 Task:  Search for Airbnb stays in Arkansas and explore  with a lakefront
Action: Mouse moved to (443, 61)
Screenshot: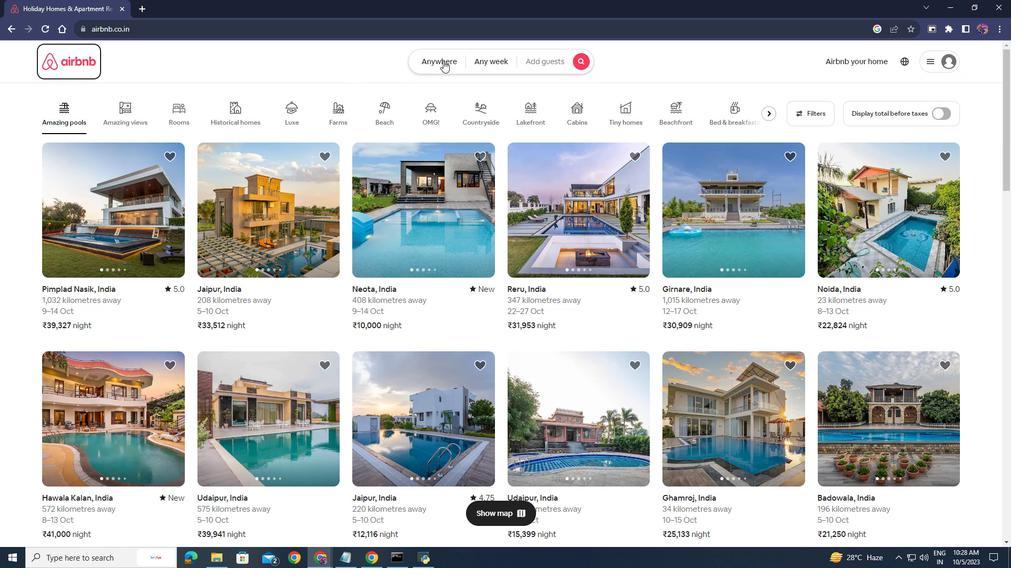 
Action: Mouse pressed left at (443, 61)
Screenshot: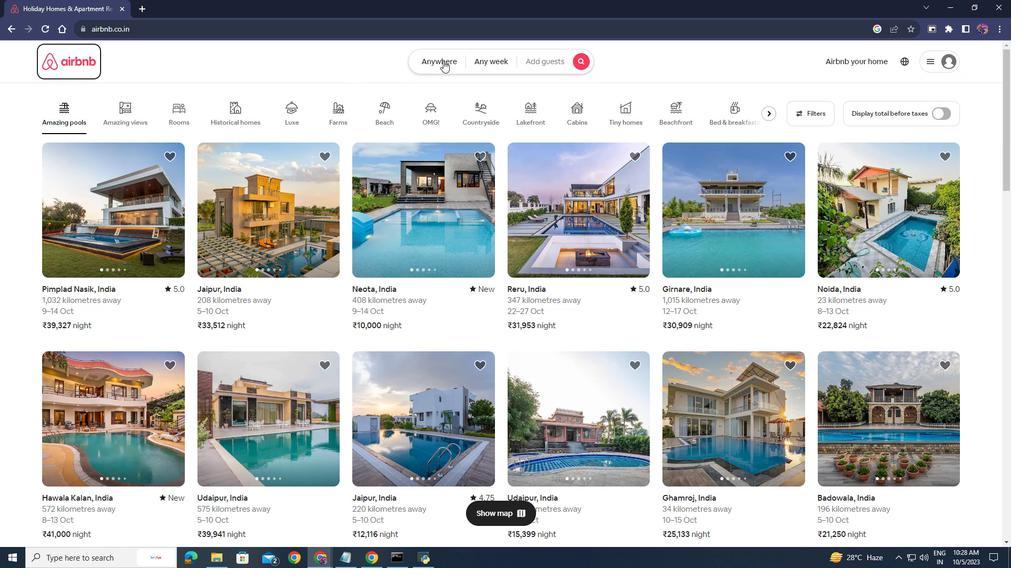
Action: Mouse moved to (323, 104)
Screenshot: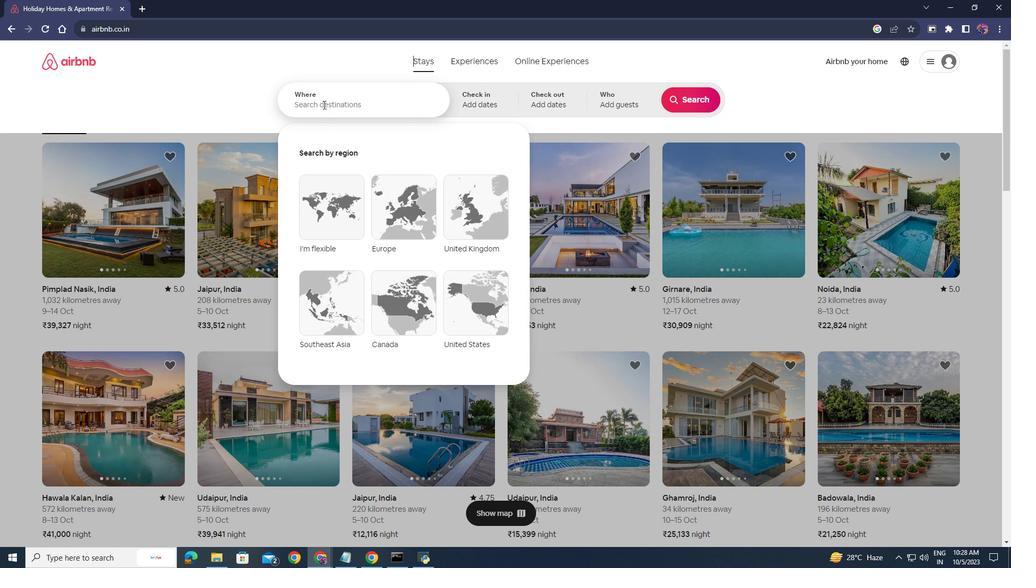
Action: Mouse pressed left at (323, 104)
Screenshot: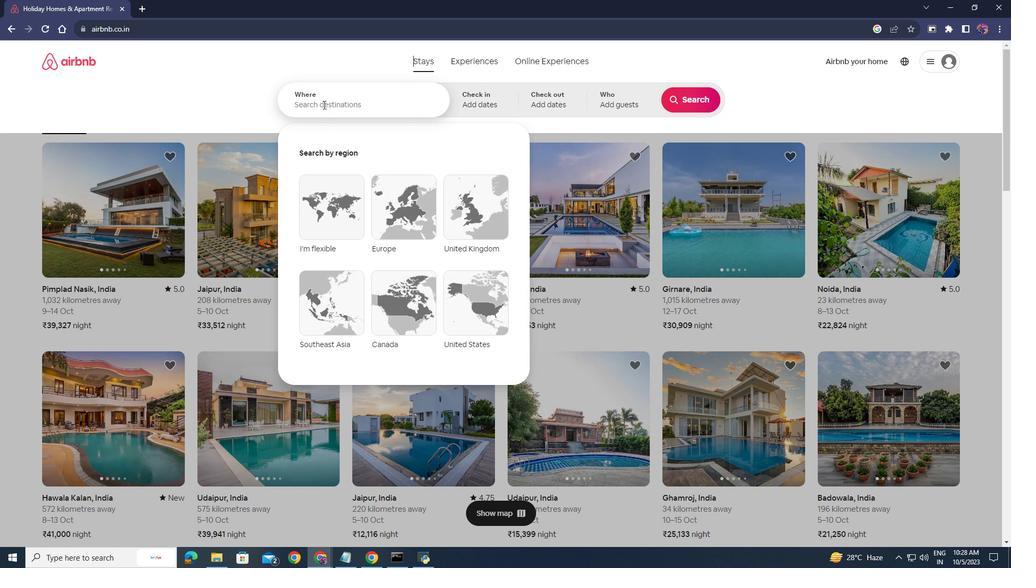 
Action: Key pressed arkansas<Key.enter>
Screenshot: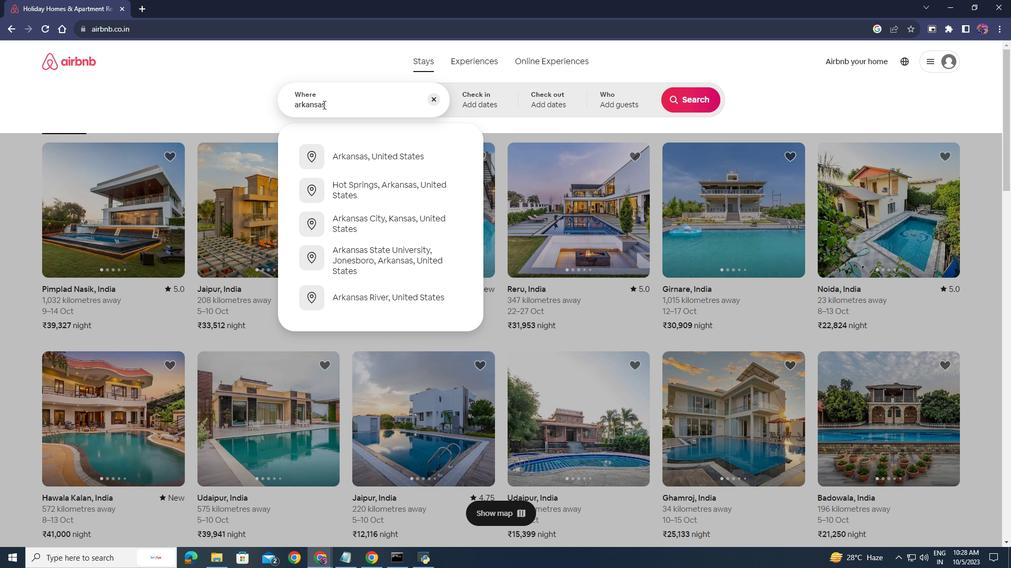 
Action: Mouse moved to (714, 94)
Screenshot: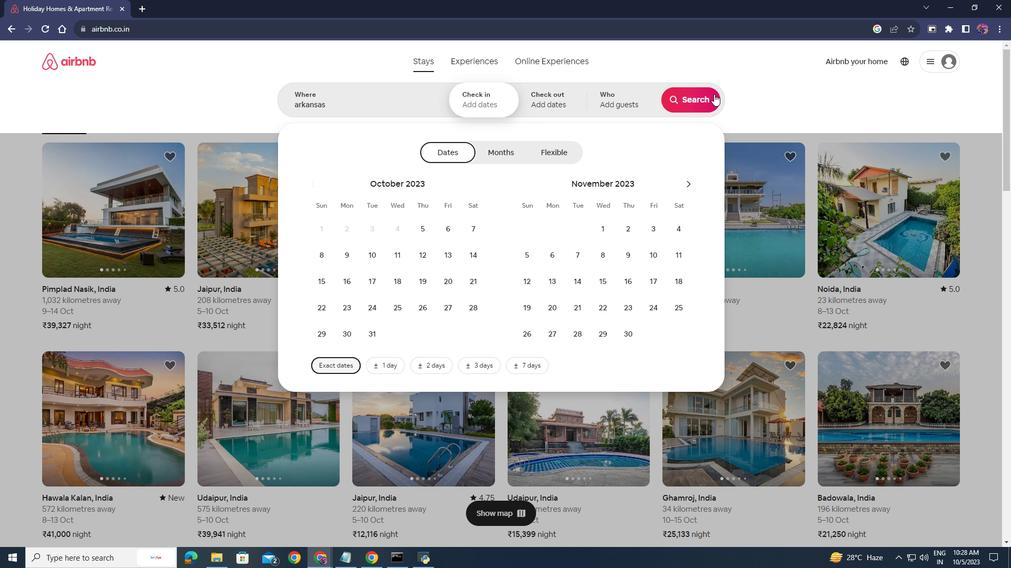 
Action: Mouse pressed left at (714, 94)
Screenshot: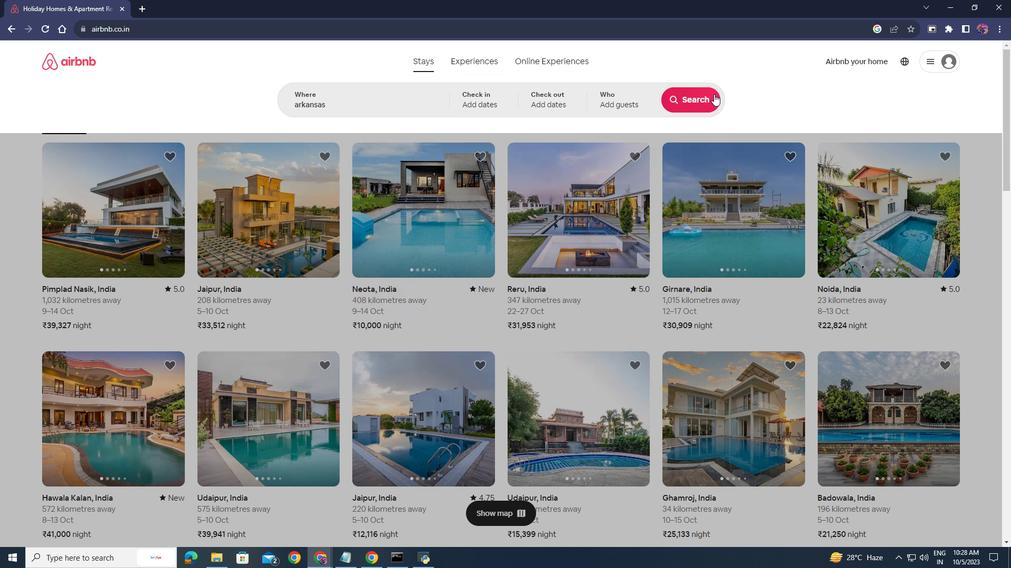 
Action: Mouse moved to (488, 196)
Screenshot: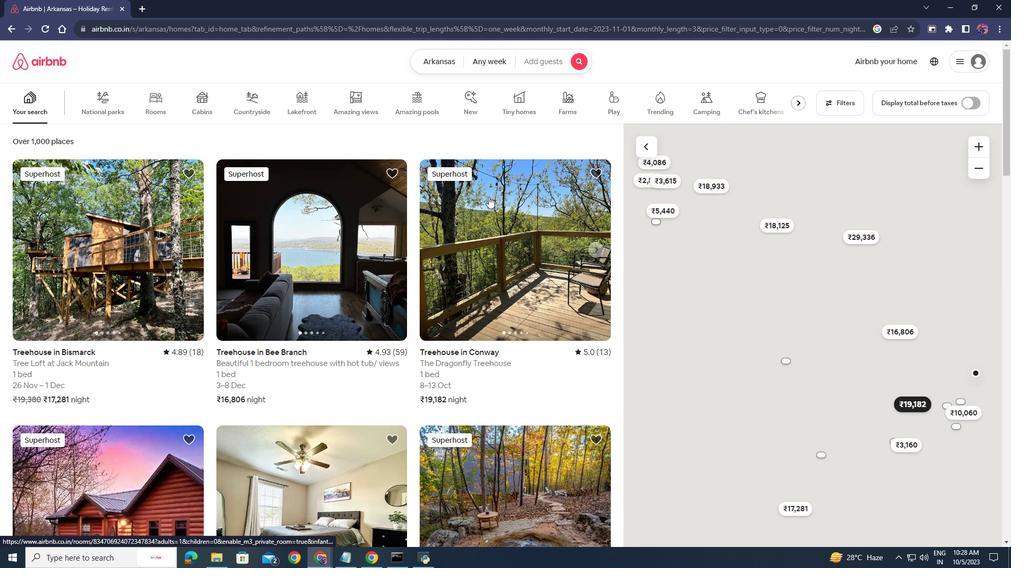 
Action: Mouse scrolled (488, 196) with delta (0, 0)
Screenshot: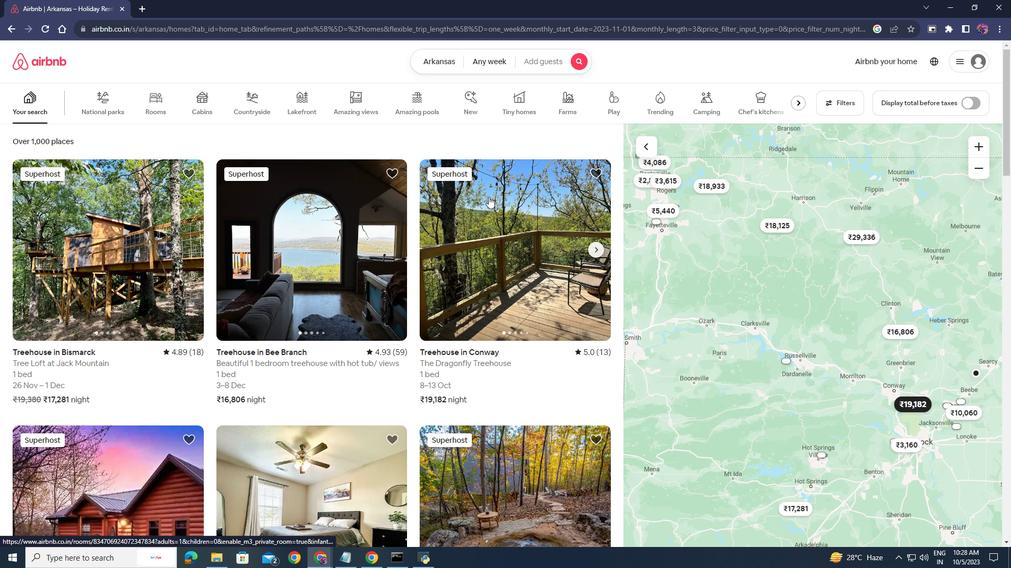 
Action: Mouse scrolled (488, 196) with delta (0, 0)
Screenshot: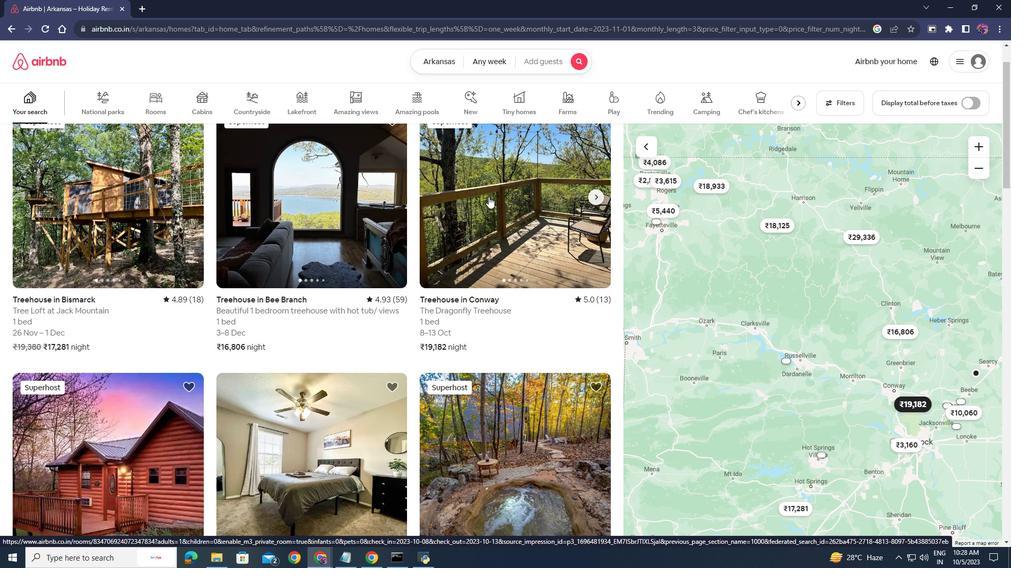
Action: Mouse scrolled (488, 196) with delta (0, 0)
Screenshot: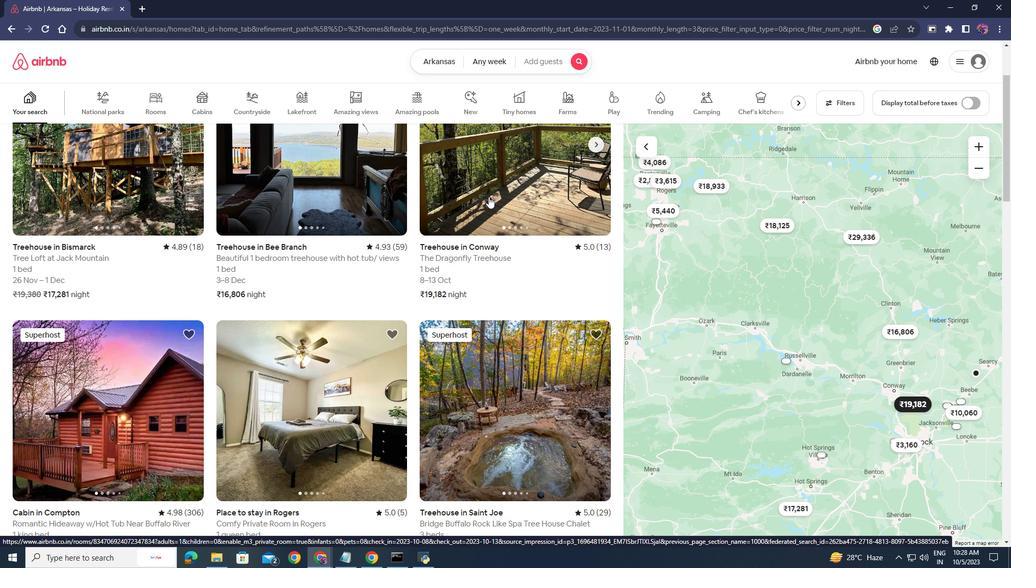 
Action: Mouse scrolled (488, 196) with delta (0, 0)
Screenshot: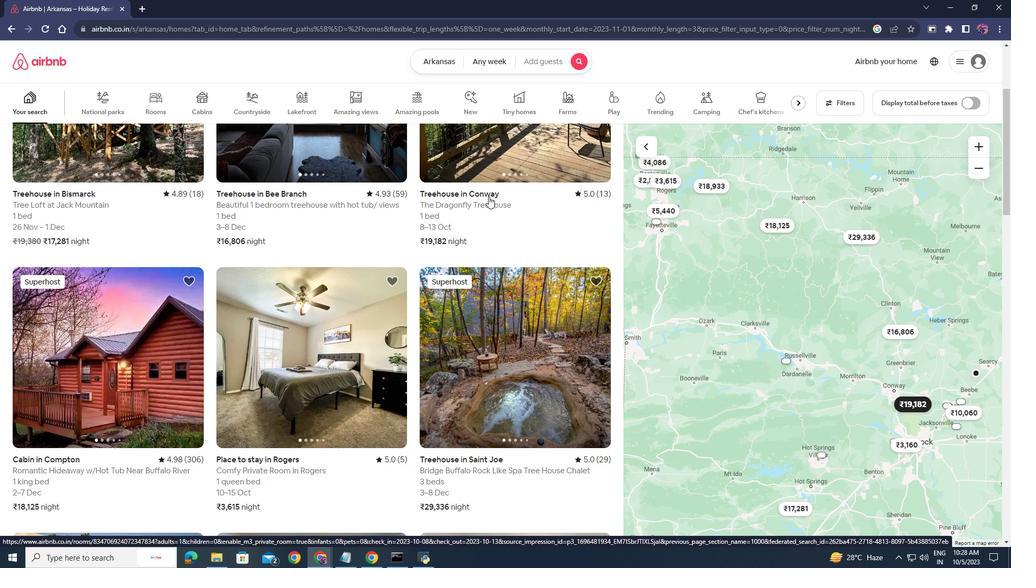 
Action: Mouse scrolled (488, 196) with delta (0, 0)
Screenshot: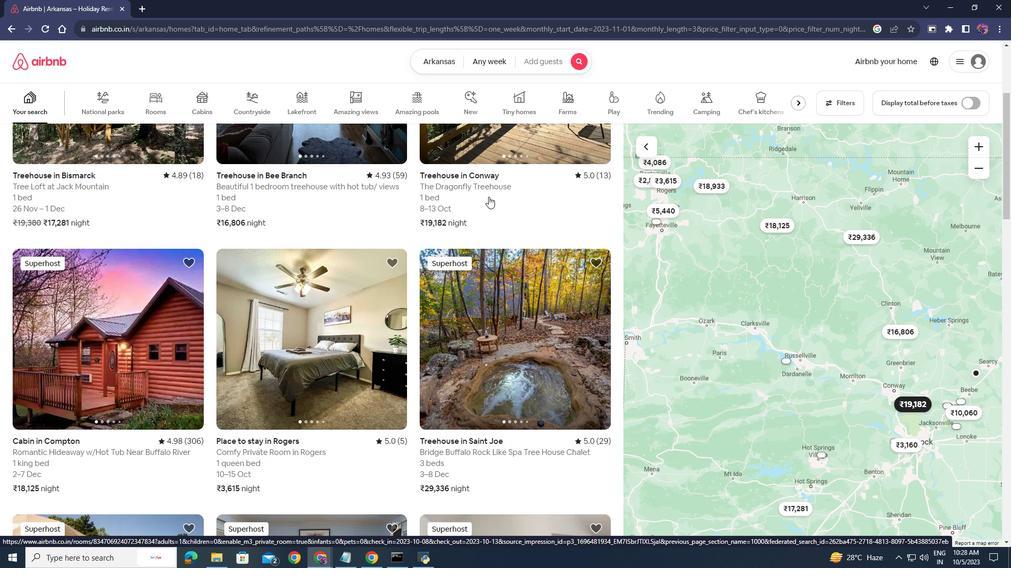 
Action: Mouse scrolled (488, 196) with delta (0, 0)
Screenshot: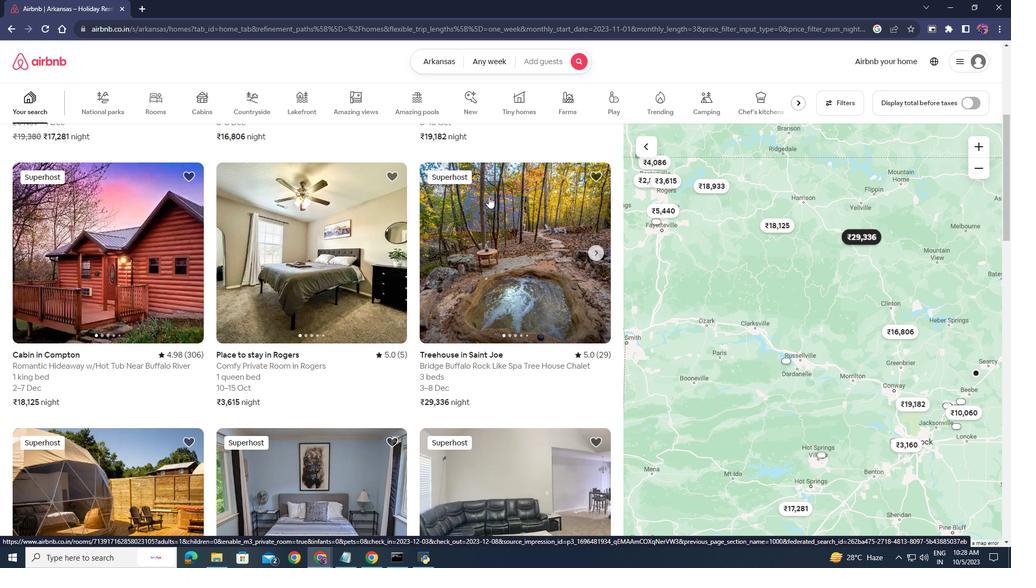 
Action: Mouse scrolled (488, 196) with delta (0, 0)
Screenshot: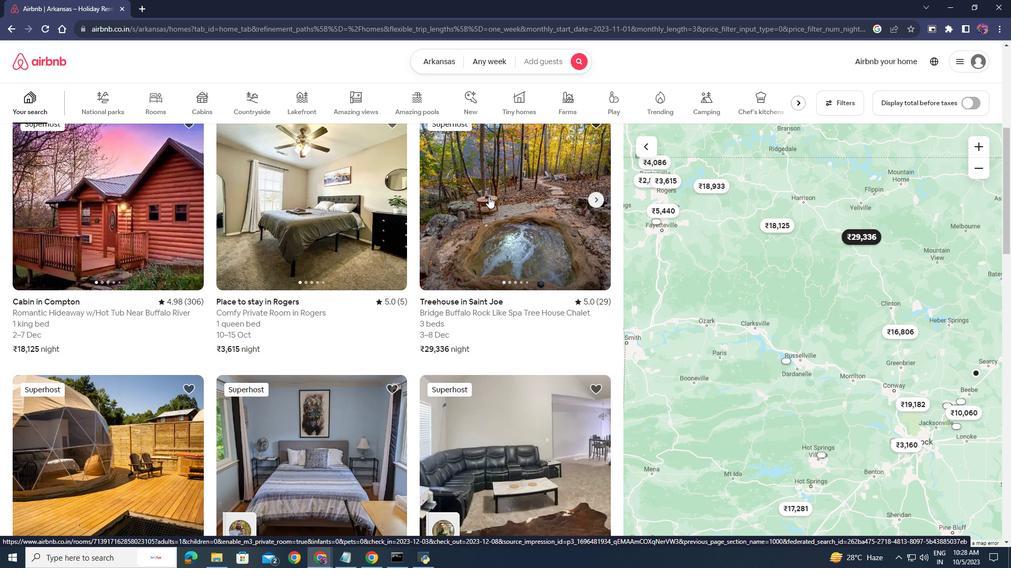 
Action: Mouse scrolled (488, 196) with delta (0, 0)
Screenshot: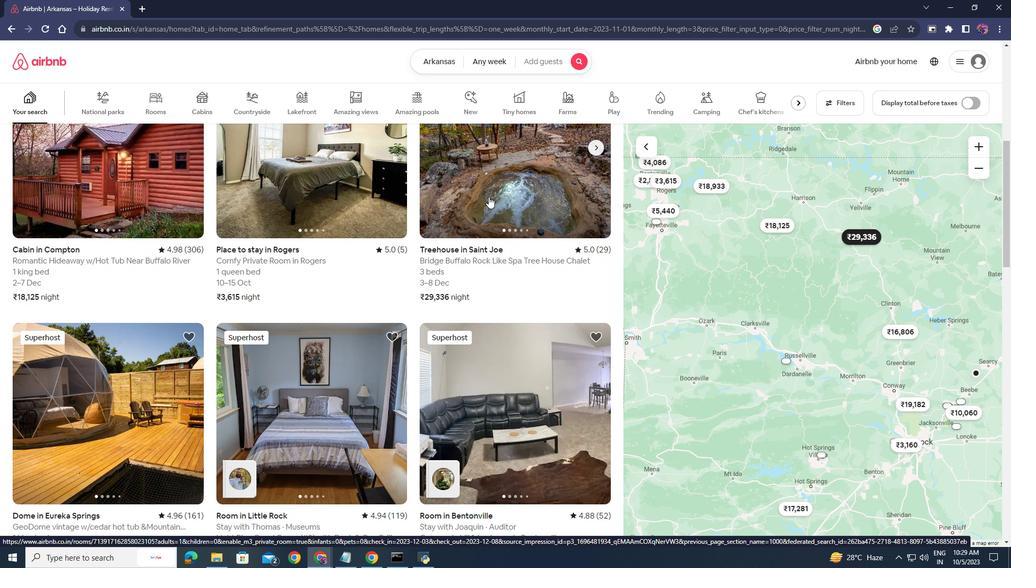 
Action: Mouse scrolled (488, 196) with delta (0, 0)
Screenshot: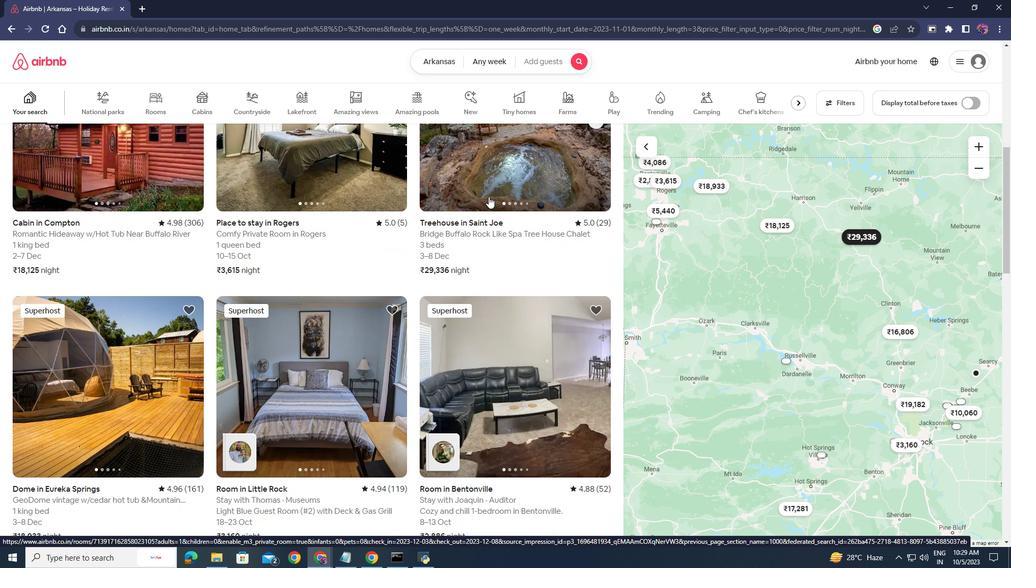 
Action: Mouse scrolled (488, 196) with delta (0, 0)
Screenshot: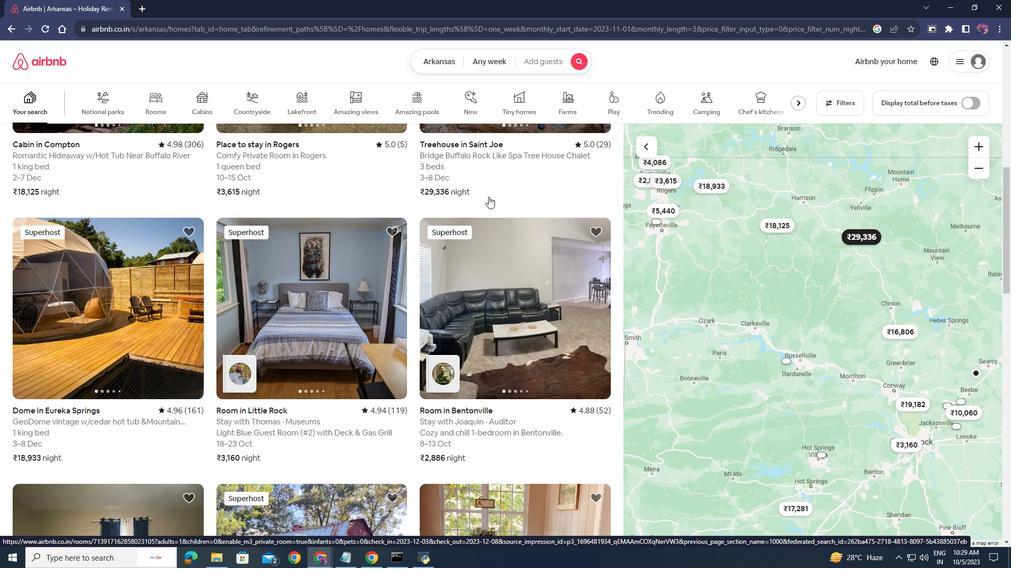 
Action: Mouse scrolled (488, 196) with delta (0, 0)
Screenshot: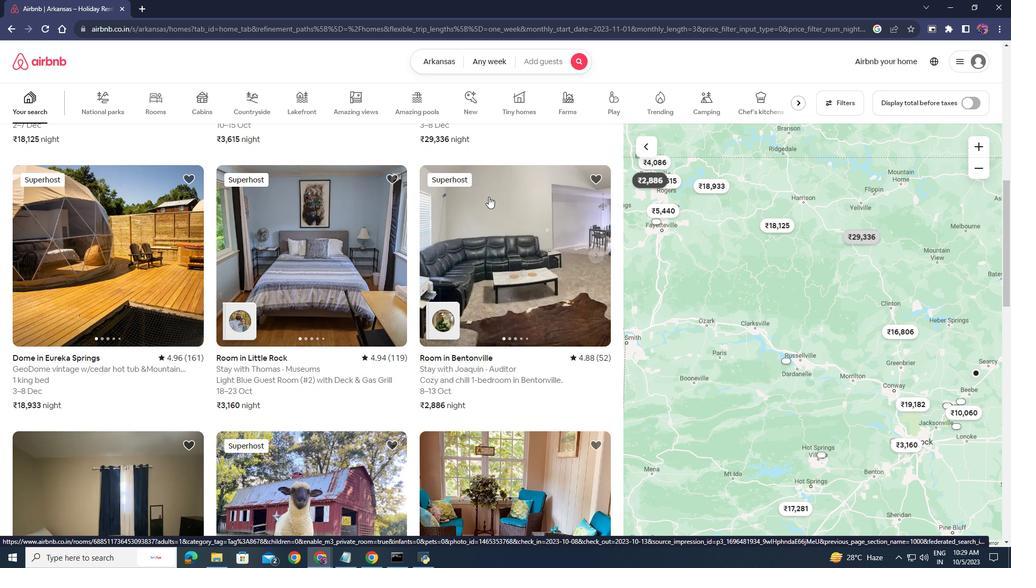 
Action: Mouse moved to (301, 100)
Screenshot: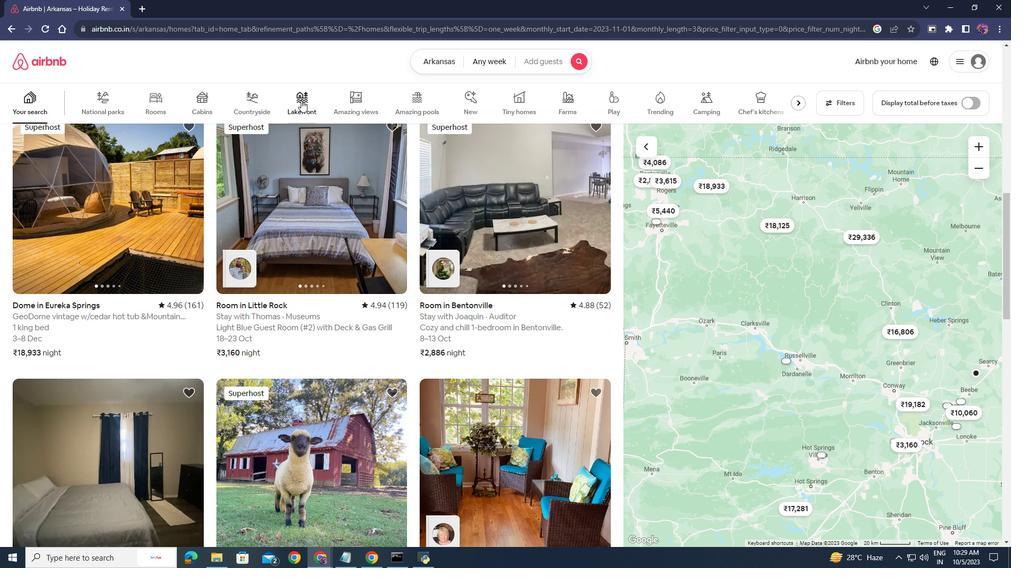 
Action: Mouse pressed left at (301, 100)
Screenshot: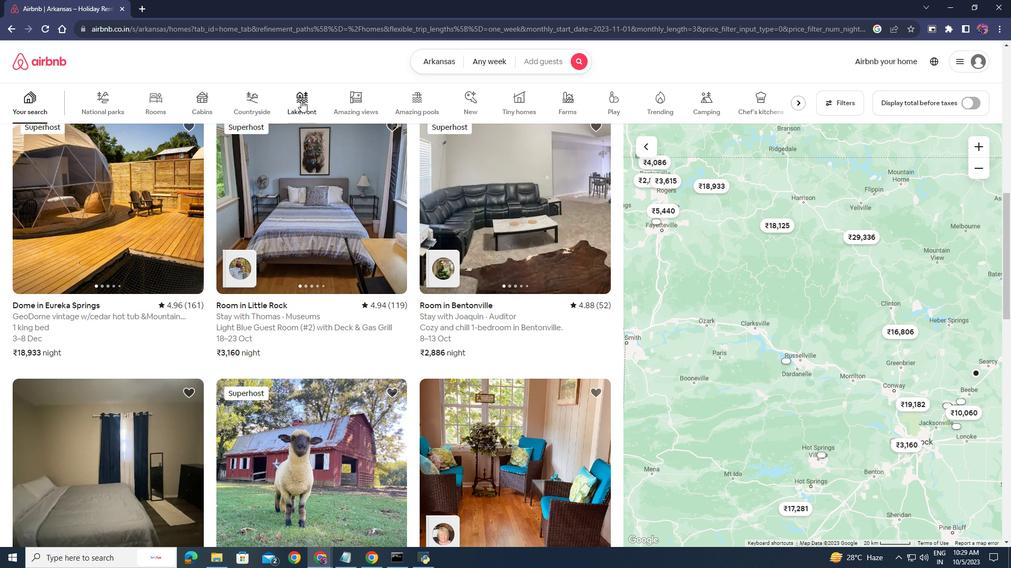 
Action: Mouse moved to (317, 251)
Screenshot: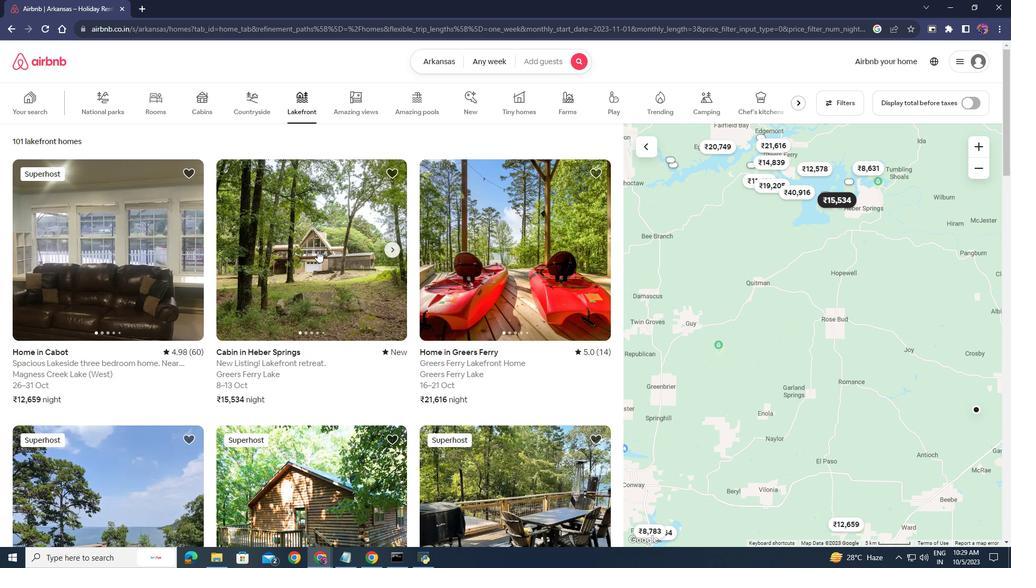 
Action: Mouse scrolled (317, 250) with delta (0, 0)
Screenshot: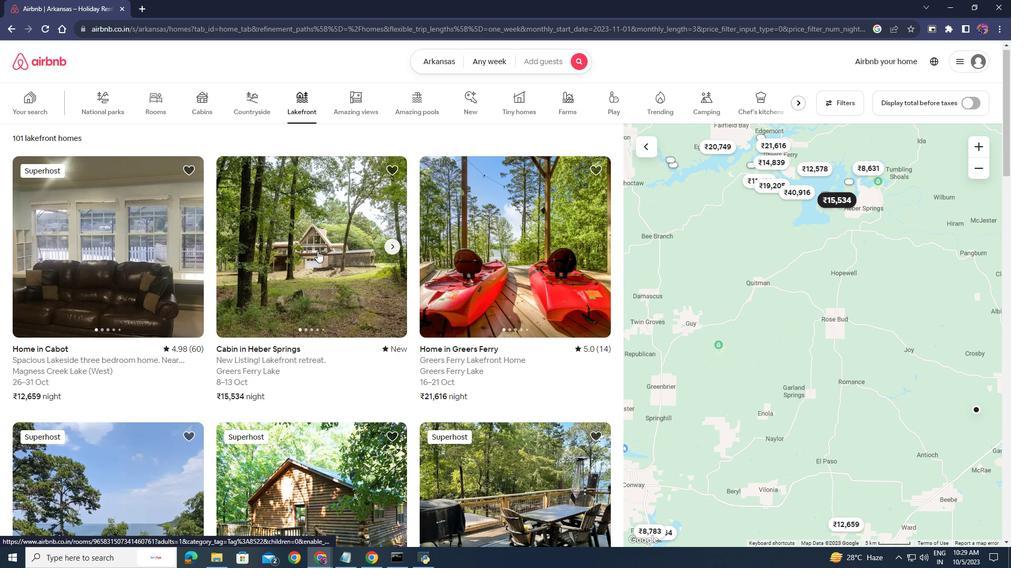 
Action: Mouse scrolled (317, 250) with delta (0, 0)
Screenshot: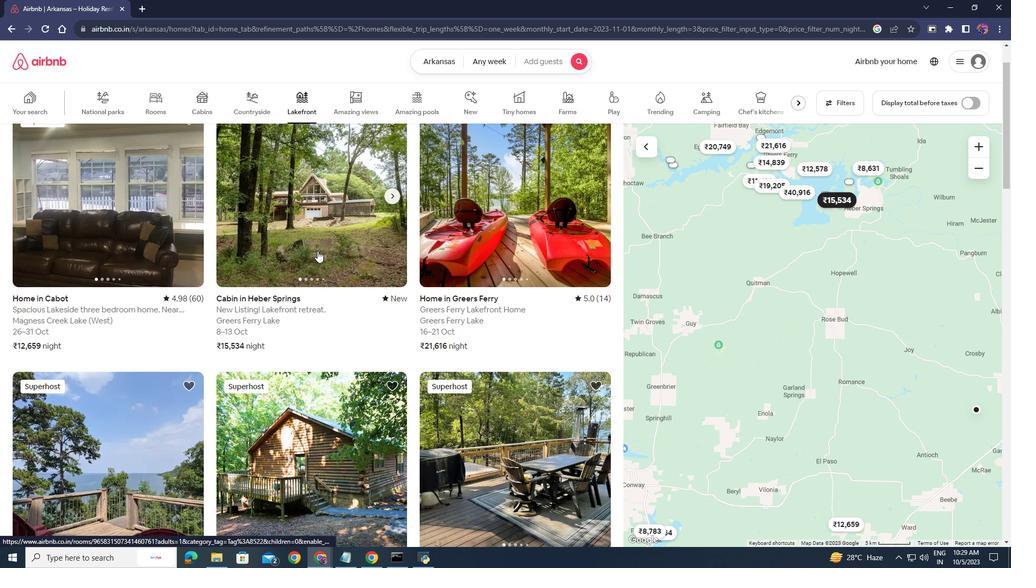 
Action: Mouse scrolled (317, 250) with delta (0, 0)
Screenshot: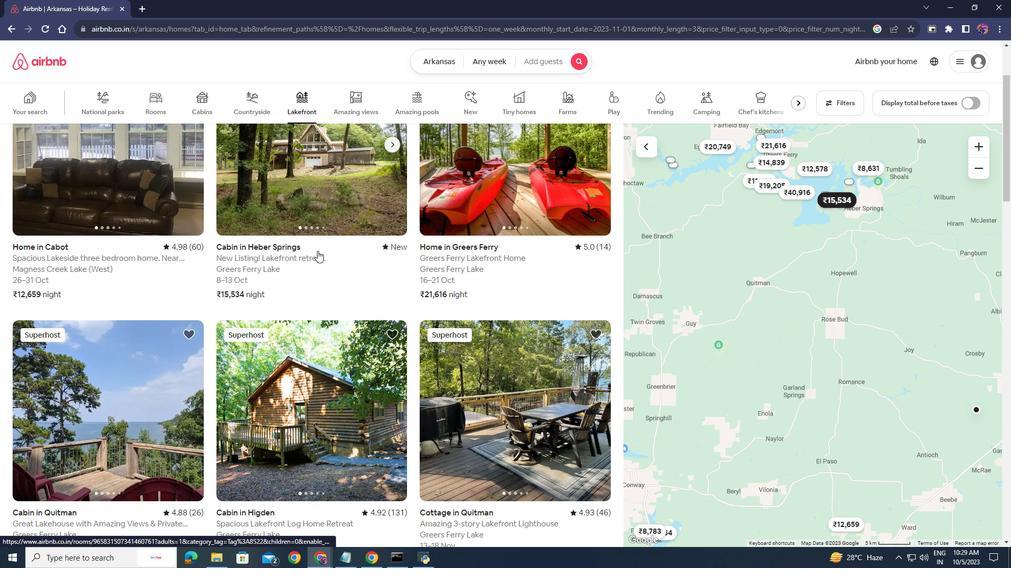 
Action: Mouse scrolled (317, 250) with delta (0, 0)
Screenshot: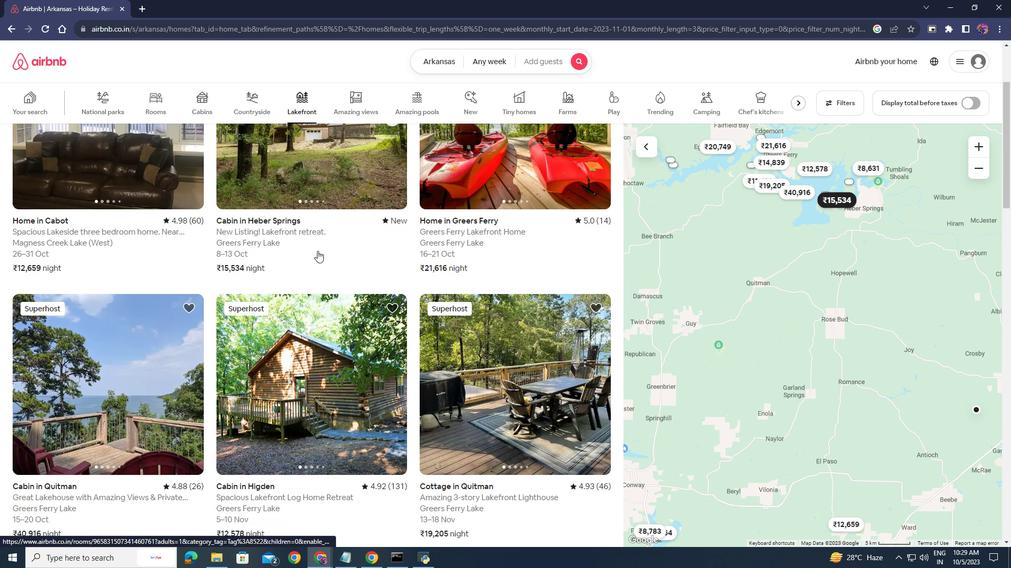 
Action: Mouse scrolled (317, 250) with delta (0, 0)
Screenshot: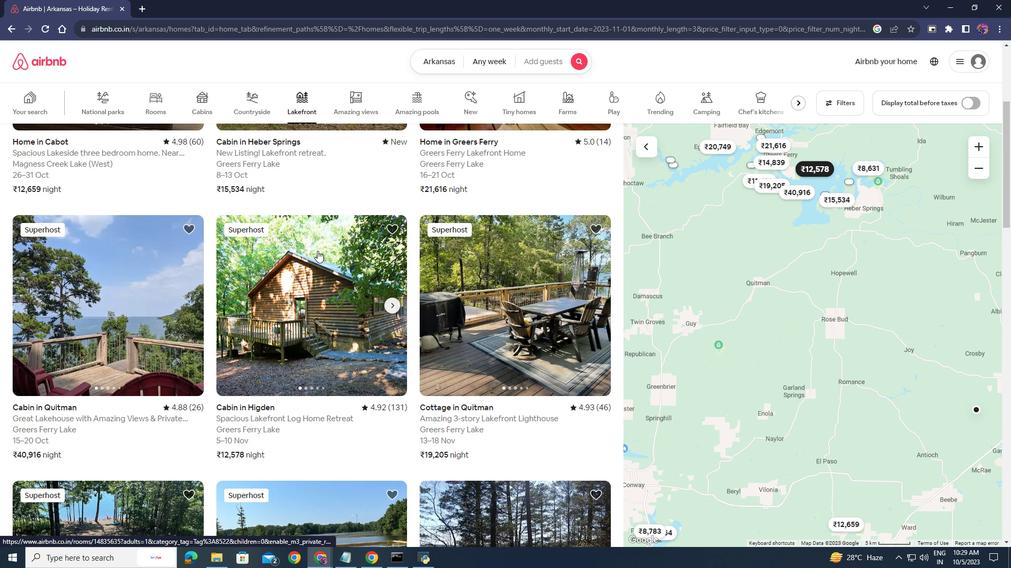 
Action: Mouse scrolled (317, 250) with delta (0, 0)
Screenshot: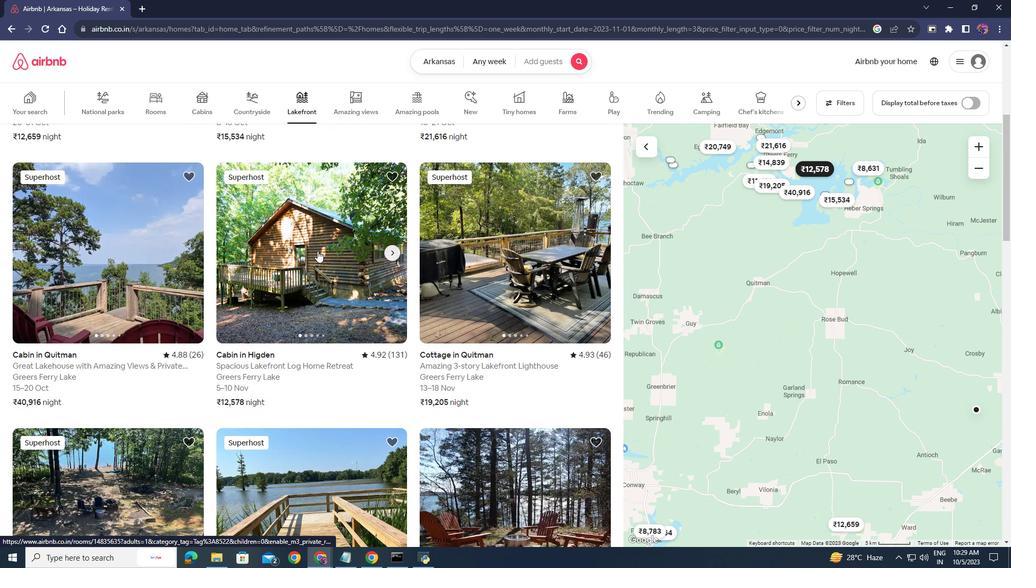 
Action: Mouse scrolled (317, 250) with delta (0, 0)
Screenshot: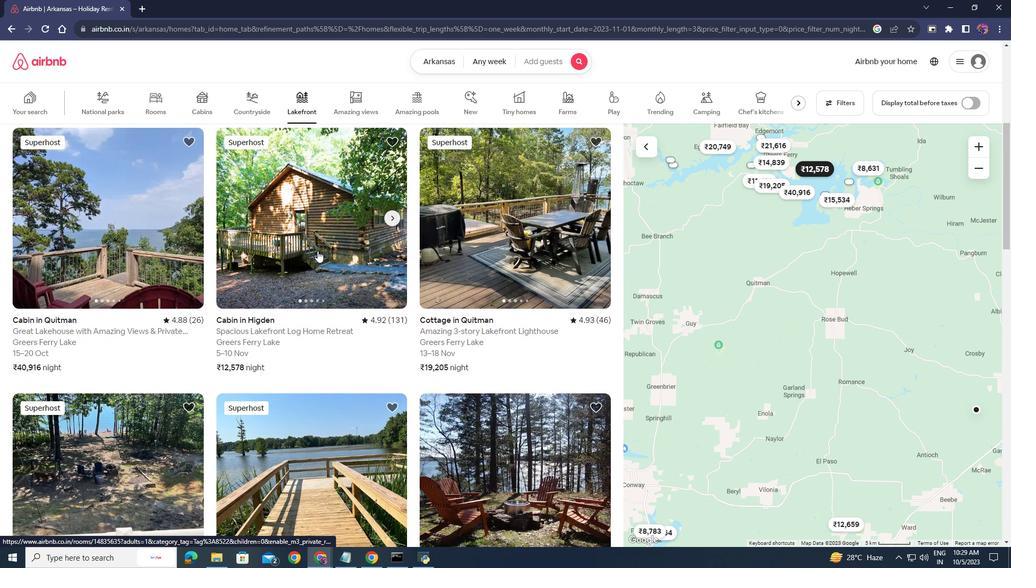 
Action: Mouse scrolled (317, 250) with delta (0, 0)
Screenshot: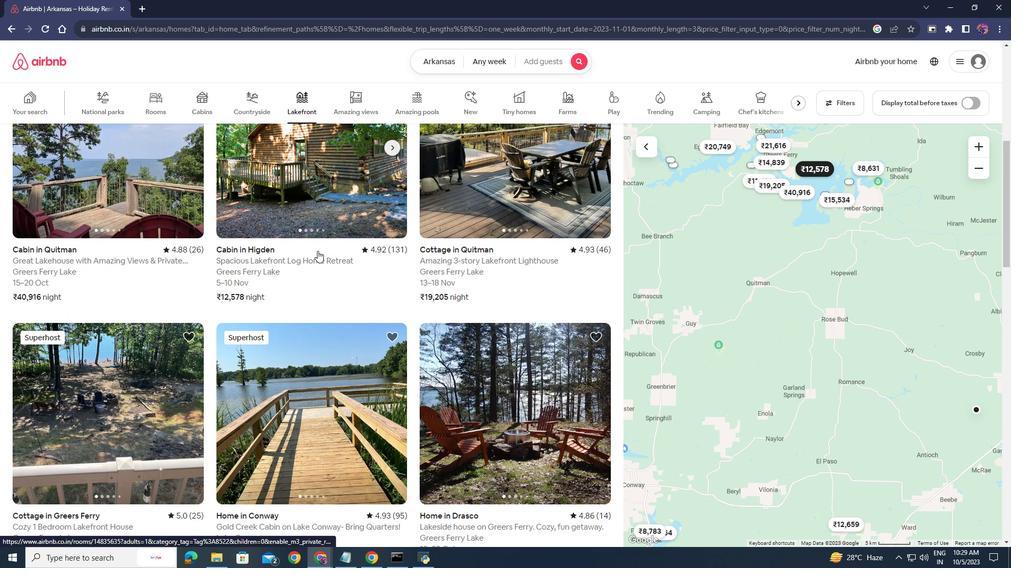 
Action: Mouse scrolled (317, 250) with delta (0, 0)
Screenshot: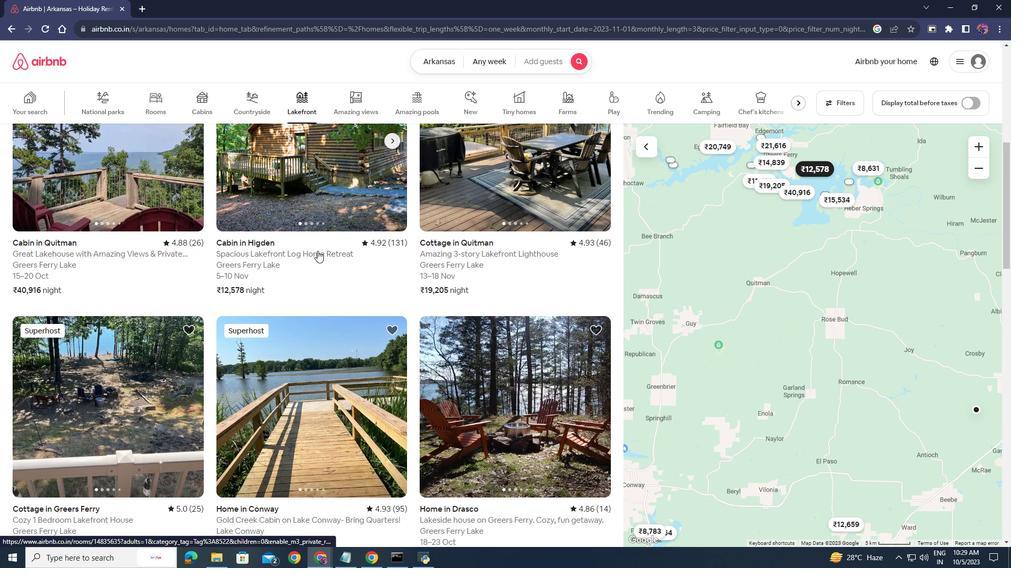 
Action: Mouse scrolled (317, 250) with delta (0, 0)
Screenshot: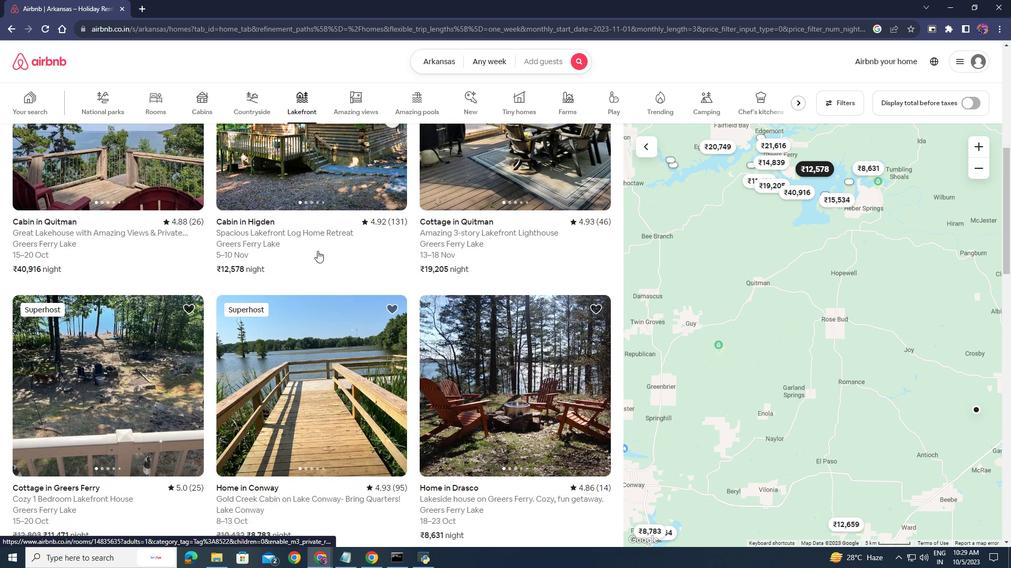 
Action: Mouse scrolled (317, 250) with delta (0, 0)
Screenshot: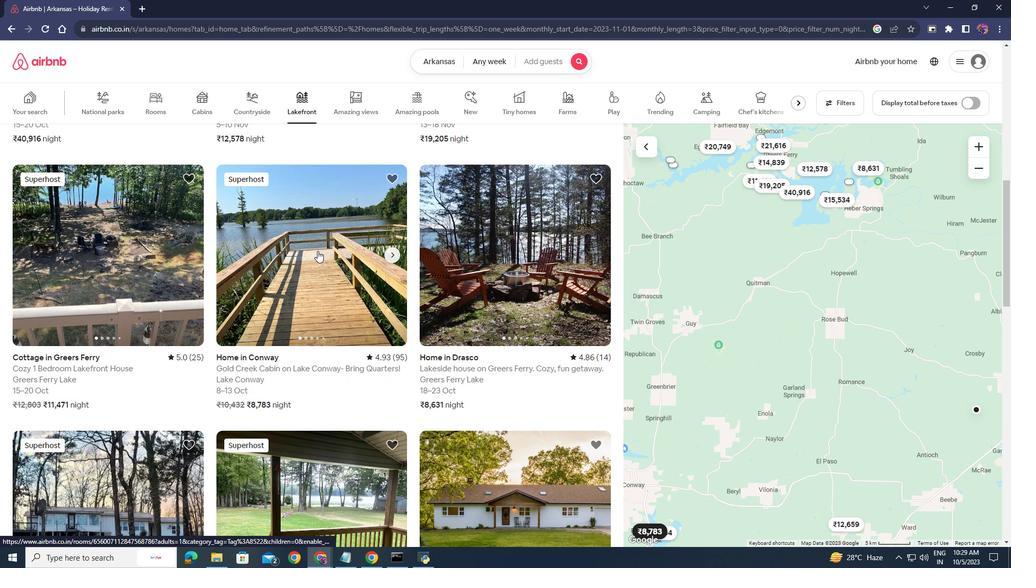 
Action: Mouse scrolled (317, 250) with delta (0, 0)
Screenshot: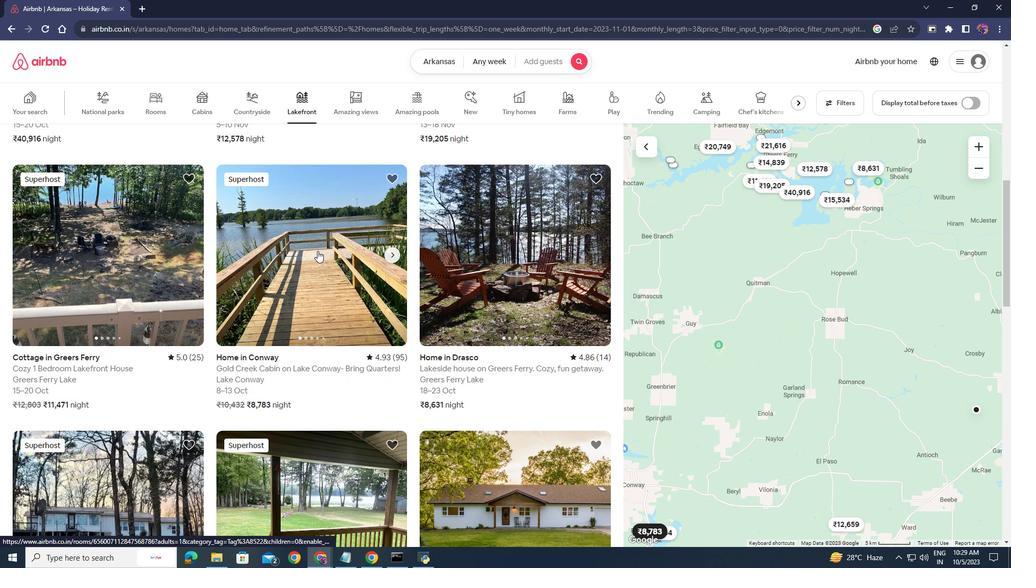 
Action: Mouse scrolled (317, 250) with delta (0, 0)
Screenshot: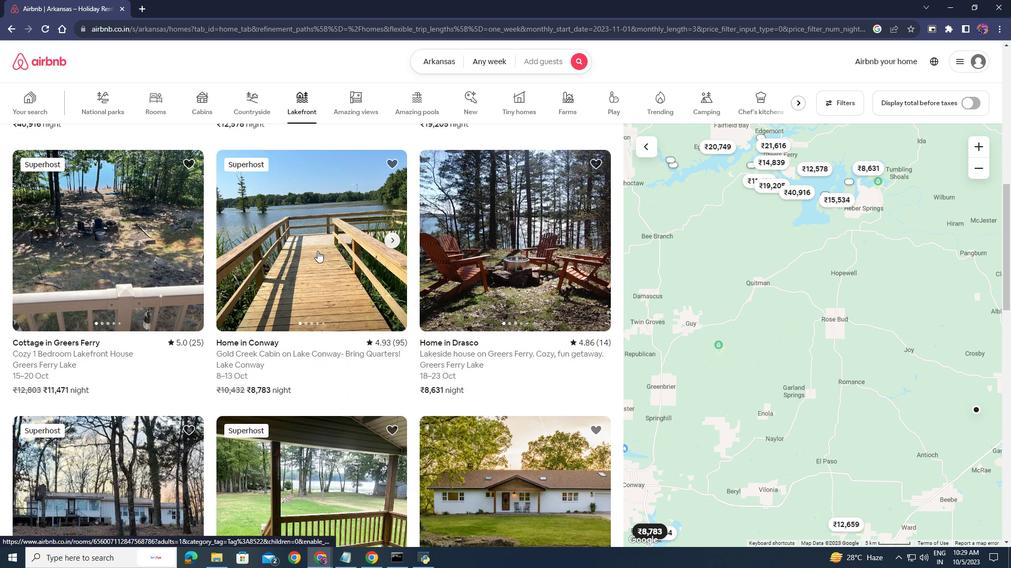 
Action: Mouse scrolled (317, 250) with delta (0, 0)
Screenshot: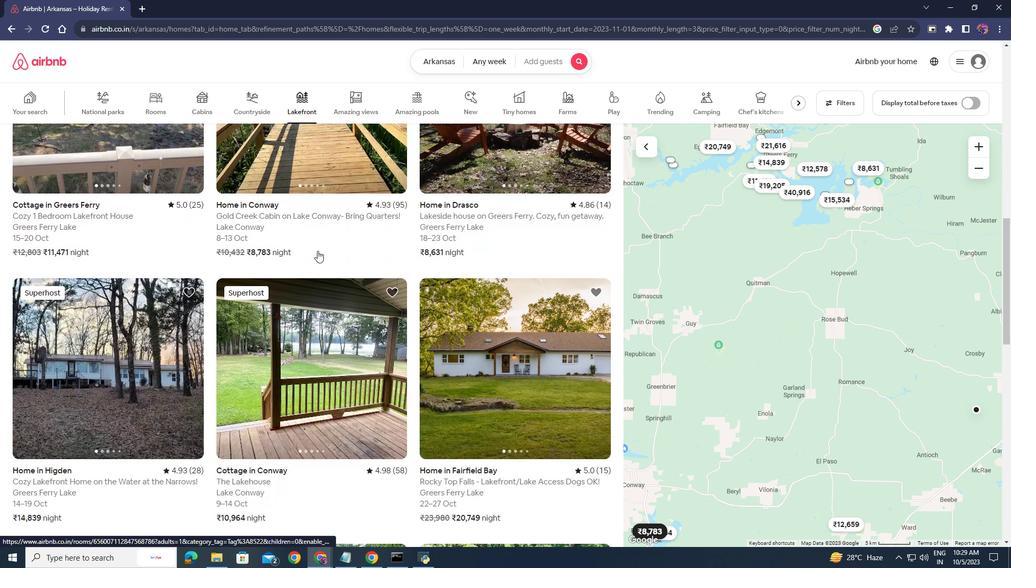 
Action: Mouse scrolled (317, 250) with delta (0, 0)
Screenshot: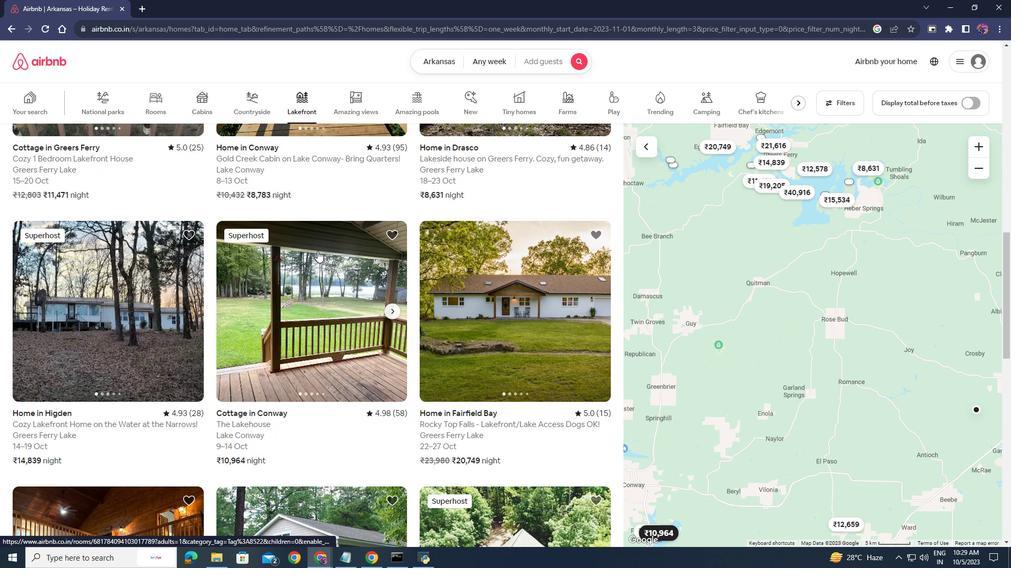 
Action: Mouse scrolled (317, 250) with delta (0, 0)
Screenshot: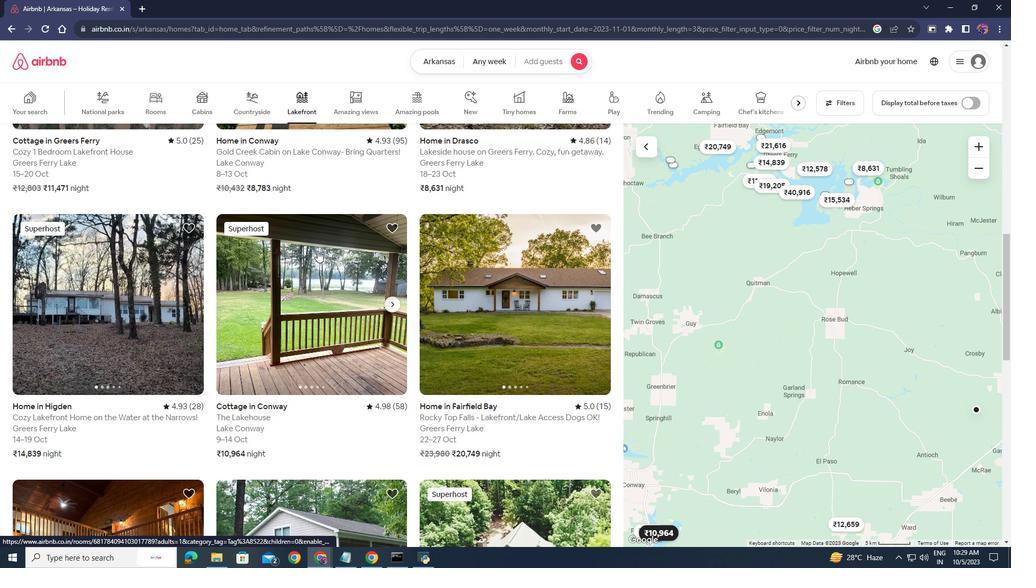 
Action: Mouse scrolled (317, 250) with delta (0, 0)
Screenshot: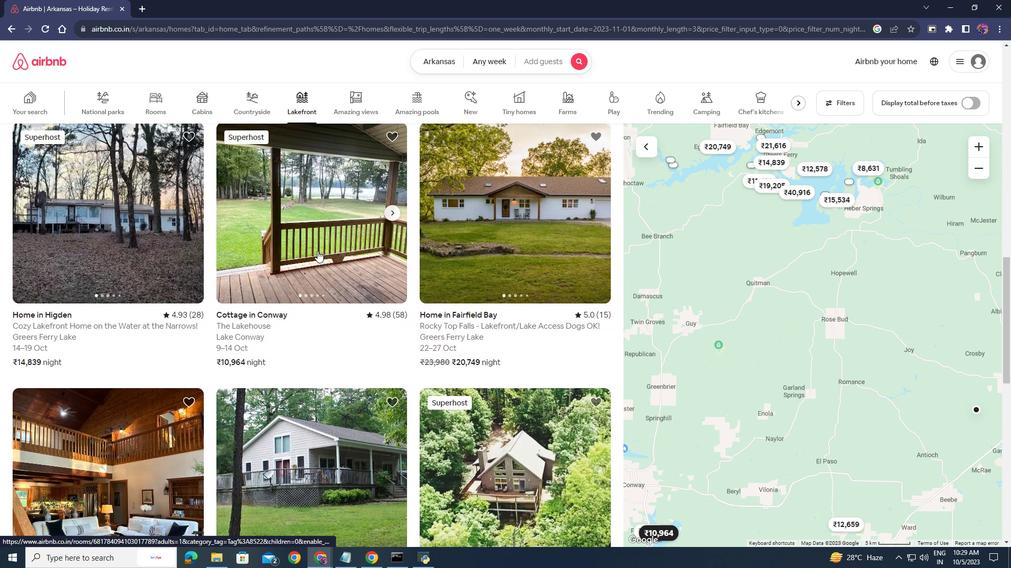 
Action: Mouse scrolled (317, 250) with delta (0, 0)
Screenshot: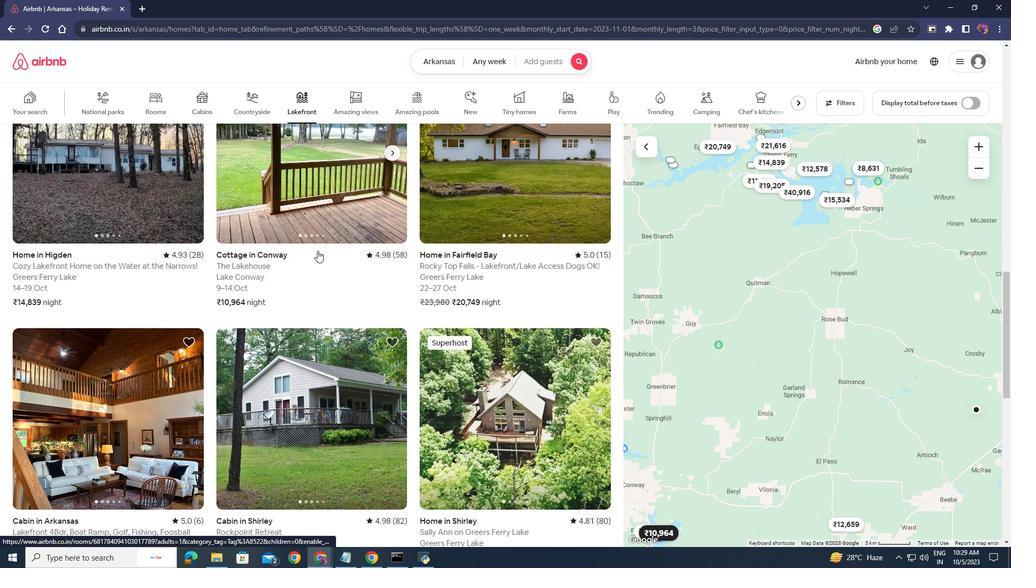
Action: Mouse scrolled (317, 250) with delta (0, 0)
Screenshot: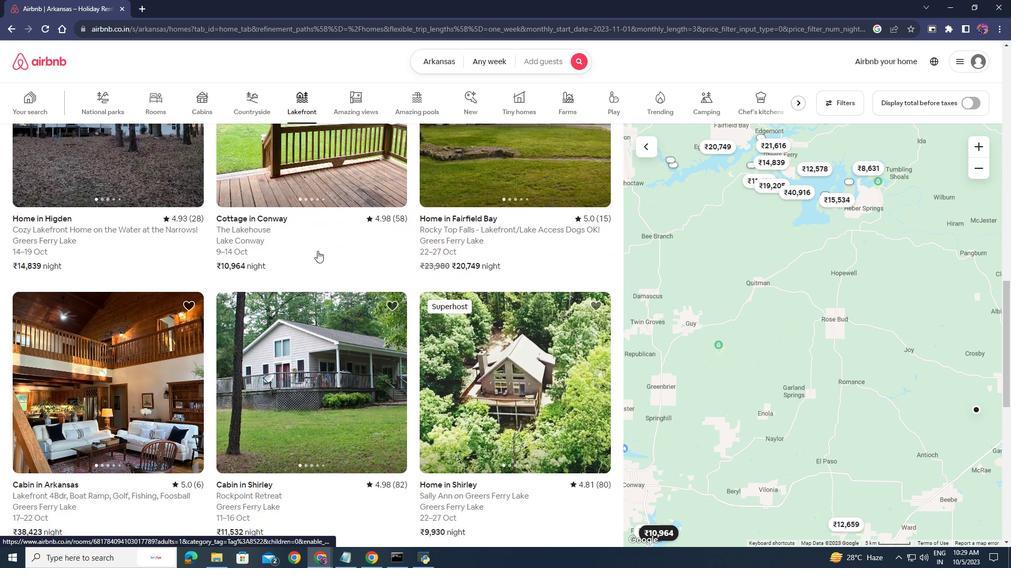 
Action: Mouse scrolled (317, 250) with delta (0, 0)
Screenshot: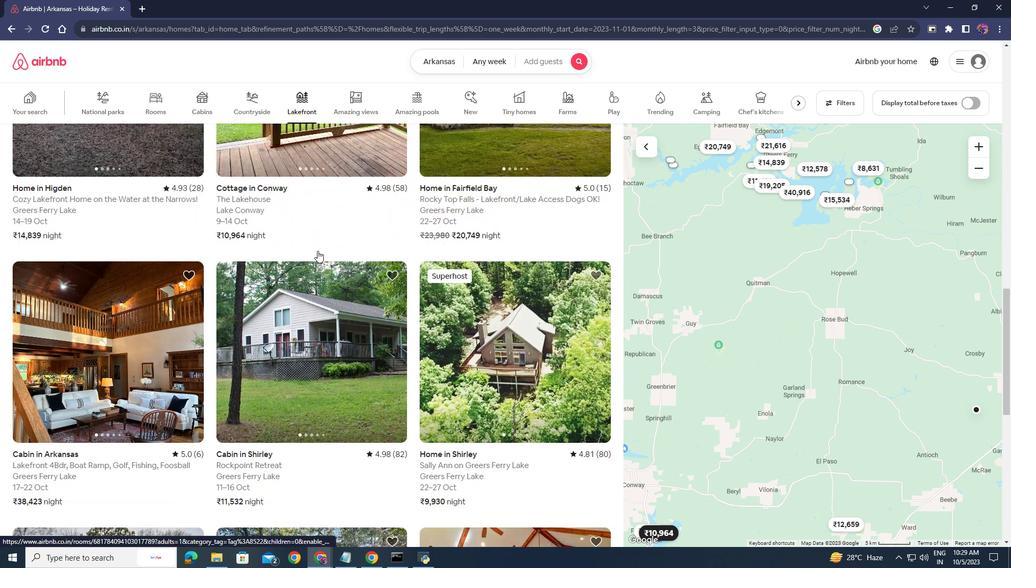 
Action: Mouse scrolled (317, 250) with delta (0, 0)
Screenshot: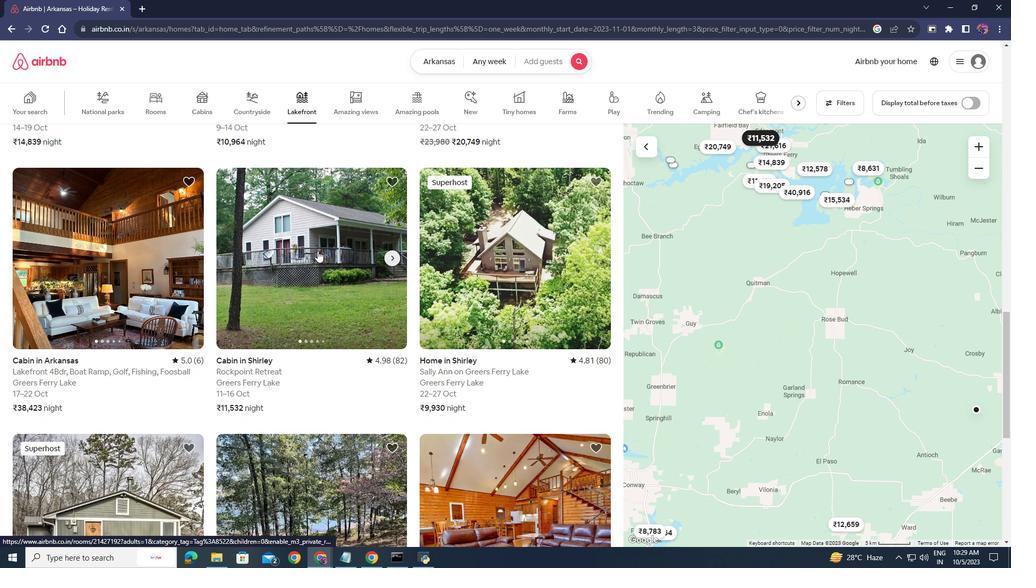 
Action: Mouse scrolled (317, 250) with delta (0, 0)
Screenshot: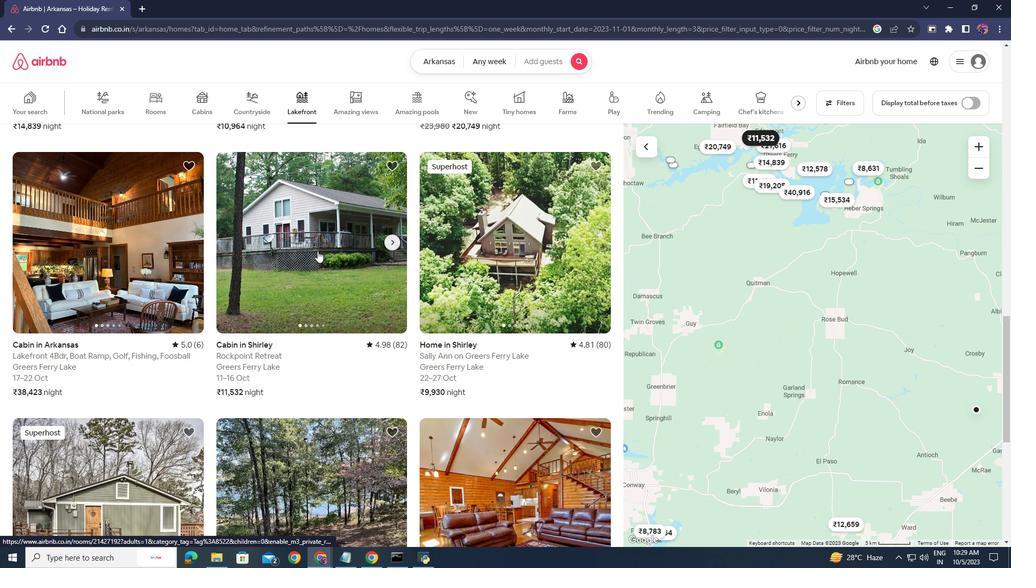 
Action: Mouse scrolled (317, 250) with delta (0, 0)
Screenshot: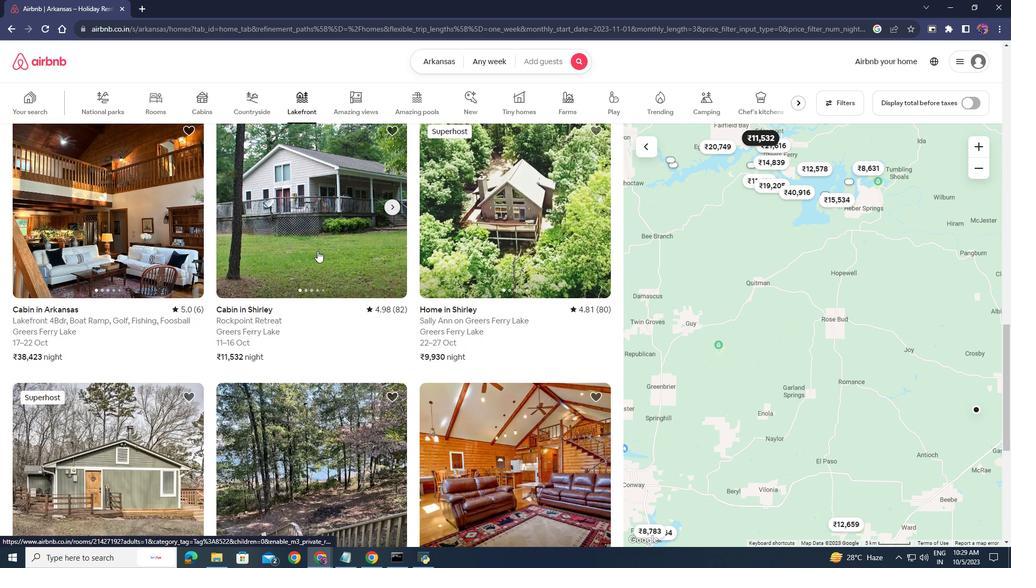 
Action: Mouse scrolled (317, 250) with delta (0, 0)
Screenshot: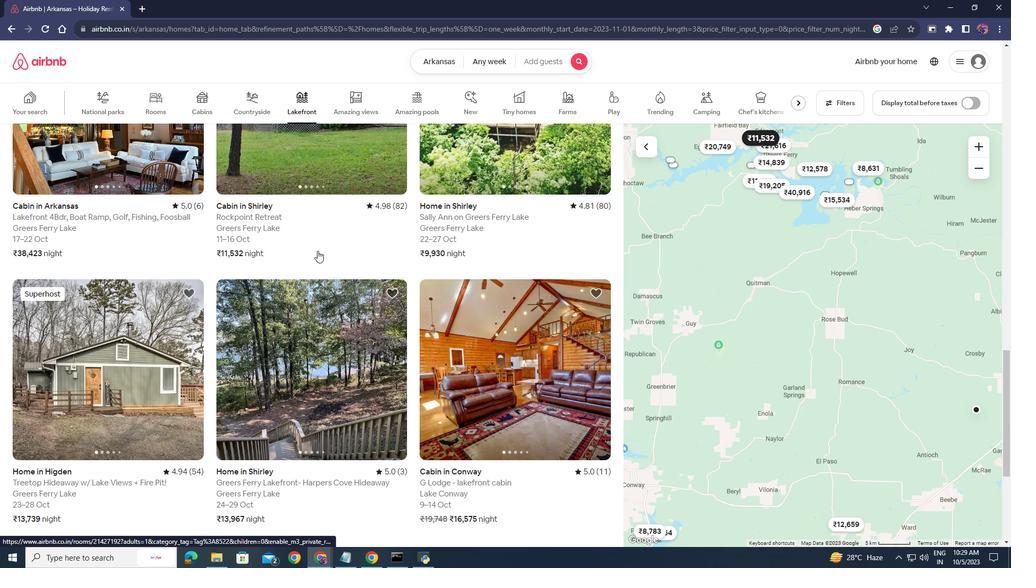 
Action: Mouse scrolled (317, 250) with delta (0, 0)
Screenshot: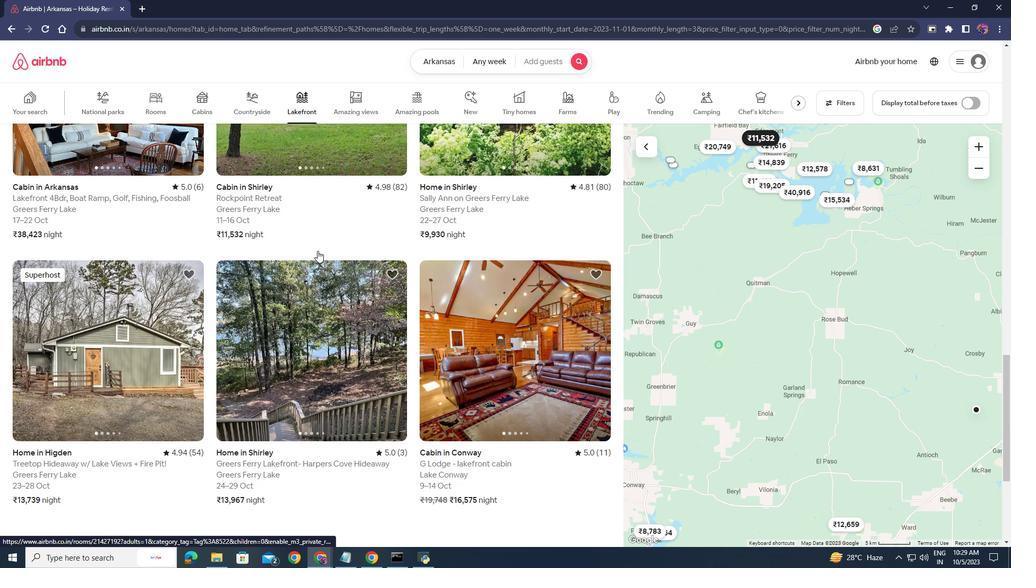 
Action: Mouse moved to (322, 285)
Screenshot: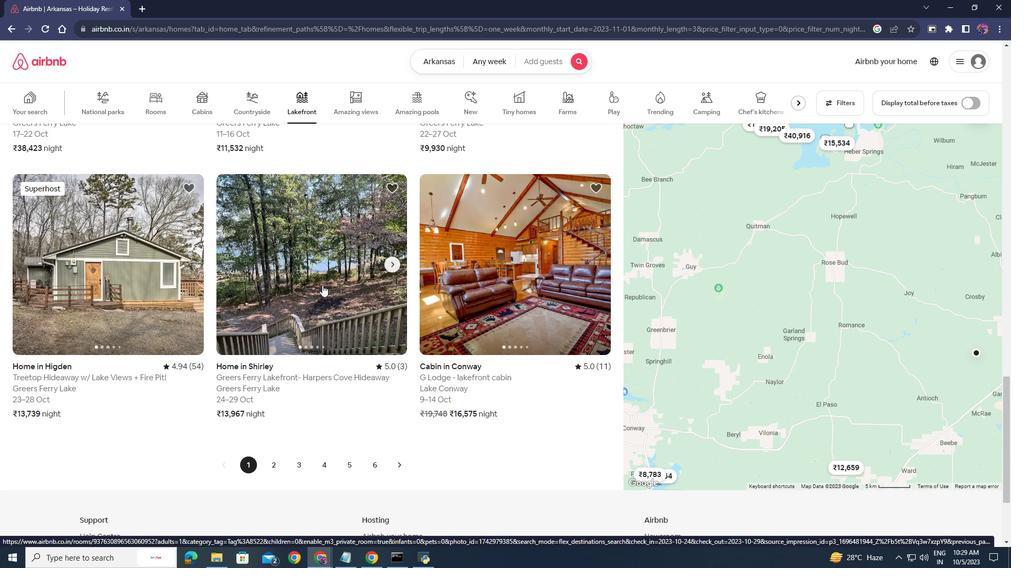 
Action: Mouse pressed left at (322, 285)
Screenshot: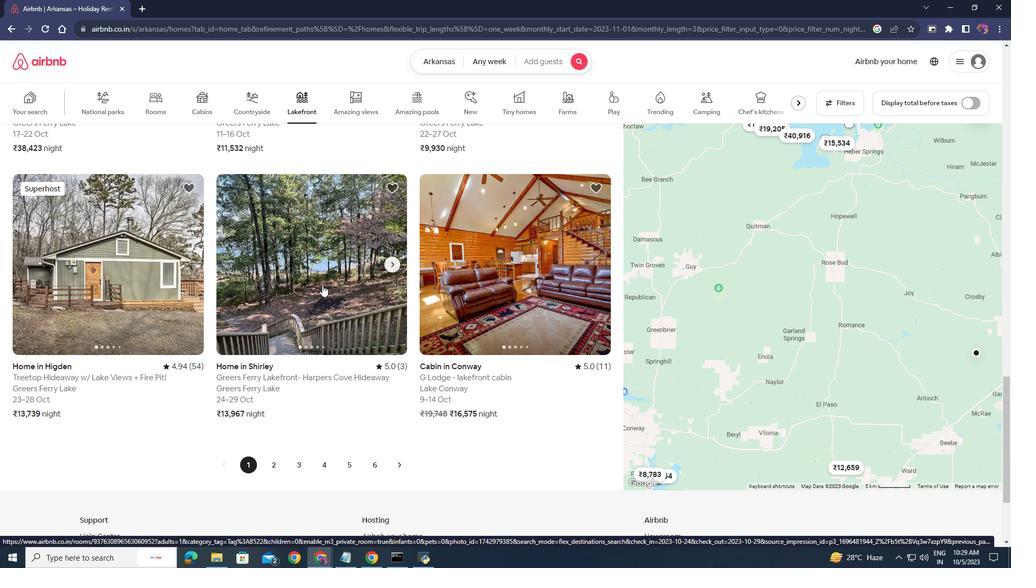 
Action: Mouse moved to (383, 284)
Screenshot: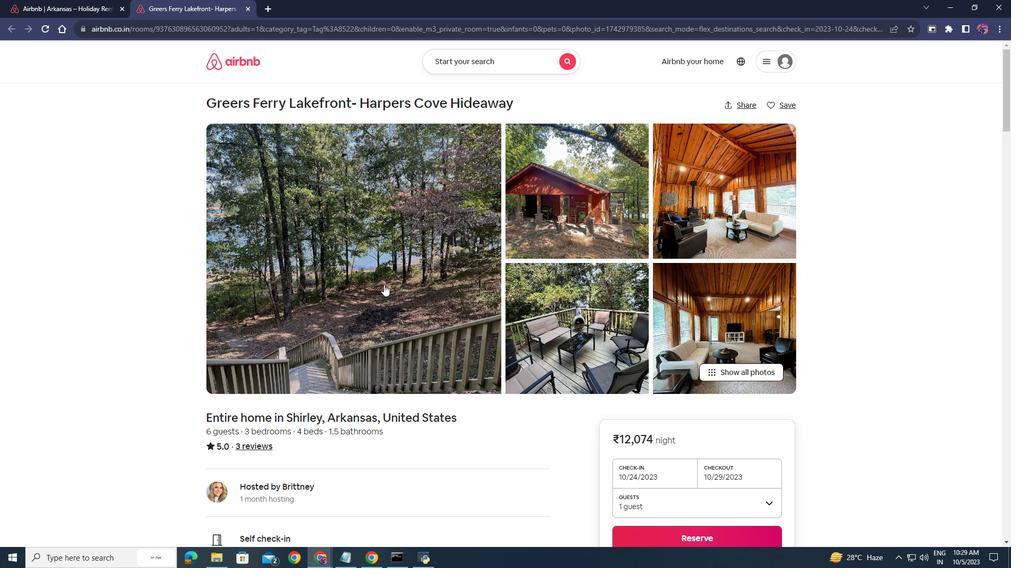 
Action: Mouse pressed left at (383, 284)
Screenshot: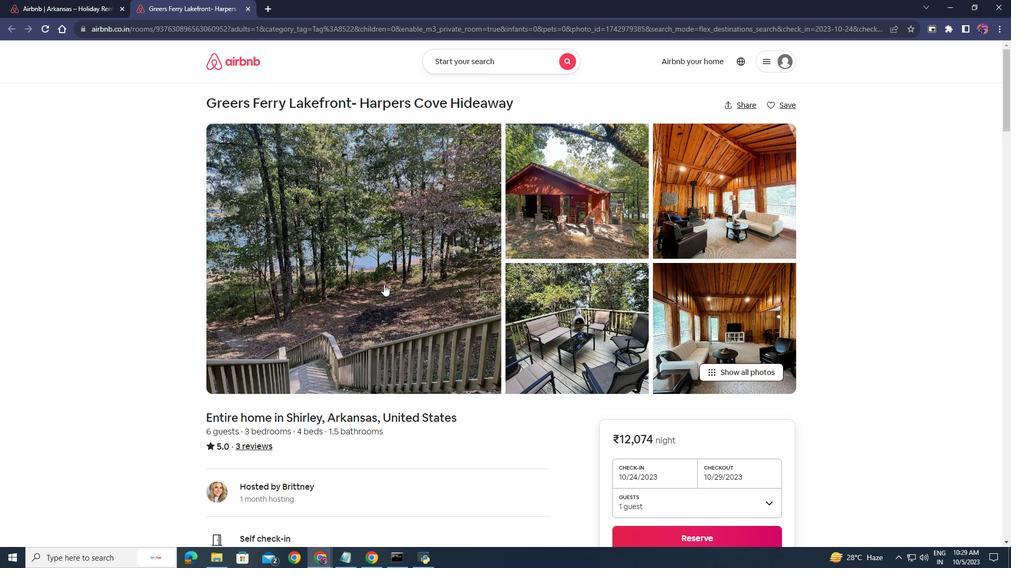 
Action: Mouse moved to (561, 309)
Screenshot: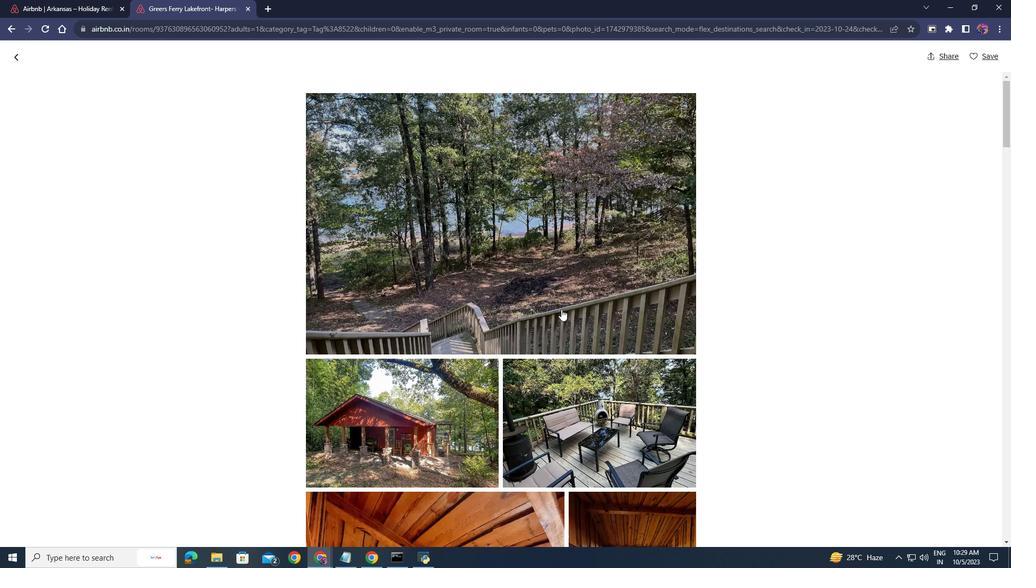 
Action: Mouse scrolled (561, 309) with delta (0, 0)
Screenshot: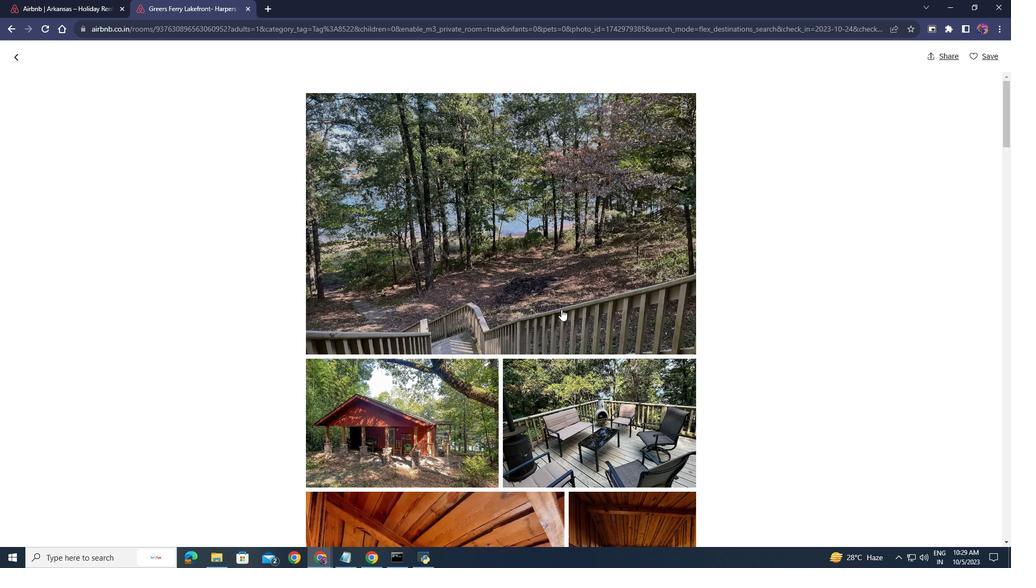 
Action: Mouse scrolled (561, 309) with delta (0, 0)
Screenshot: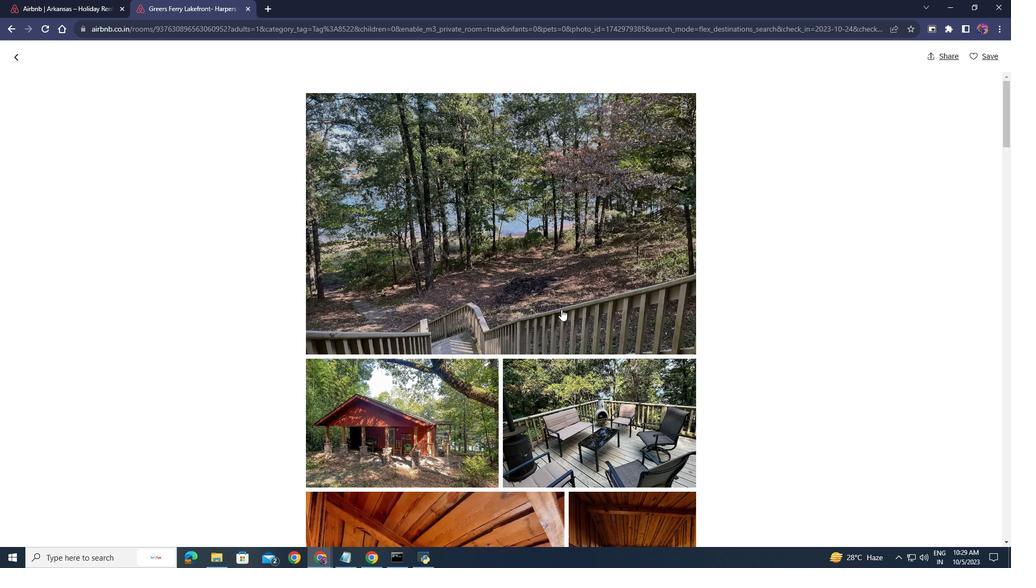 
Action: Mouse scrolled (561, 309) with delta (0, 0)
Screenshot: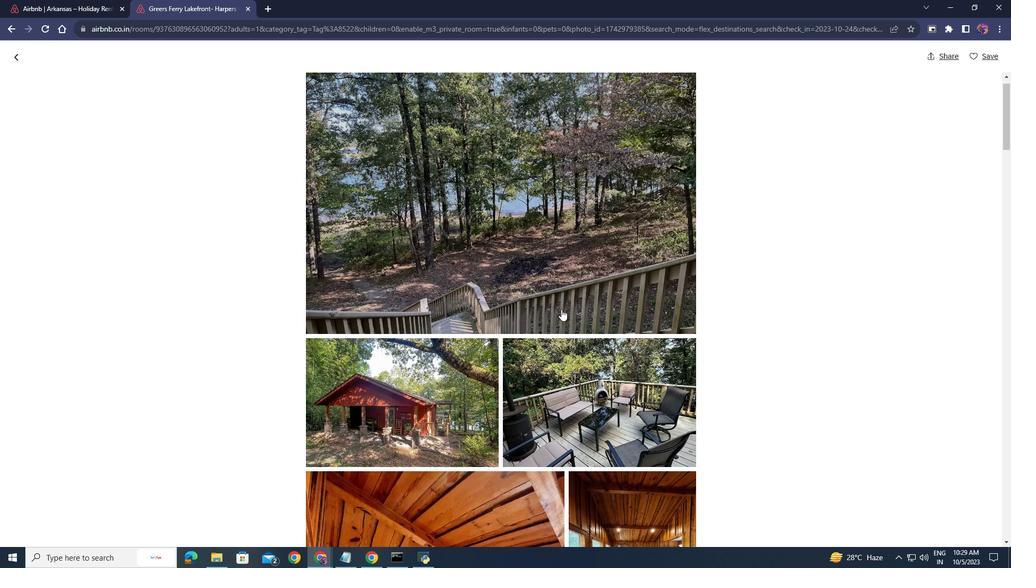 
Action: Mouse scrolled (561, 309) with delta (0, 0)
Screenshot: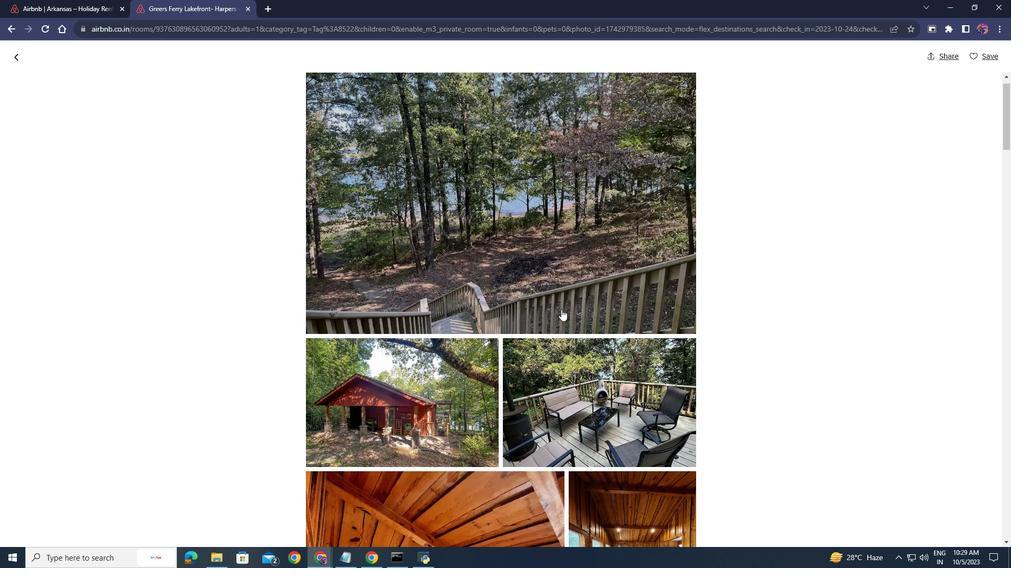 
Action: Mouse scrolled (561, 309) with delta (0, 0)
Screenshot: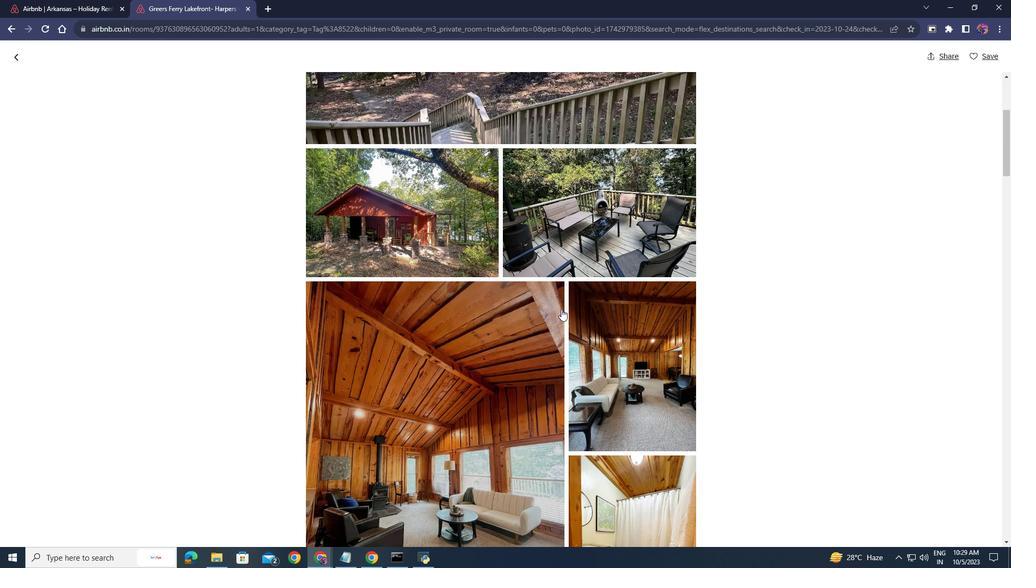 
Action: Mouse scrolled (561, 309) with delta (0, 0)
Screenshot: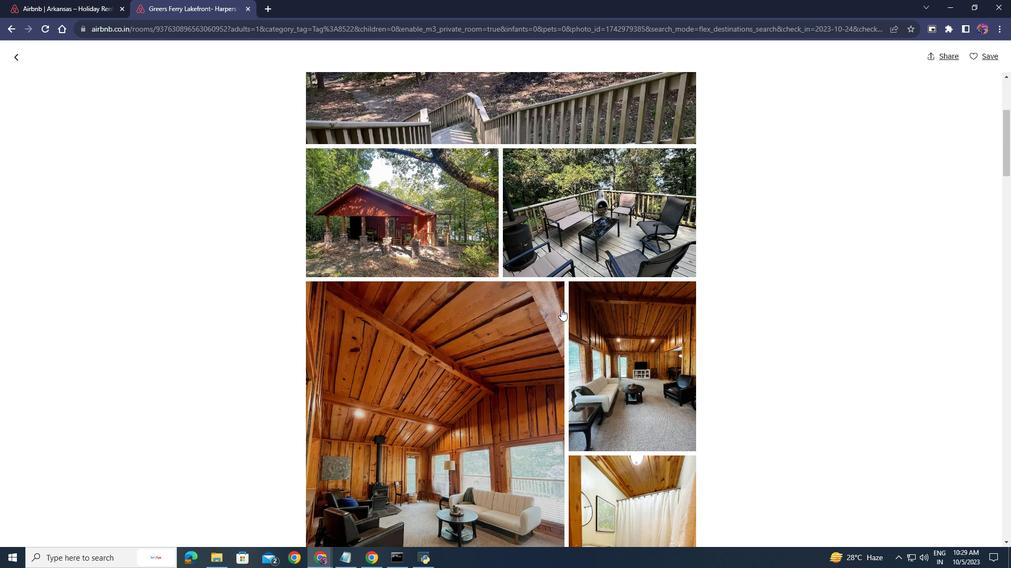 
Action: Mouse scrolled (561, 309) with delta (0, 0)
Screenshot: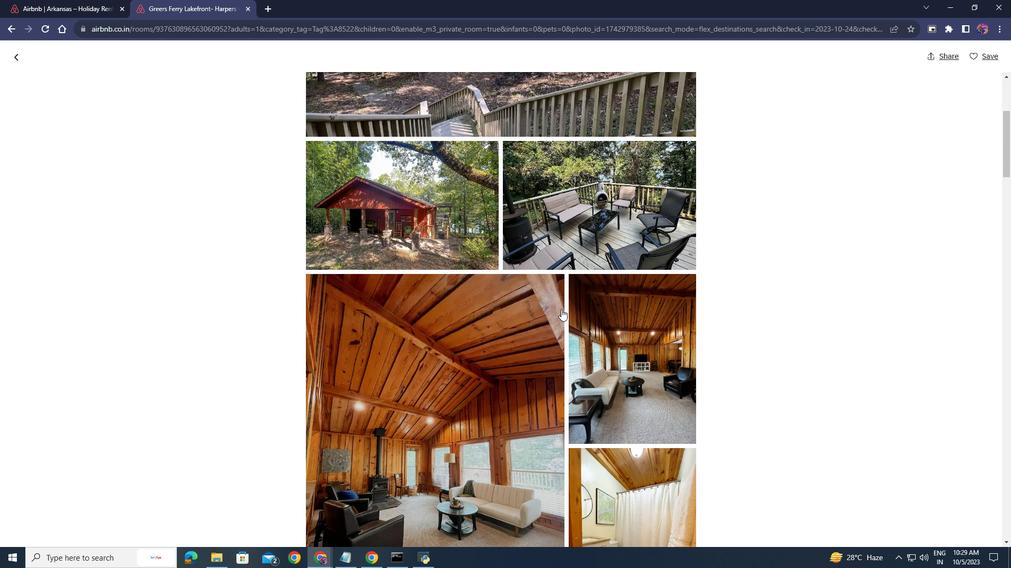 
Action: Mouse moved to (567, 305)
Screenshot: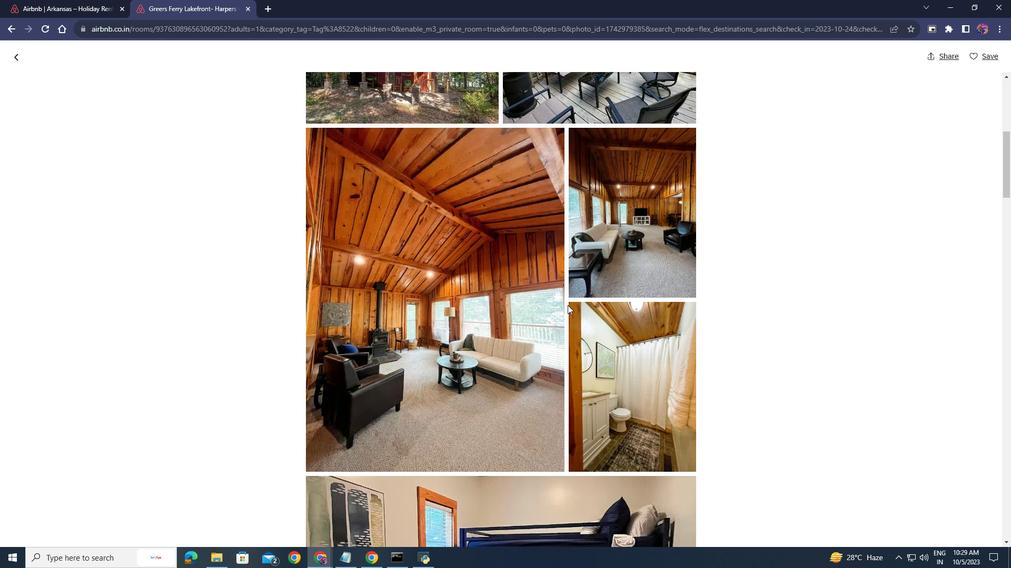 
Action: Mouse scrolled (567, 304) with delta (0, 0)
Screenshot: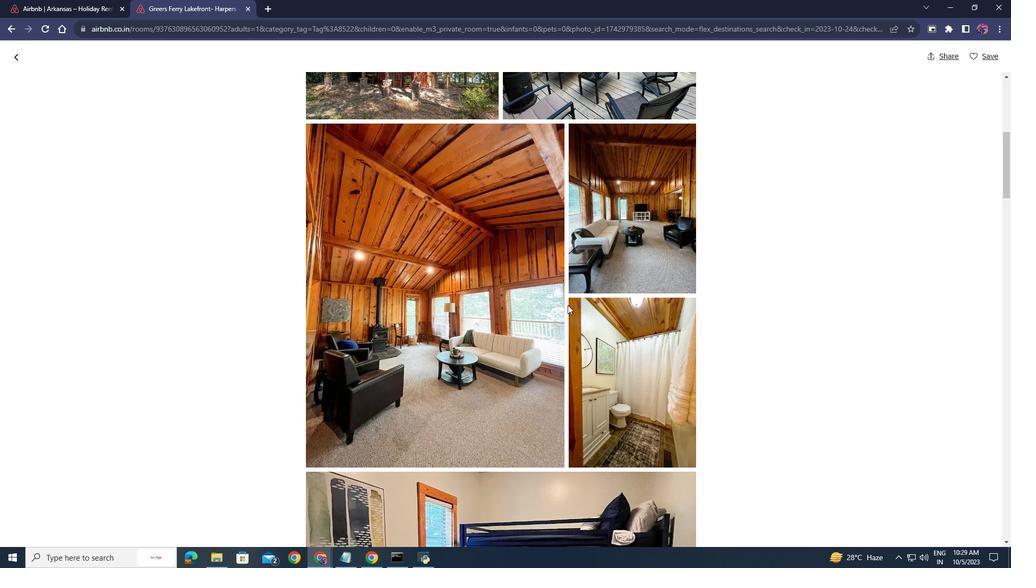 
Action: Mouse scrolled (567, 304) with delta (0, 0)
Screenshot: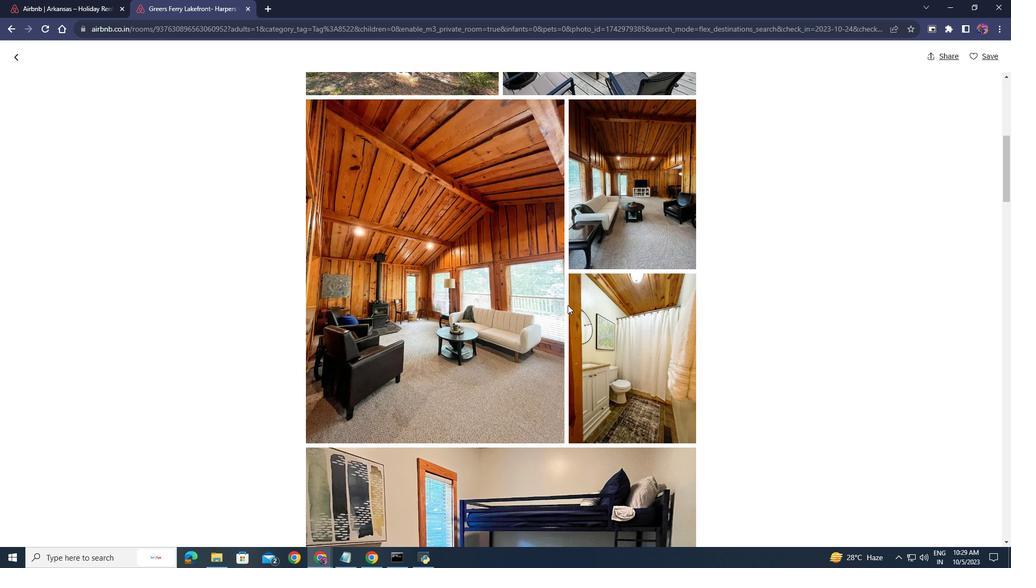 
Action: Mouse scrolled (567, 304) with delta (0, 0)
Screenshot: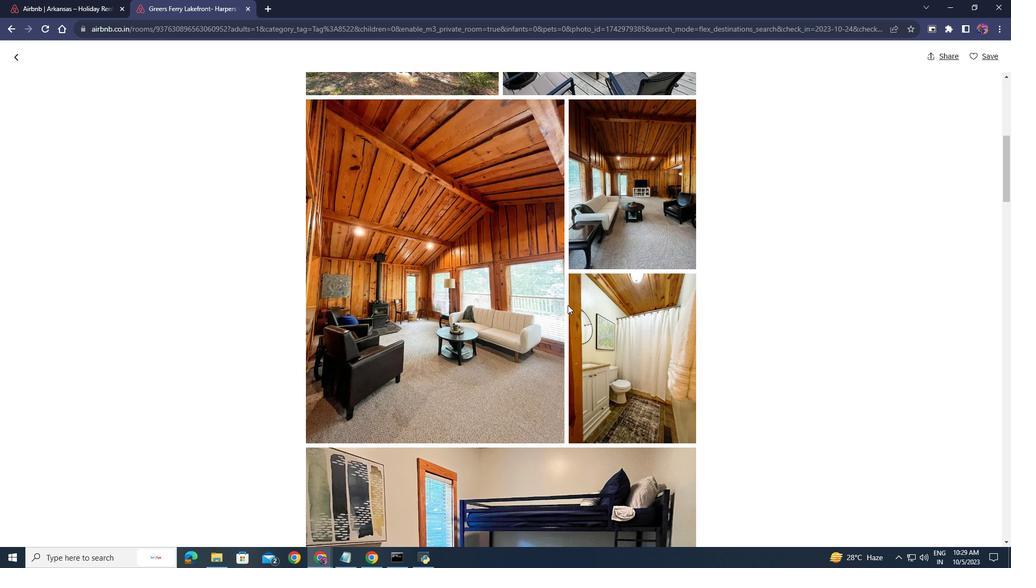 
Action: Mouse scrolled (567, 304) with delta (0, 0)
Screenshot: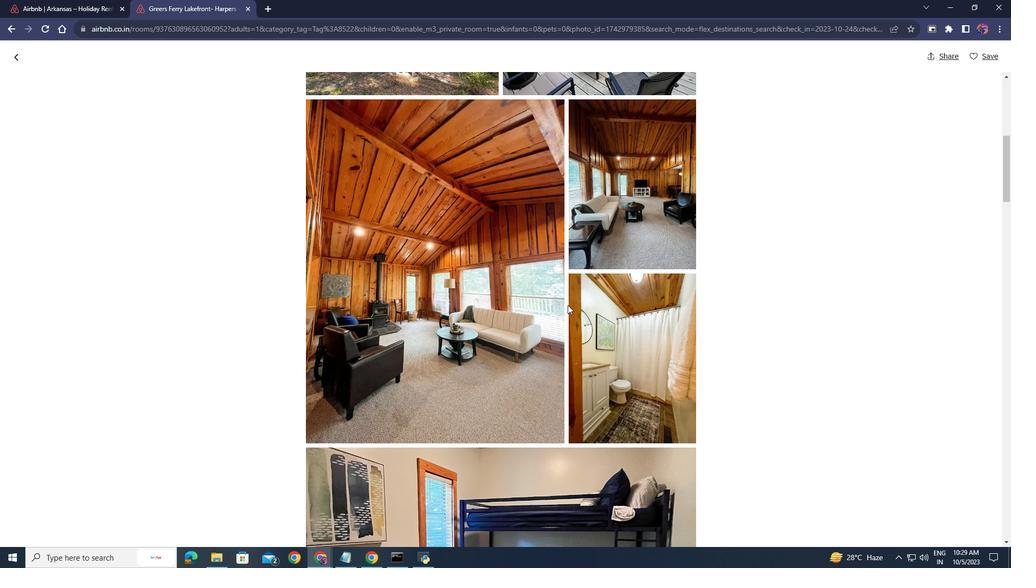 
Action: Mouse scrolled (567, 304) with delta (0, 0)
Screenshot: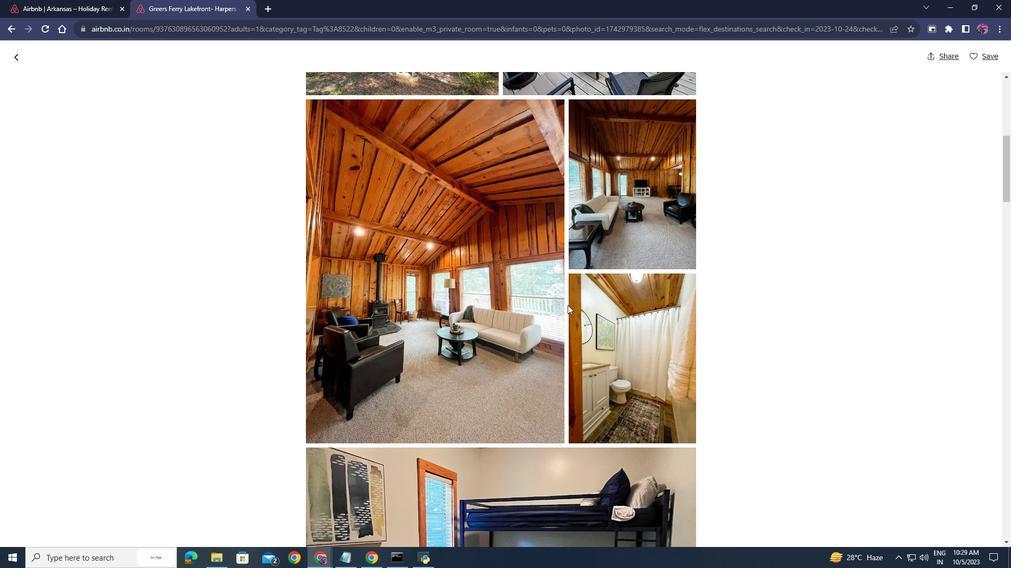 
Action: Mouse scrolled (567, 304) with delta (0, 0)
Screenshot: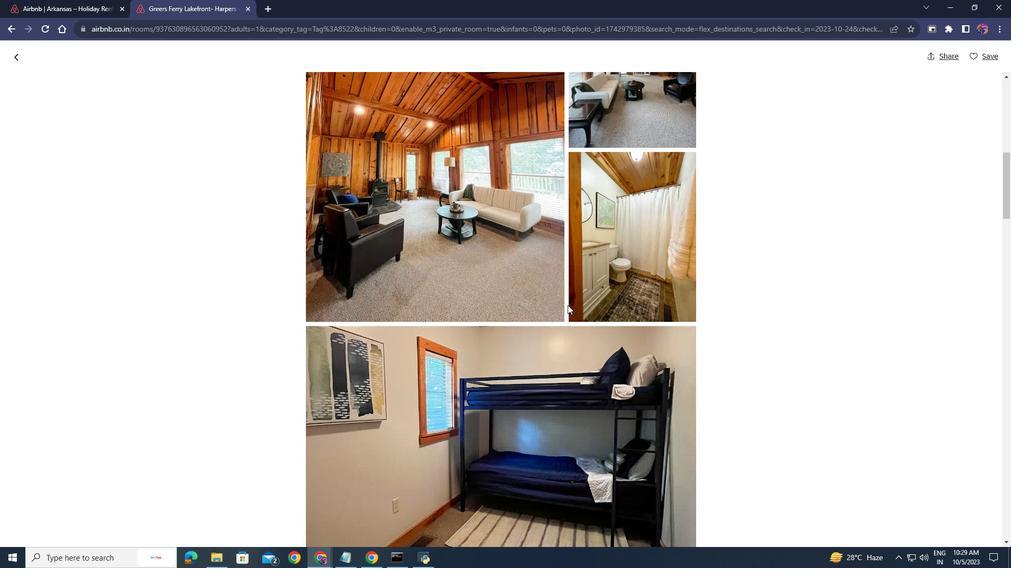 
Action: Mouse scrolled (567, 304) with delta (0, 0)
Screenshot: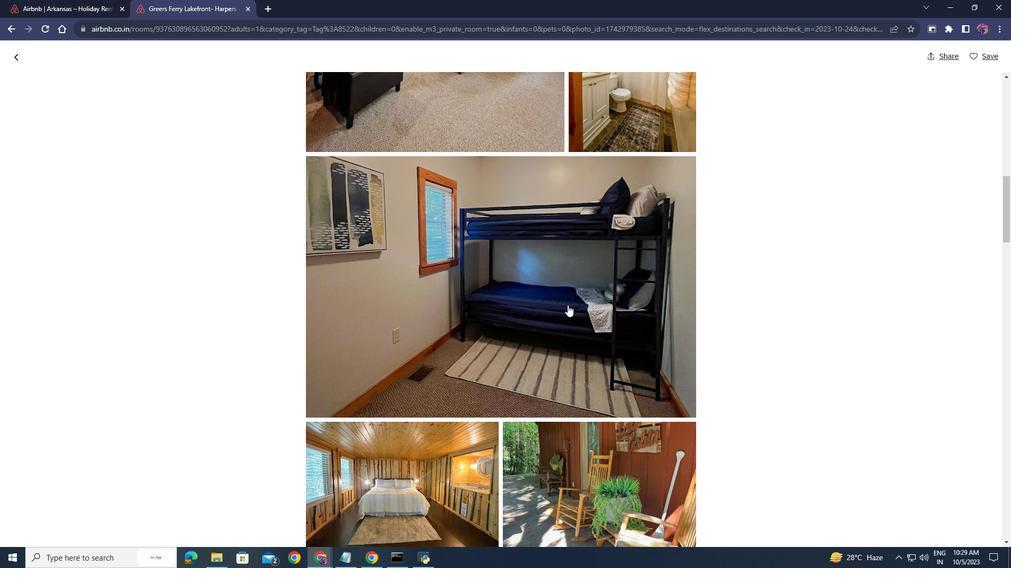 
Action: Mouse scrolled (567, 304) with delta (0, 0)
Screenshot: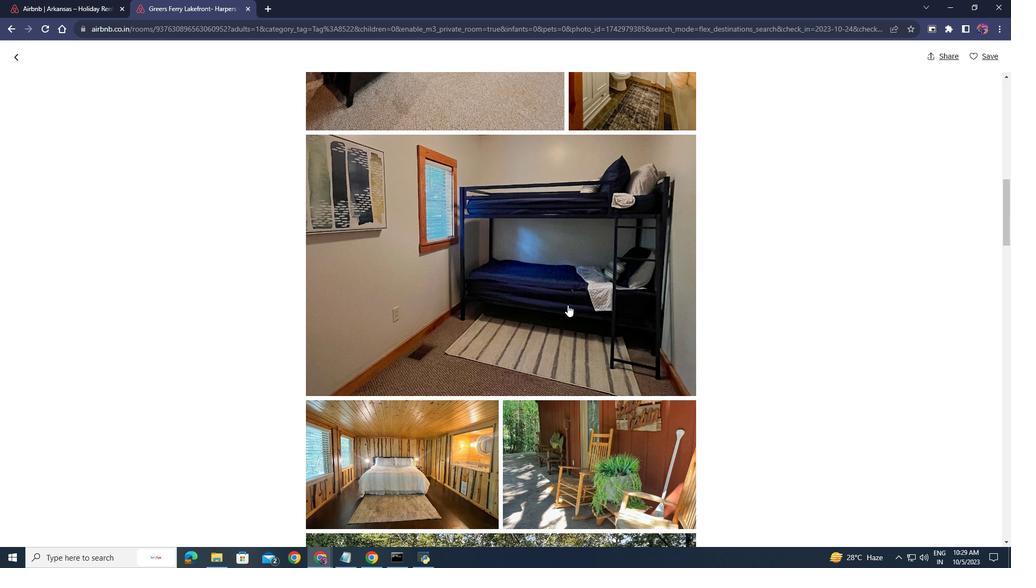 
Action: Mouse scrolled (567, 304) with delta (0, 0)
Screenshot: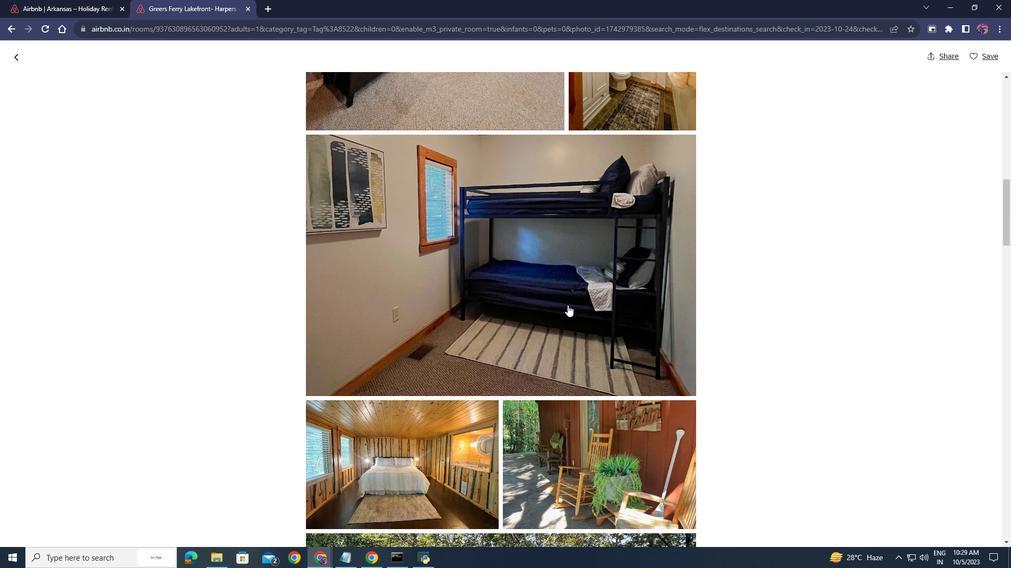 
Action: Mouse scrolled (567, 304) with delta (0, 0)
Screenshot: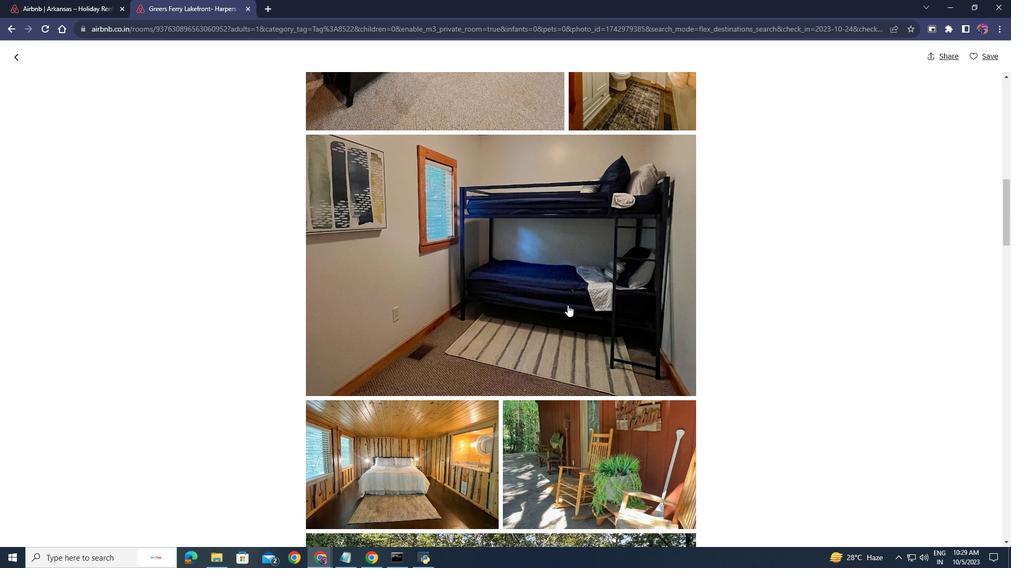 
Action: Mouse scrolled (567, 304) with delta (0, 0)
Screenshot: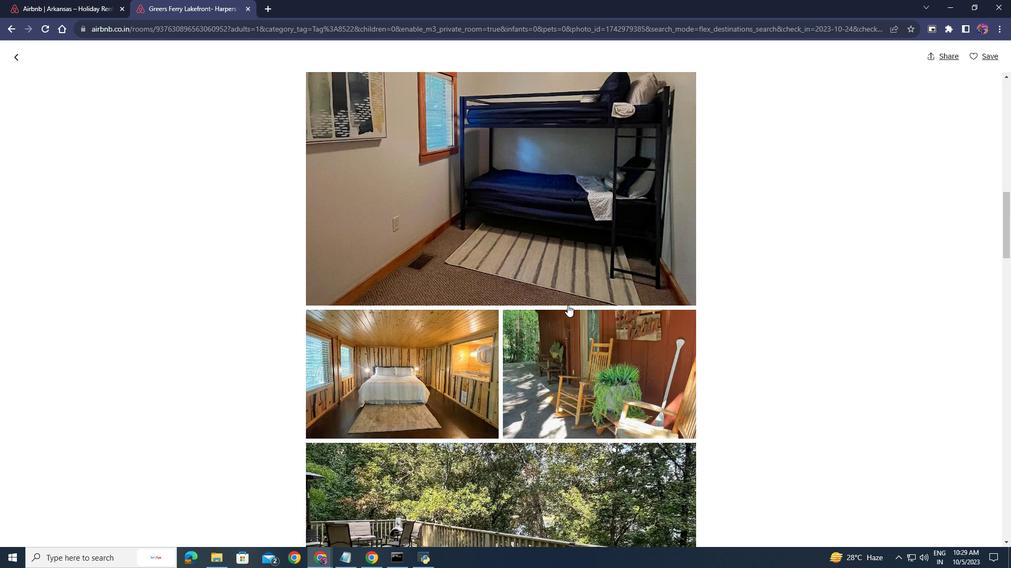 
Action: Mouse scrolled (567, 304) with delta (0, 0)
Screenshot: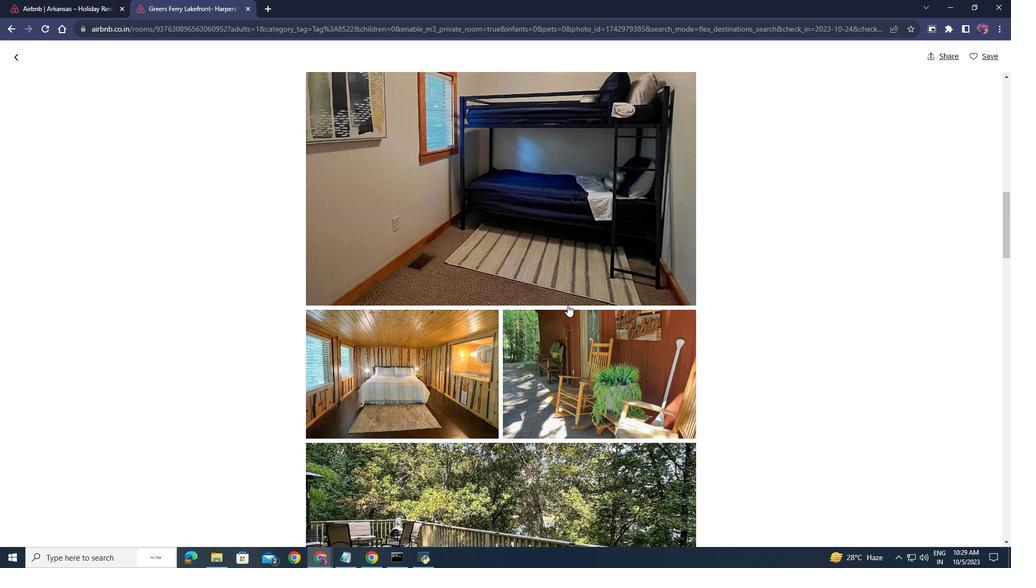 
Action: Mouse scrolled (567, 305) with delta (0, 0)
Screenshot: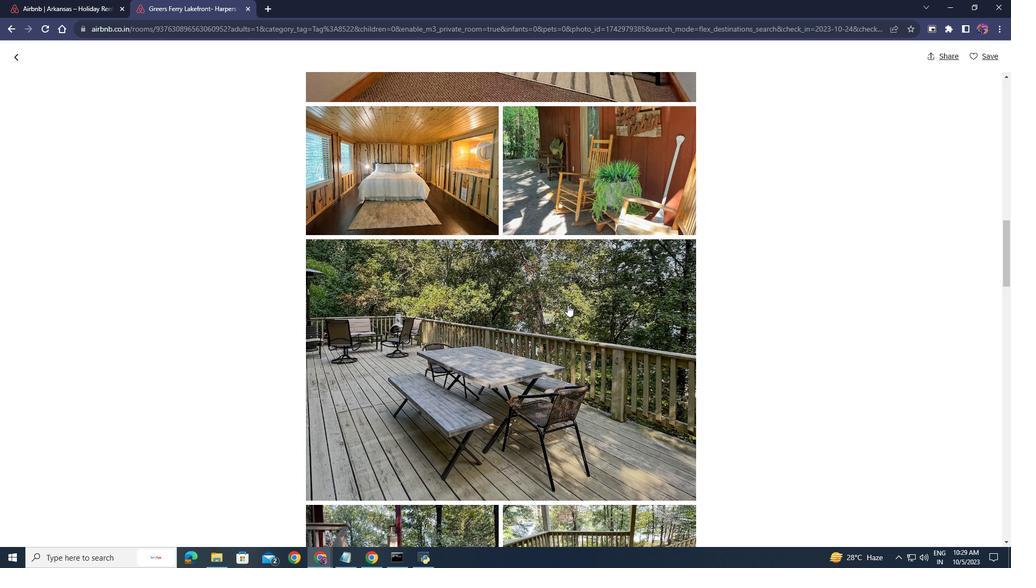 
Action: Mouse scrolled (567, 305) with delta (0, 0)
Screenshot: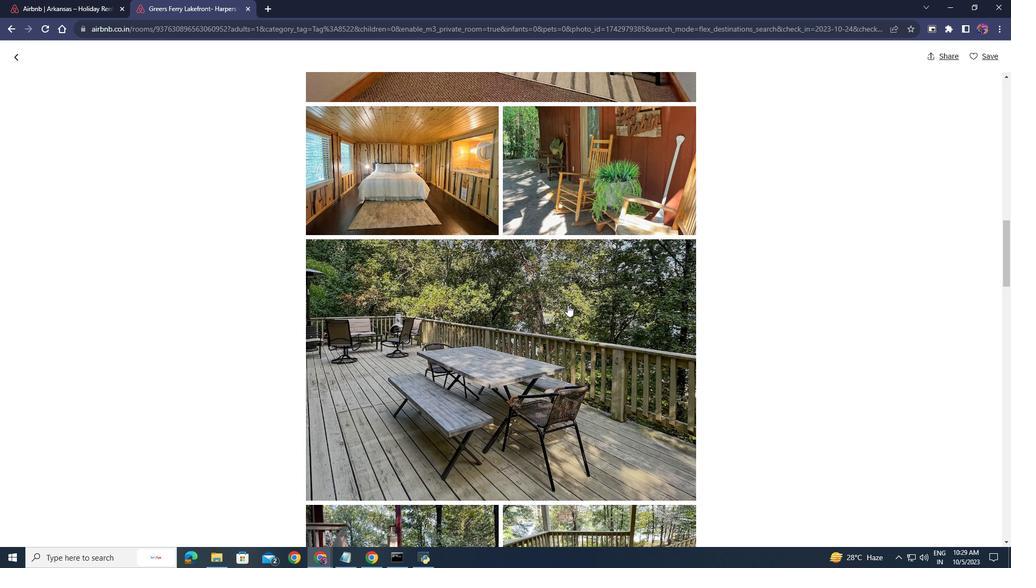 
Action: Mouse scrolled (567, 305) with delta (0, 0)
Screenshot: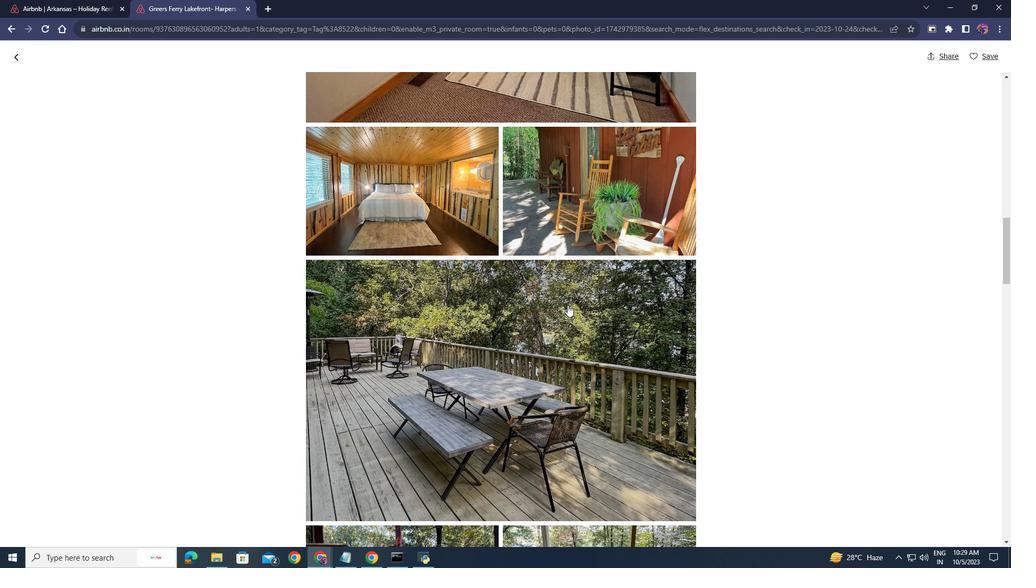 
Action: Mouse scrolled (567, 305) with delta (0, 0)
Screenshot: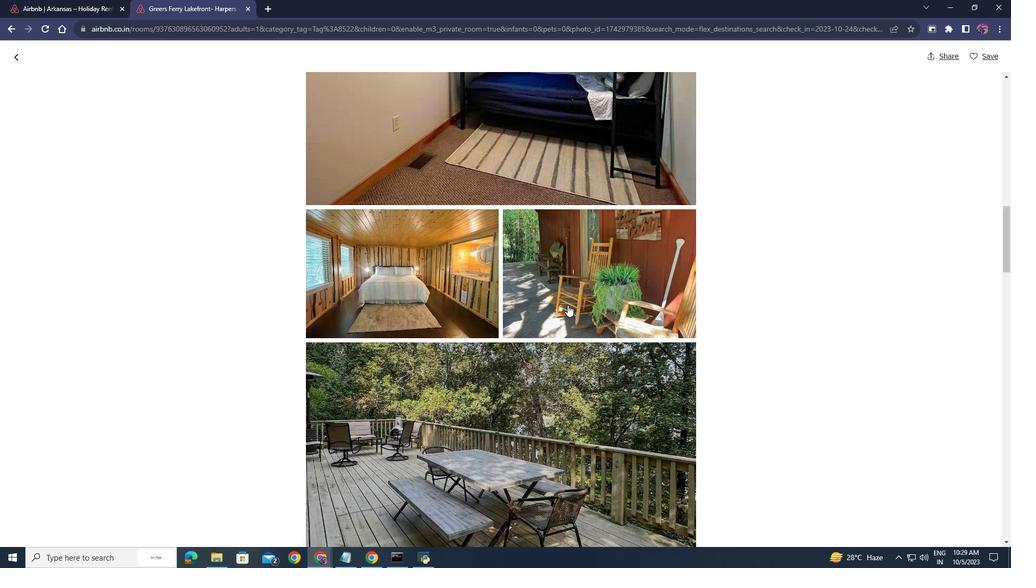 
Action: Mouse scrolled (567, 305) with delta (0, 0)
Screenshot: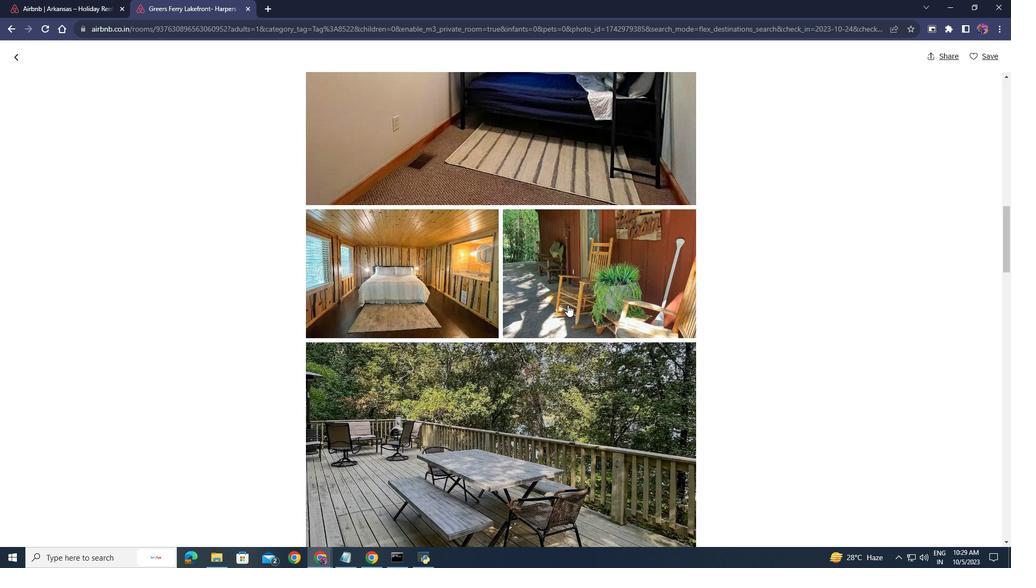 
Action: Mouse scrolled (567, 305) with delta (0, 0)
Screenshot: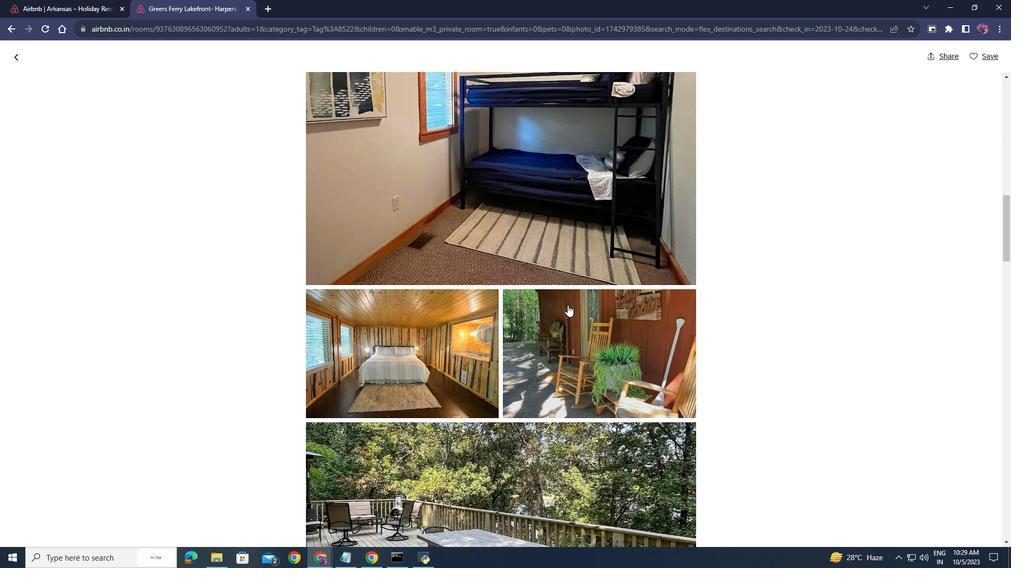 
Action: Mouse scrolled (567, 305) with delta (0, 0)
Screenshot: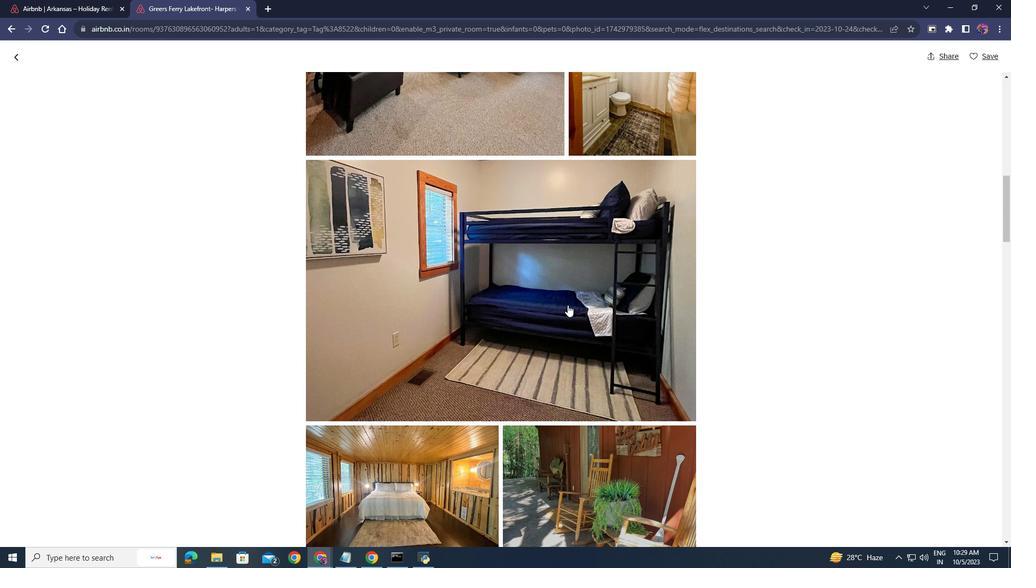 
Action: Mouse scrolled (567, 305) with delta (0, 0)
Screenshot: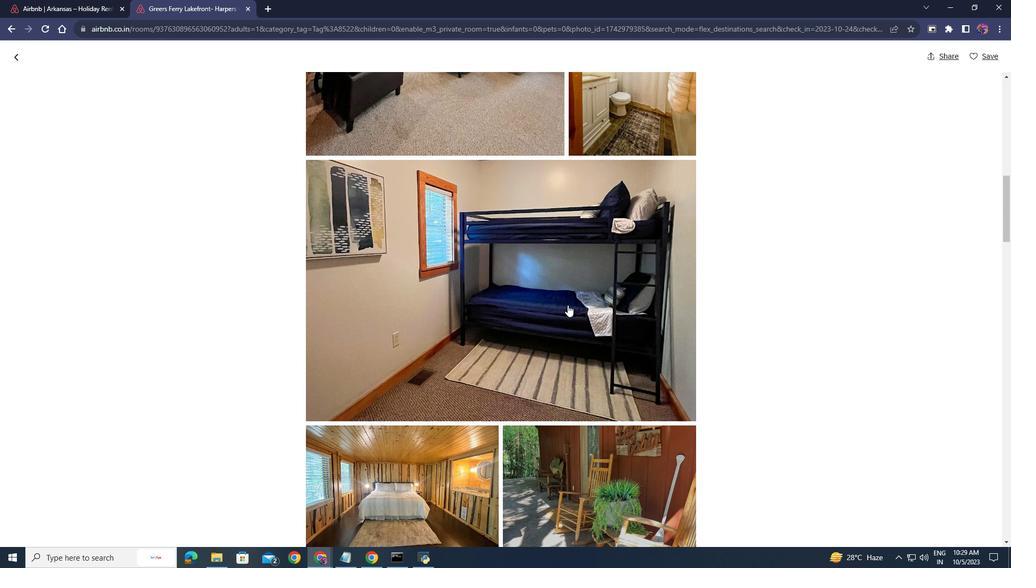 
Action: Mouse scrolled (567, 305) with delta (0, 0)
Screenshot: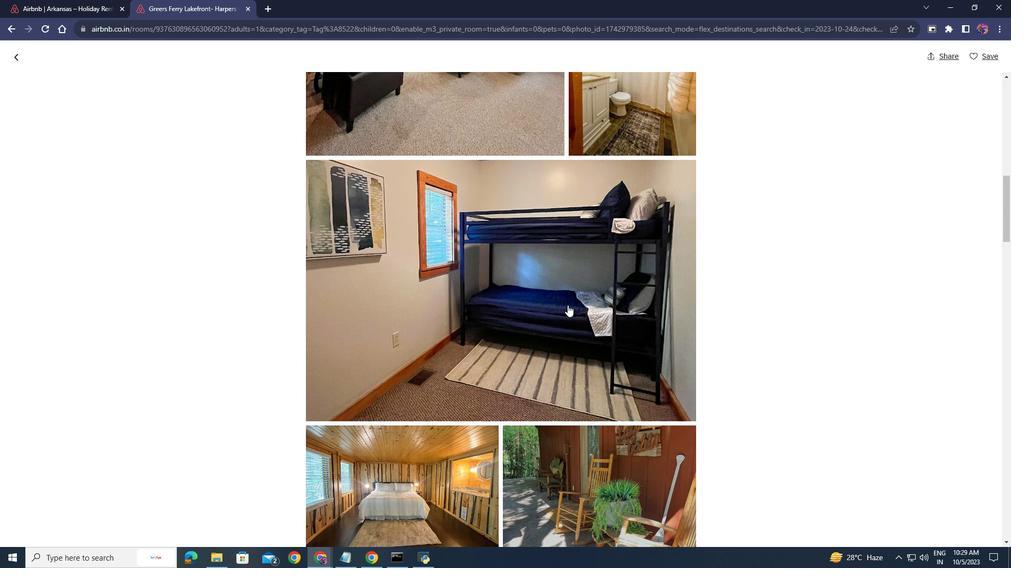 
Action: Mouse scrolled (567, 305) with delta (0, 0)
Screenshot: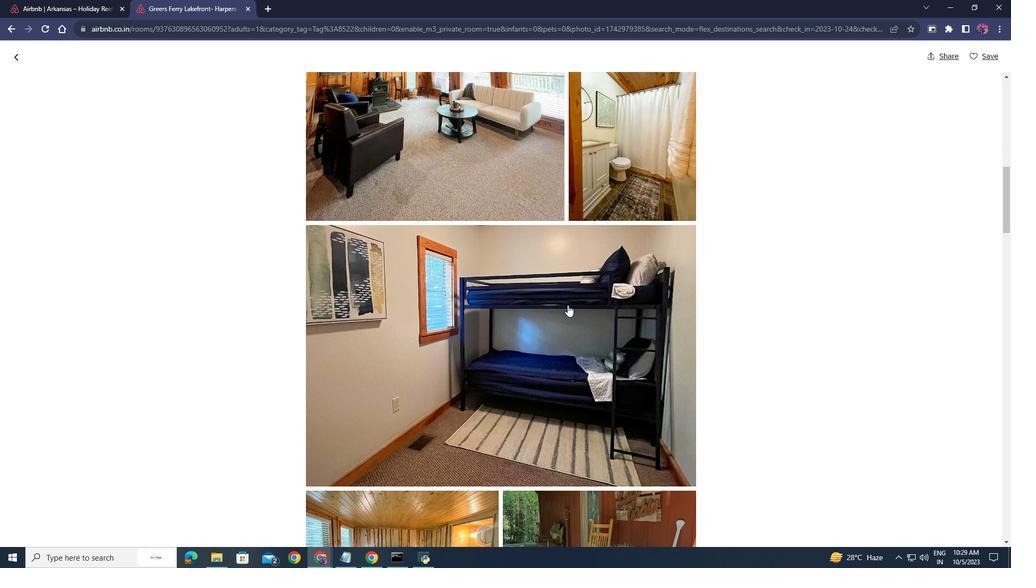 
Action: Mouse moved to (11, 56)
Screenshot: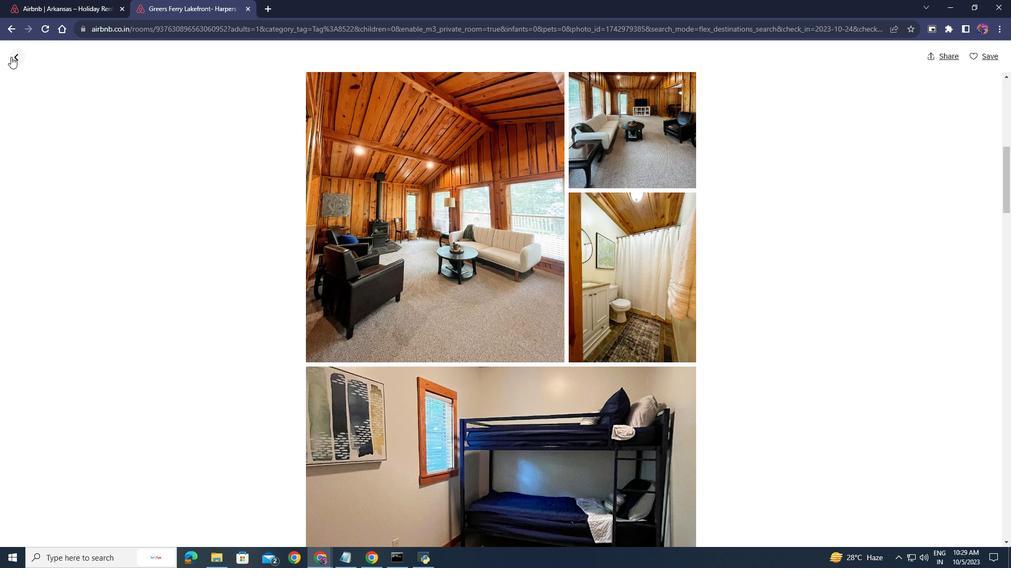 
Action: Mouse pressed left at (11, 56)
Screenshot: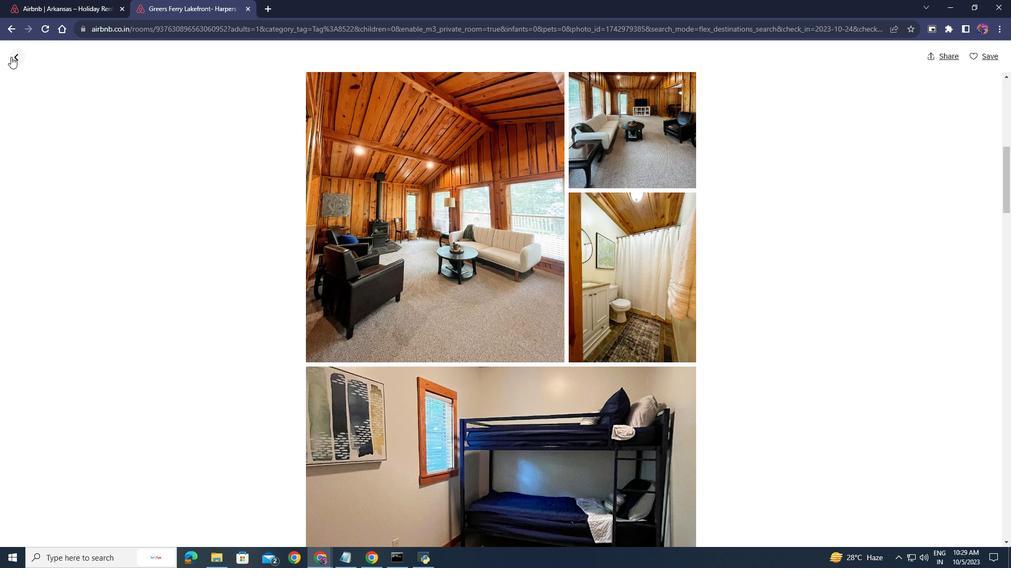 
Action: Mouse moved to (451, 347)
Screenshot: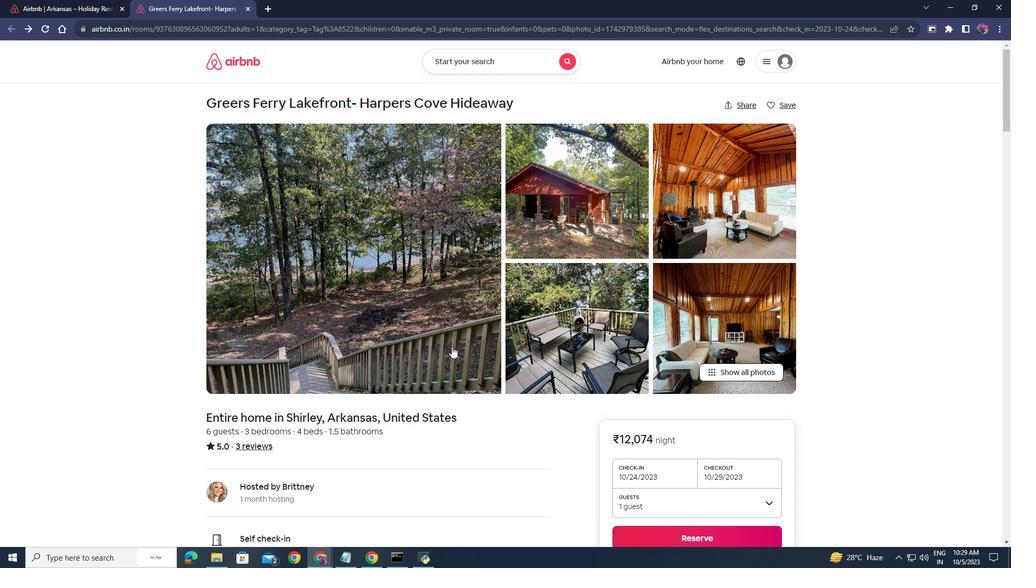 
Action: Mouse scrolled (451, 346) with delta (0, 0)
Screenshot: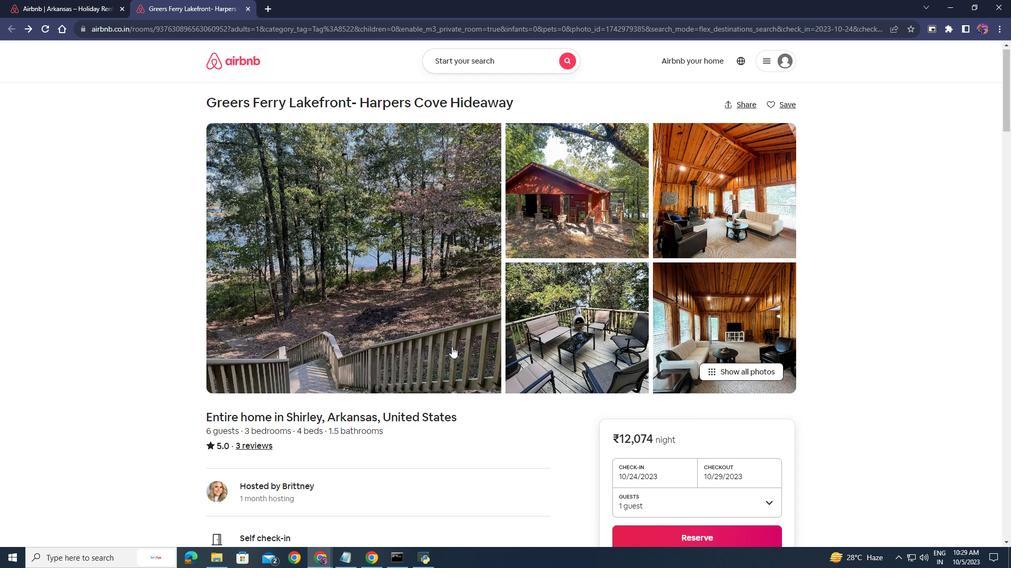 
Action: Mouse scrolled (451, 346) with delta (0, 0)
Screenshot: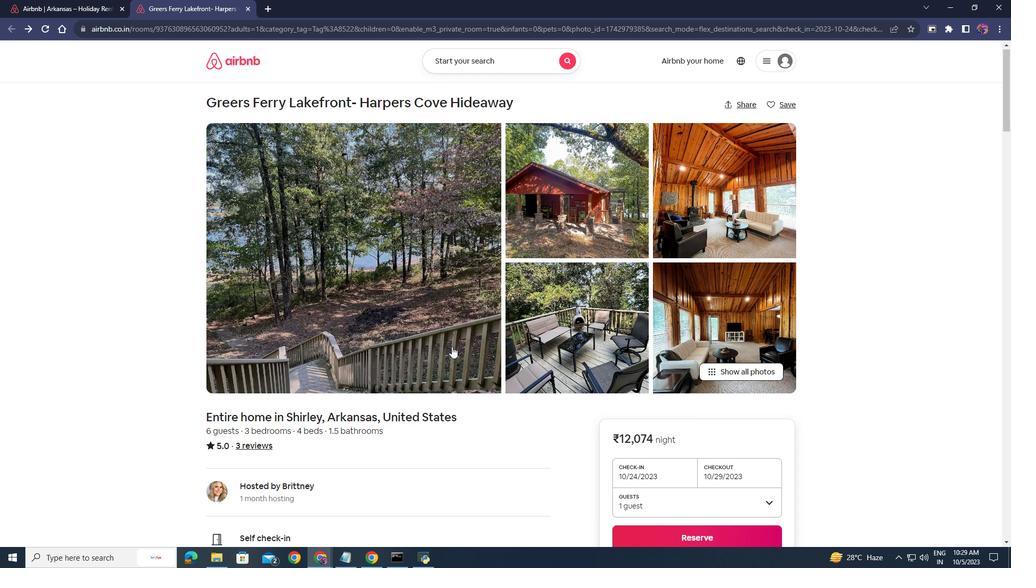 
Action: Mouse scrolled (451, 346) with delta (0, 0)
Screenshot: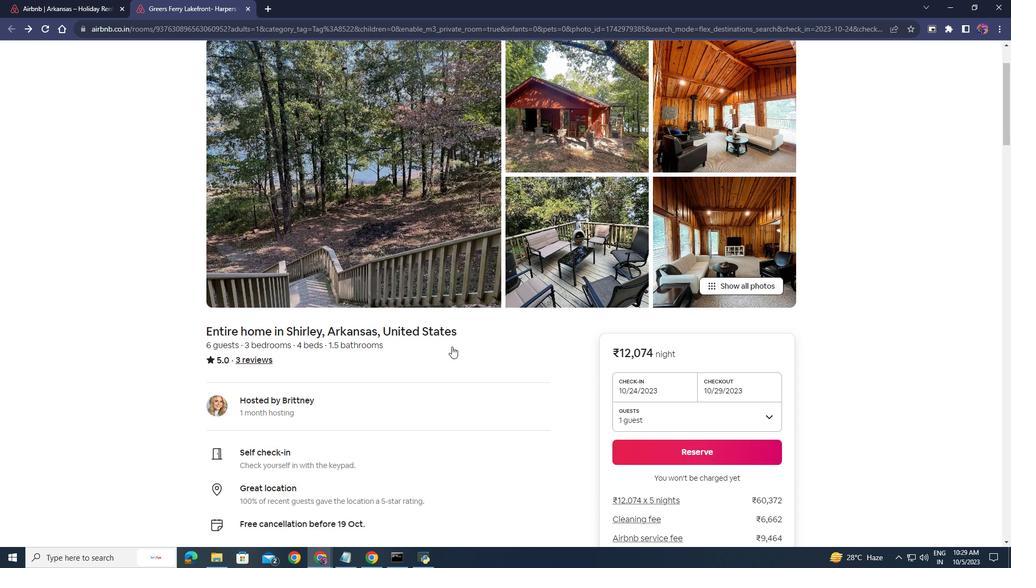 
Action: Mouse moved to (453, 348)
Screenshot: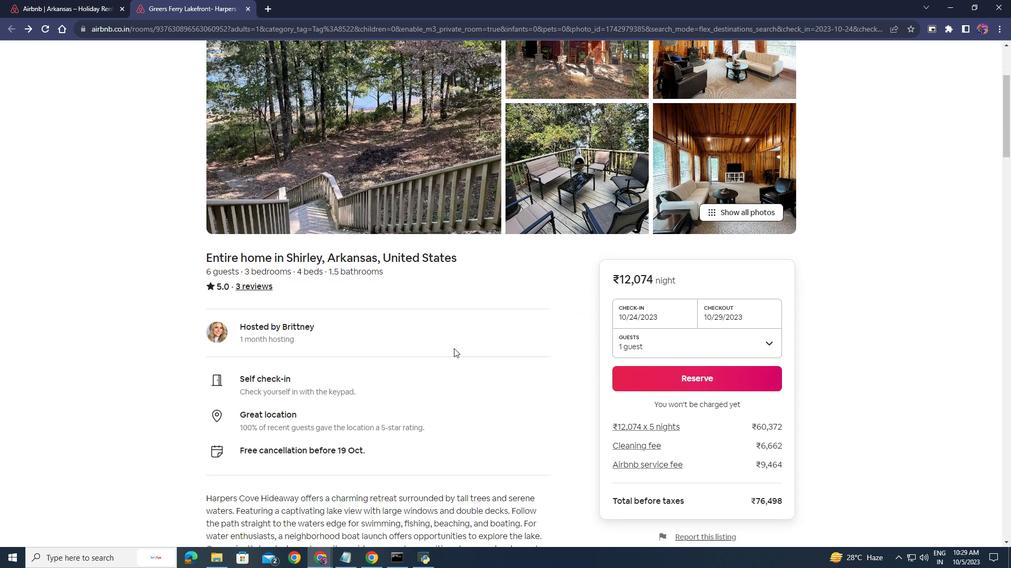 
Action: Mouse scrolled (453, 347) with delta (0, 0)
Screenshot: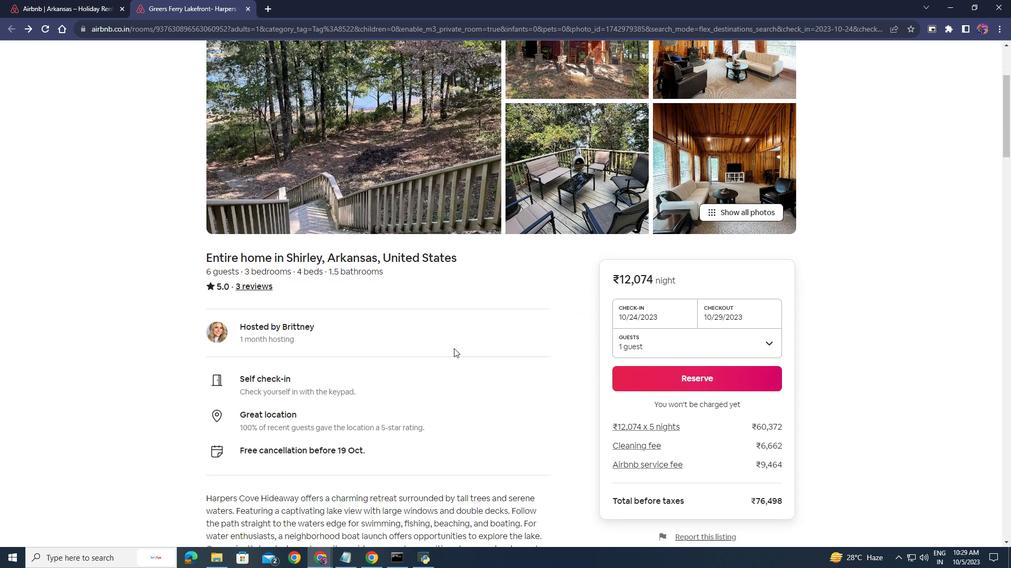 
Action: Mouse moved to (453, 348)
Screenshot: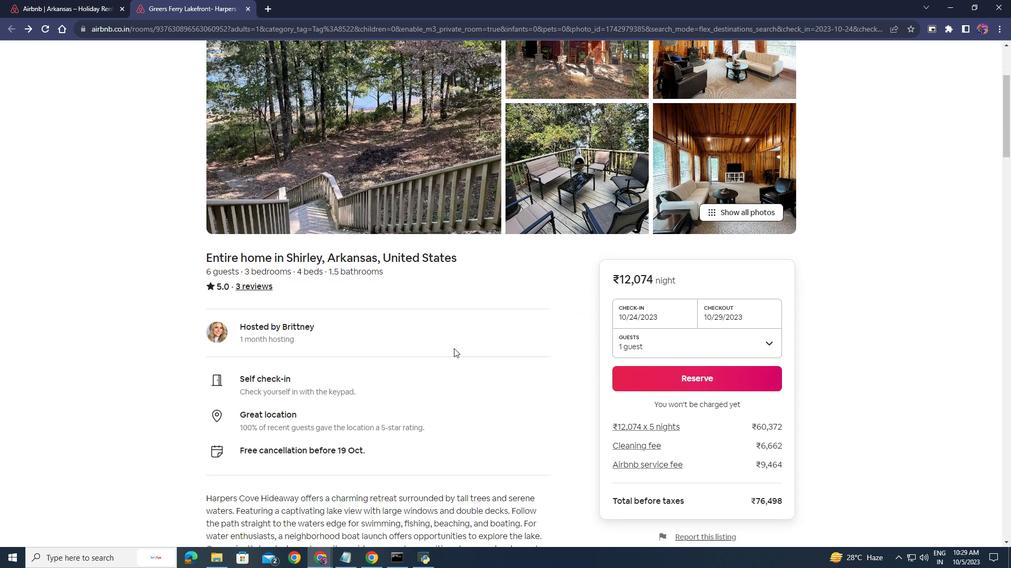 
Action: Mouse scrolled (453, 348) with delta (0, 0)
Screenshot: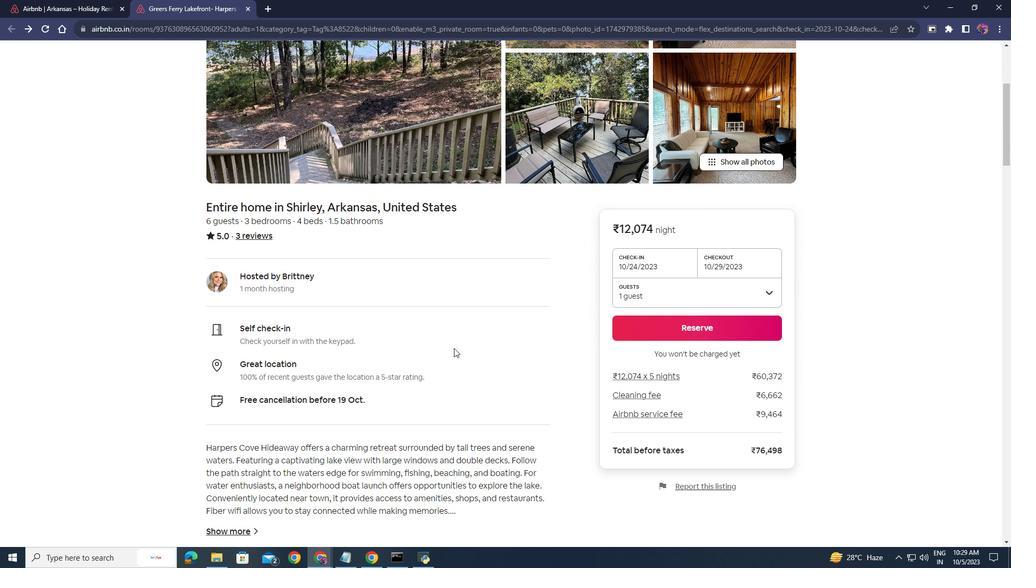 
Action: Mouse scrolled (453, 348) with delta (0, 0)
Screenshot: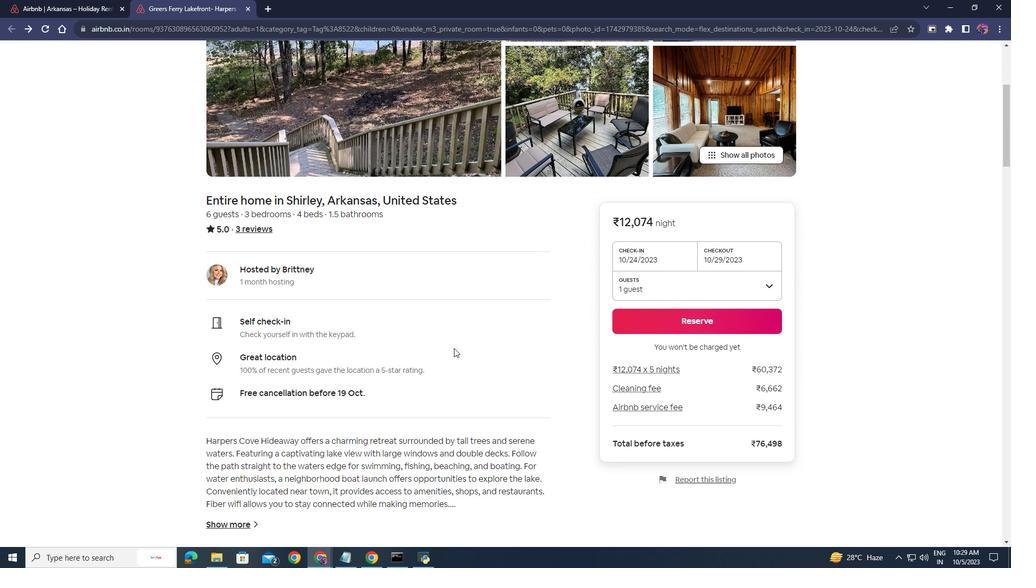 
Action: Mouse scrolled (453, 348) with delta (0, 0)
Screenshot: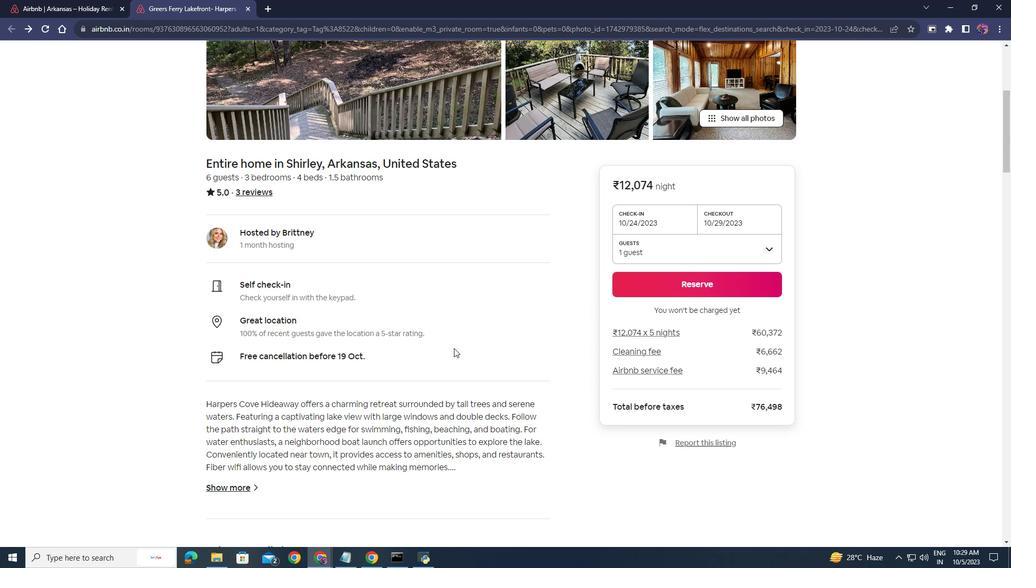 
Action: Mouse scrolled (453, 348) with delta (0, 0)
Screenshot: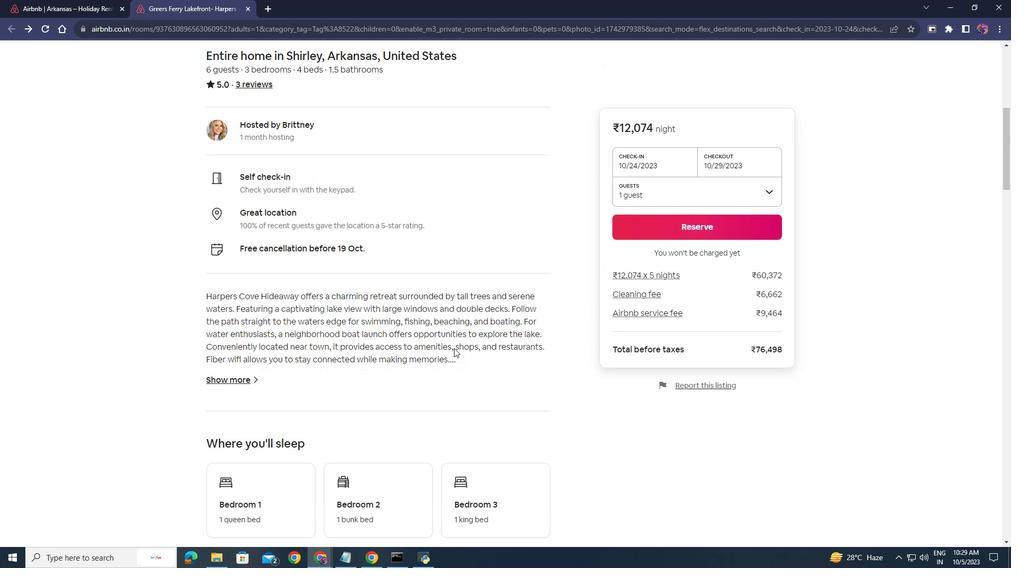 
Action: Mouse scrolled (453, 348) with delta (0, 0)
Screenshot: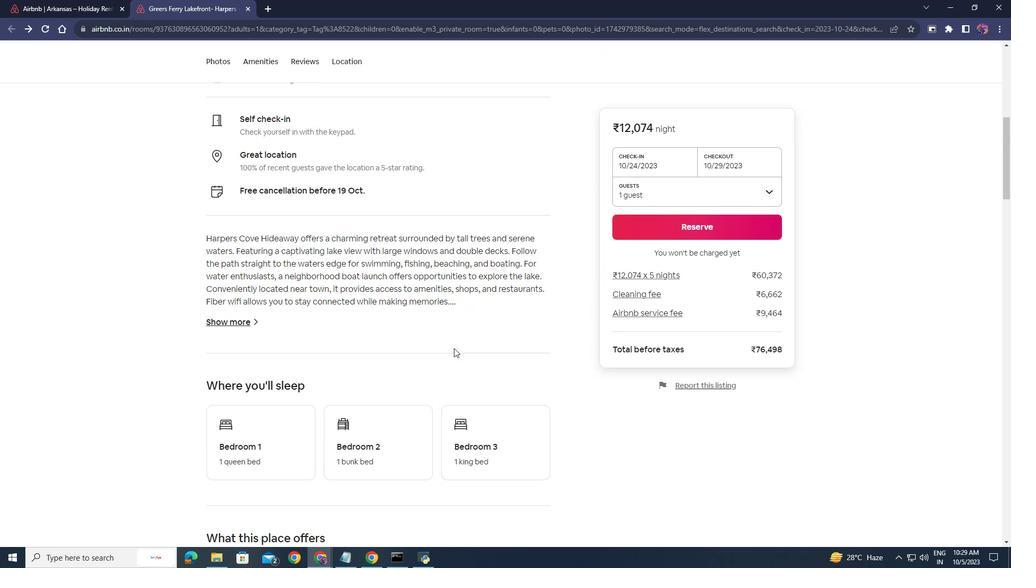 
Action: Mouse scrolled (453, 348) with delta (0, 0)
Screenshot: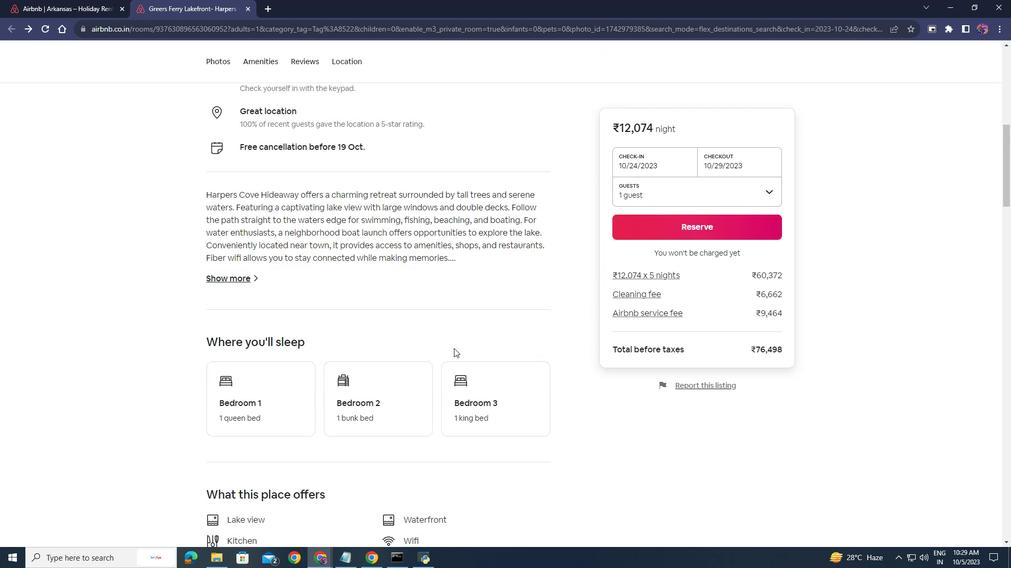 
Action: Mouse scrolled (453, 348) with delta (0, 0)
Screenshot: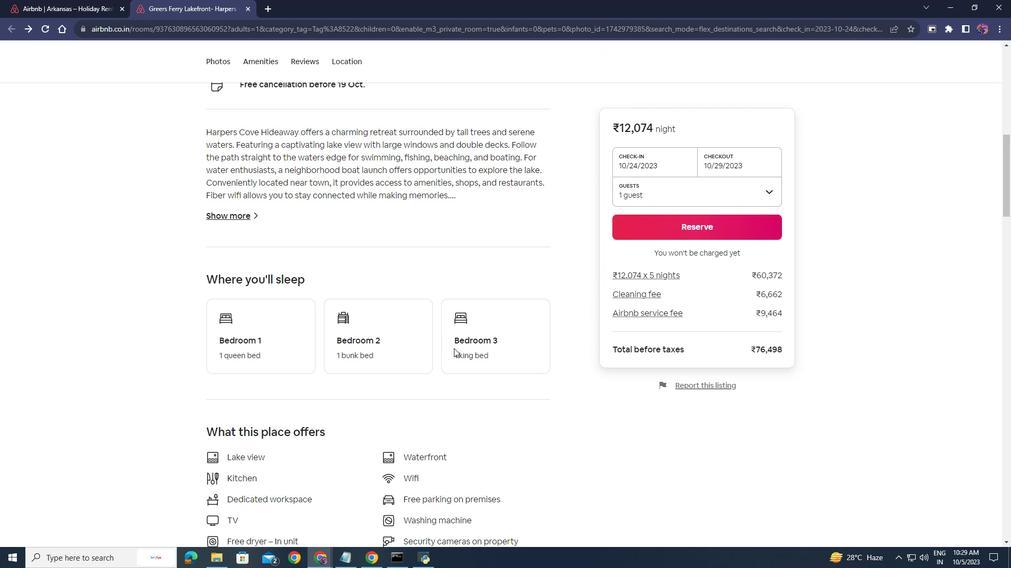 
Action: Mouse scrolled (453, 348) with delta (0, 0)
Screenshot: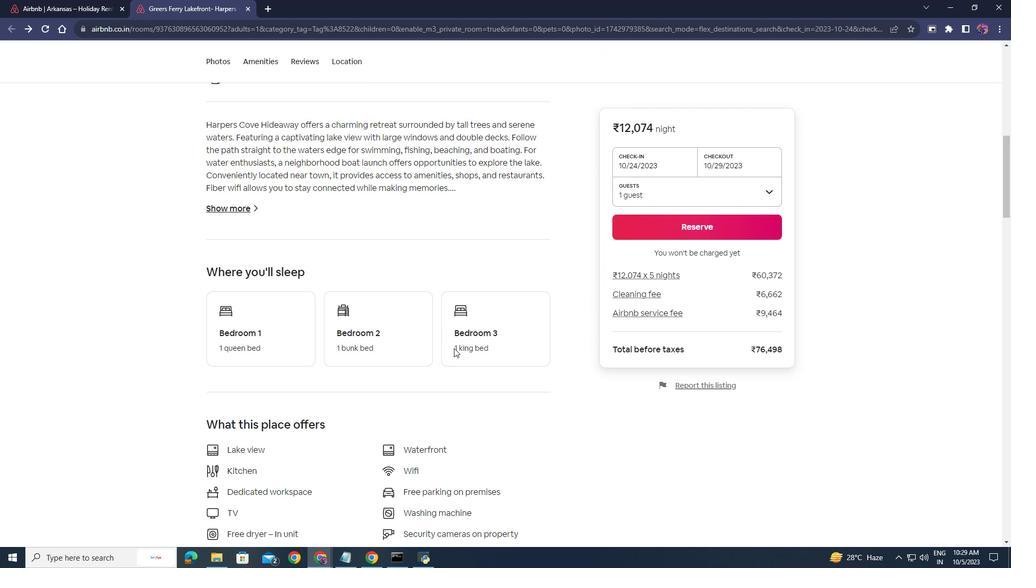 
Action: Mouse scrolled (453, 348) with delta (0, 0)
Screenshot: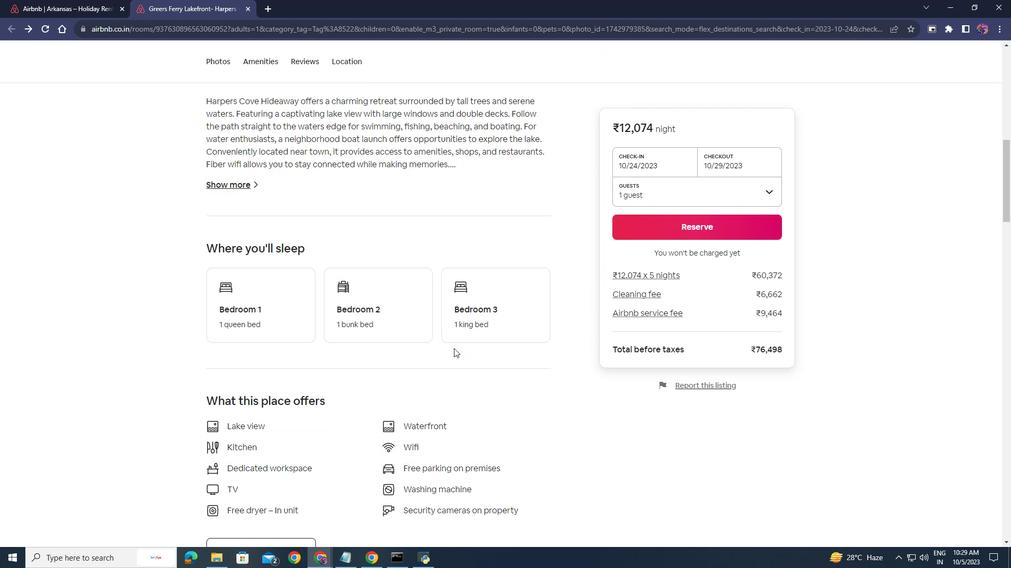 
Action: Mouse scrolled (453, 348) with delta (0, 0)
Screenshot: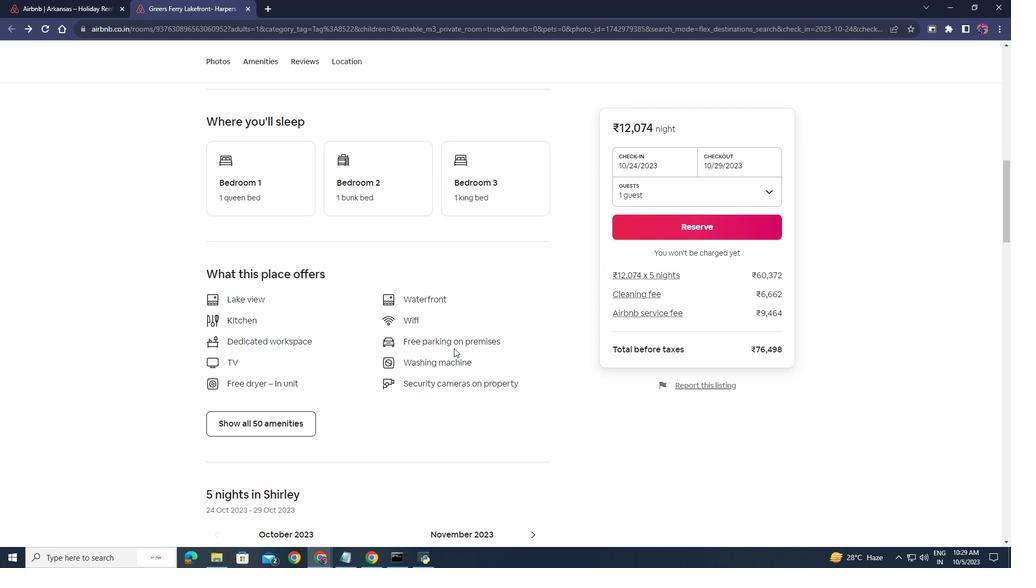
Action: Mouse moved to (257, 372)
Screenshot: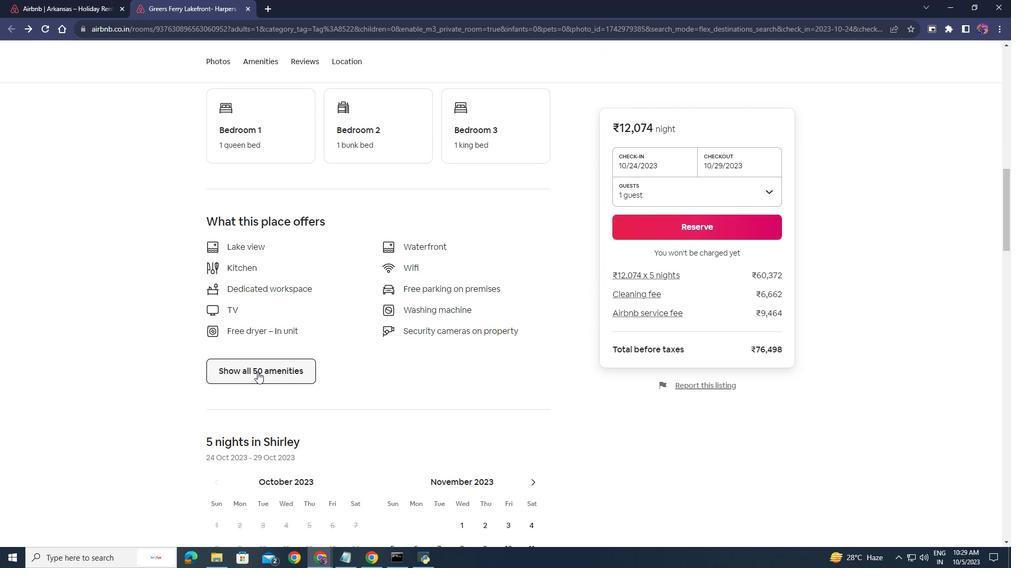 
Action: Mouse pressed left at (257, 372)
Screenshot: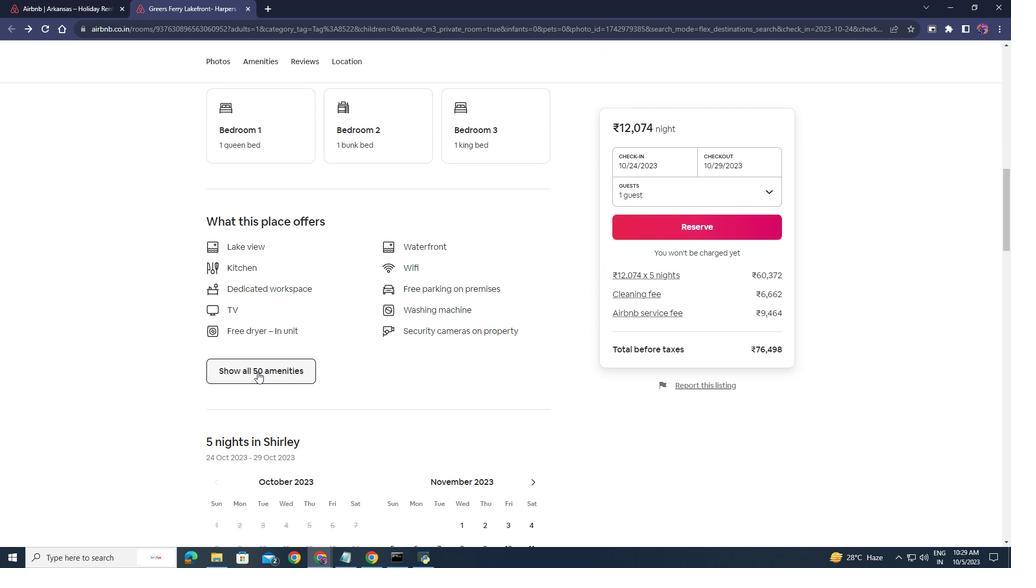 
Action: Mouse moved to (512, 345)
Screenshot: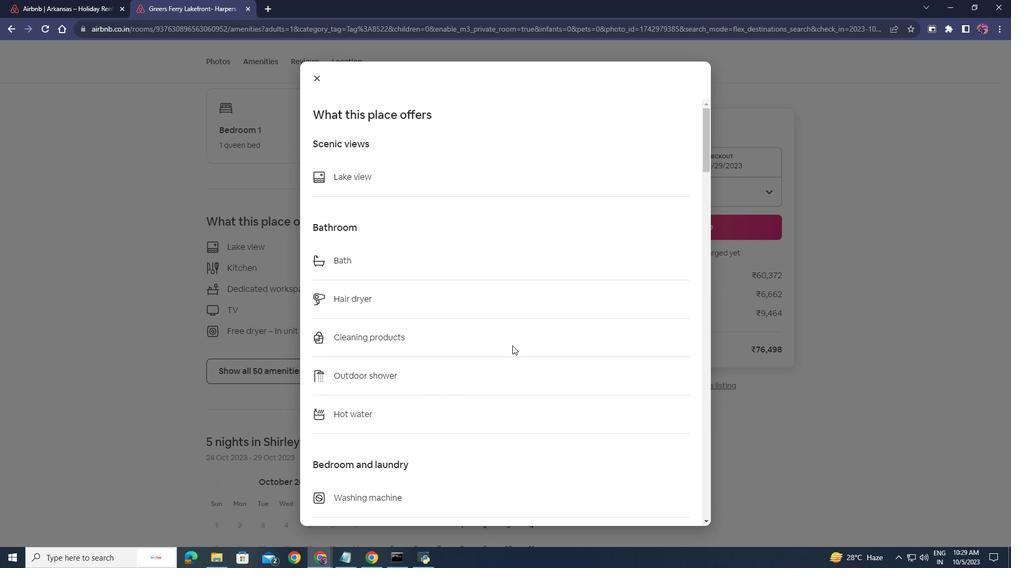 
Action: Mouse scrolled (512, 345) with delta (0, 0)
Screenshot: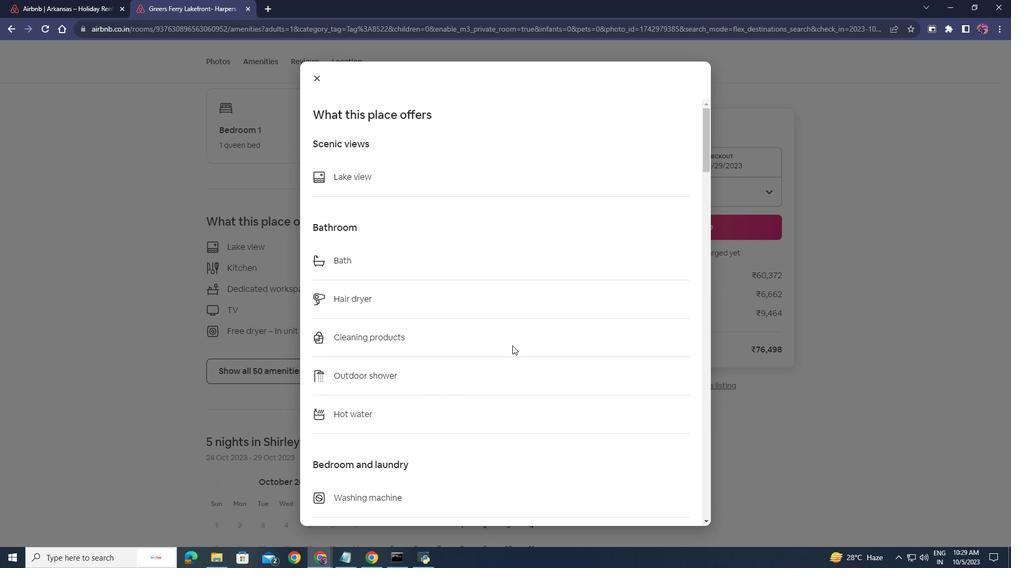 
Action: Mouse scrolled (512, 345) with delta (0, 0)
Screenshot: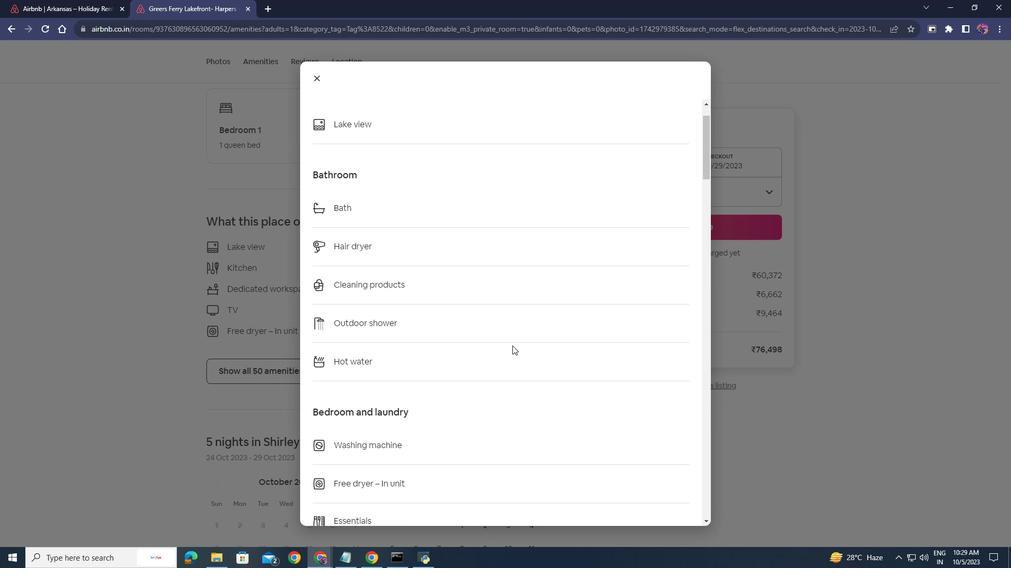
Action: Mouse scrolled (512, 345) with delta (0, 0)
Screenshot: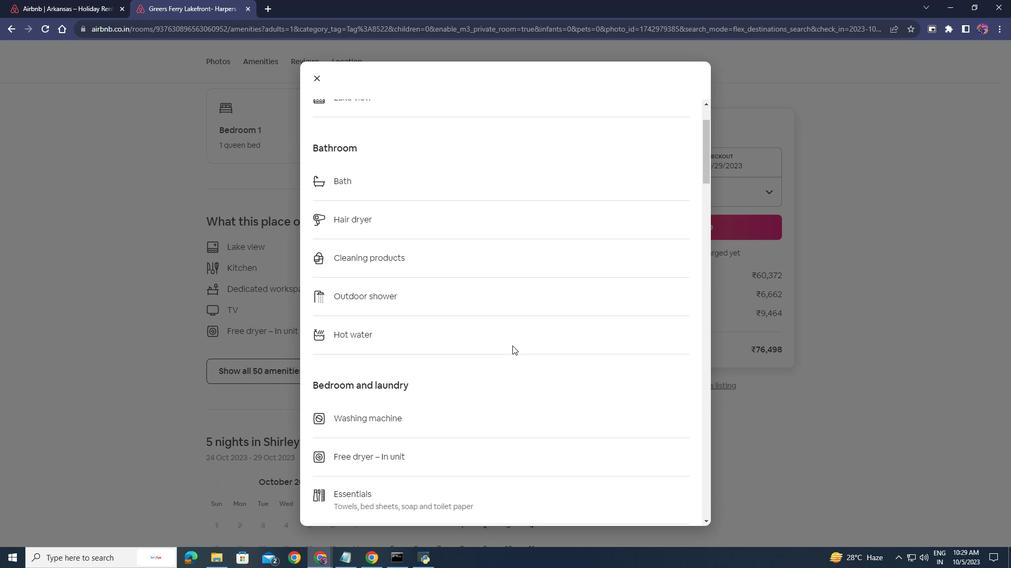 
Action: Mouse scrolled (512, 345) with delta (0, 0)
Screenshot: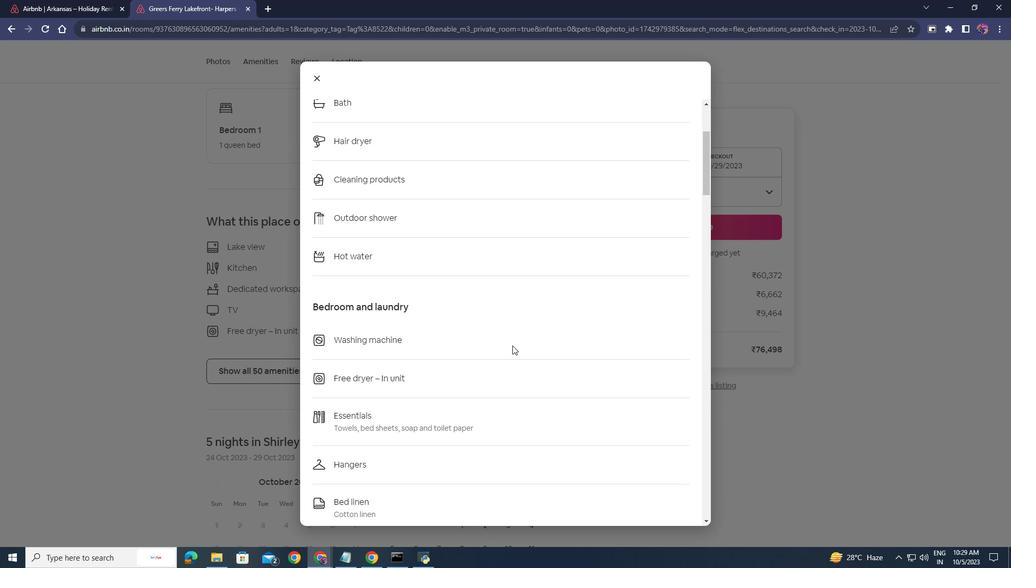 
Action: Mouse scrolled (512, 345) with delta (0, 0)
Screenshot: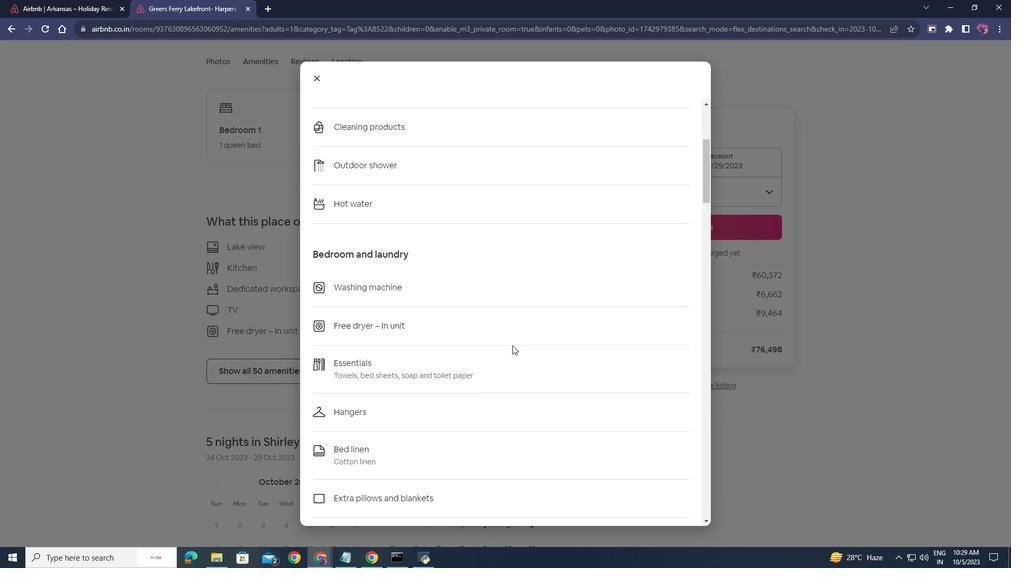 
Action: Mouse scrolled (512, 345) with delta (0, 0)
Screenshot: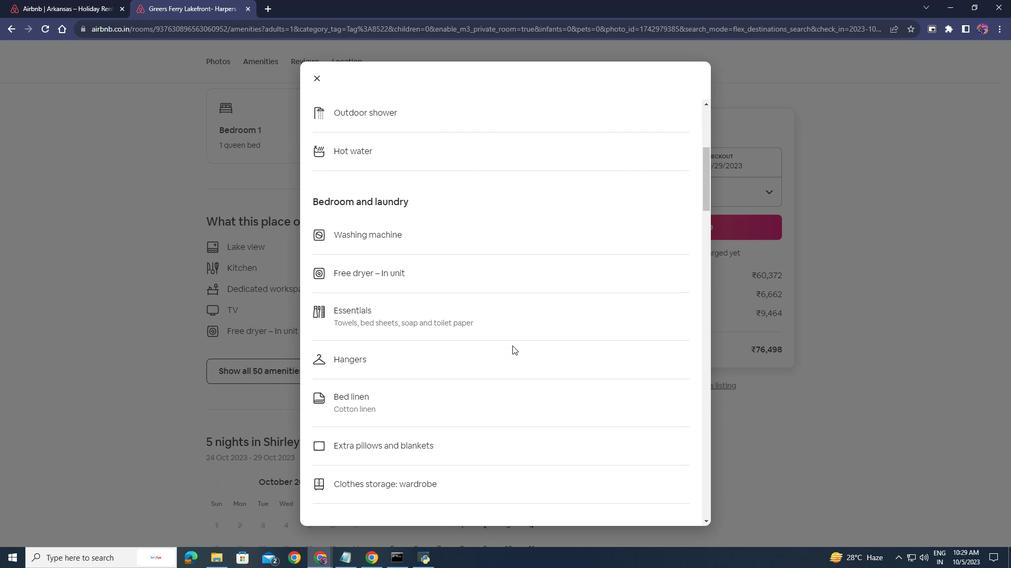 
Action: Mouse scrolled (512, 345) with delta (0, 0)
Screenshot: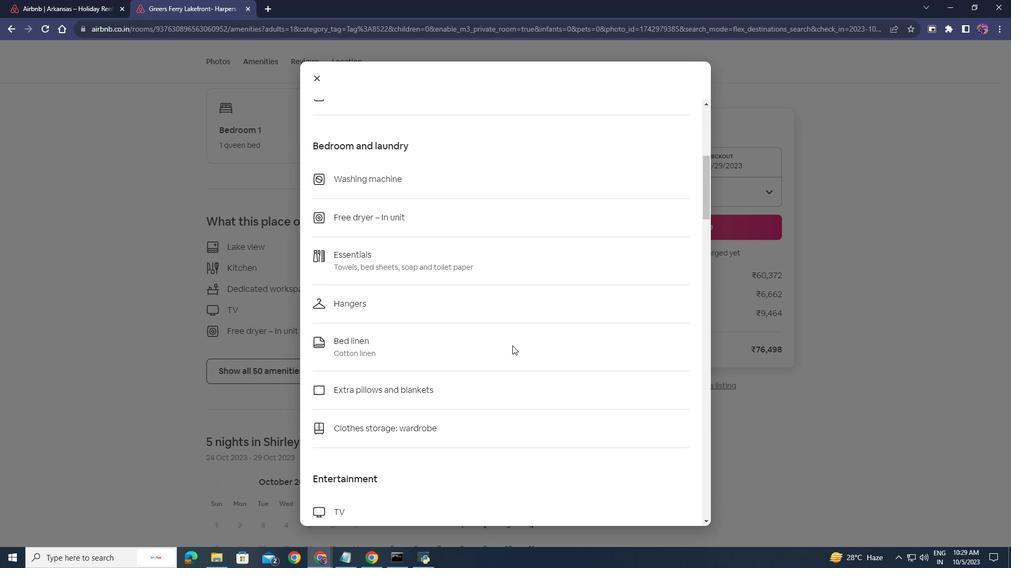 
Action: Mouse scrolled (512, 345) with delta (0, 0)
Screenshot: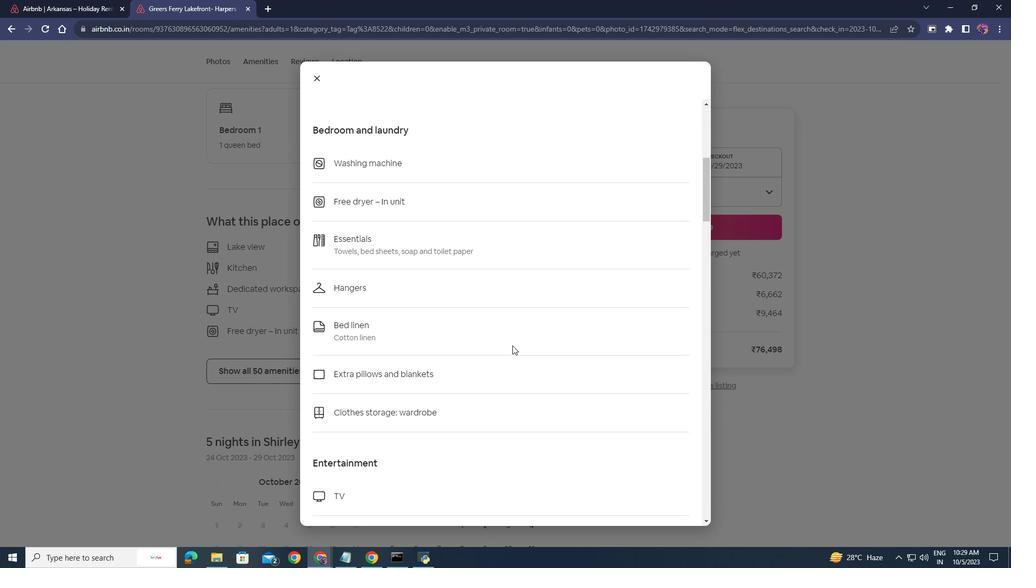 
Action: Mouse scrolled (512, 345) with delta (0, 0)
Screenshot: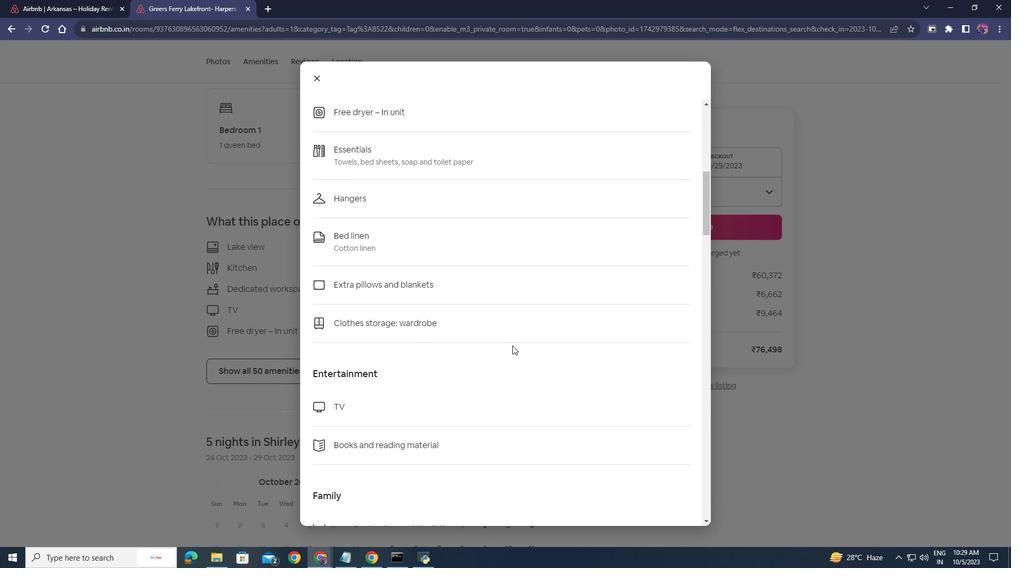 
Action: Mouse scrolled (512, 345) with delta (0, 0)
Screenshot: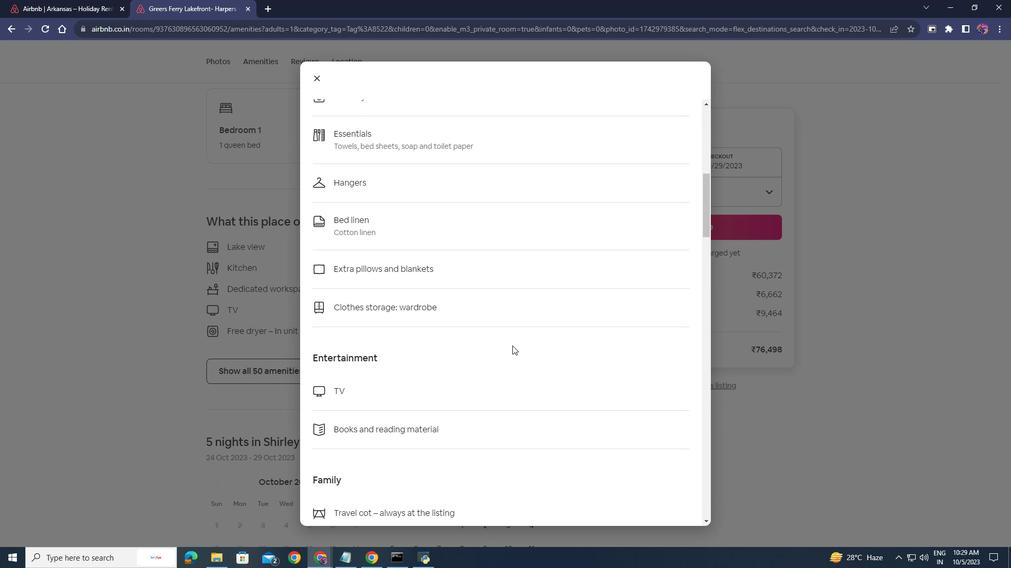 
Action: Mouse scrolled (512, 345) with delta (0, 0)
Screenshot: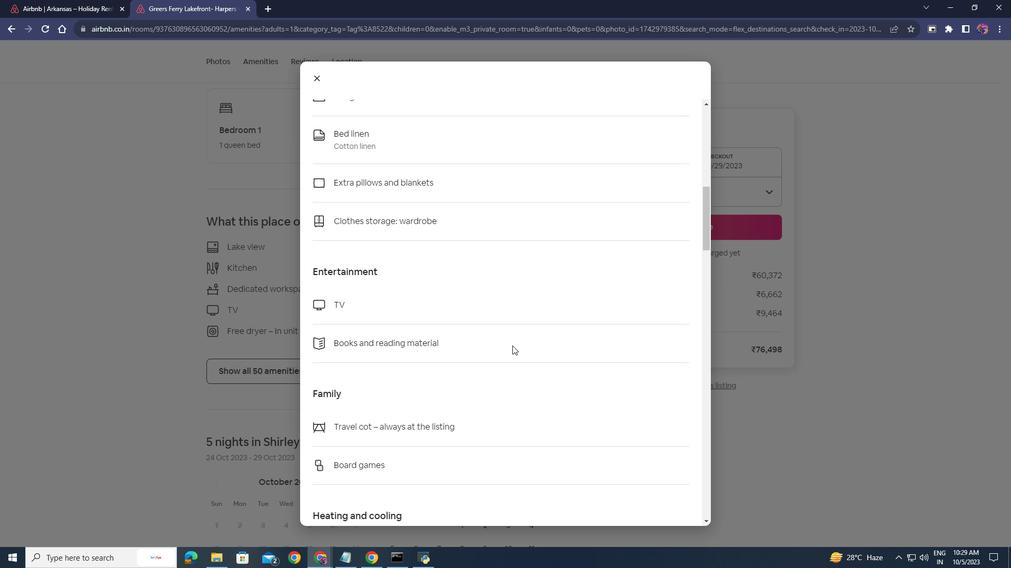 
Action: Mouse scrolled (512, 345) with delta (0, 0)
Screenshot: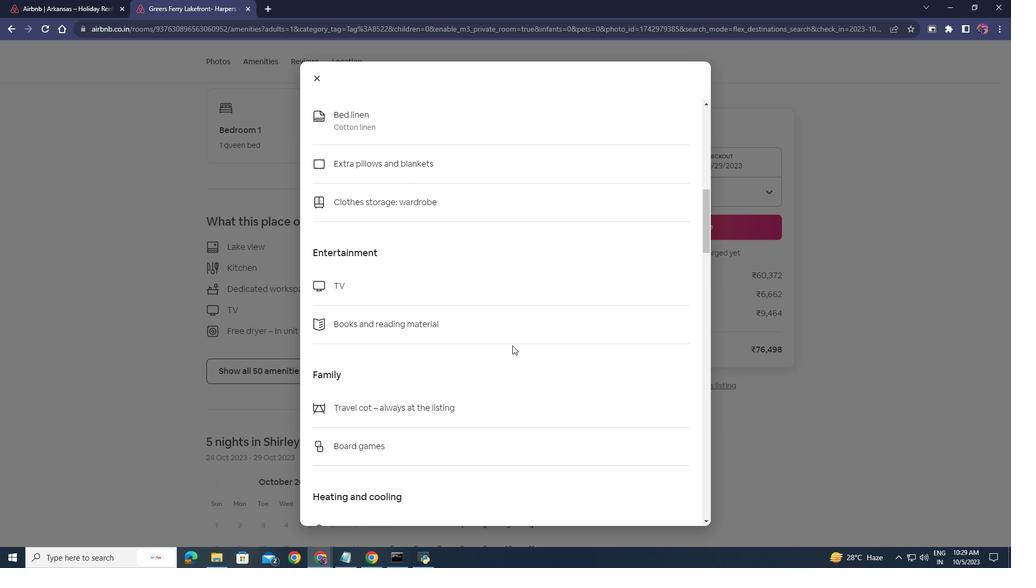 
Action: Mouse scrolled (512, 345) with delta (0, 0)
Screenshot: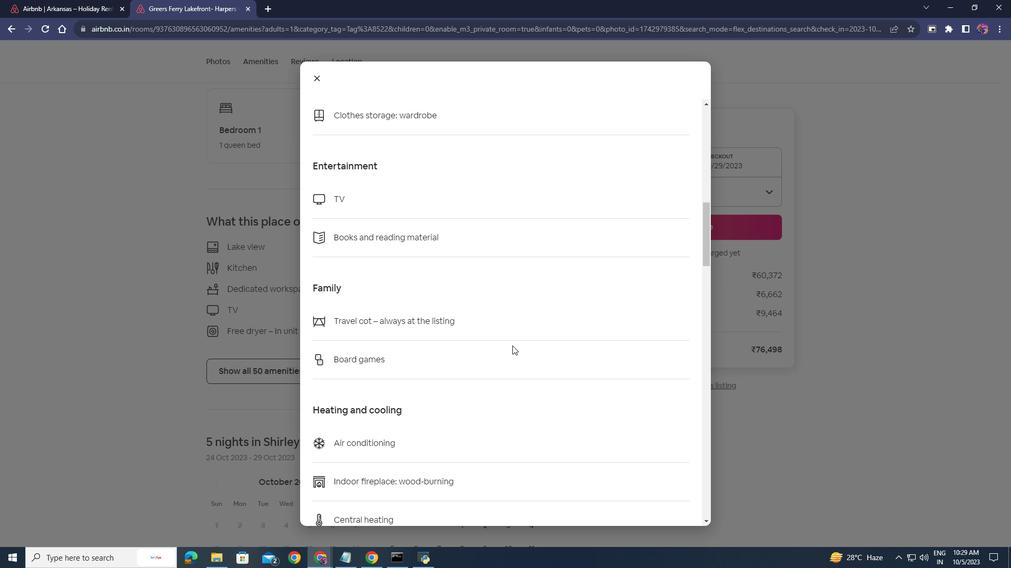 
Action: Mouse scrolled (512, 345) with delta (0, 0)
Screenshot: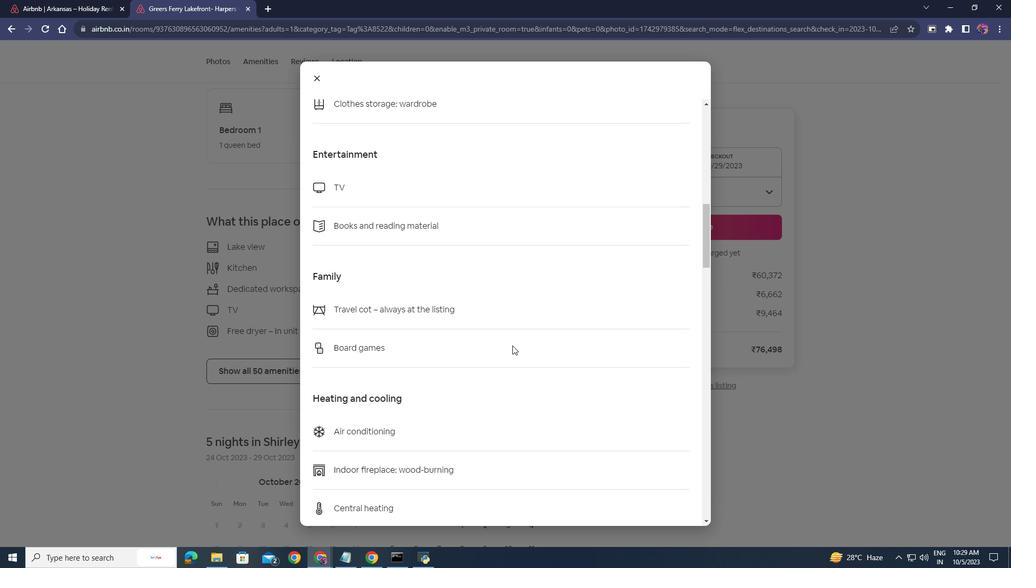 
Action: Mouse scrolled (512, 345) with delta (0, 0)
Screenshot: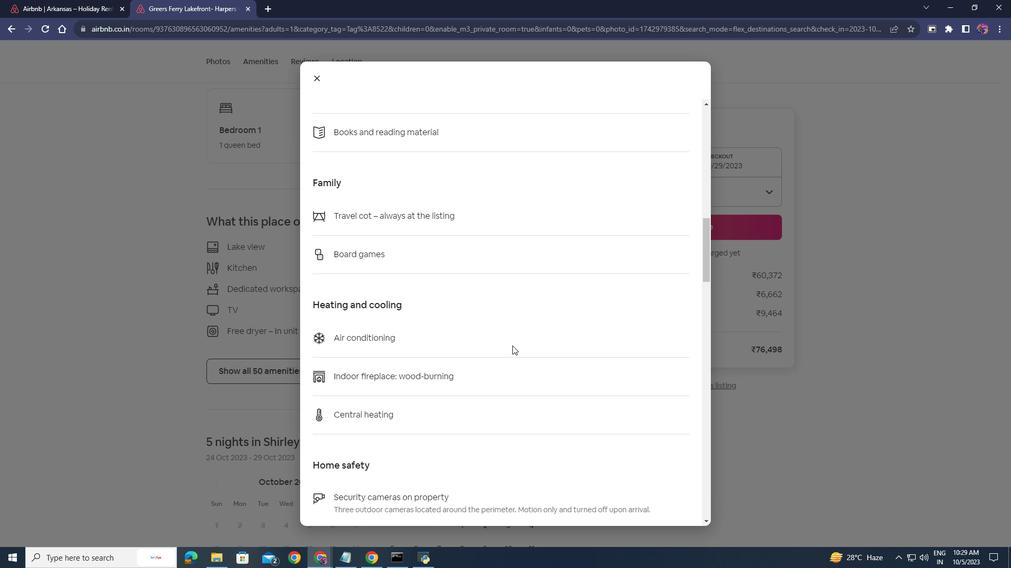 
Action: Mouse scrolled (512, 345) with delta (0, 0)
Screenshot: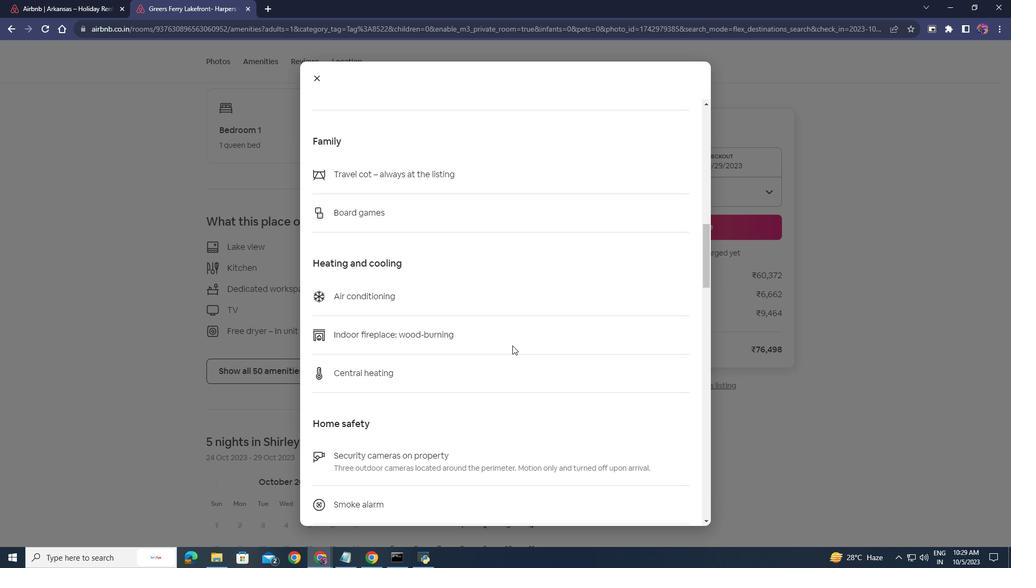 
Action: Mouse scrolled (512, 345) with delta (0, 0)
Screenshot: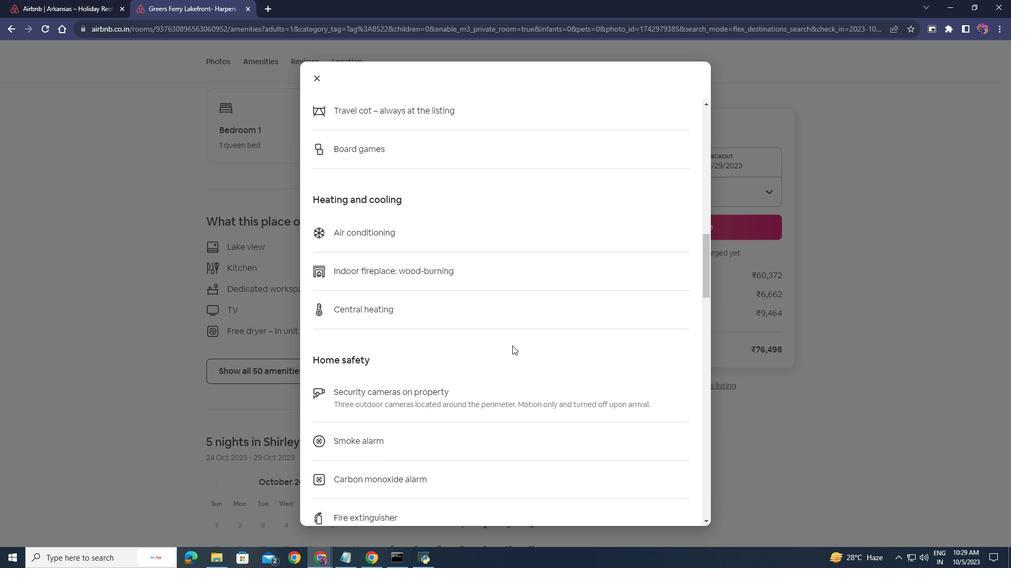 
Action: Mouse scrolled (512, 345) with delta (0, 0)
Screenshot: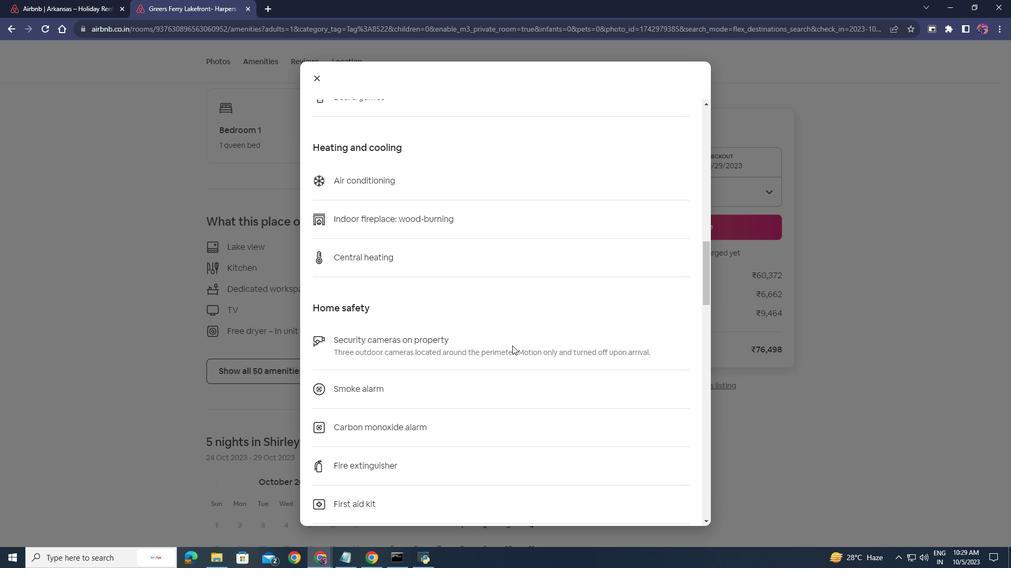 
Action: Mouse scrolled (512, 345) with delta (0, 0)
Screenshot: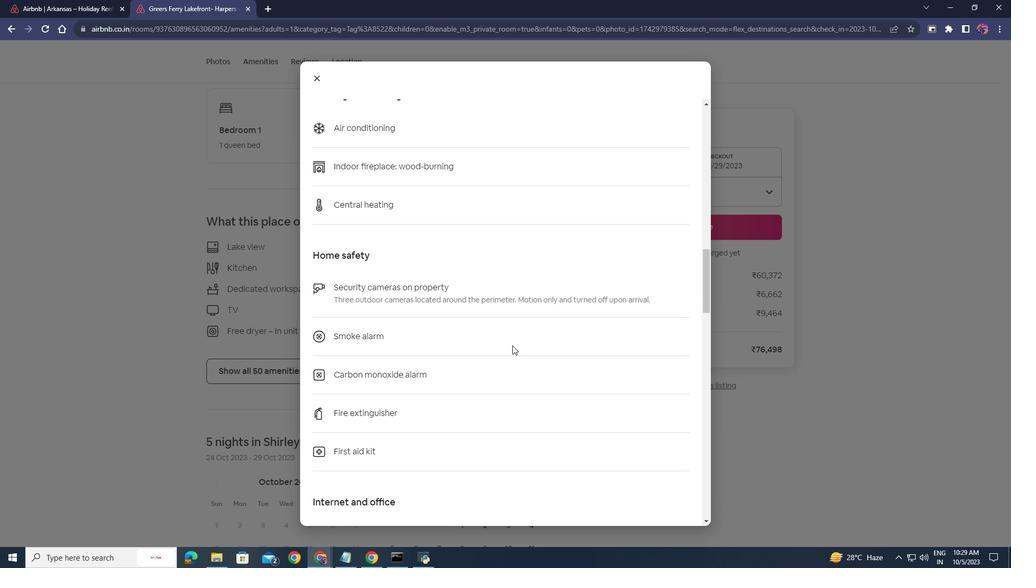 
Action: Mouse scrolled (512, 345) with delta (0, 0)
Screenshot: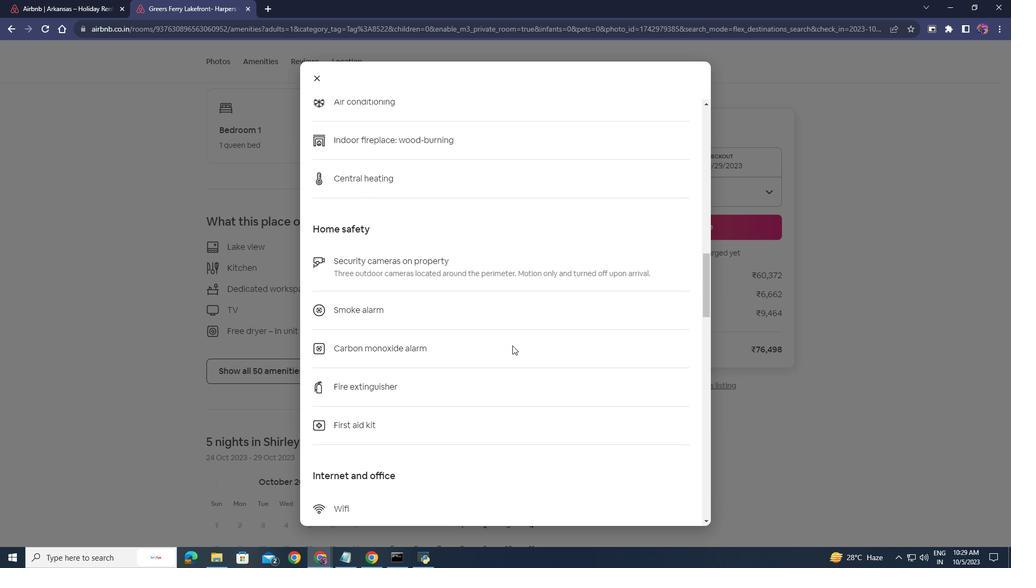 
Action: Mouse scrolled (512, 345) with delta (0, 0)
Screenshot: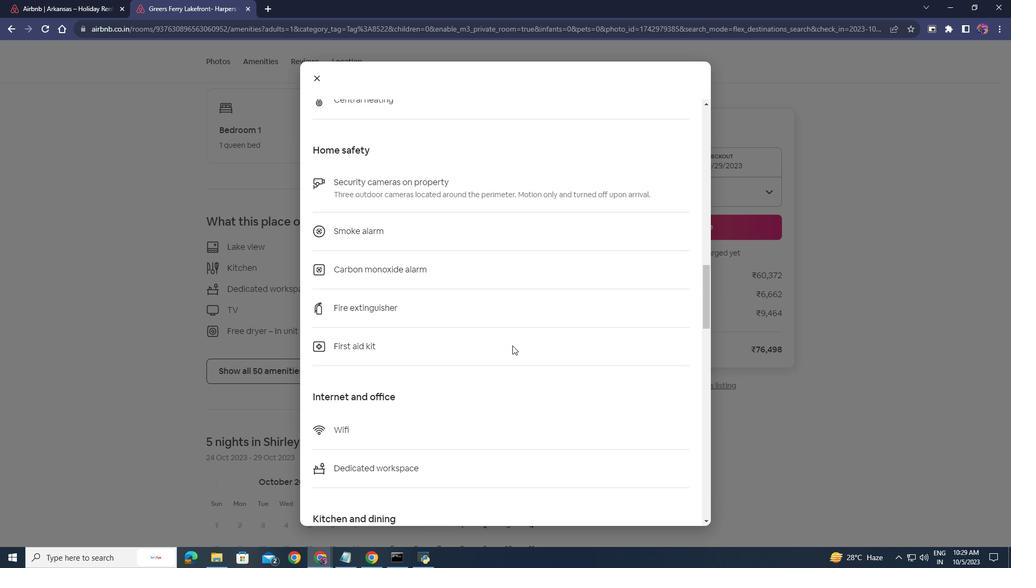 
Action: Mouse scrolled (512, 345) with delta (0, 0)
Screenshot: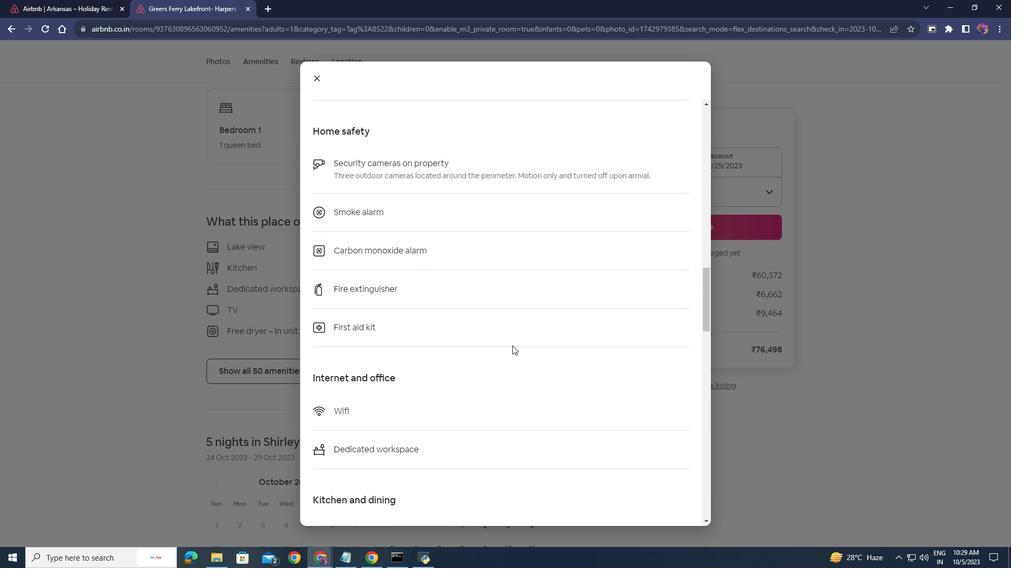 
Action: Mouse scrolled (512, 345) with delta (0, 0)
Screenshot: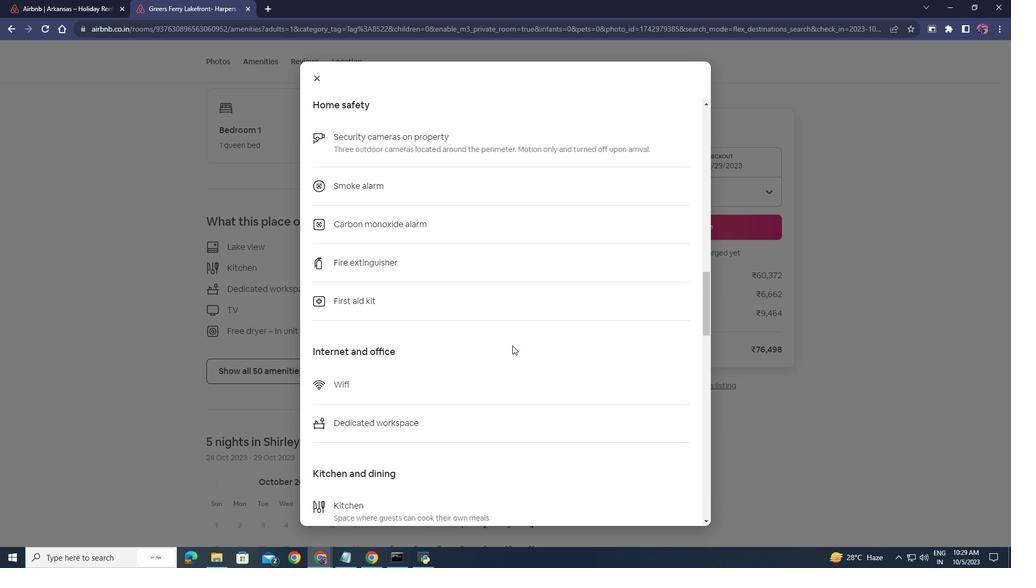 
Action: Mouse scrolled (512, 345) with delta (0, 0)
Screenshot: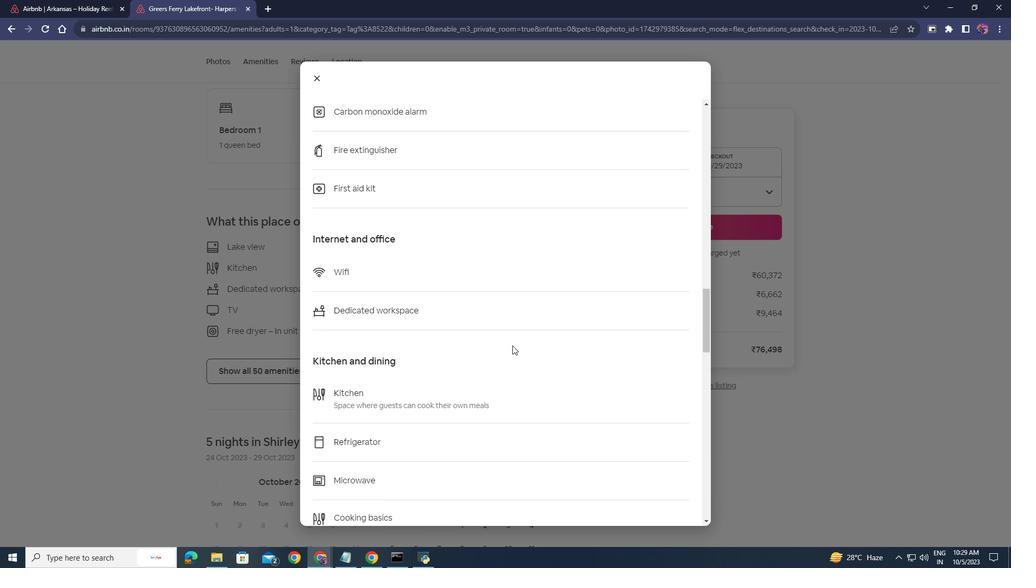 
Action: Mouse scrolled (512, 345) with delta (0, 0)
Screenshot: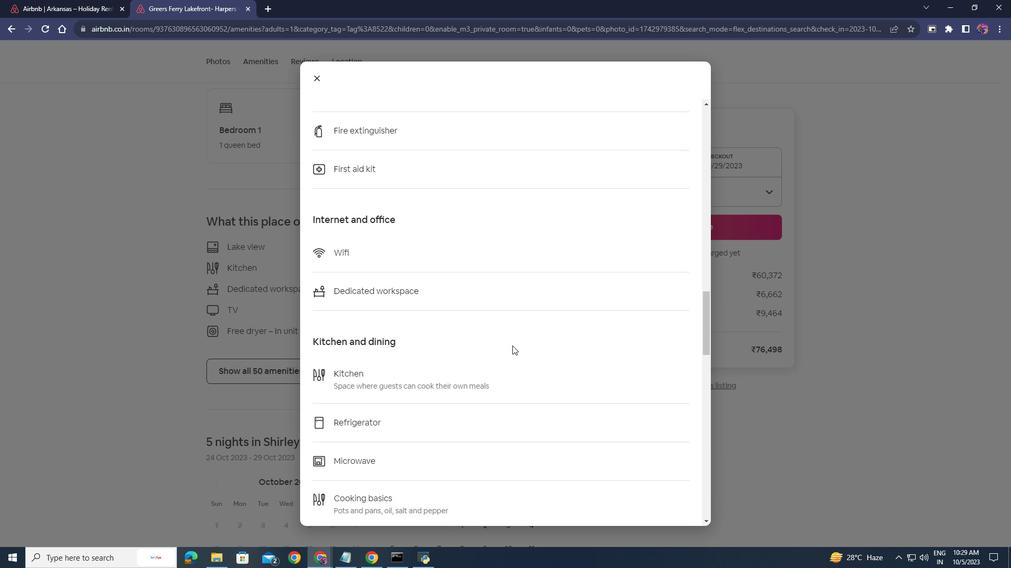 
Action: Mouse scrolled (512, 345) with delta (0, 0)
Screenshot: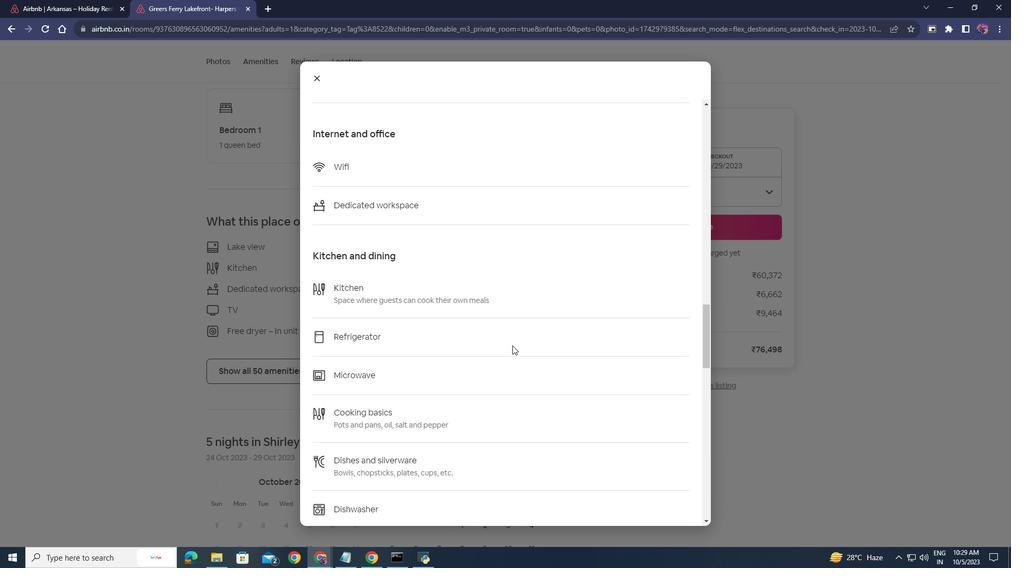 
Action: Mouse scrolled (512, 345) with delta (0, 0)
Screenshot: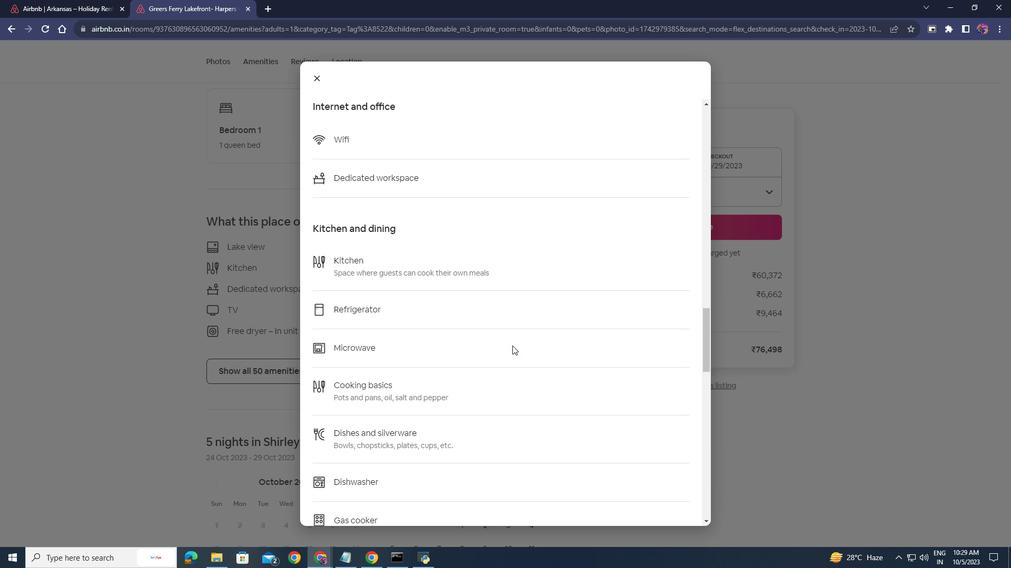 
Action: Mouse scrolled (512, 345) with delta (0, 0)
Screenshot: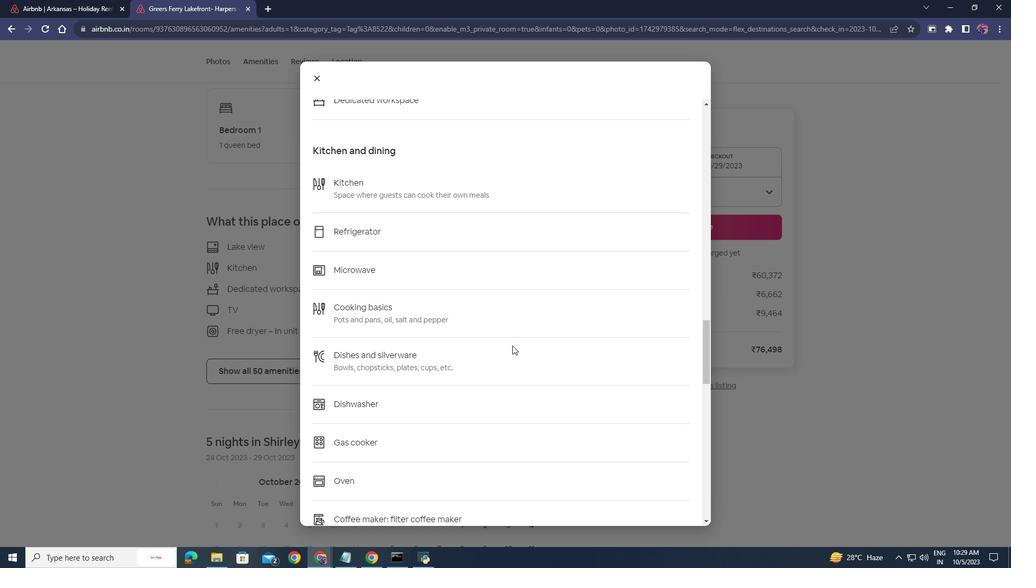 
Action: Mouse scrolled (512, 345) with delta (0, 0)
Screenshot: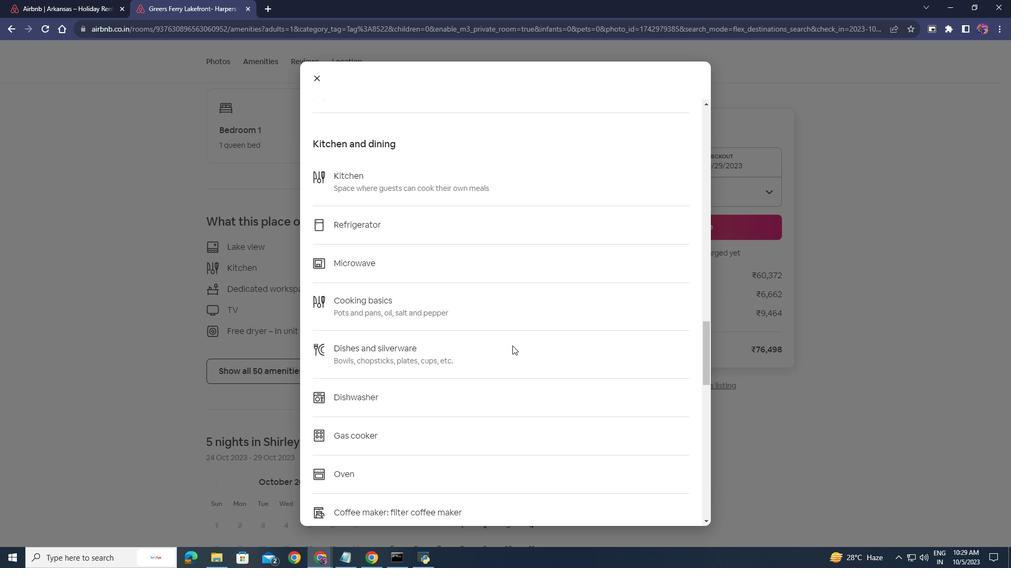 
Action: Mouse scrolled (512, 345) with delta (0, 0)
Screenshot: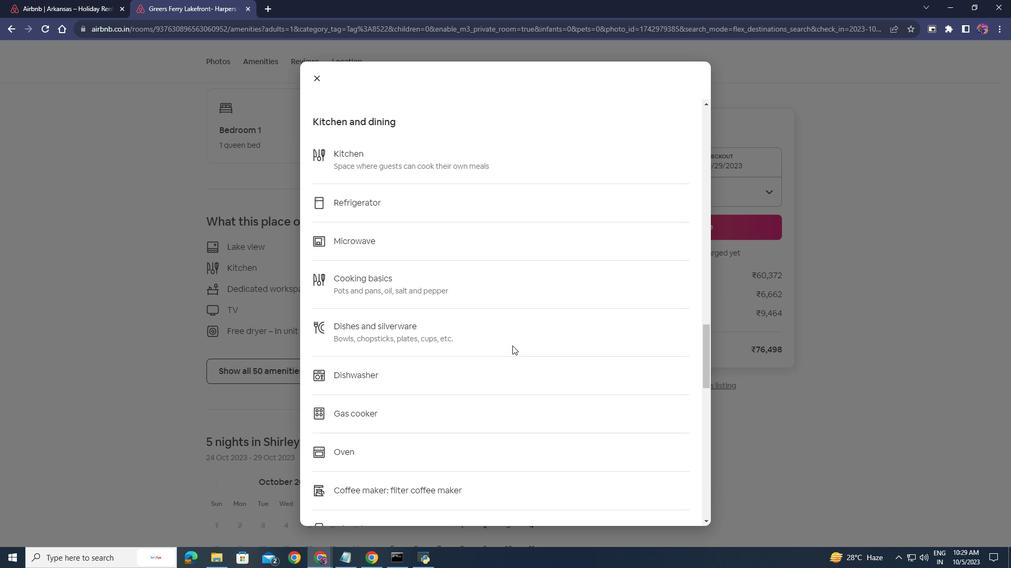 
Action: Mouse scrolled (512, 345) with delta (0, 0)
Screenshot: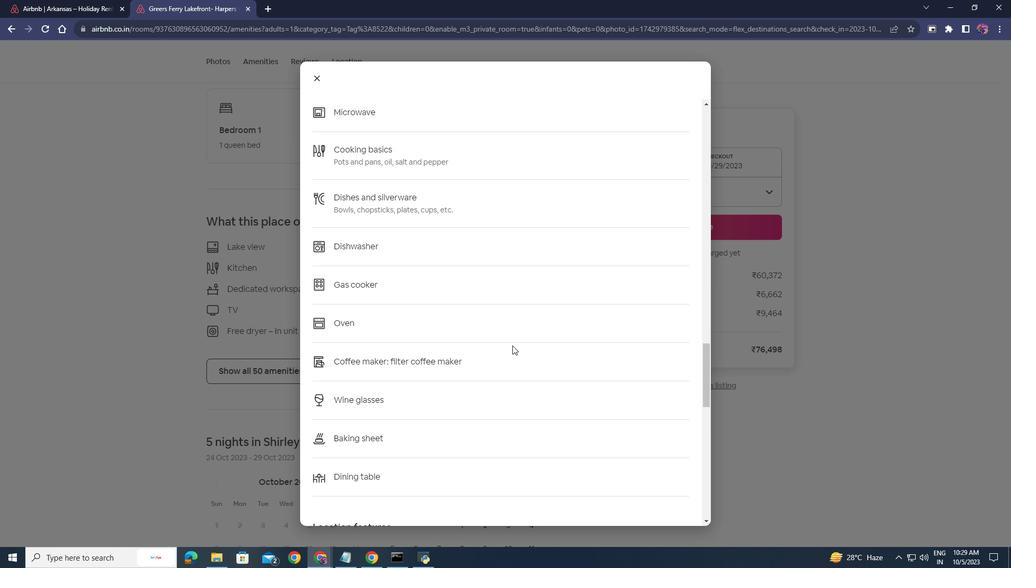 
Action: Mouse scrolled (512, 345) with delta (0, 0)
Screenshot: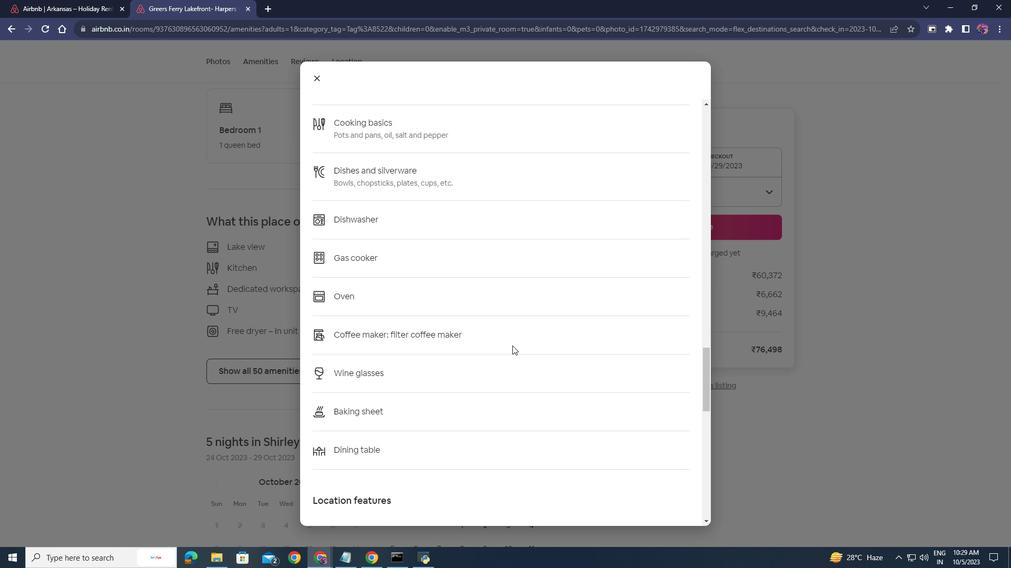 
Action: Mouse scrolled (512, 345) with delta (0, 0)
Screenshot: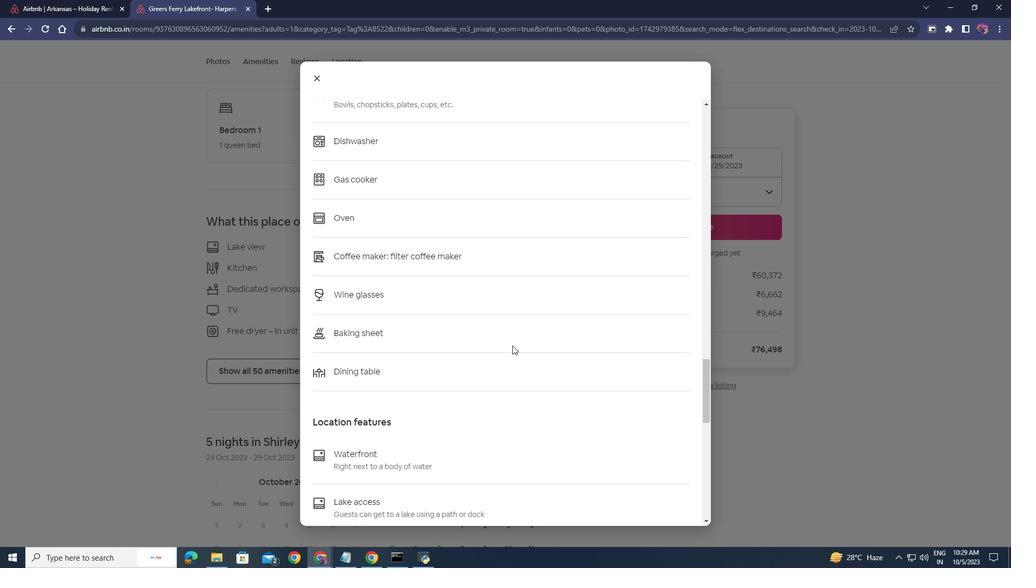 
Action: Mouse scrolled (512, 345) with delta (0, 0)
Screenshot: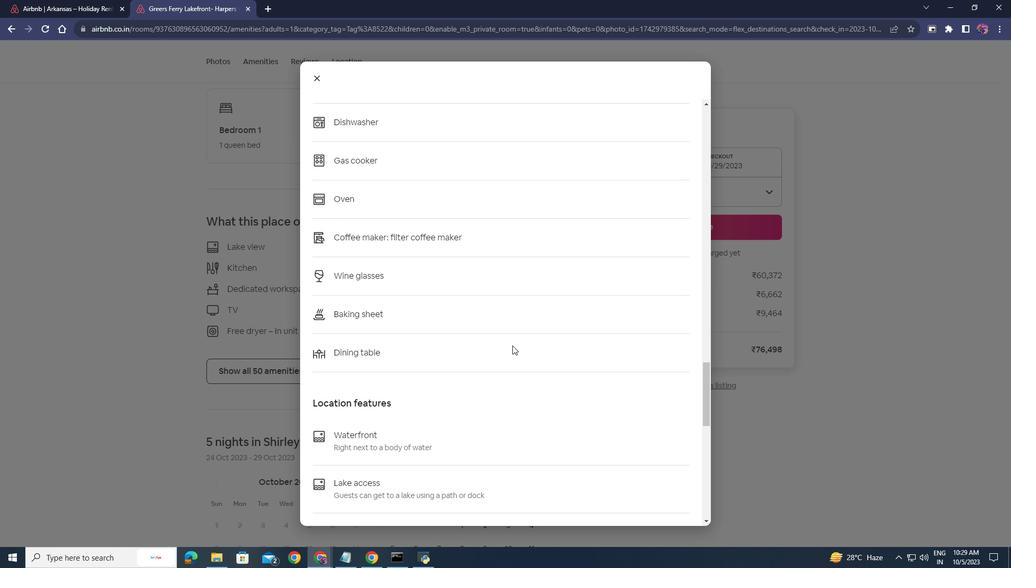 
Action: Mouse scrolled (512, 345) with delta (0, 0)
Screenshot: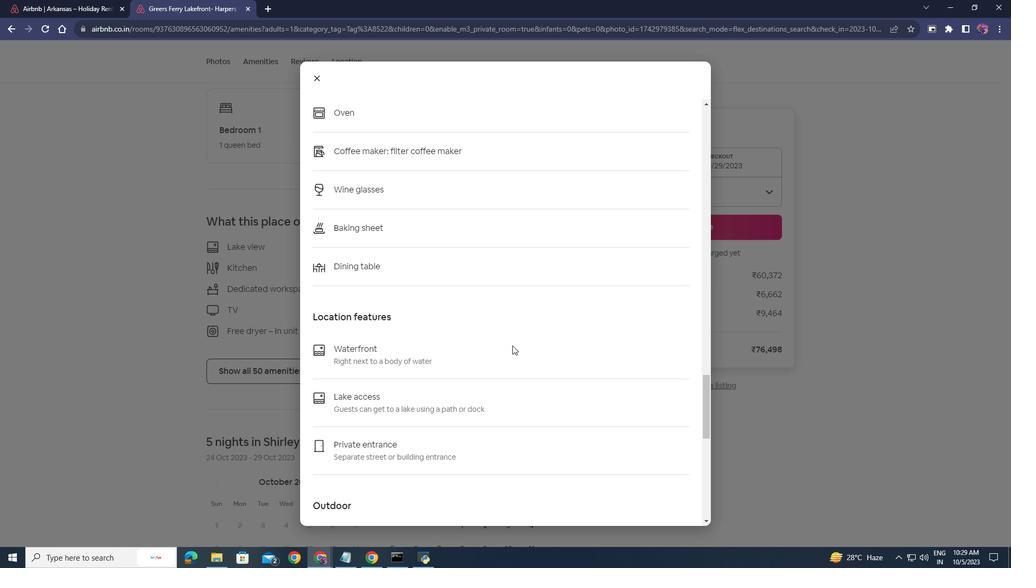 
Action: Mouse scrolled (512, 345) with delta (0, 0)
Screenshot: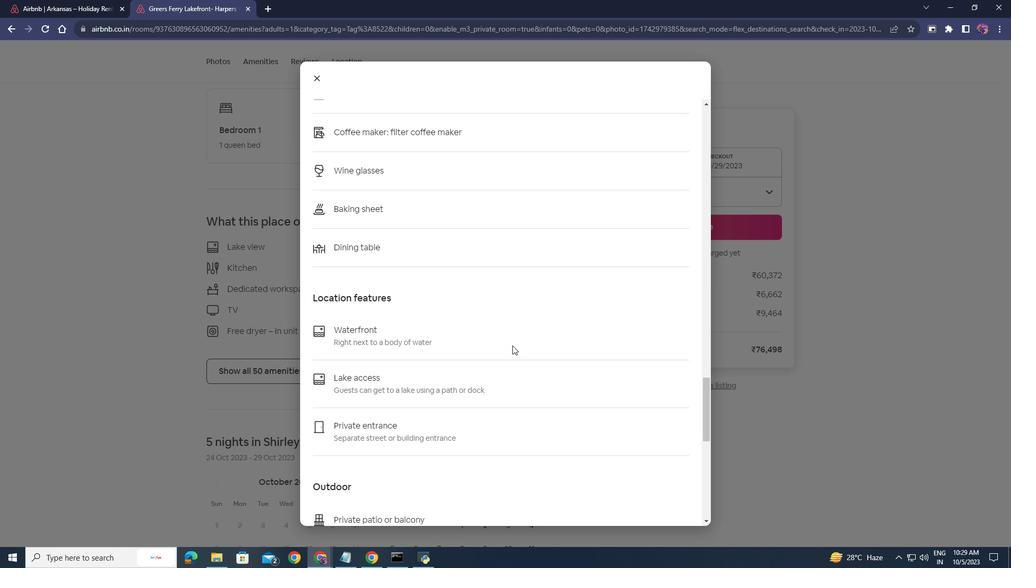 
Action: Mouse scrolled (512, 345) with delta (0, 0)
Screenshot: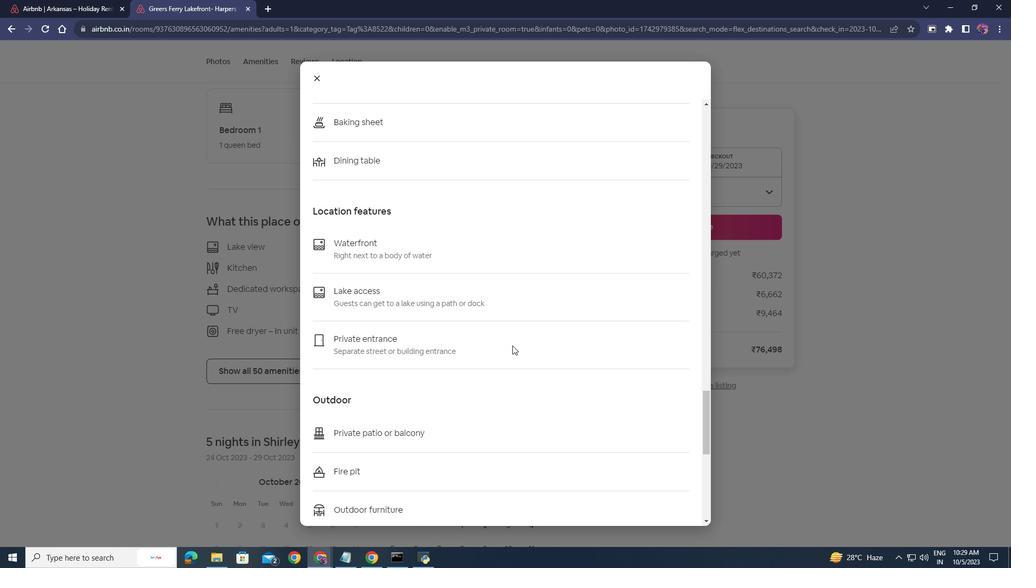 
Action: Mouse scrolled (512, 345) with delta (0, 0)
Screenshot: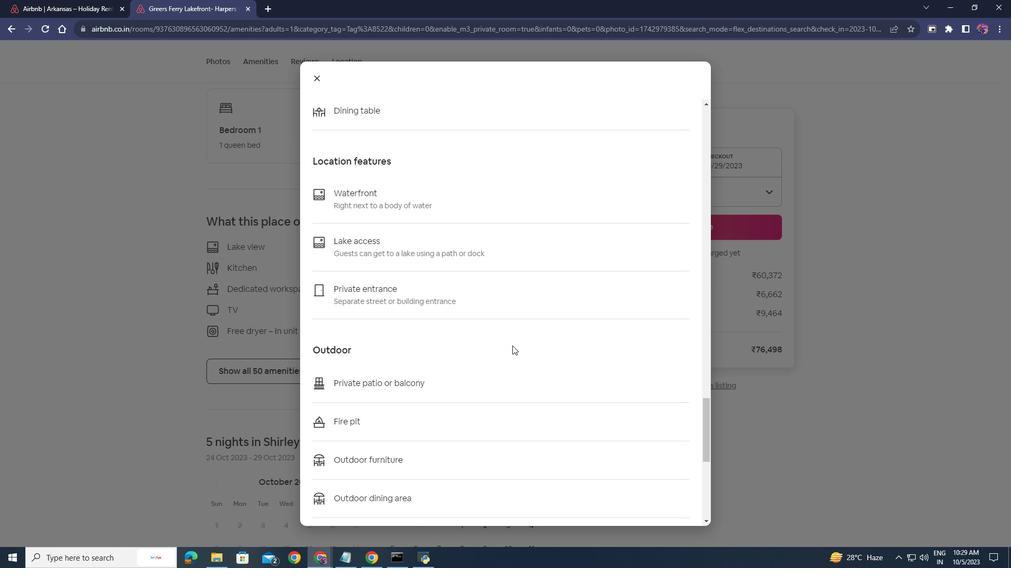 
Action: Mouse scrolled (512, 345) with delta (0, 0)
Screenshot: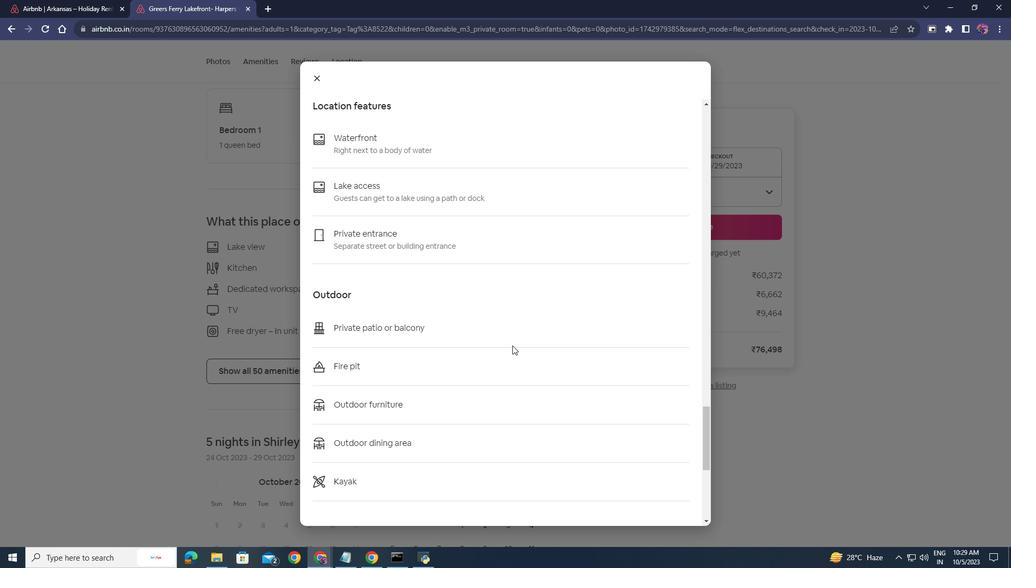 
Action: Mouse scrolled (512, 345) with delta (0, 0)
Screenshot: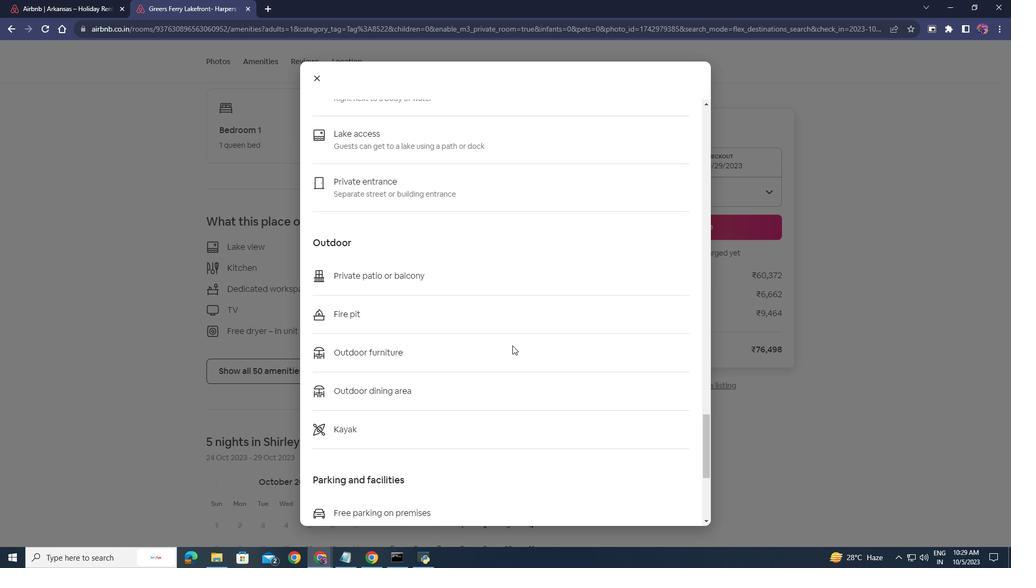 
Action: Mouse scrolled (512, 345) with delta (0, 0)
Screenshot: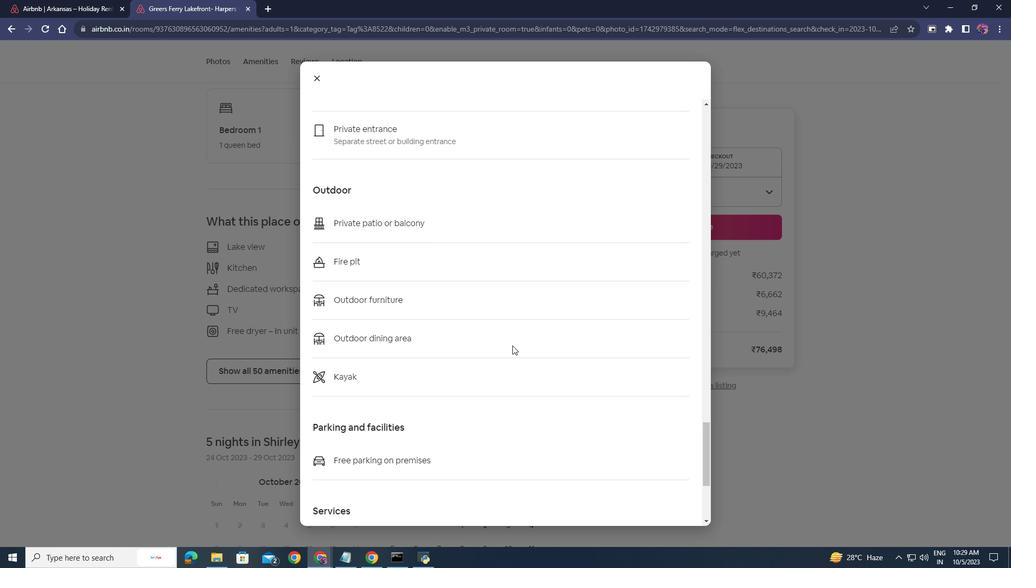 
Action: Mouse scrolled (512, 345) with delta (0, 0)
Screenshot: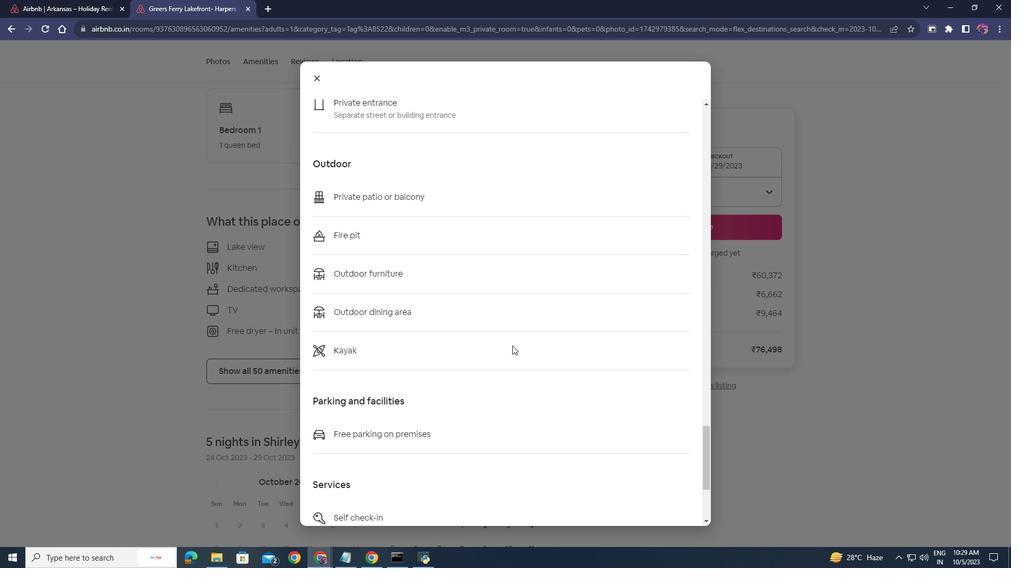 
Action: Mouse scrolled (512, 345) with delta (0, 0)
Screenshot: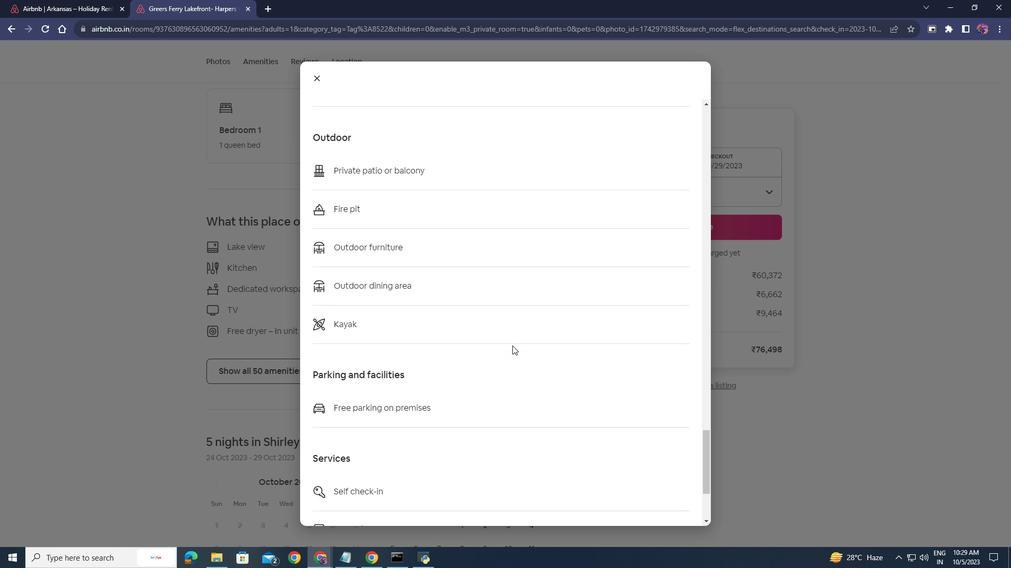 
Action: Mouse scrolled (512, 345) with delta (0, 0)
Screenshot: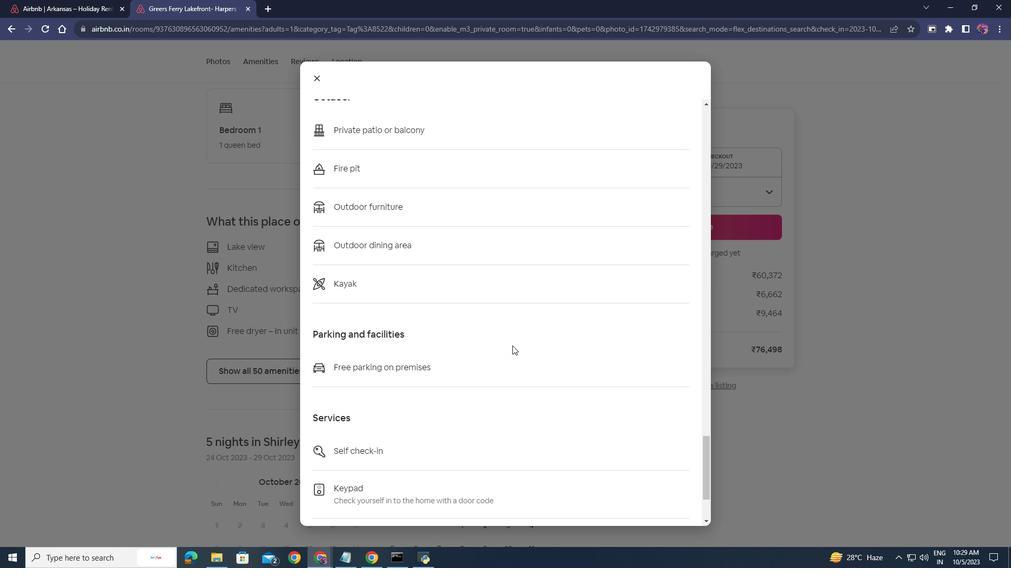 
Action: Mouse scrolled (512, 345) with delta (0, 0)
Screenshot: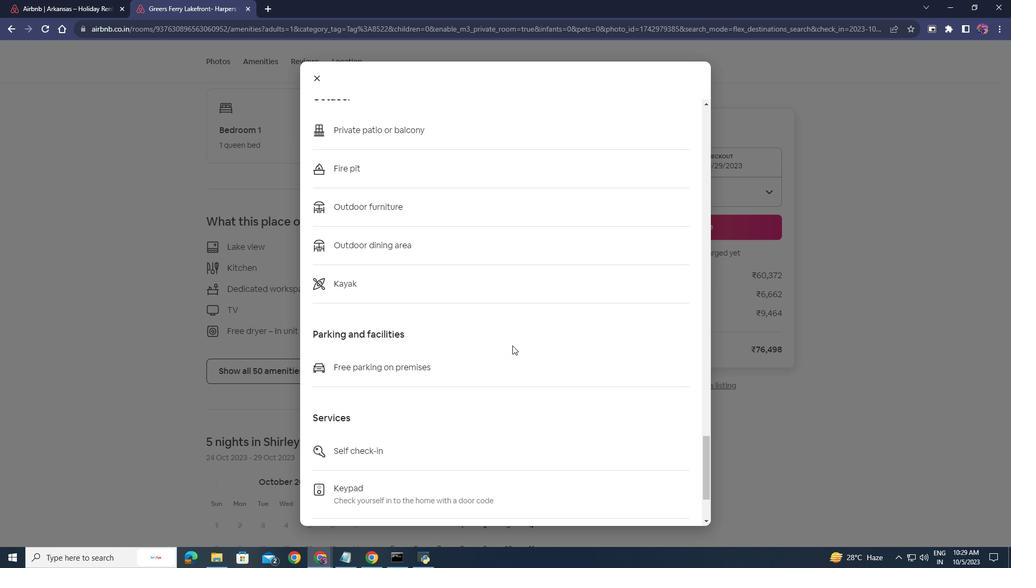 
Action: Mouse scrolled (512, 345) with delta (0, 0)
Screenshot: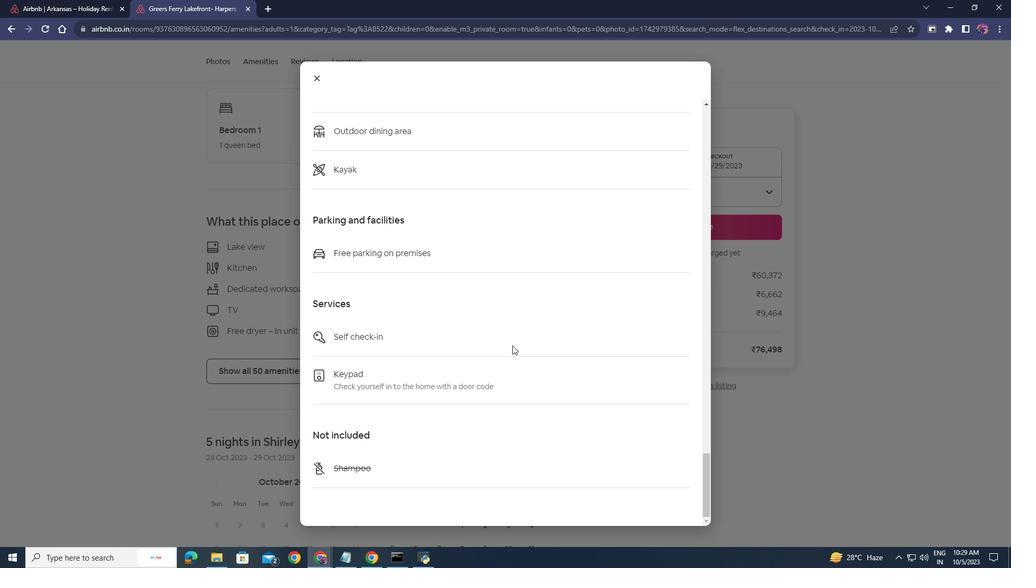 
Action: Mouse scrolled (512, 345) with delta (0, 0)
Screenshot: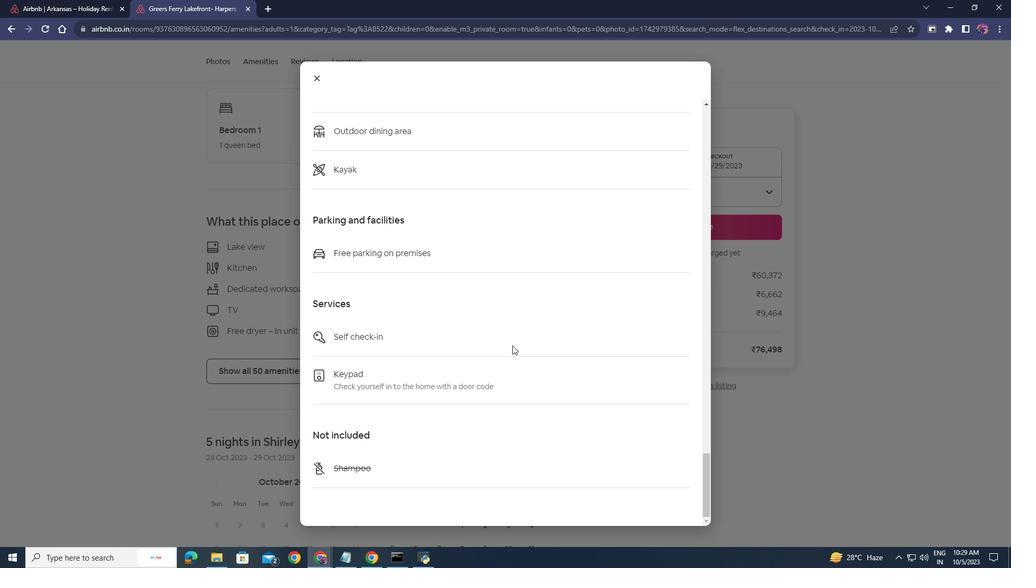 
Action: Mouse scrolled (512, 345) with delta (0, 0)
Screenshot: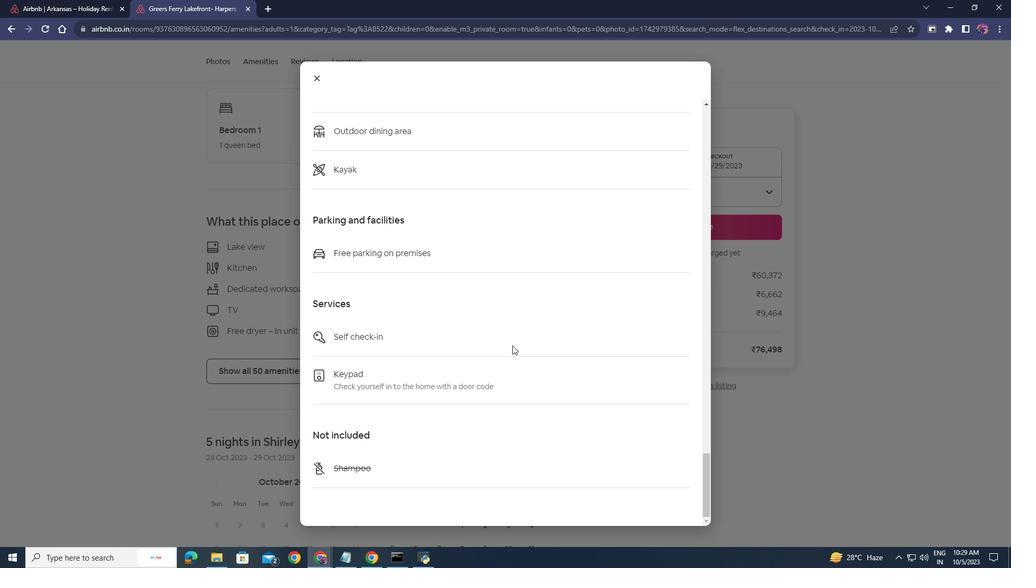 
Action: Mouse scrolled (512, 345) with delta (0, 0)
Screenshot: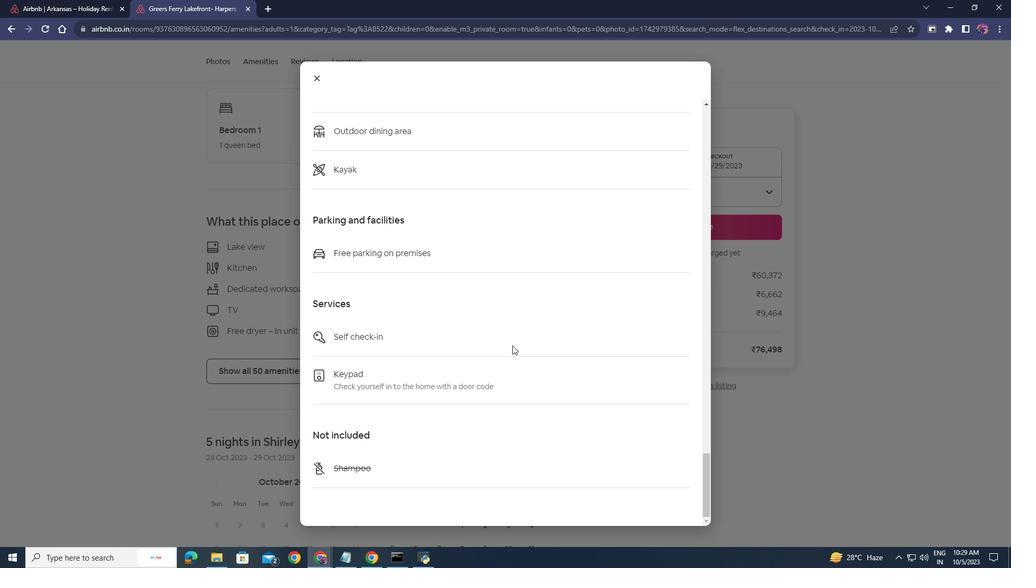 
Action: Mouse moved to (313, 81)
Screenshot: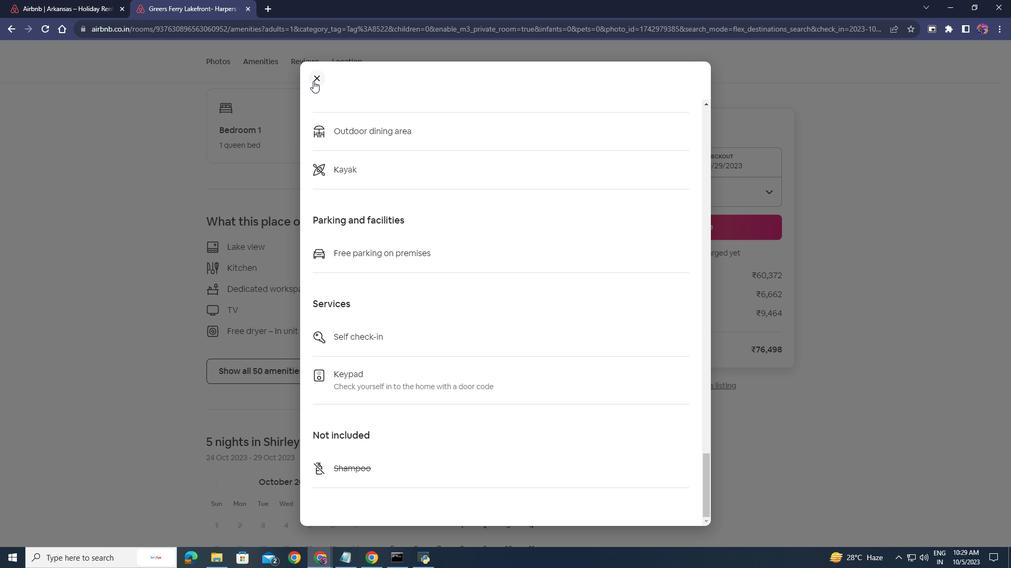 
Action: Mouse pressed left at (313, 81)
Screenshot: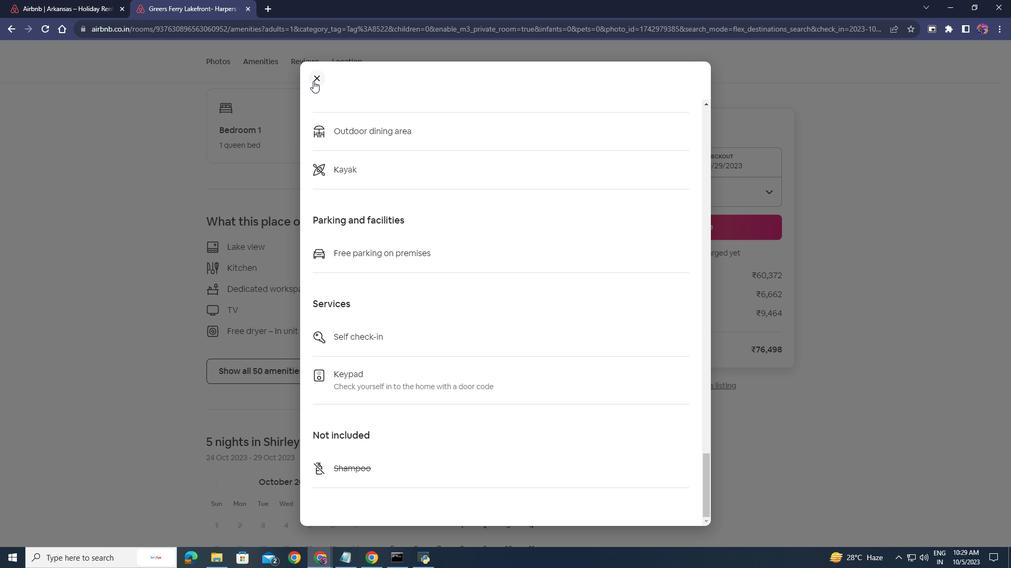 
Action: Mouse moved to (307, 62)
Screenshot: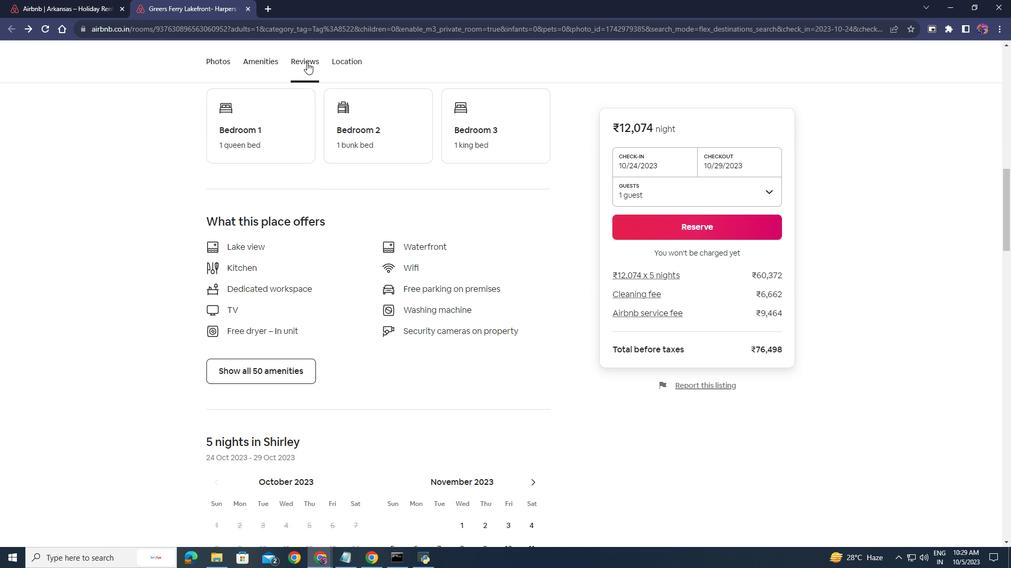 
Action: Mouse pressed left at (307, 62)
Screenshot: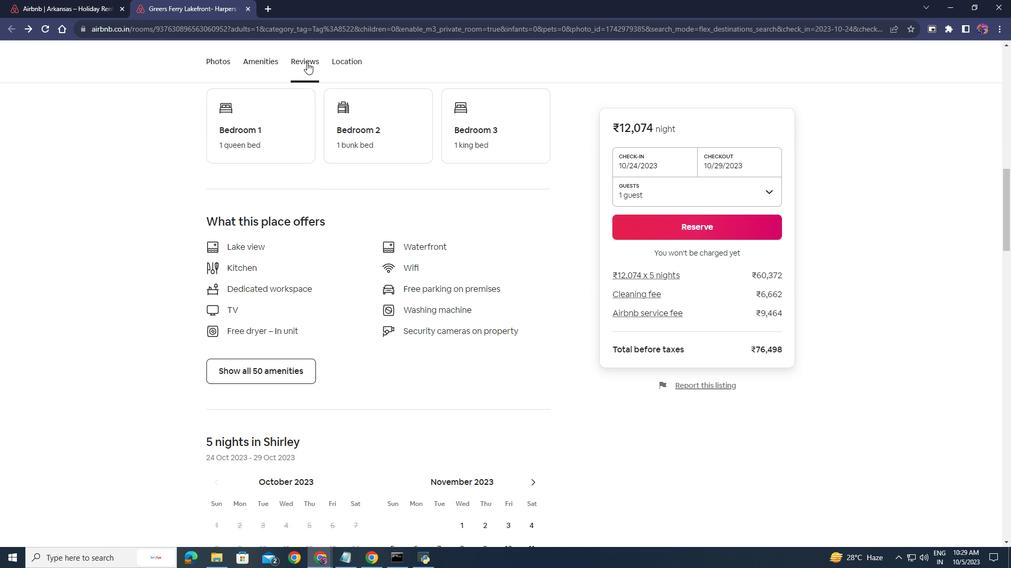 
Action: Mouse moved to (375, 272)
Screenshot: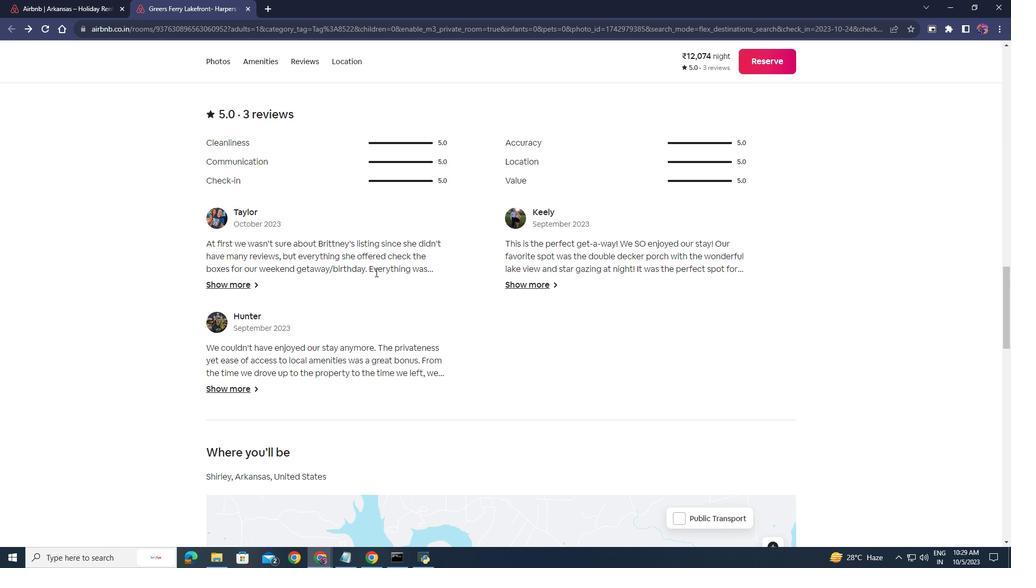 
Action: Mouse scrolled (375, 272) with delta (0, 0)
Screenshot: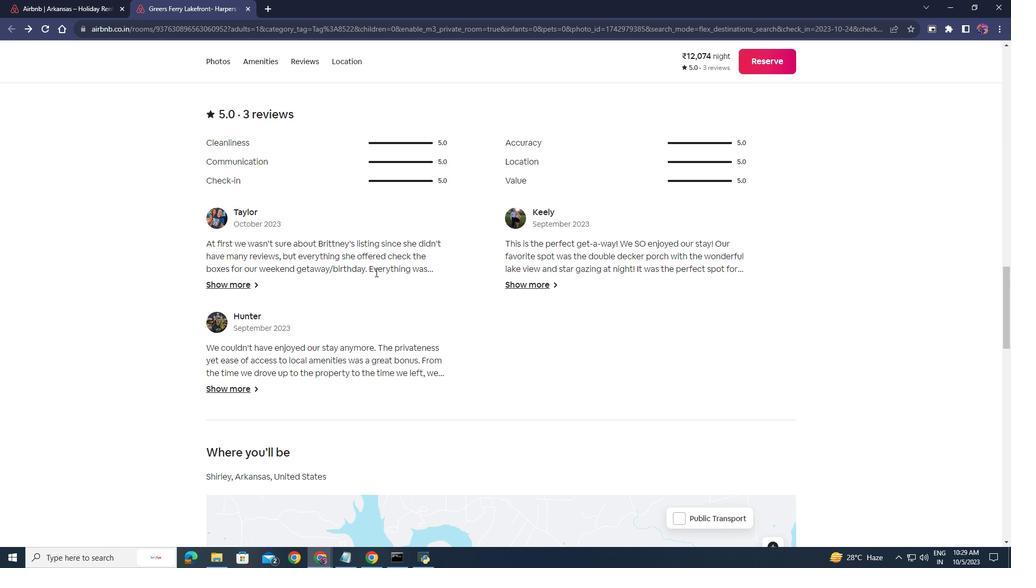 
Action: Mouse scrolled (375, 272) with delta (0, 0)
Screenshot: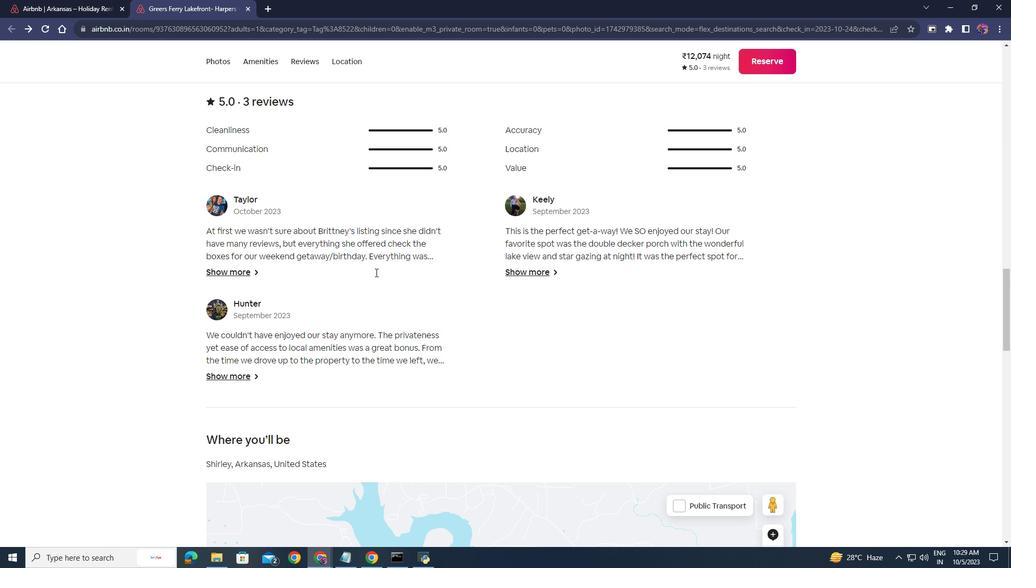 
Action: Mouse scrolled (375, 272) with delta (0, 0)
Screenshot: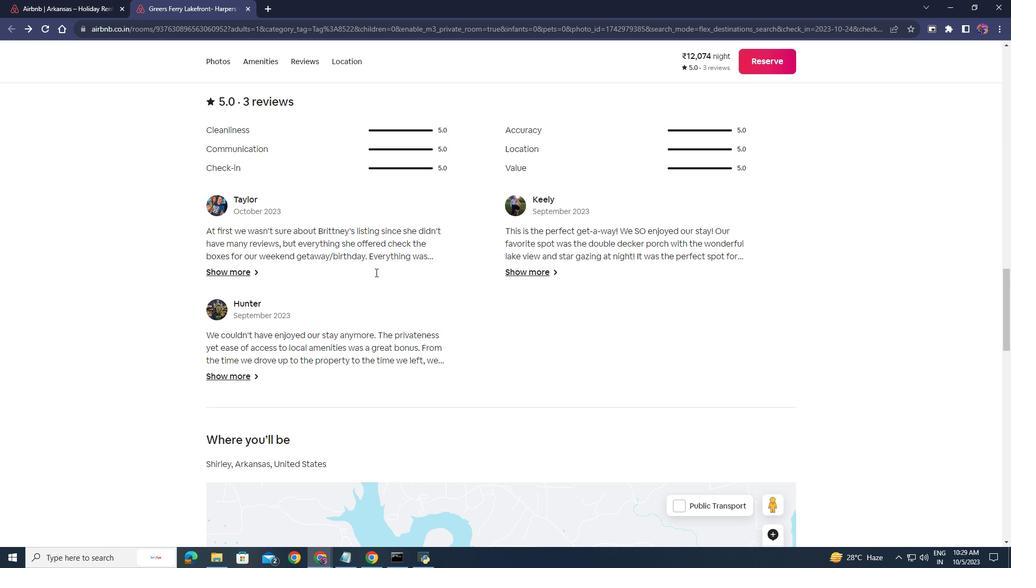 
Action: Mouse scrolled (375, 273) with delta (0, 0)
Screenshot: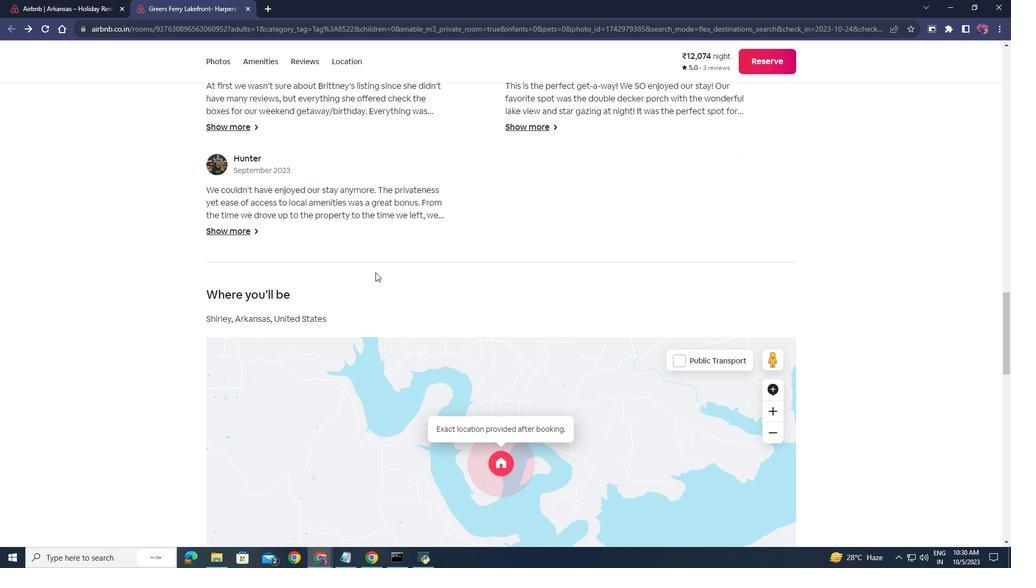 
Action: Mouse scrolled (375, 273) with delta (0, 0)
Screenshot: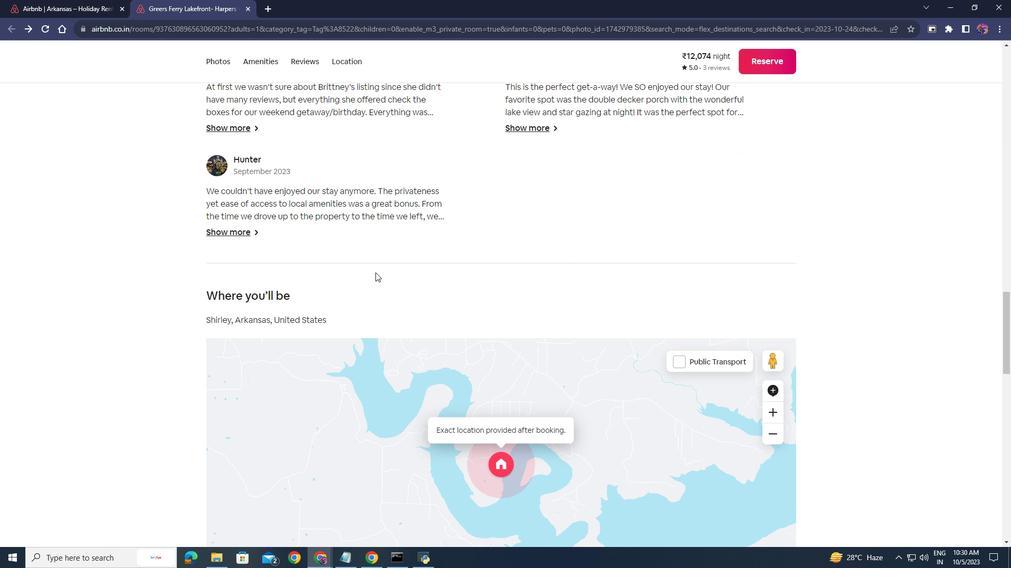 
Action: Mouse scrolled (375, 273) with delta (0, 0)
Screenshot: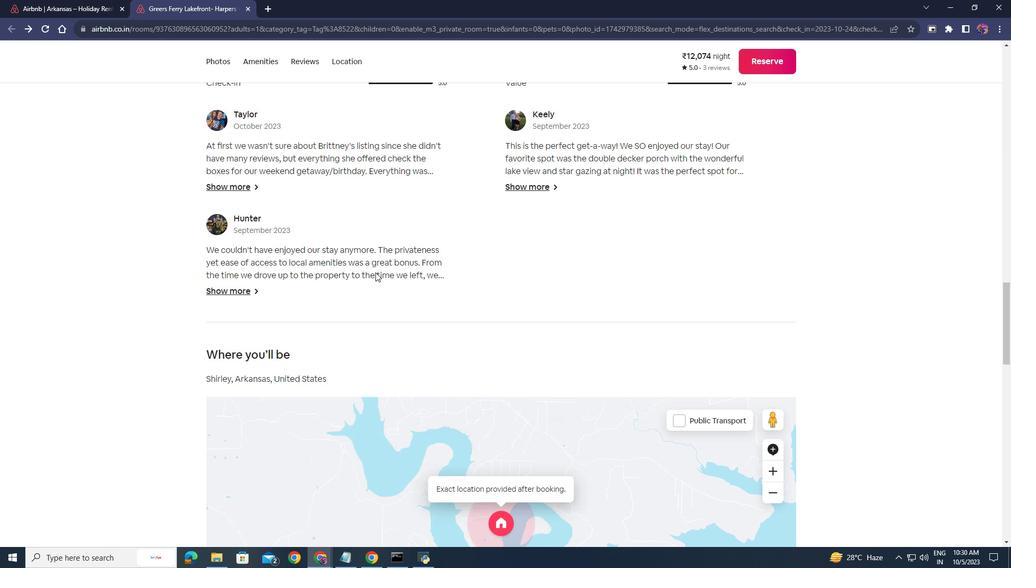 
Action: Mouse moved to (212, 58)
Screenshot: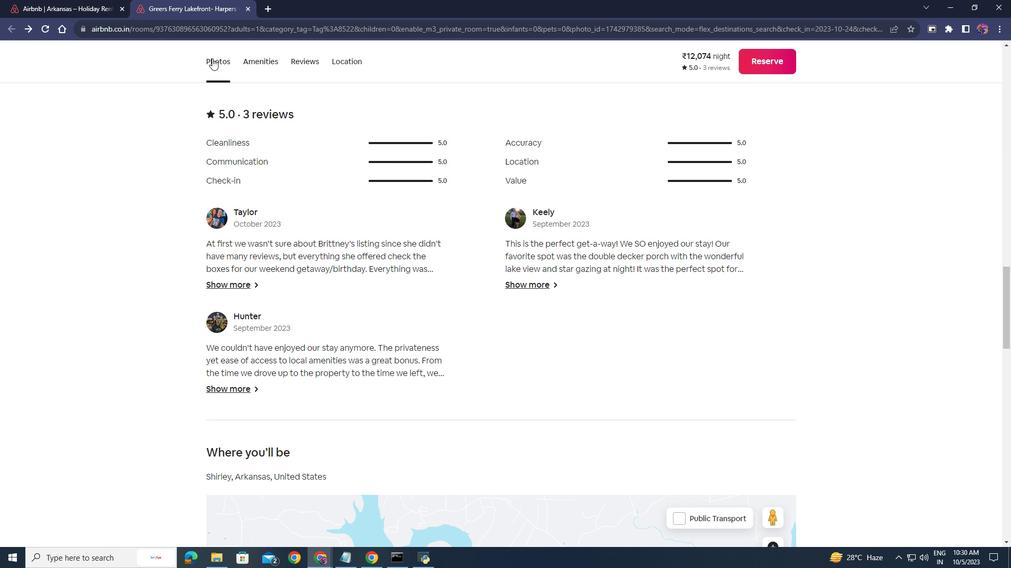 
Action: Mouse pressed left at (212, 58)
Screenshot: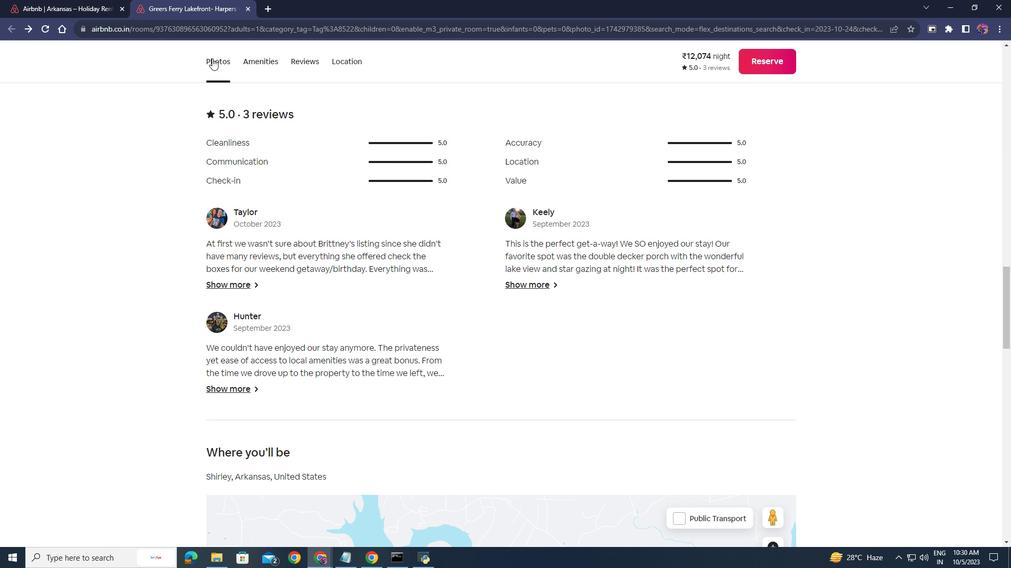 
Action: Mouse moved to (306, 226)
Screenshot: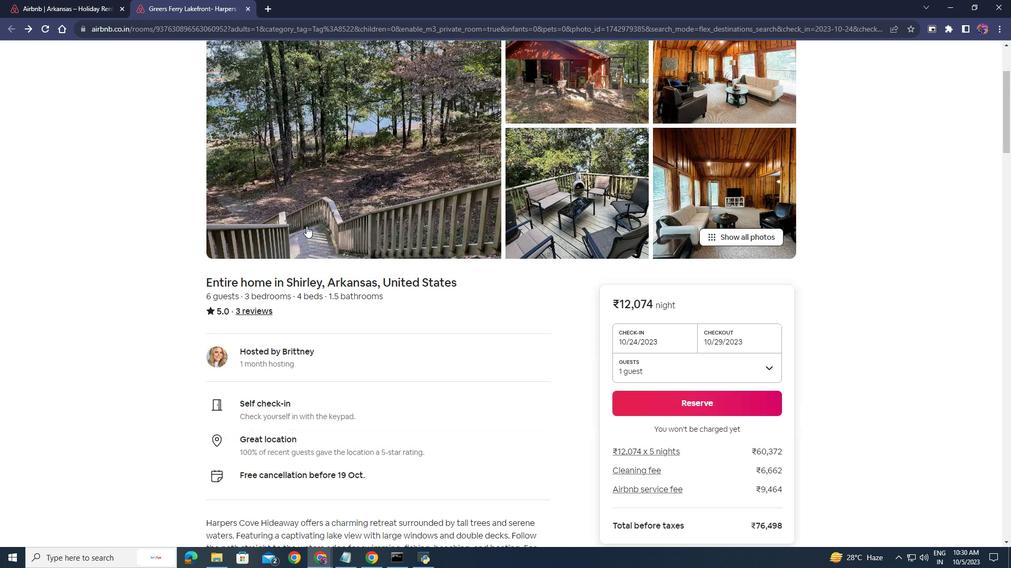 
Action: Mouse scrolled (306, 227) with delta (0, 0)
Screenshot: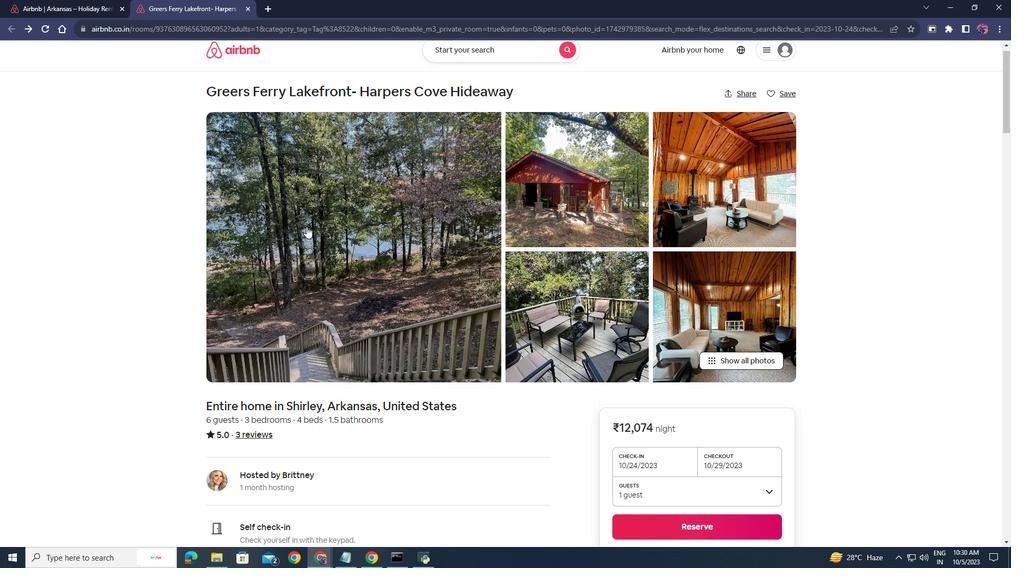 
Action: Mouse scrolled (306, 227) with delta (0, 0)
Screenshot: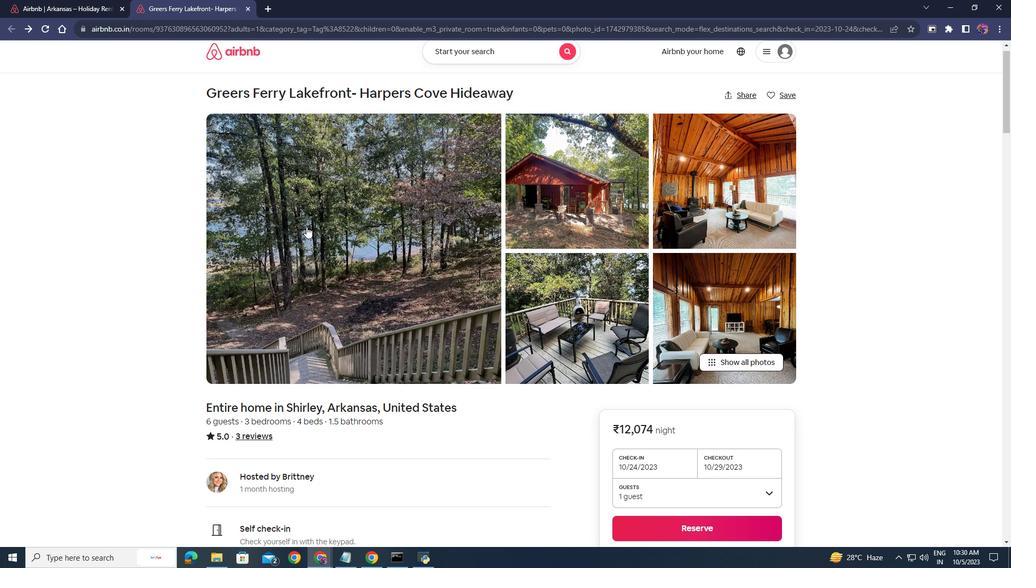 
Action: Mouse moved to (245, 7)
Screenshot: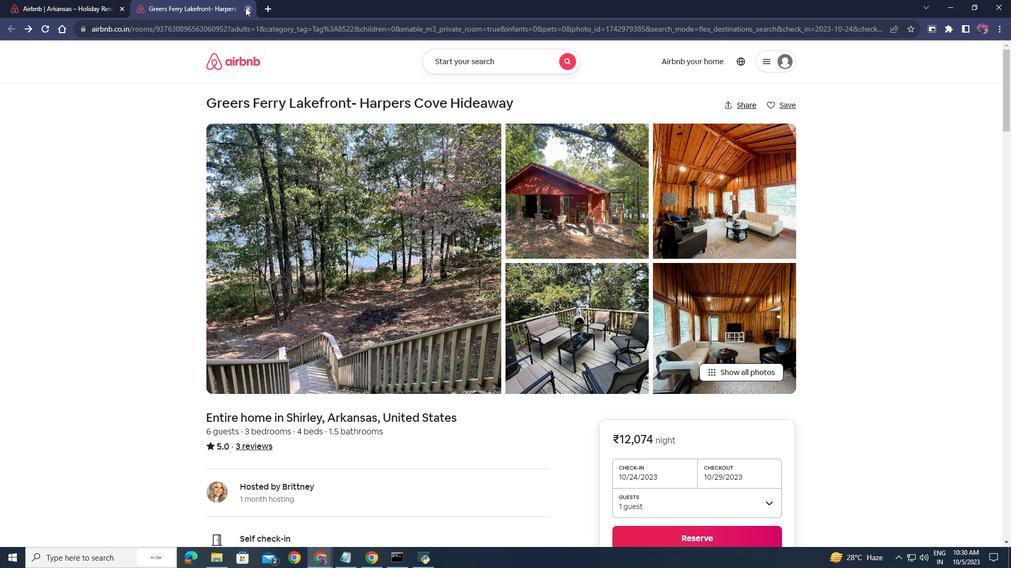 
Action: Mouse pressed left at (245, 7)
Screenshot: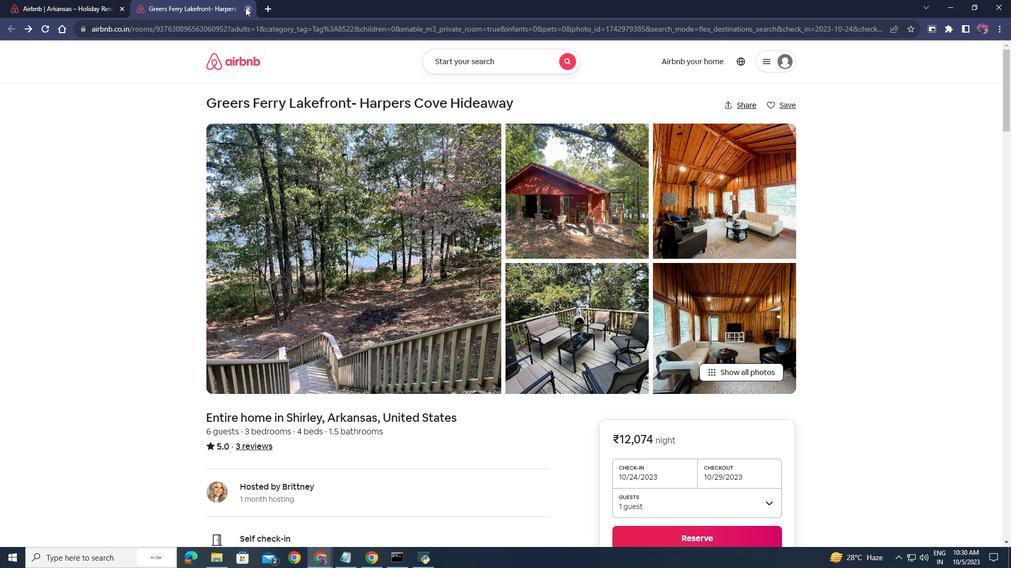 
Action: Mouse moved to (342, 342)
Screenshot: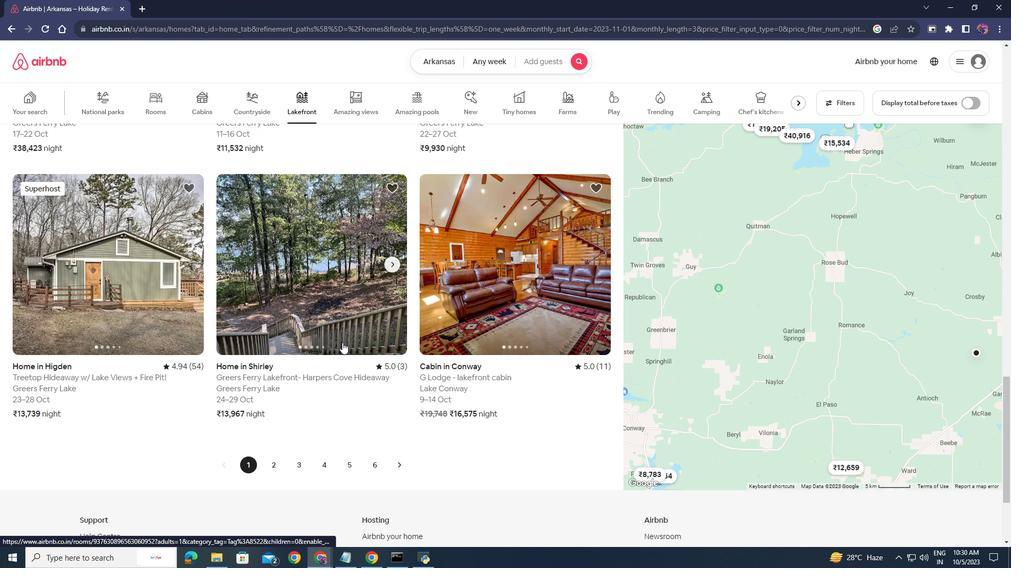 
Action: Mouse scrolled (342, 342) with delta (0, 0)
Screenshot: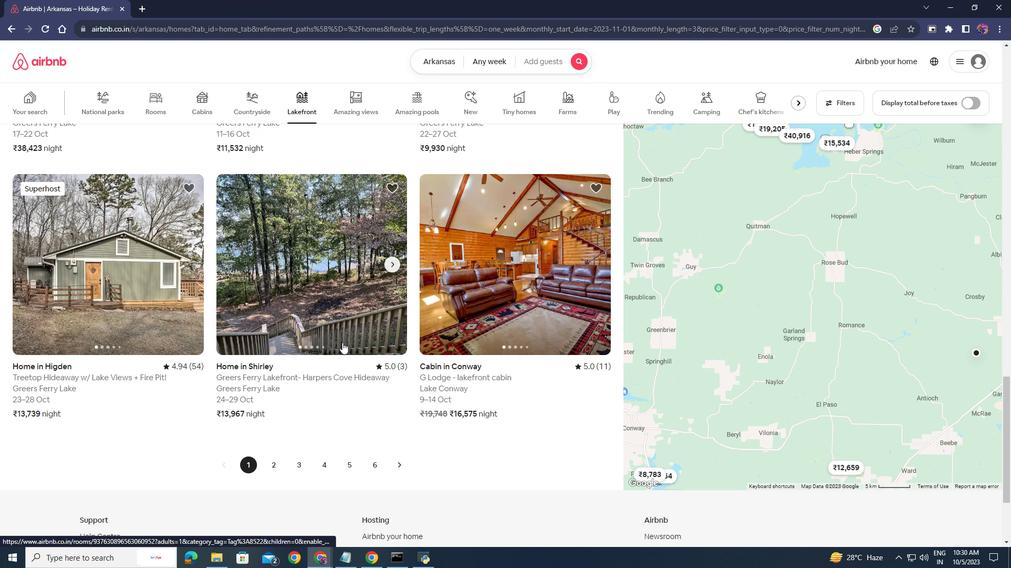 
Action: Mouse scrolled (342, 342) with delta (0, 0)
Screenshot: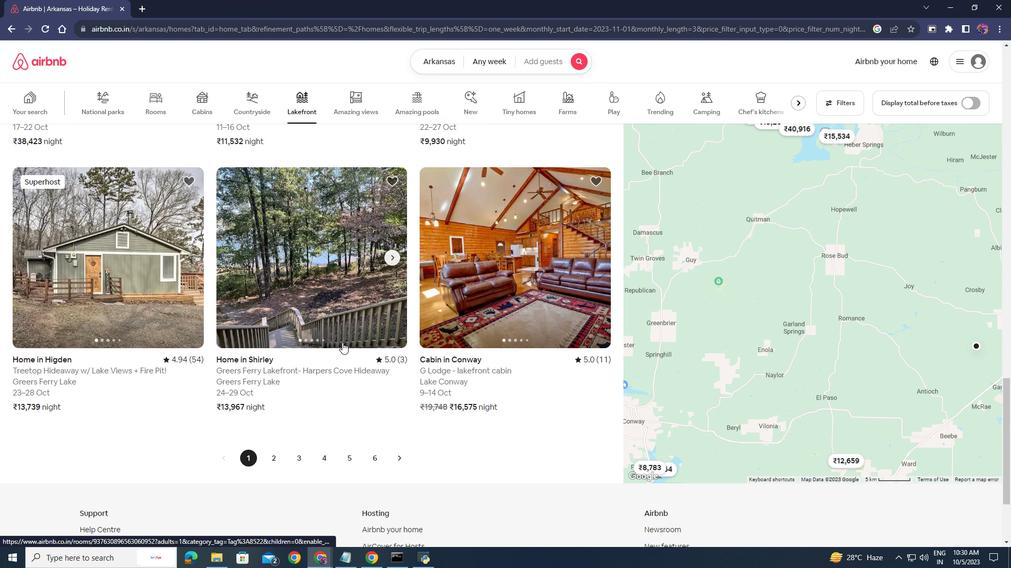 
Action: Mouse scrolled (342, 342) with delta (0, 0)
Screenshot: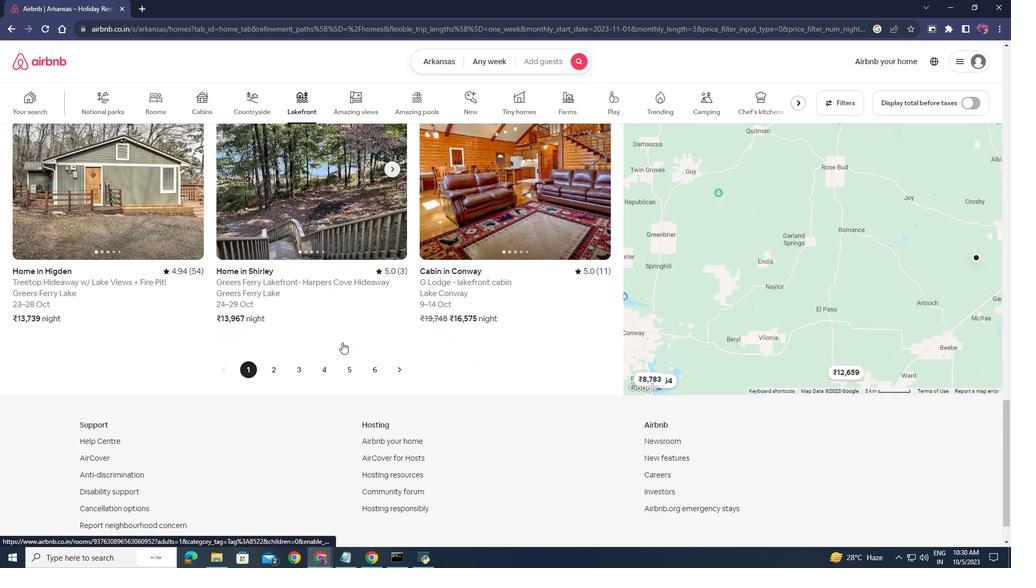 
Action: Mouse moved to (271, 325)
Screenshot: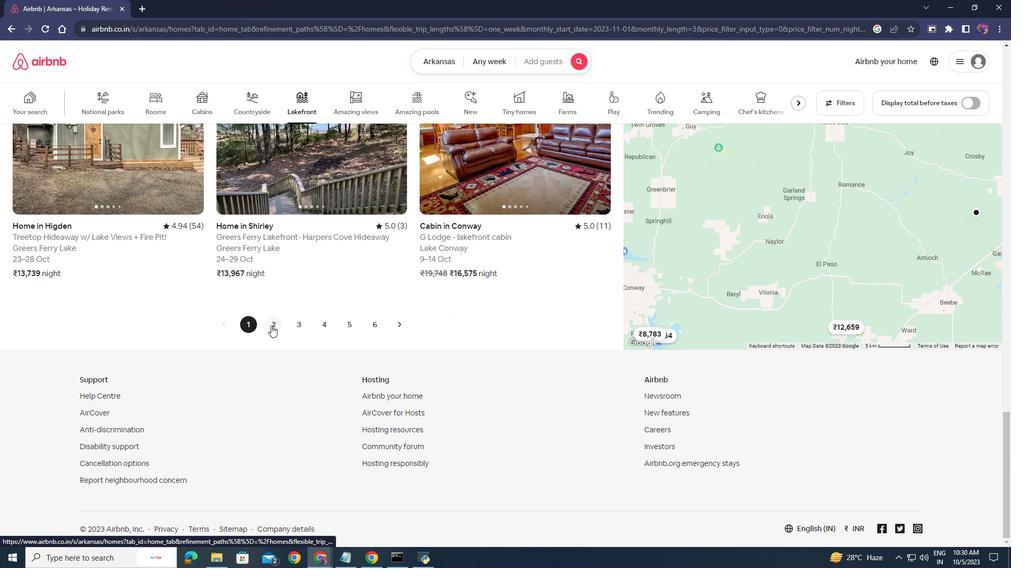 
Action: Mouse pressed left at (271, 325)
Screenshot: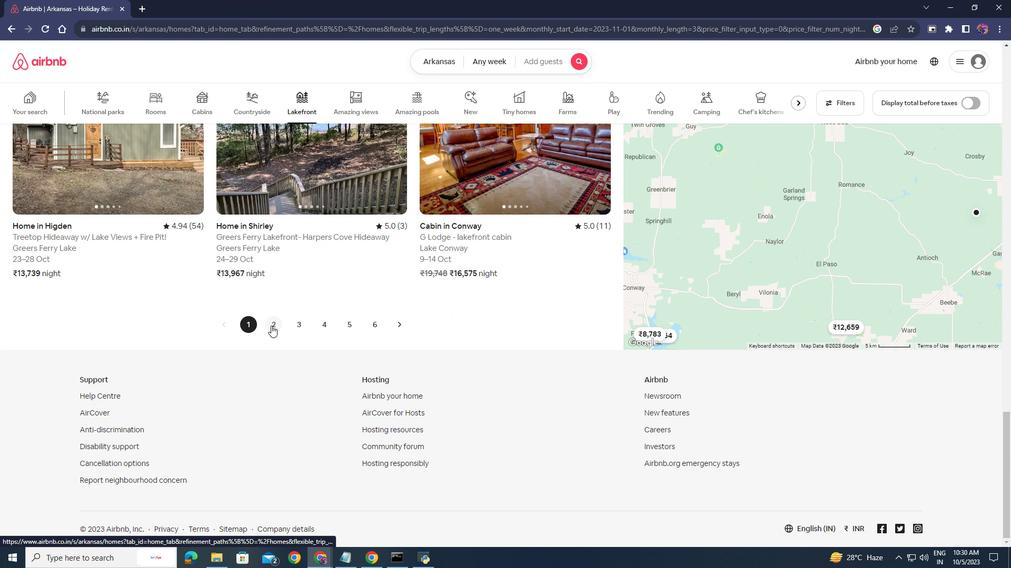 
Action: Mouse moved to (352, 328)
Screenshot: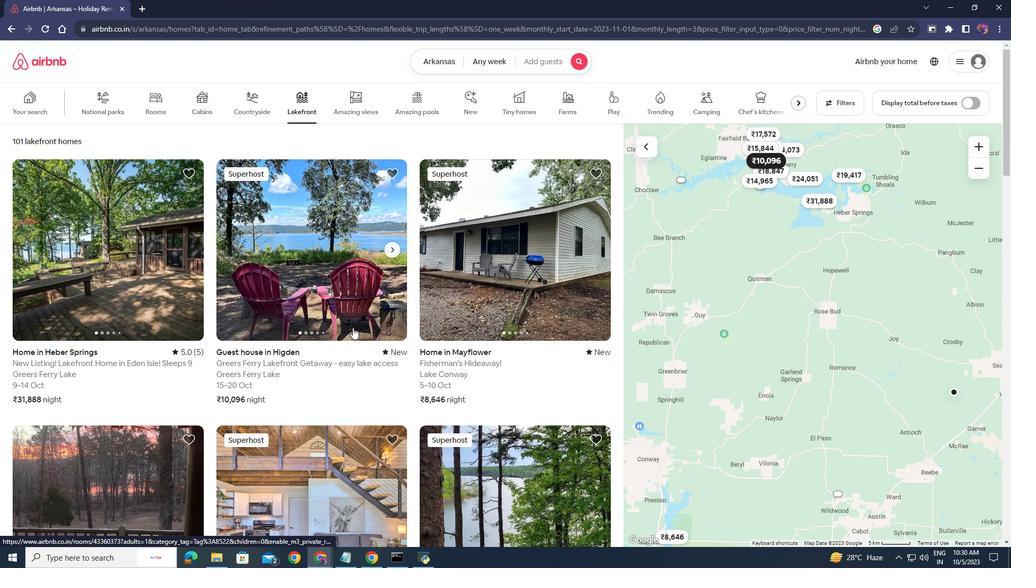 
Action: Mouse scrolled (352, 327) with delta (0, 0)
Screenshot: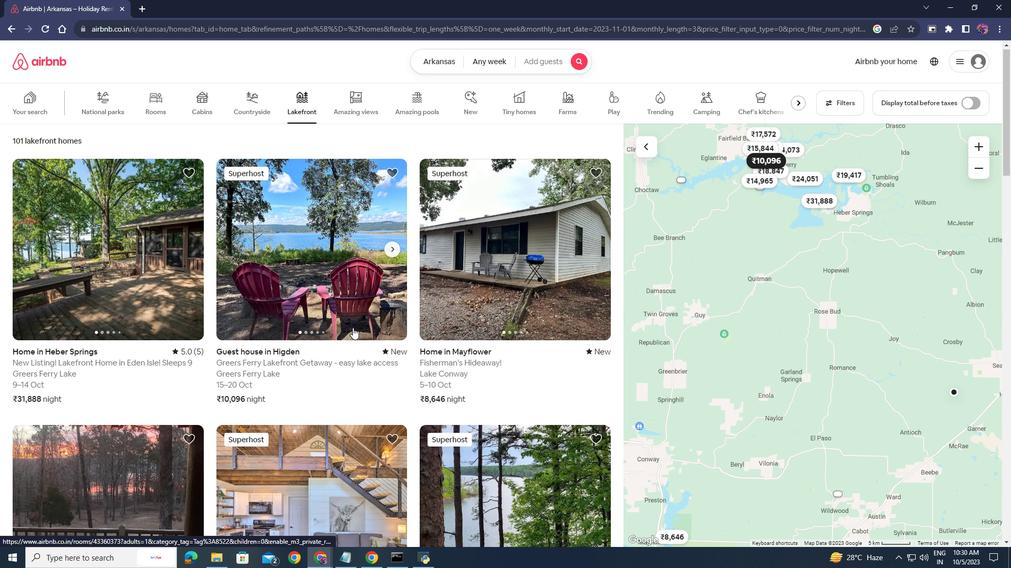 
Action: Mouse scrolled (352, 327) with delta (0, 0)
Screenshot: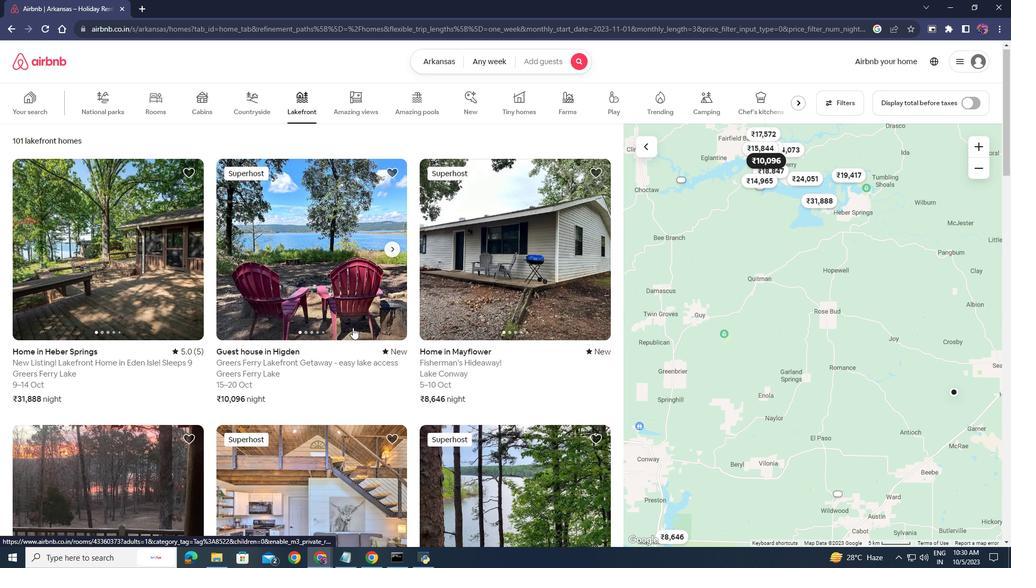 
Action: Mouse scrolled (352, 328) with delta (0, 0)
Screenshot: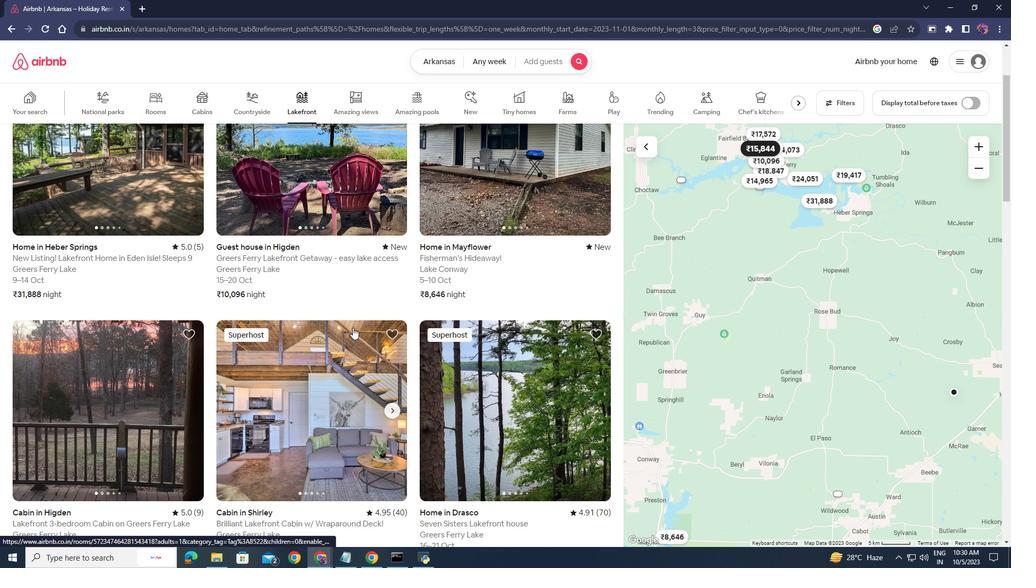 
Action: Mouse scrolled (352, 328) with delta (0, 0)
Screenshot: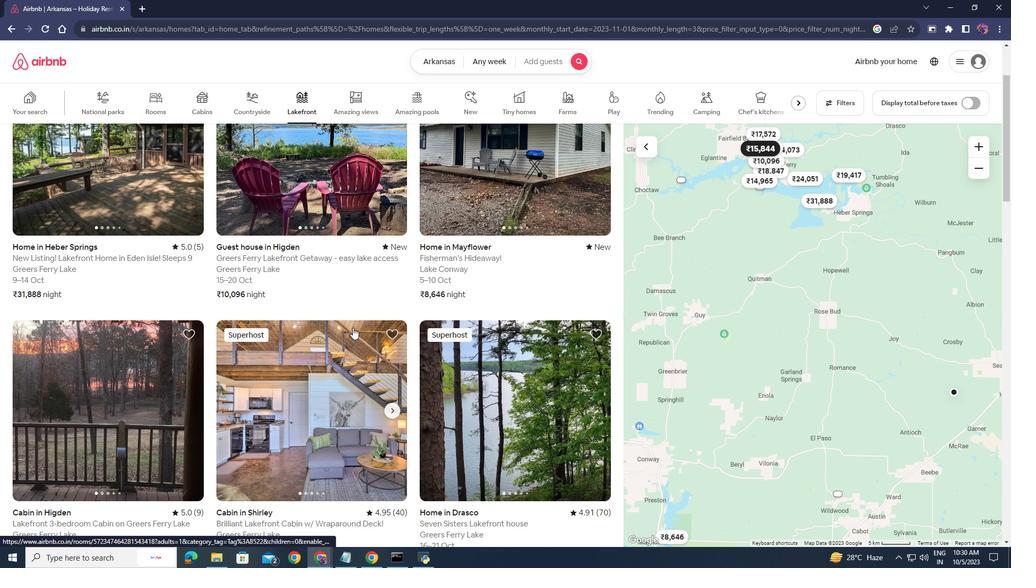 
Action: Mouse moved to (311, 253)
Screenshot: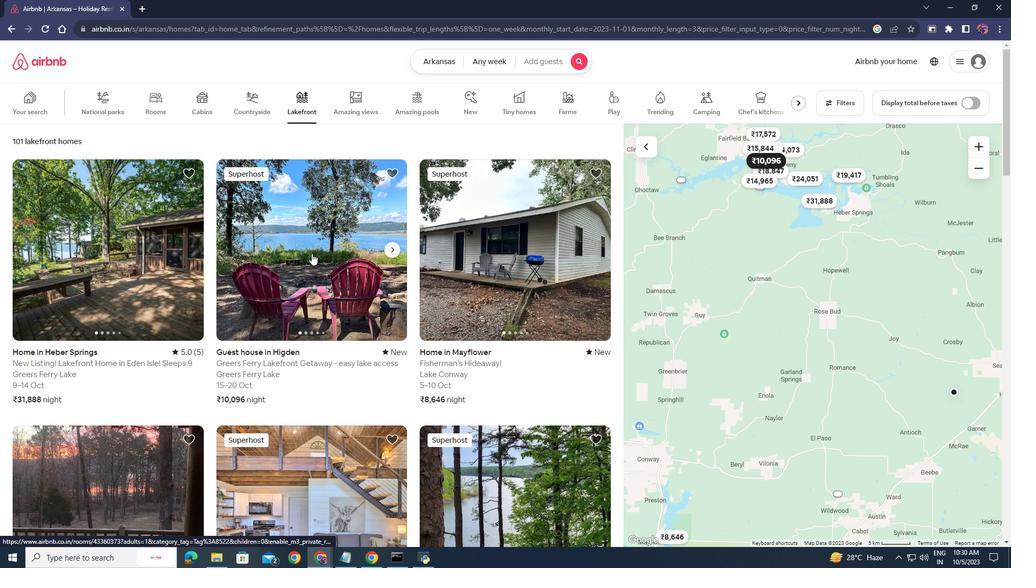 
Action: Mouse pressed left at (311, 253)
Screenshot: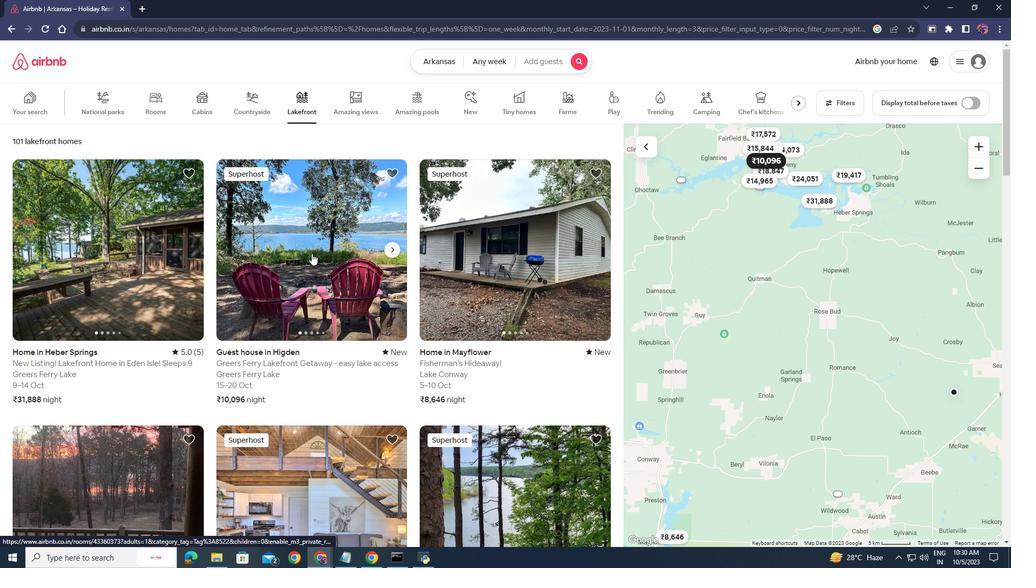 
Action: Mouse moved to (421, 374)
Screenshot: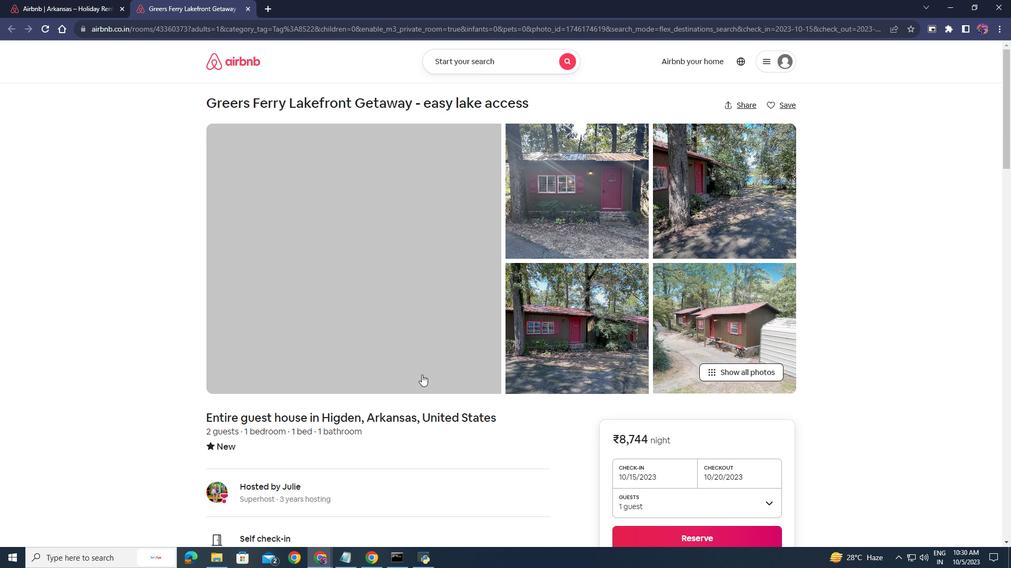 
Action: Mouse scrolled (421, 374) with delta (0, 0)
Screenshot: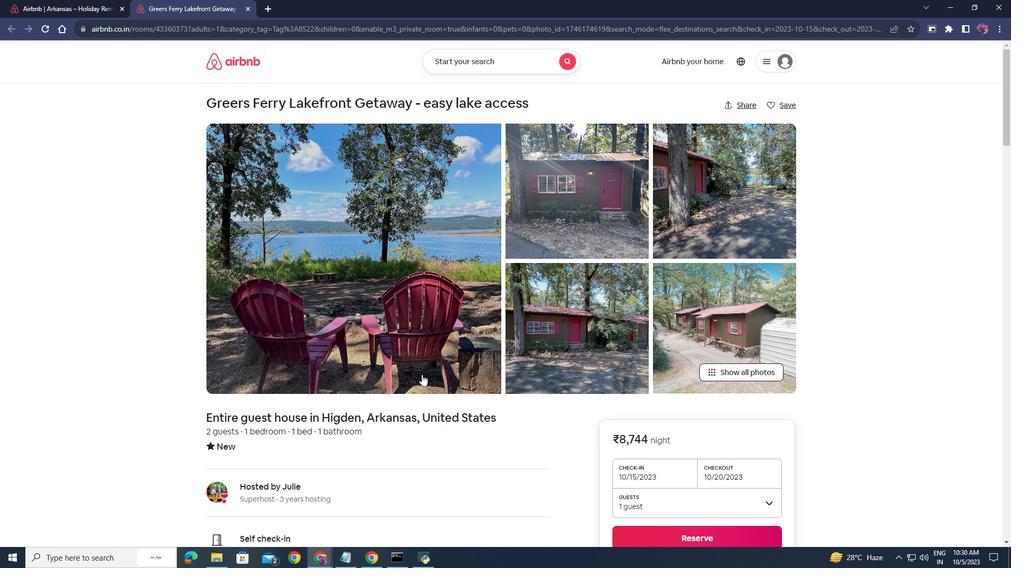 
Action: Mouse scrolled (421, 374) with delta (0, 0)
Screenshot: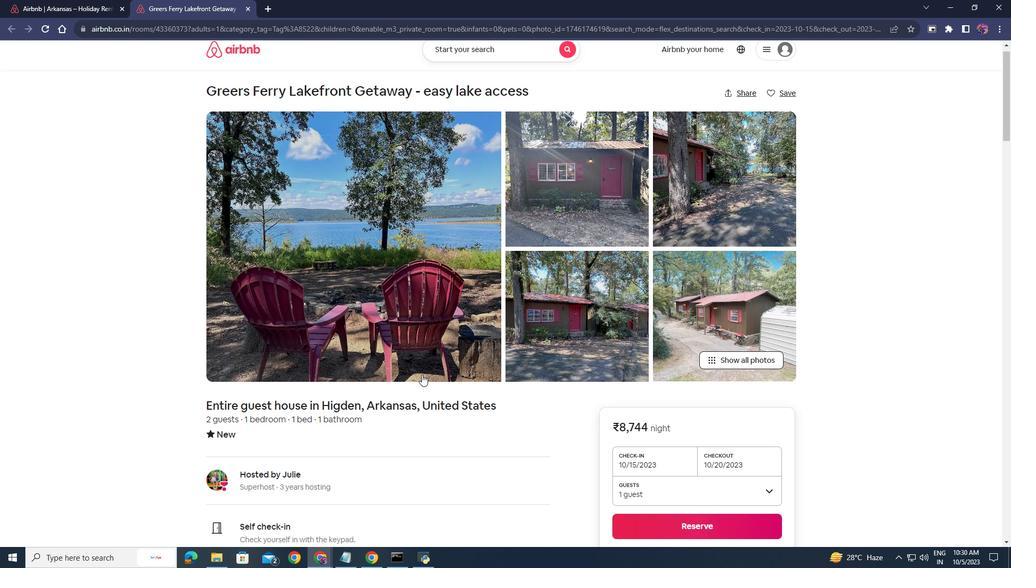 
Action: Mouse scrolled (421, 374) with delta (0, 0)
Screenshot: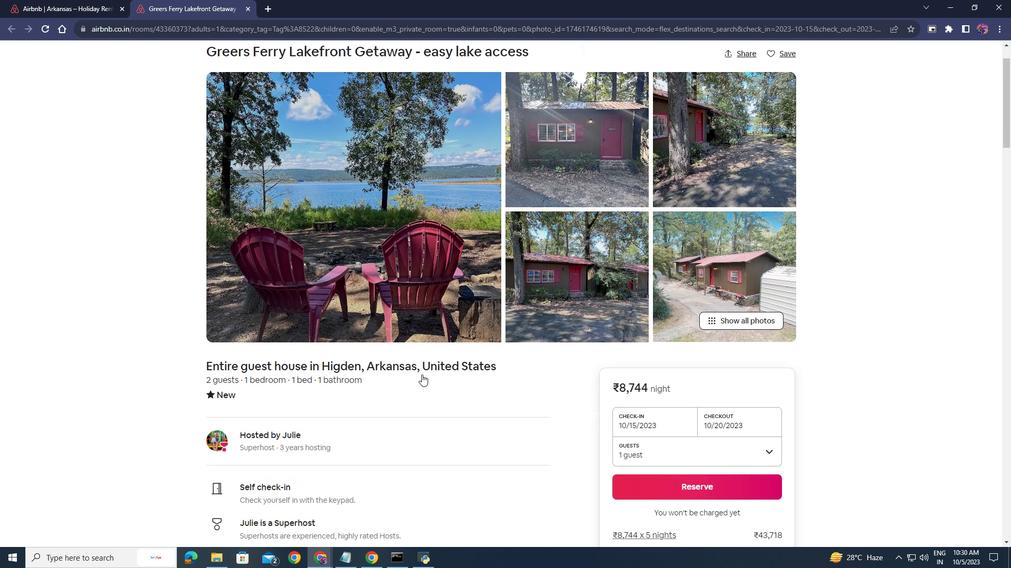 
Action: Mouse scrolled (421, 374) with delta (0, 0)
Screenshot: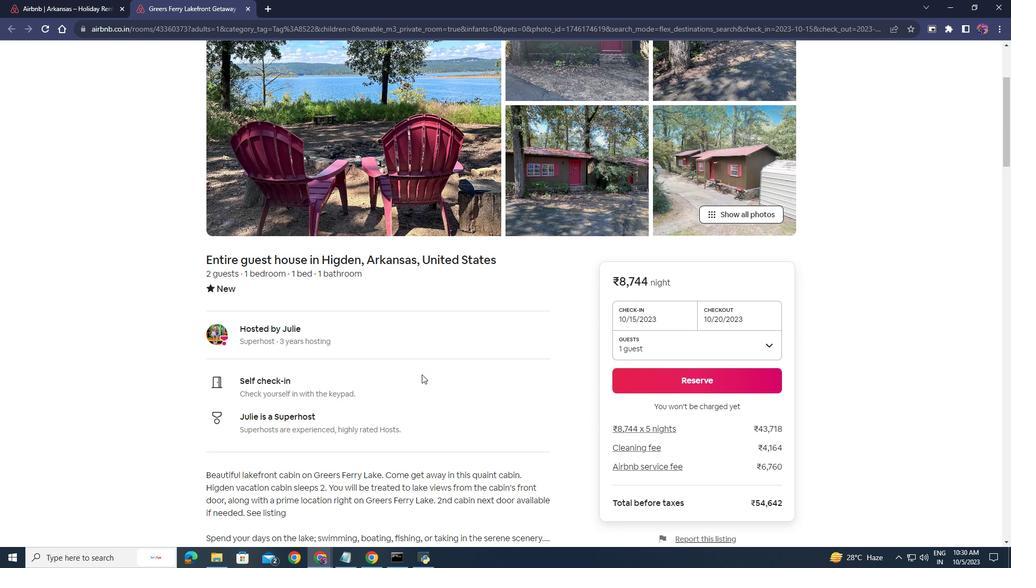 
Action: Mouse scrolled (421, 374) with delta (0, 0)
Screenshot: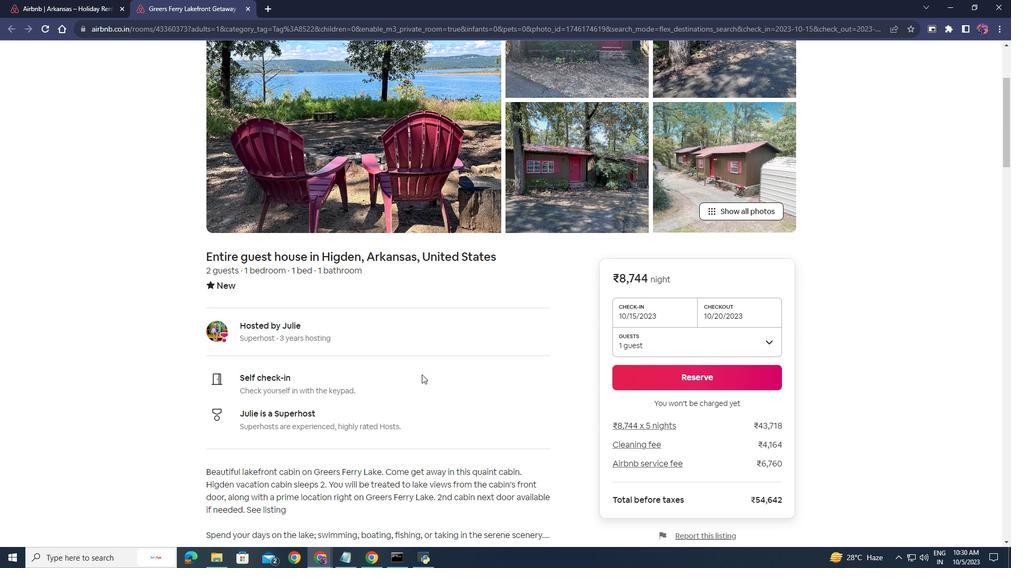 
Action: Mouse scrolled (421, 374) with delta (0, 0)
Screenshot: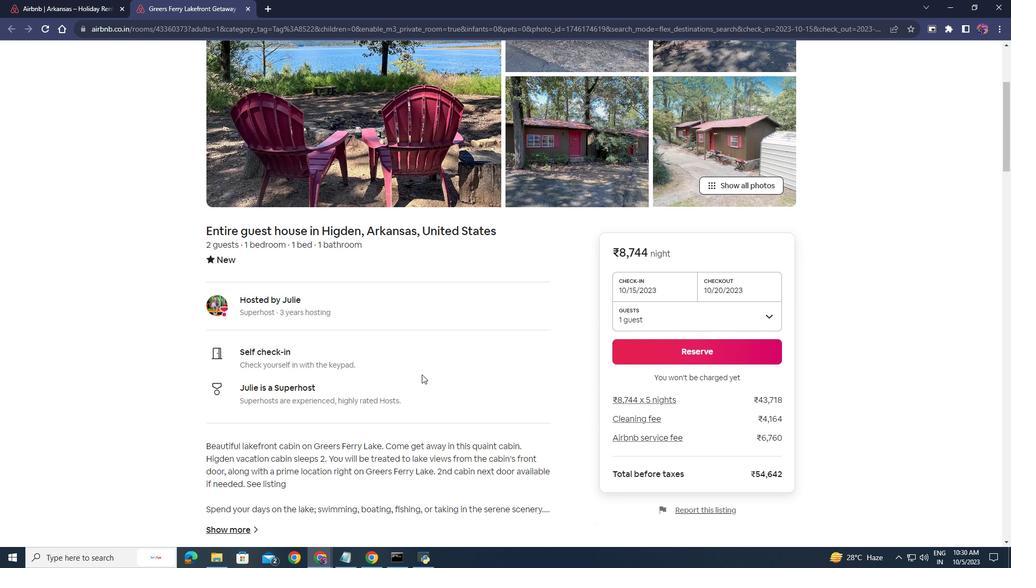 
Action: Mouse scrolled (421, 374) with delta (0, 0)
Screenshot: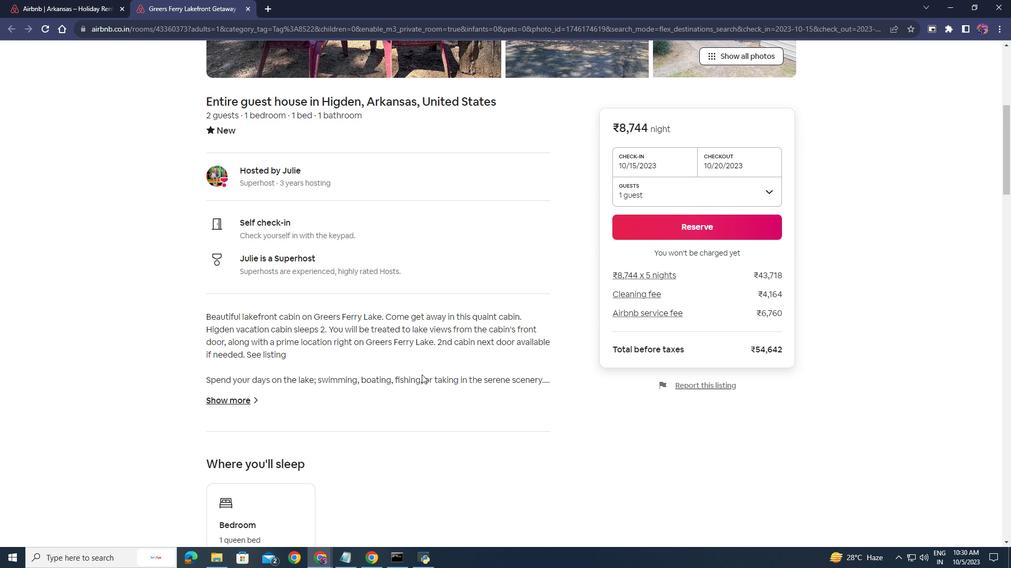 
Action: Mouse scrolled (421, 374) with delta (0, 0)
Screenshot: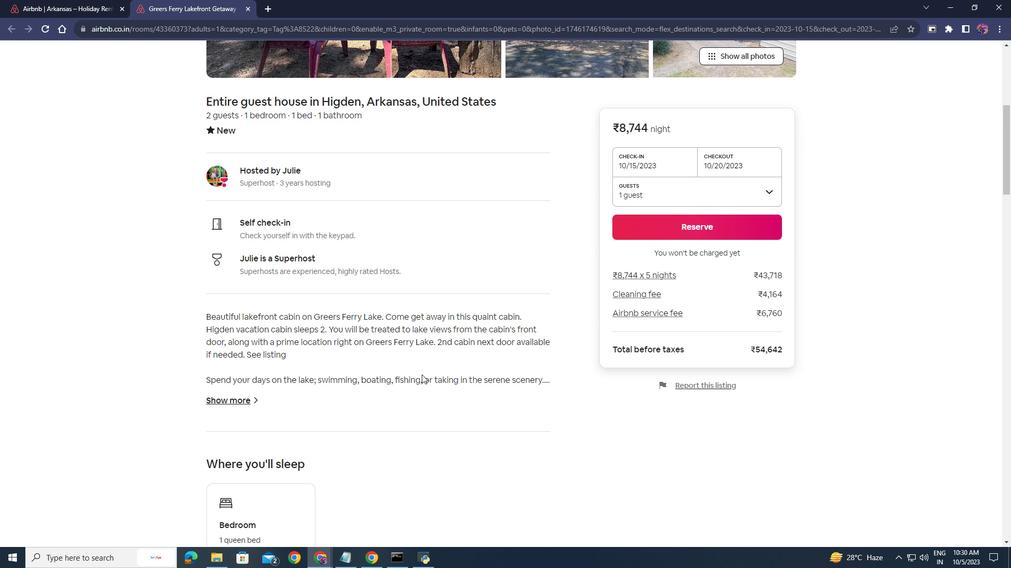 
Action: Mouse scrolled (421, 374) with delta (0, 0)
Screenshot: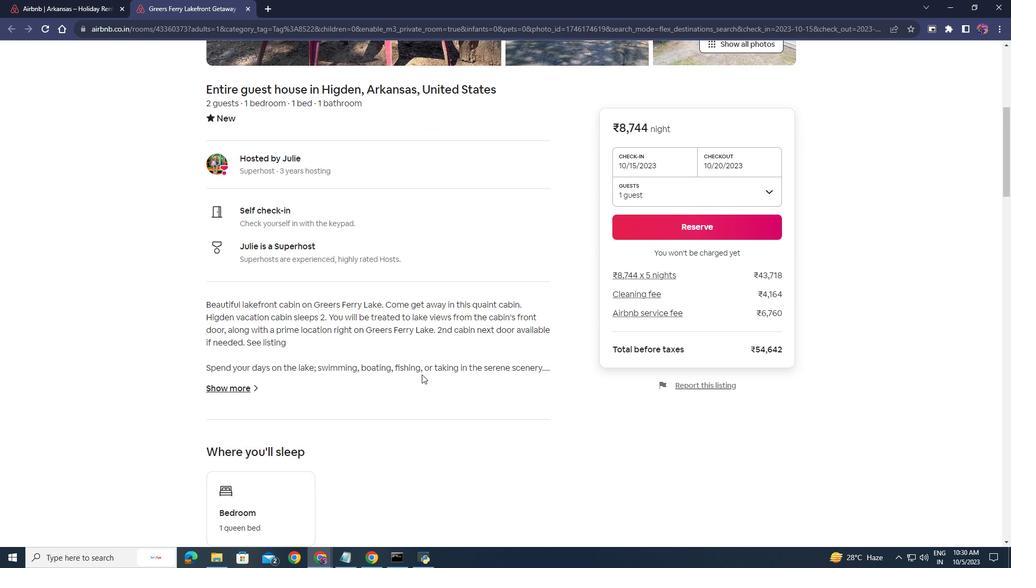
Action: Mouse scrolled (421, 374) with delta (0, 0)
Screenshot: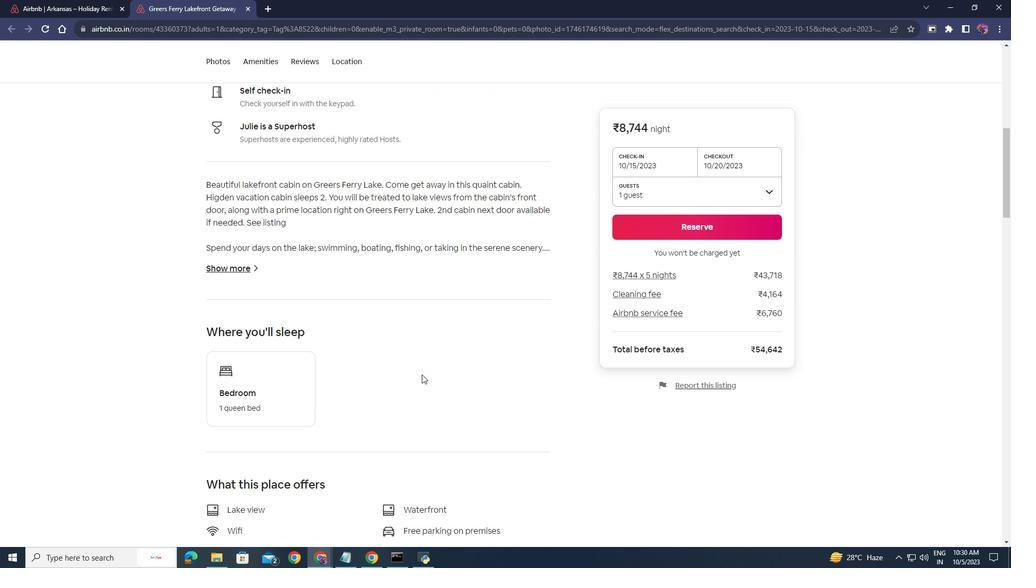 
Action: Mouse scrolled (421, 374) with delta (0, 0)
Screenshot: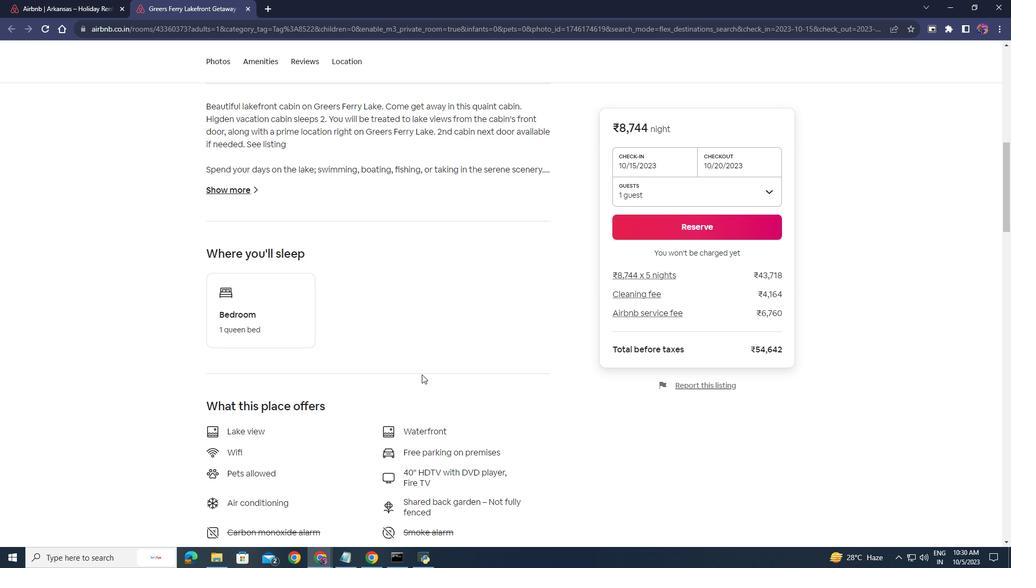 
Action: Mouse scrolled (421, 374) with delta (0, 0)
Screenshot: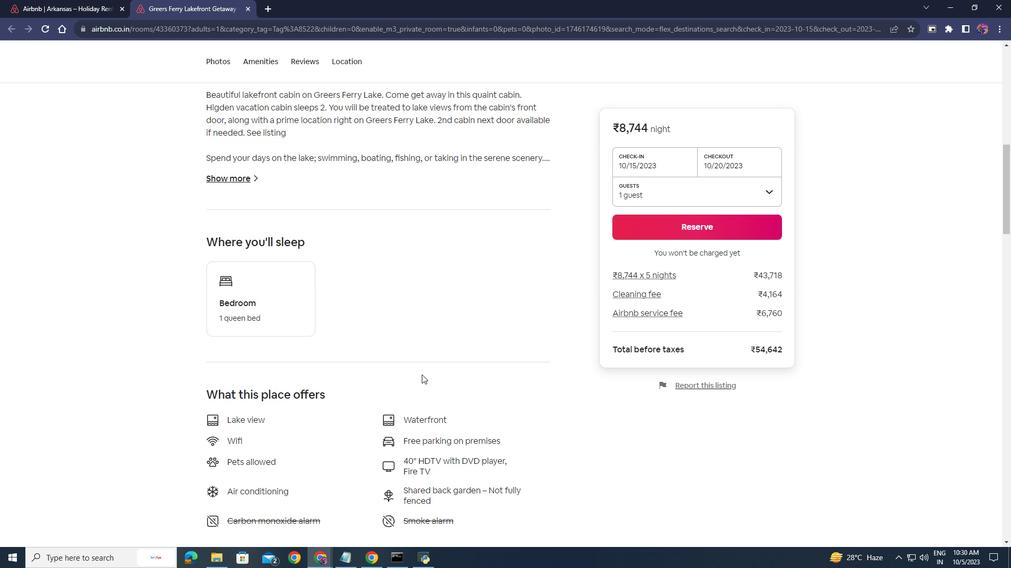 
Action: Mouse scrolled (421, 374) with delta (0, 0)
Screenshot: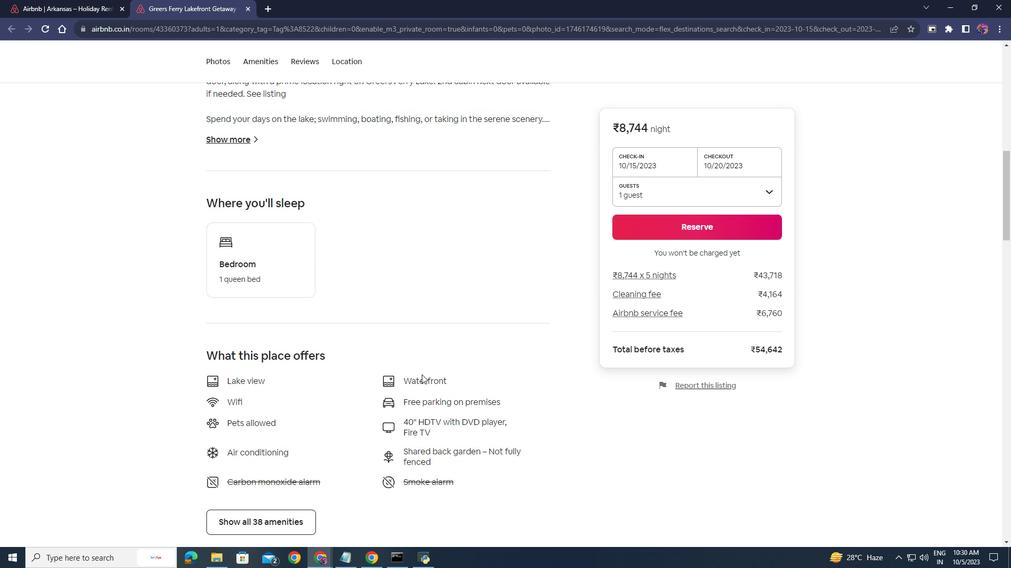 
Action: Mouse moved to (268, 418)
Screenshot: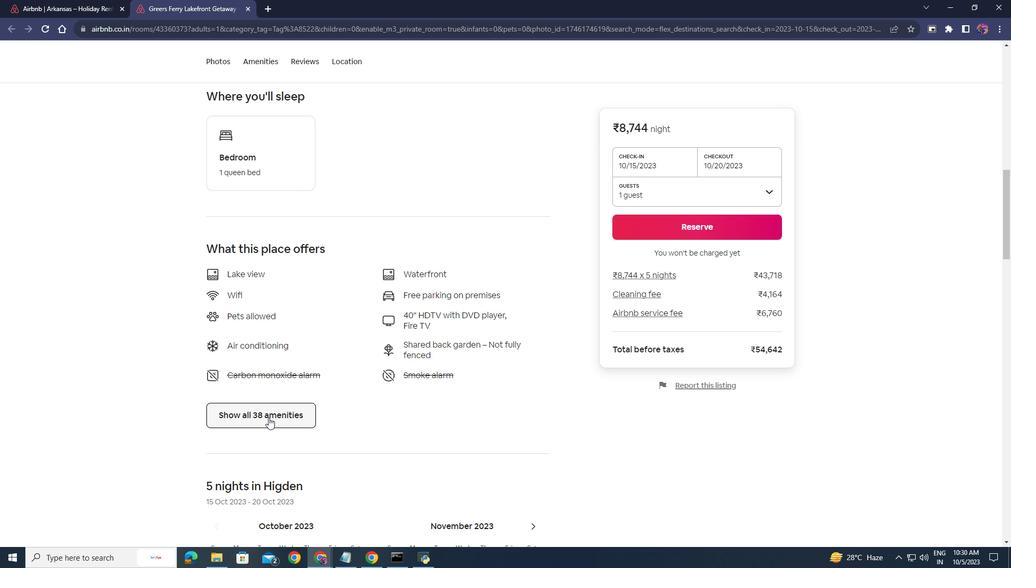 
Action: Mouse pressed left at (268, 418)
Screenshot: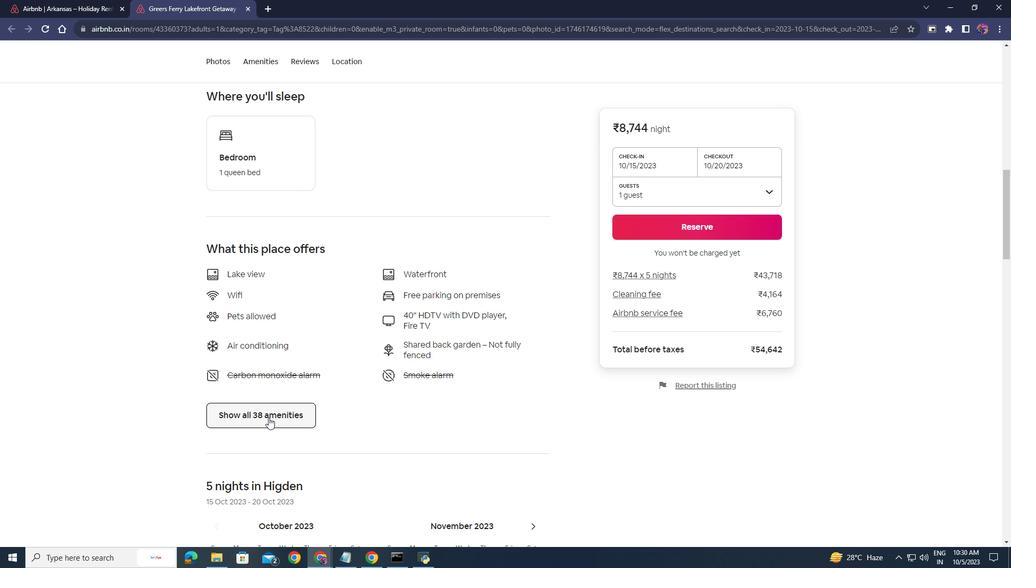 
Action: Mouse moved to (412, 349)
Screenshot: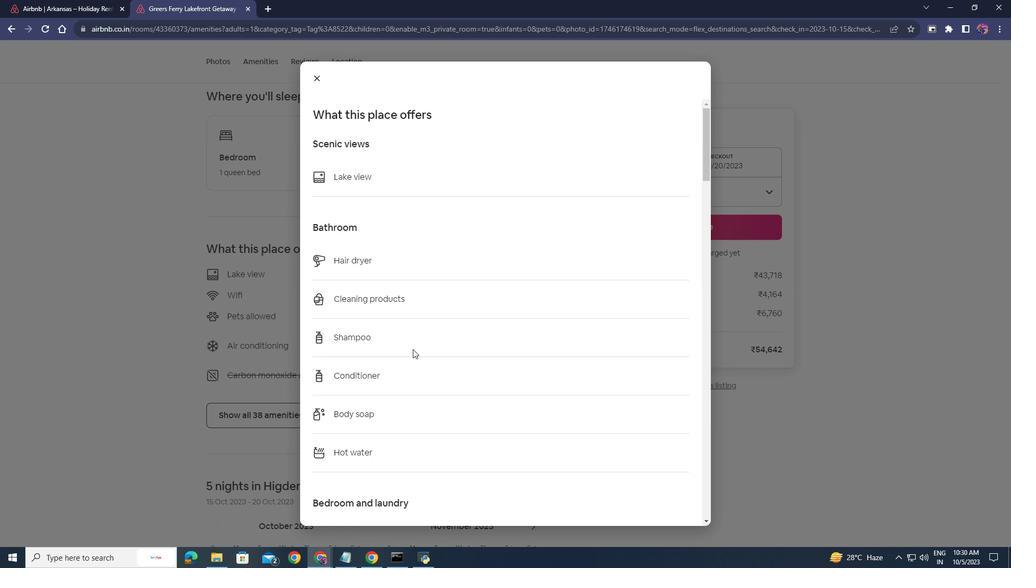 
Action: Mouse scrolled (412, 349) with delta (0, 0)
Screenshot: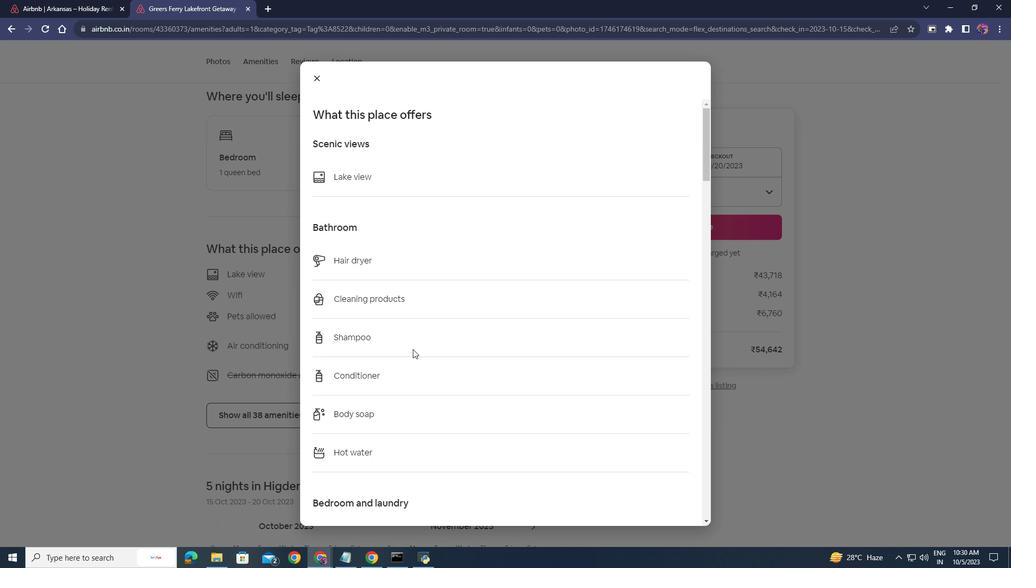 
Action: Mouse scrolled (412, 349) with delta (0, 0)
Screenshot: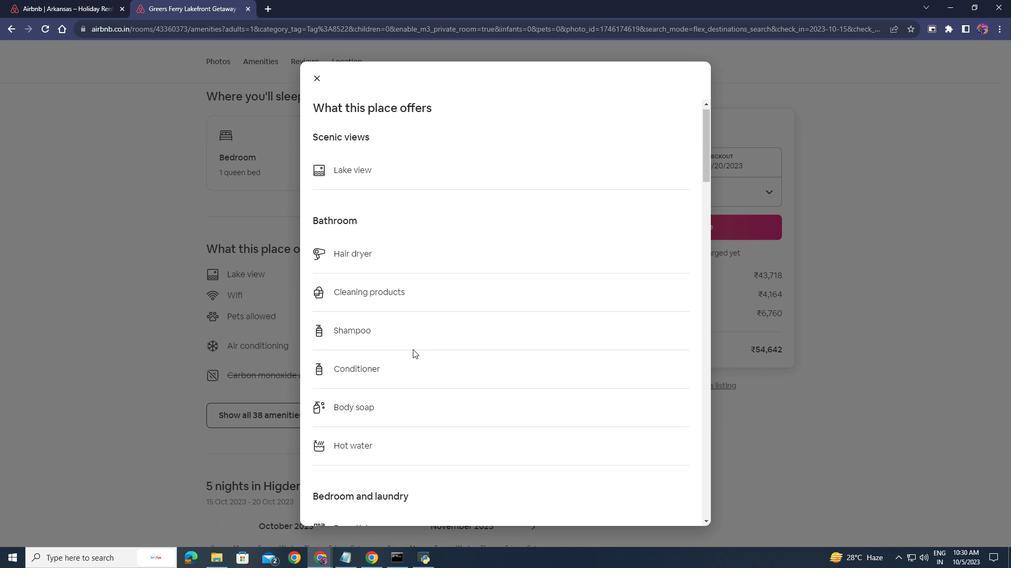 
Action: Mouse scrolled (412, 349) with delta (0, 0)
Screenshot: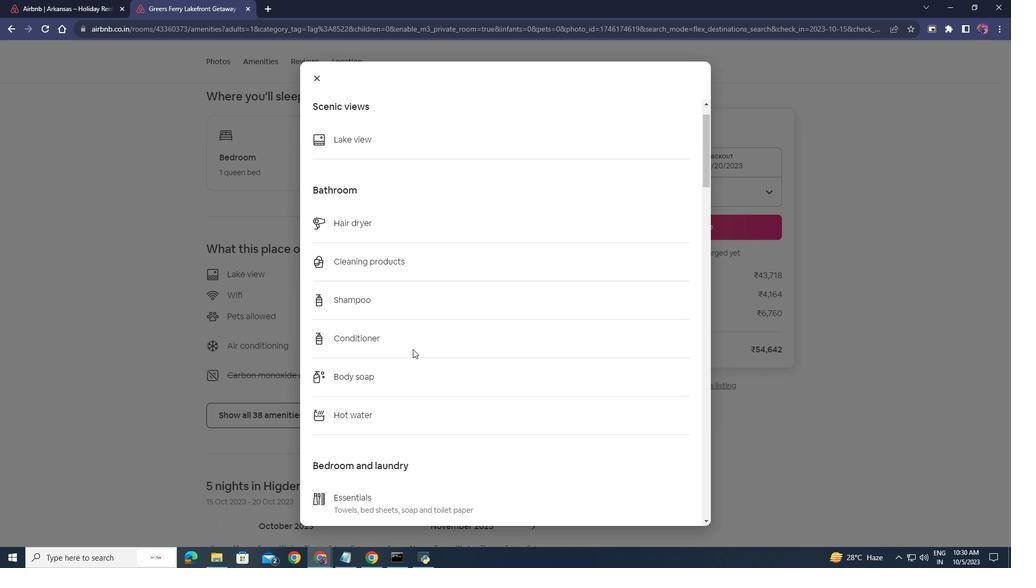 
Action: Mouse scrolled (412, 349) with delta (0, 0)
Screenshot: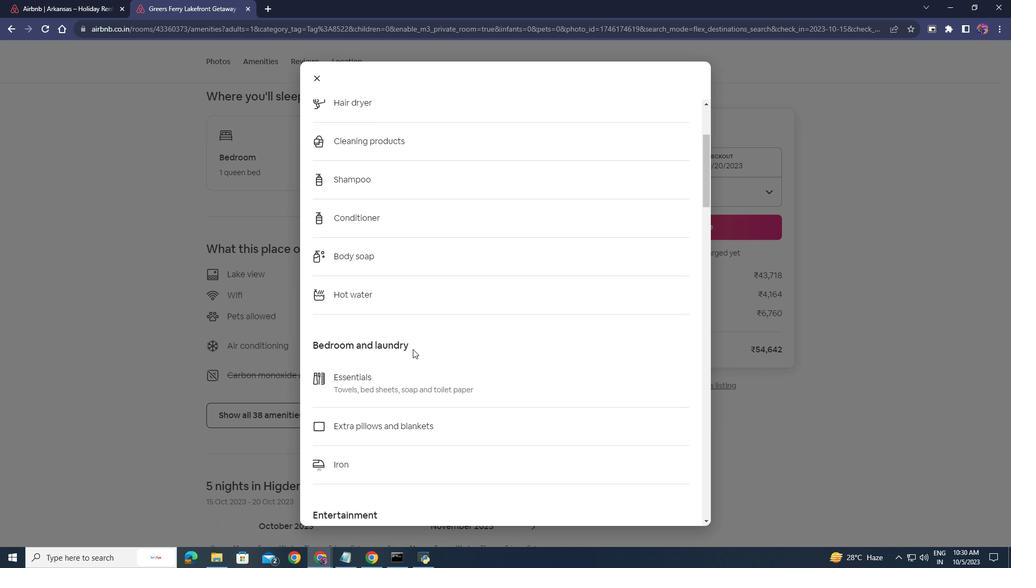 
Action: Mouse scrolled (412, 349) with delta (0, 0)
Screenshot: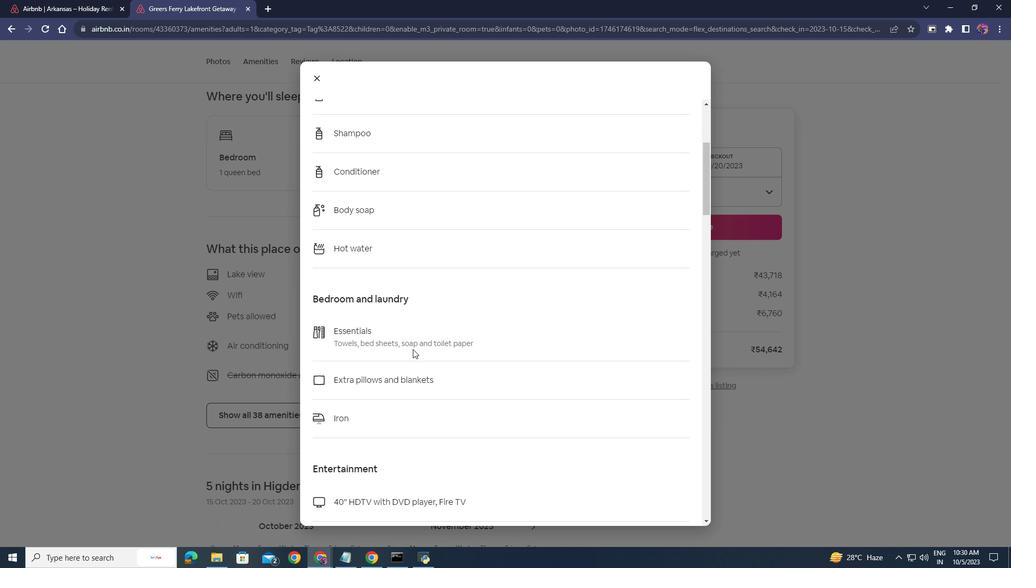
Action: Mouse scrolled (412, 349) with delta (0, 0)
Screenshot: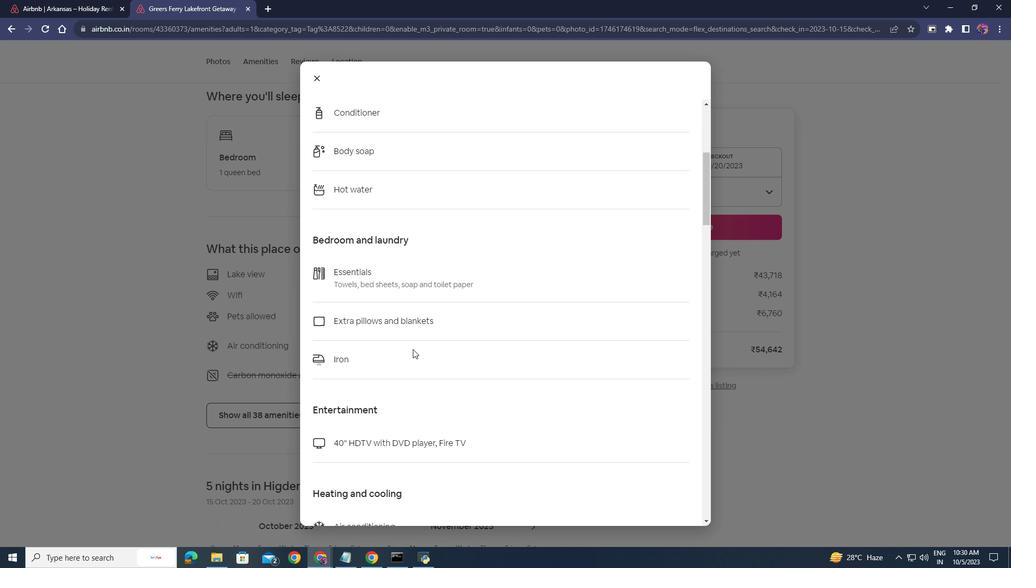 
Action: Mouse moved to (426, 314)
Screenshot: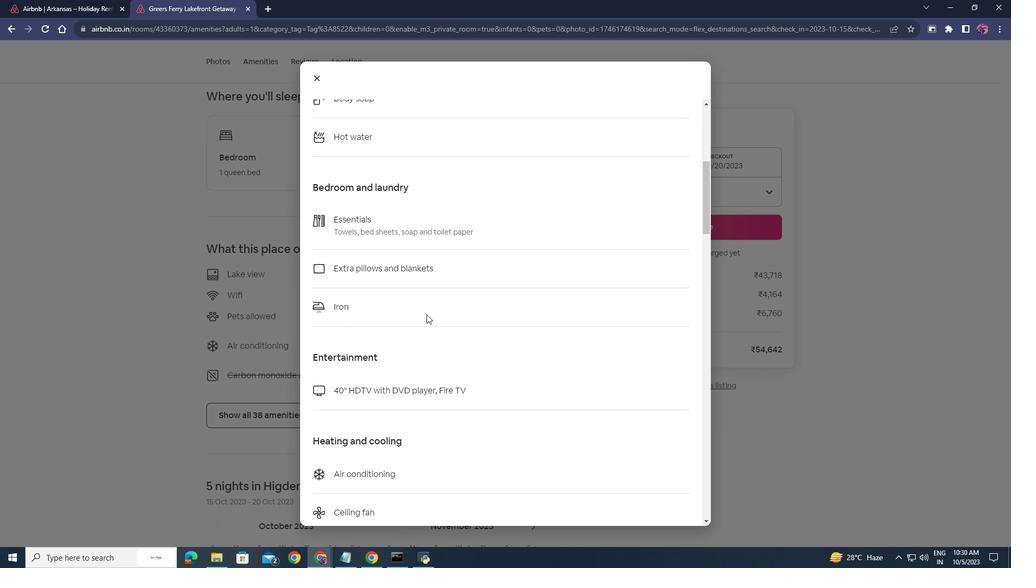 
Action: Mouse scrolled (426, 314) with delta (0, 0)
Screenshot: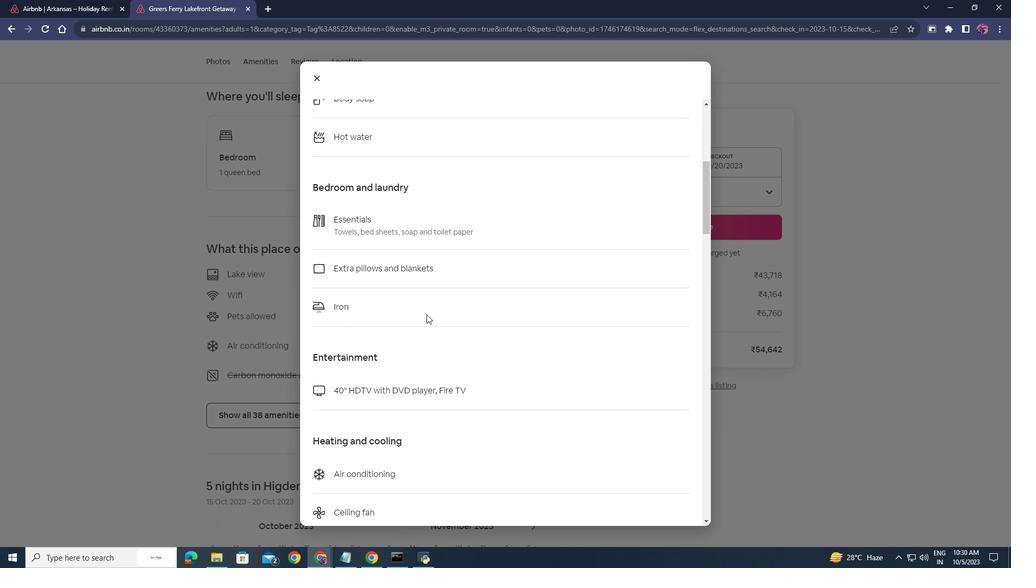 
Action: Mouse moved to (414, 372)
Screenshot: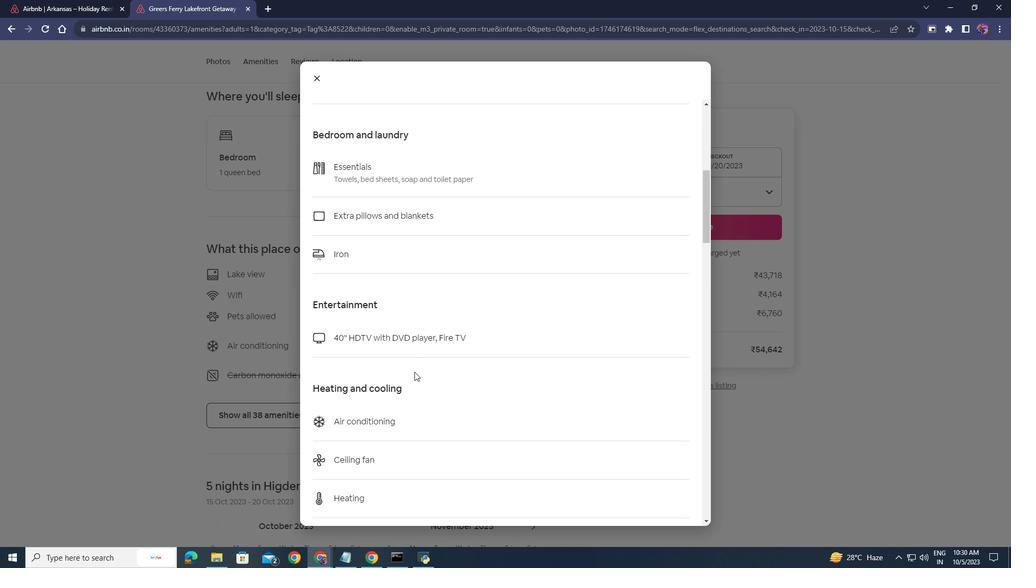
Action: Mouse scrolled (414, 371) with delta (0, 0)
Screenshot: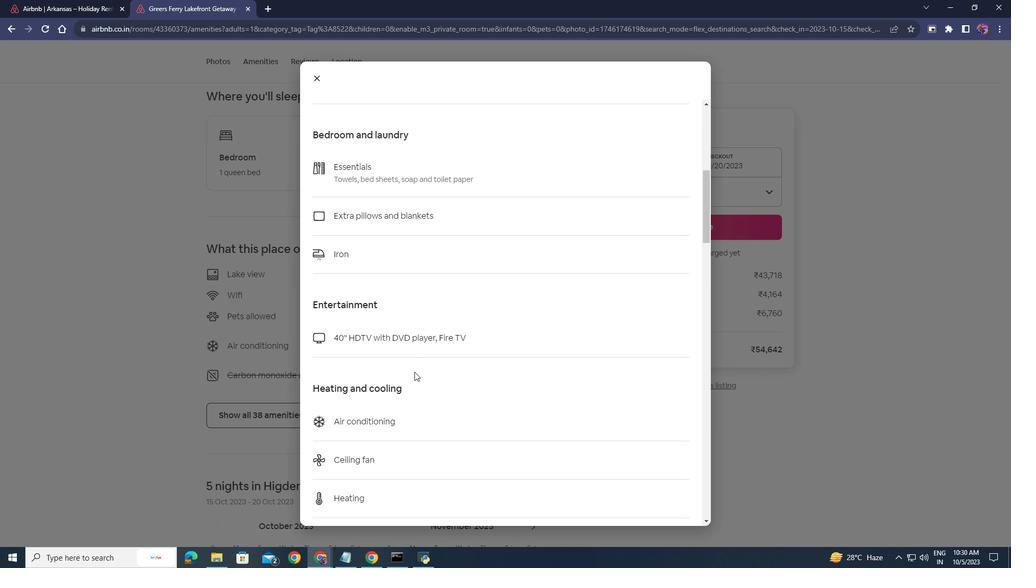 
Action: Mouse scrolled (414, 371) with delta (0, 0)
Screenshot: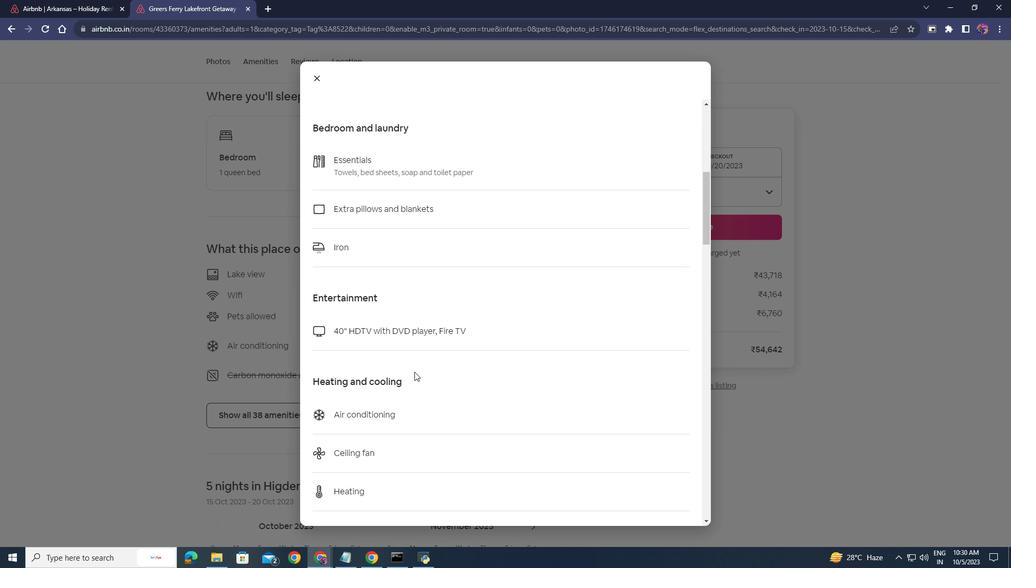 
Action: Mouse moved to (358, 414)
Screenshot: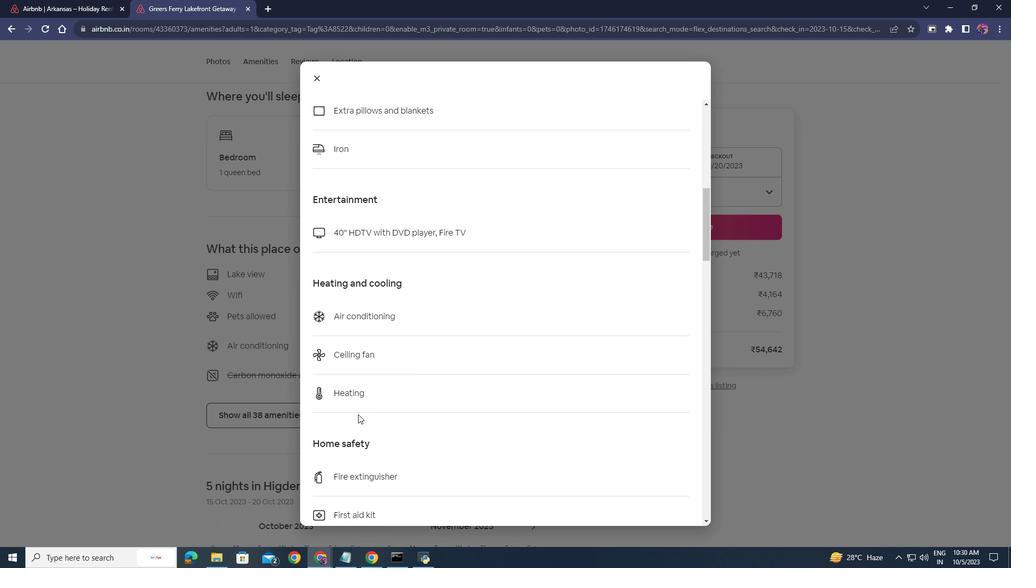 
Action: Mouse scrolled (358, 414) with delta (0, 0)
Screenshot: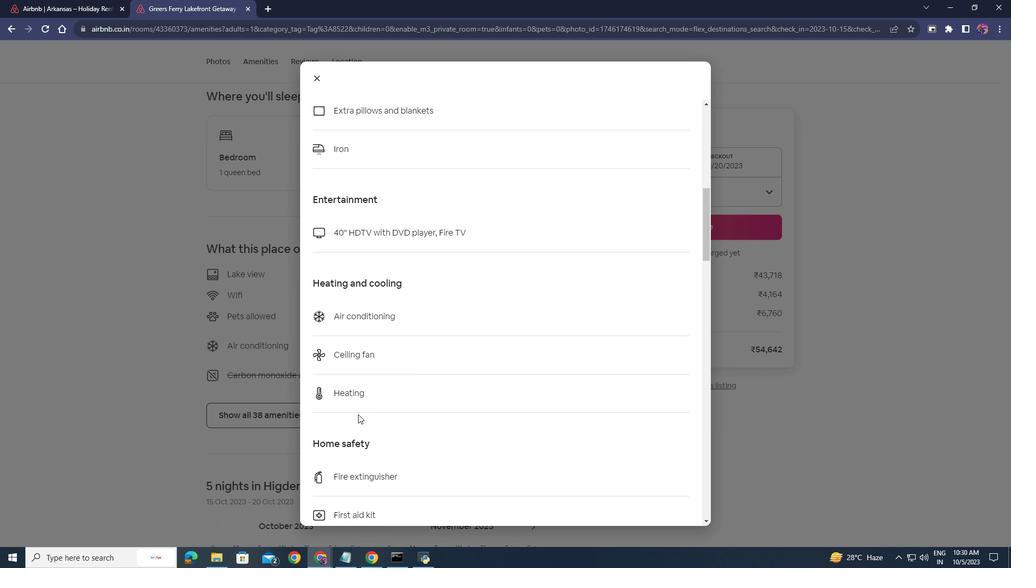 
Action: Mouse scrolled (358, 414) with delta (0, 0)
Screenshot: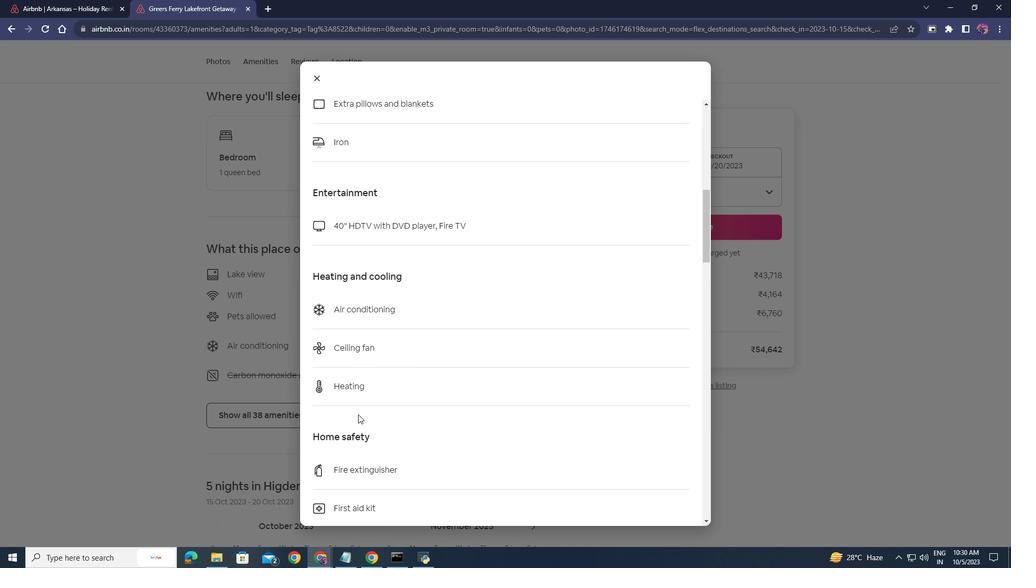 
Action: Mouse scrolled (358, 414) with delta (0, 0)
Screenshot: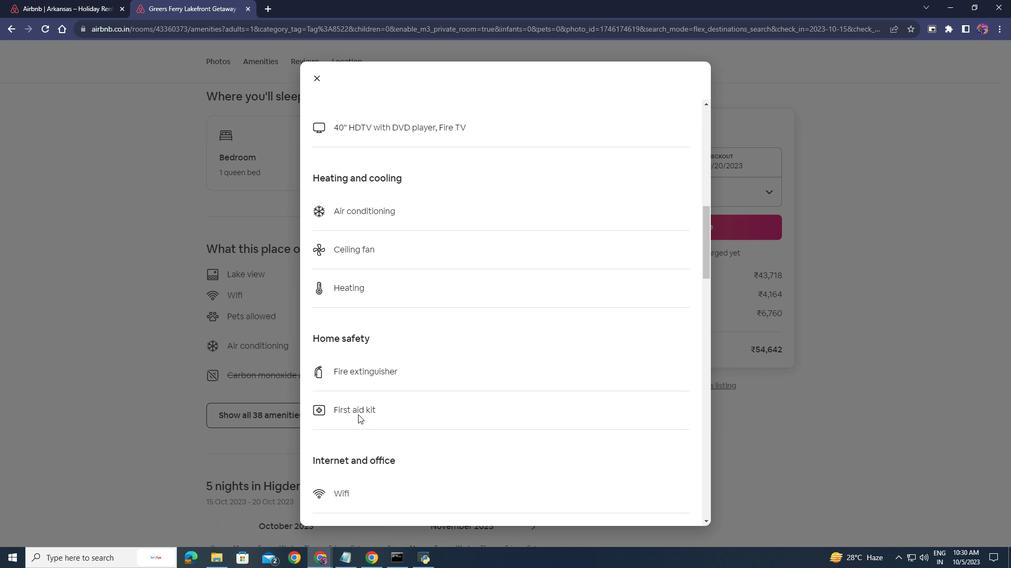 
Action: Mouse scrolled (358, 414) with delta (0, 0)
Screenshot: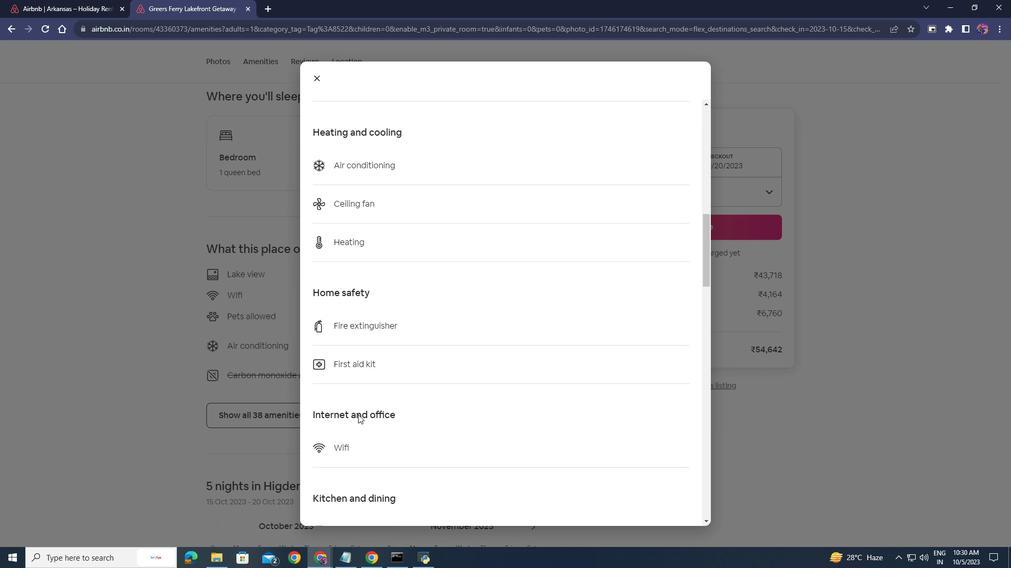 
Action: Mouse scrolled (358, 414) with delta (0, 0)
Screenshot: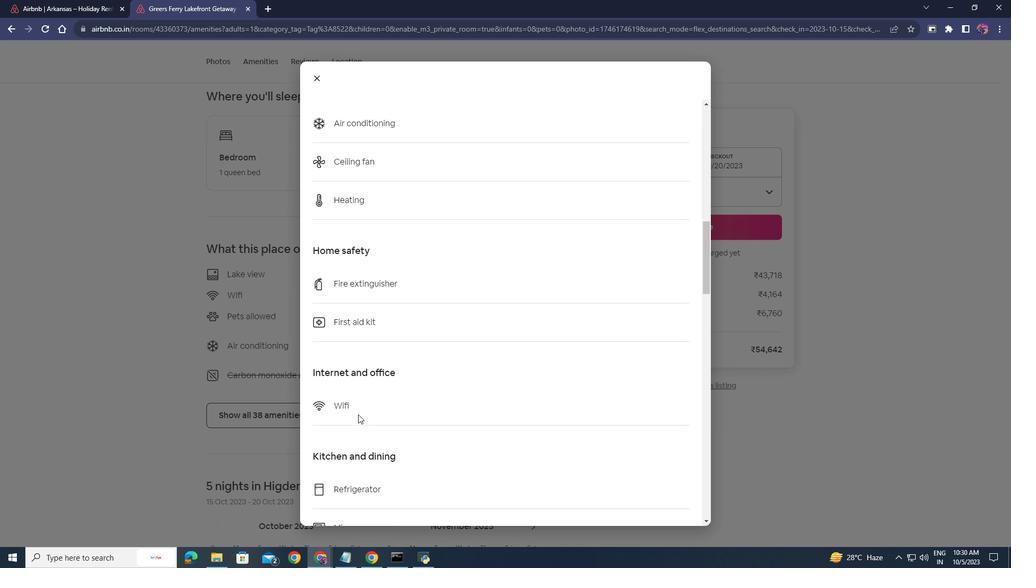 
Action: Mouse scrolled (358, 414) with delta (0, 0)
Screenshot: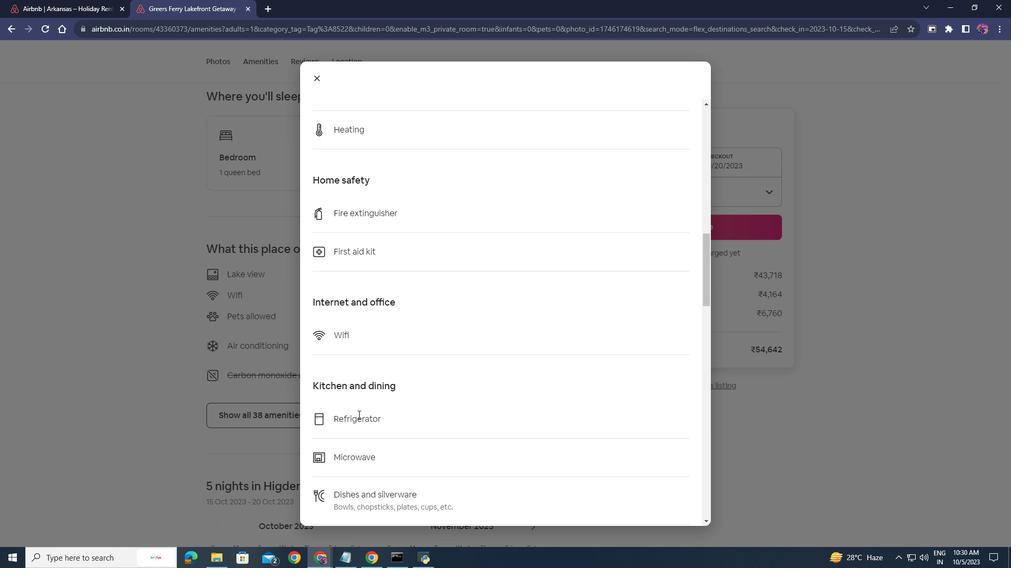 
Action: Mouse scrolled (358, 414) with delta (0, 0)
Screenshot: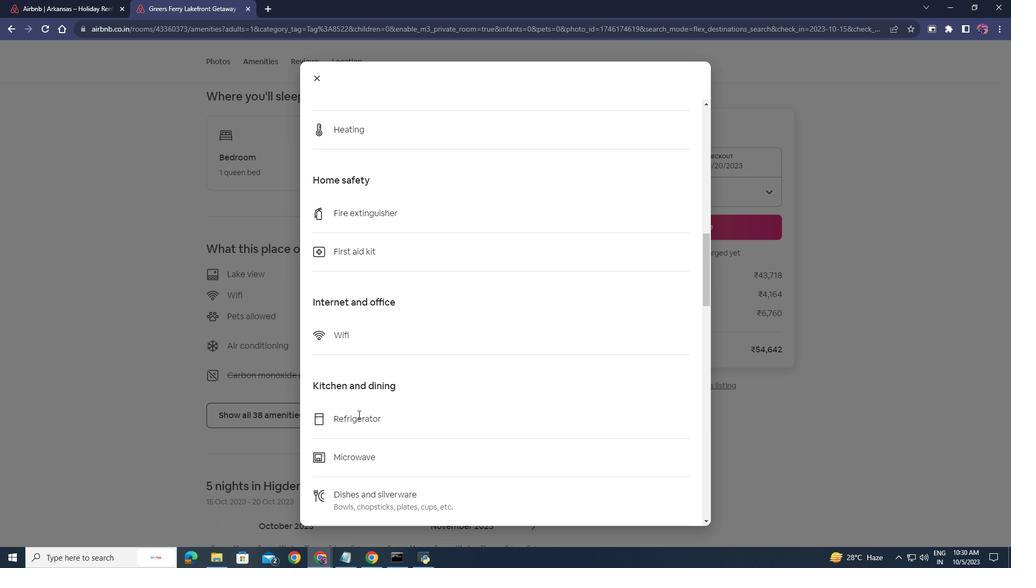 
Action: Mouse scrolled (358, 414) with delta (0, 0)
Screenshot: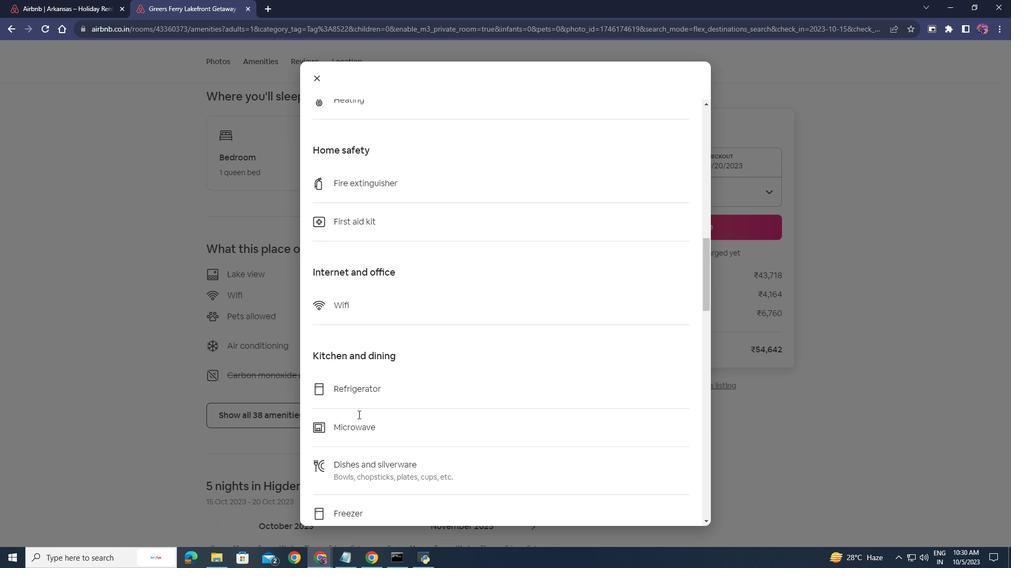 
Action: Mouse scrolled (358, 414) with delta (0, 0)
Screenshot: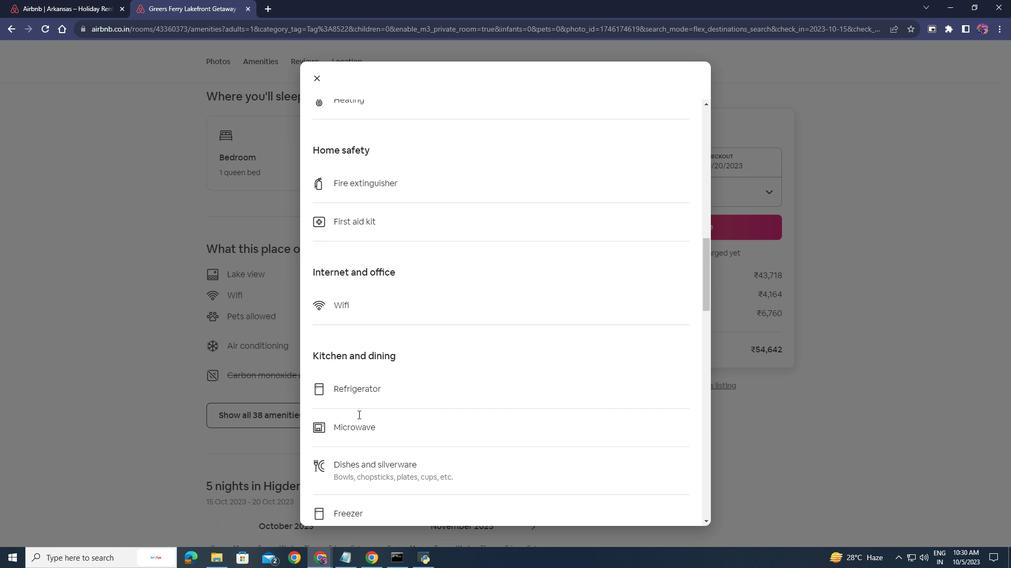 
Action: Mouse scrolled (358, 414) with delta (0, 0)
Screenshot: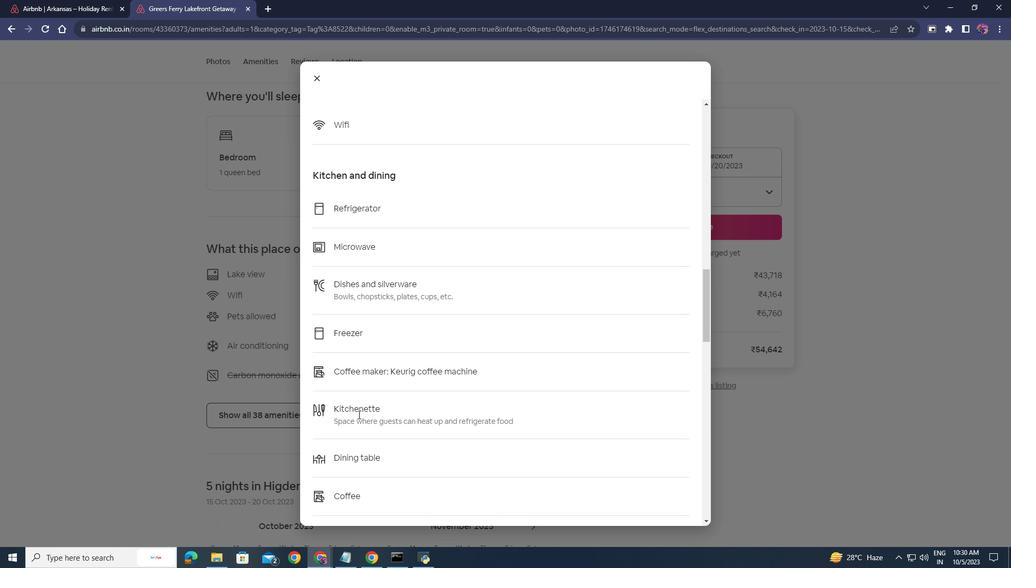 
Action: Mouse scrolled (358, 414) with delta (0, 0)
Screenshot: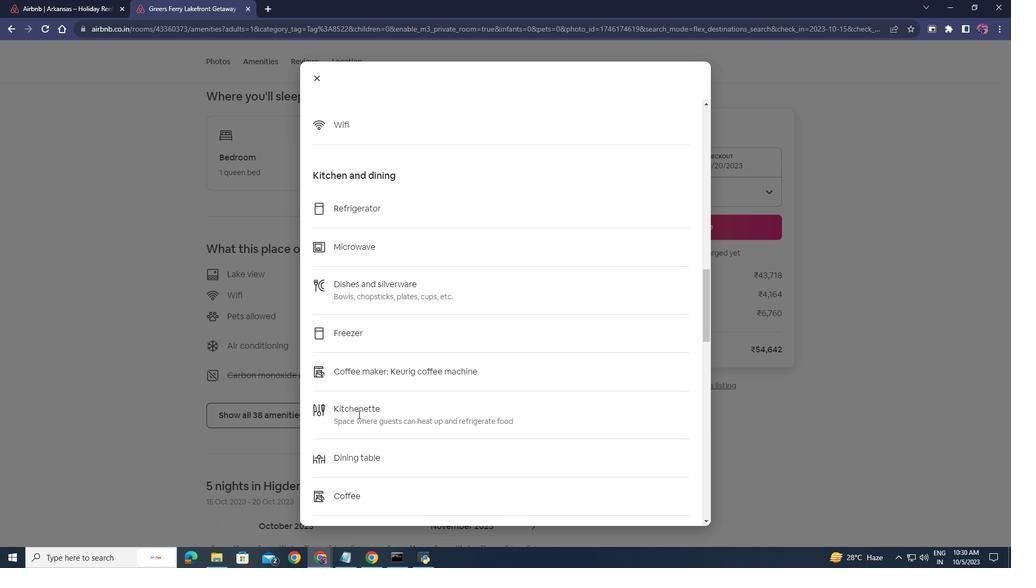 
Action: Mouse scrolled (358, 414) with delta (0, 0)
Screenshot: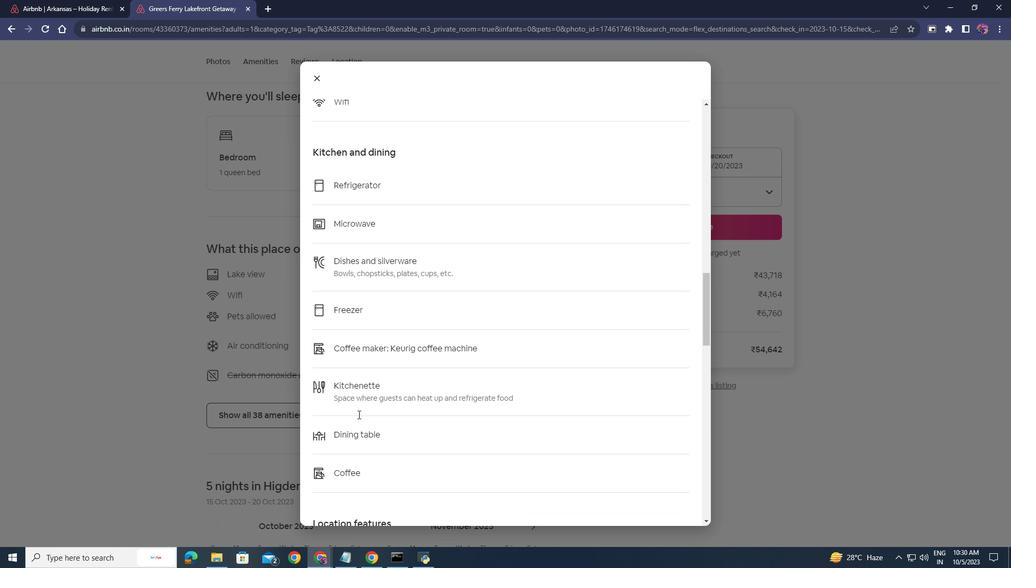 
Action: Mouse scrolled (358, 414) with delta (0, 0)
Screenshot: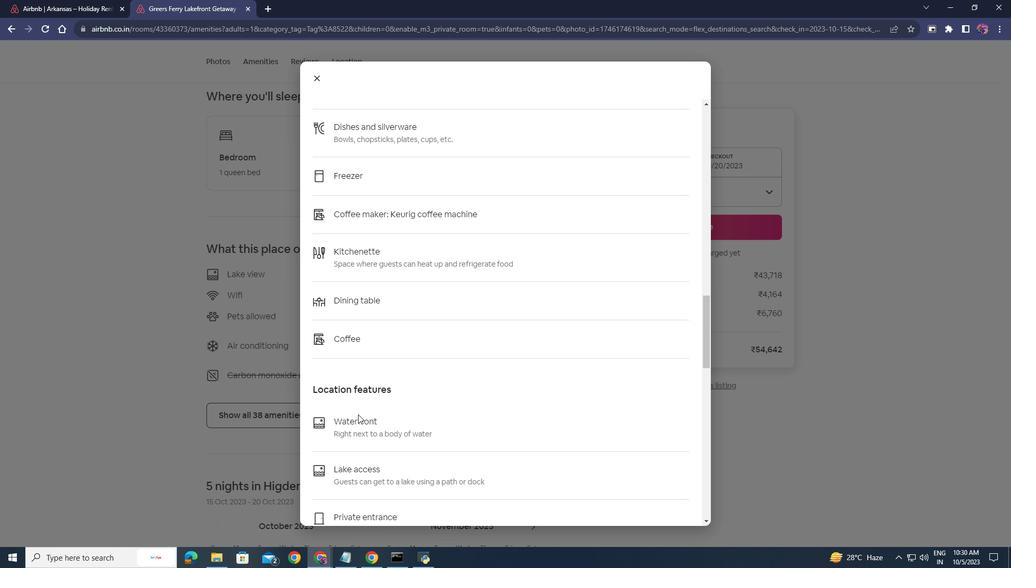 
Action: Mouse scrolled (358, 414) with delta (0, 0)
Screenshot: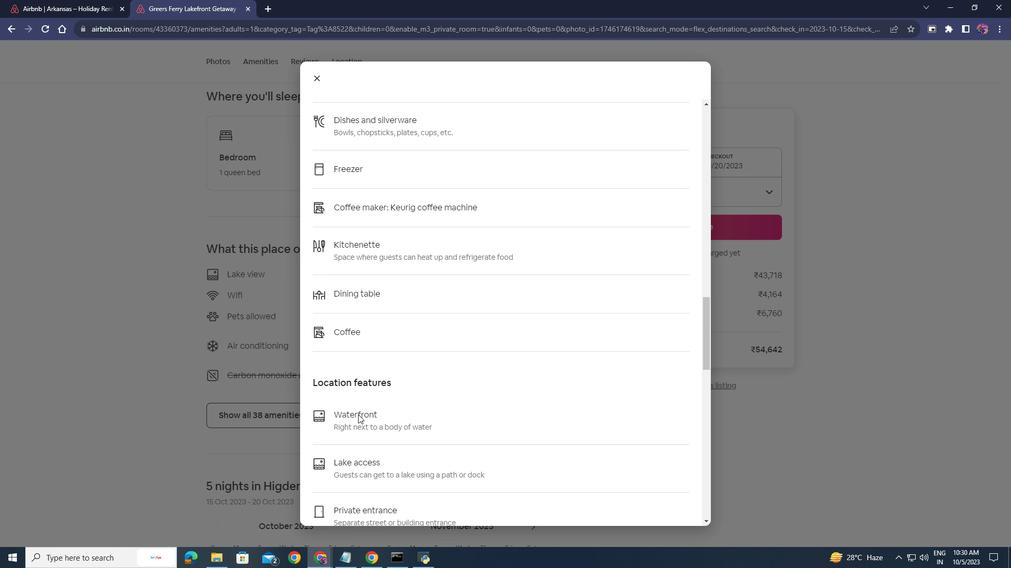 
Action: Mouse scrolled (358, 414) with delta (0, 0)
Screenshot: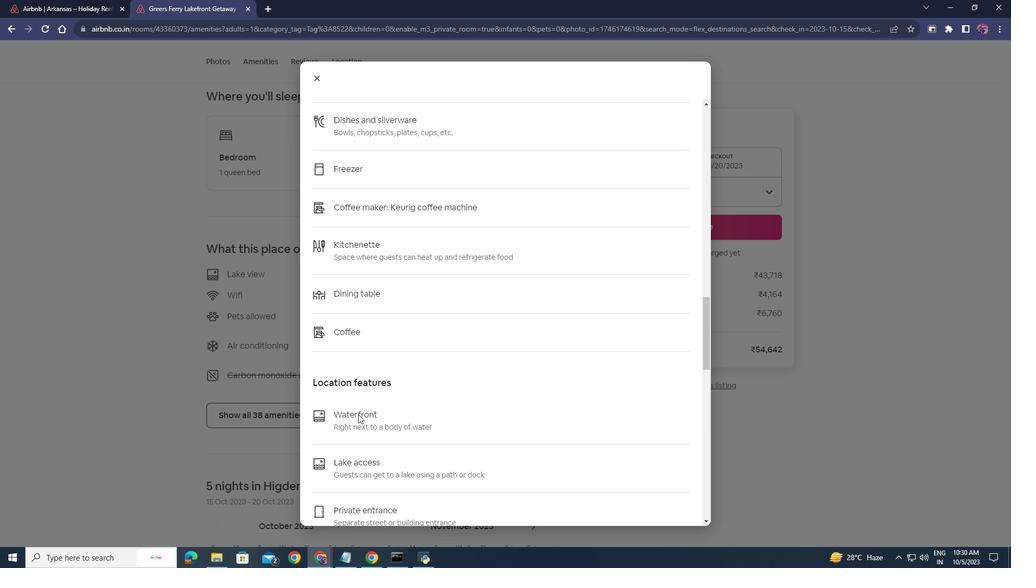 
Action: Mouse scrolled (358, 414) with delta (0, 0)
Screenshot: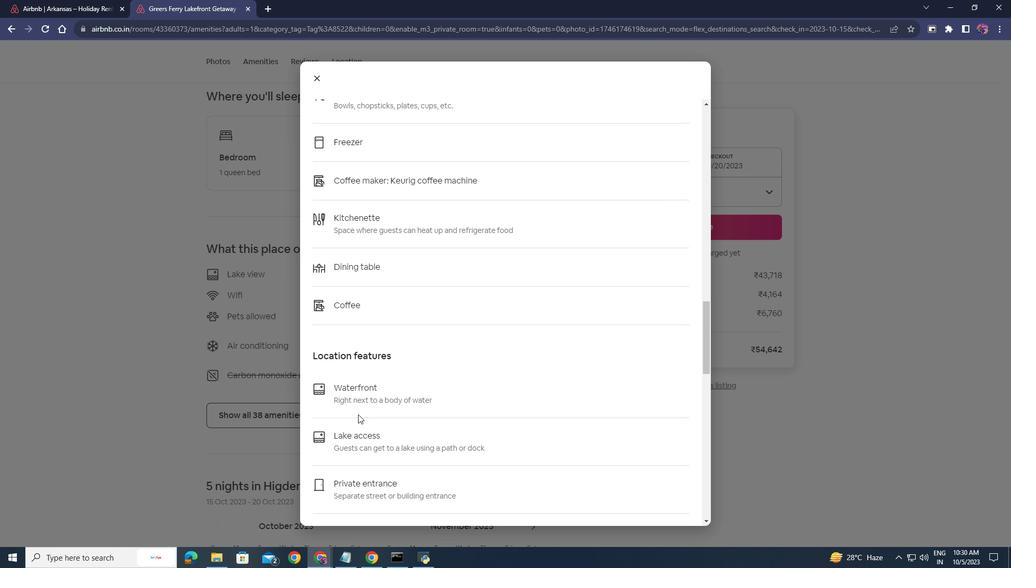 
Action: Mouse scrolled (358, 414) with delta (0, 0)
Screenshot: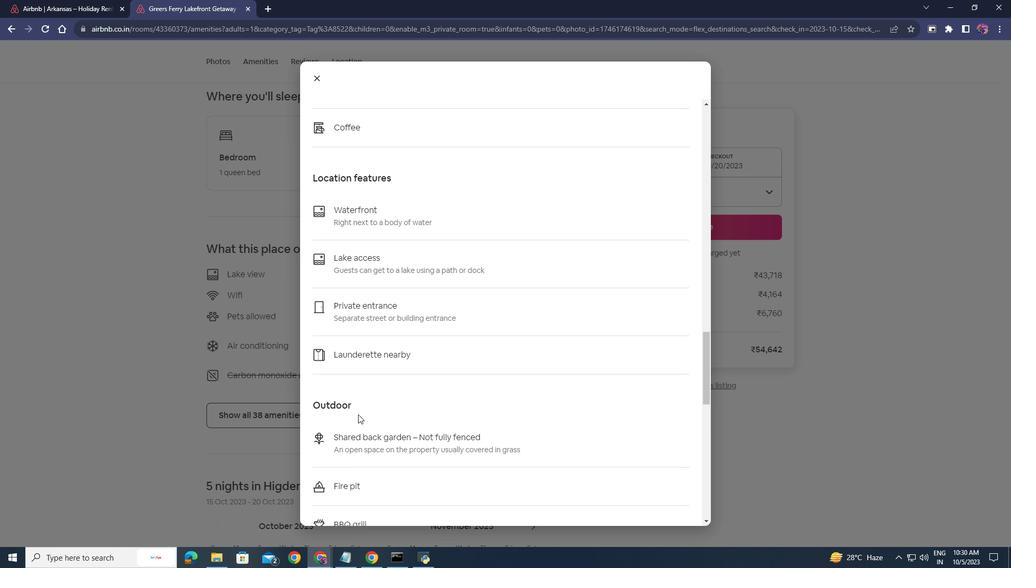 
Action: Mouse scrolled (358, 414) with delta (0, 0)
Screenshot: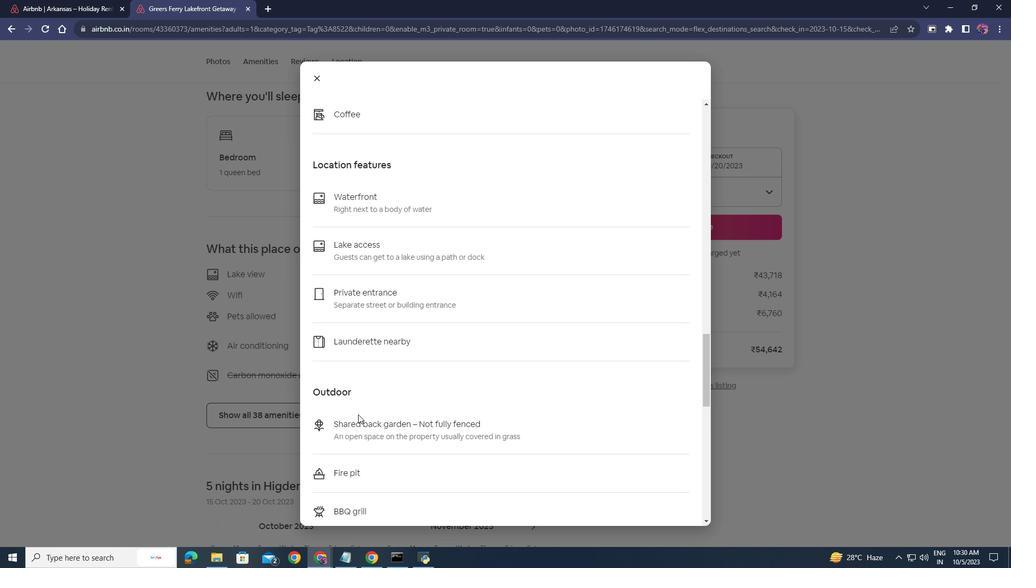 
Action: Mouse scrolled (358, 414) with delta (0, 0)
Screenshot: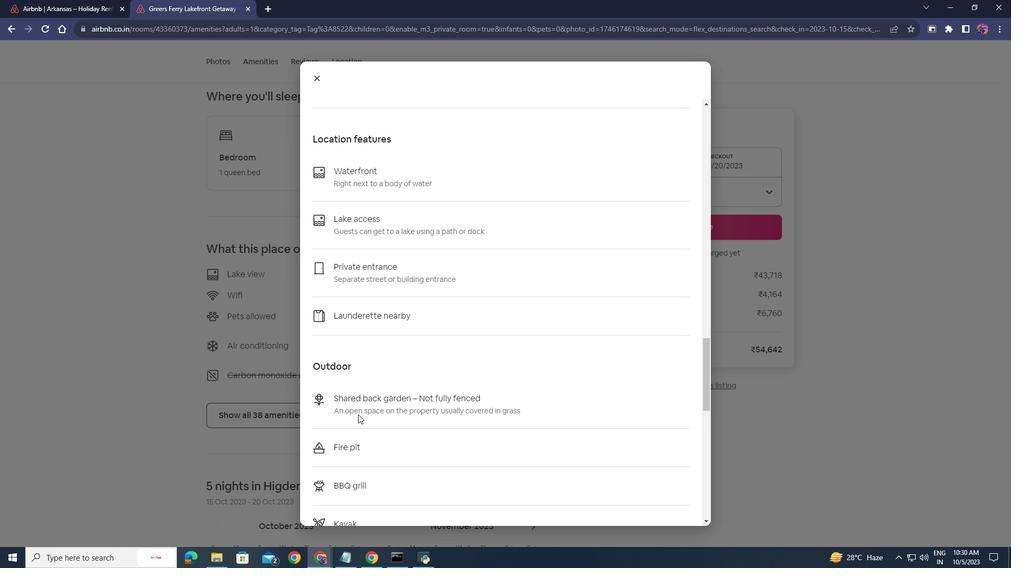 
Action: Mouse scrolled (358, 414) with delta (0, 0)
Screenshot: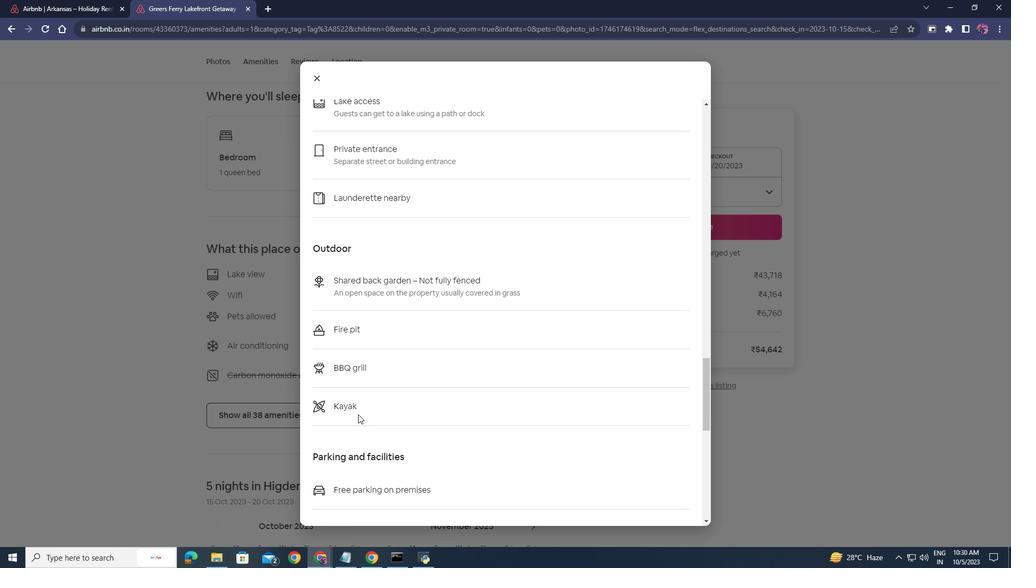 
Action: Mouse scrolled (358, 414) with delta (0, 0)
Screenshot: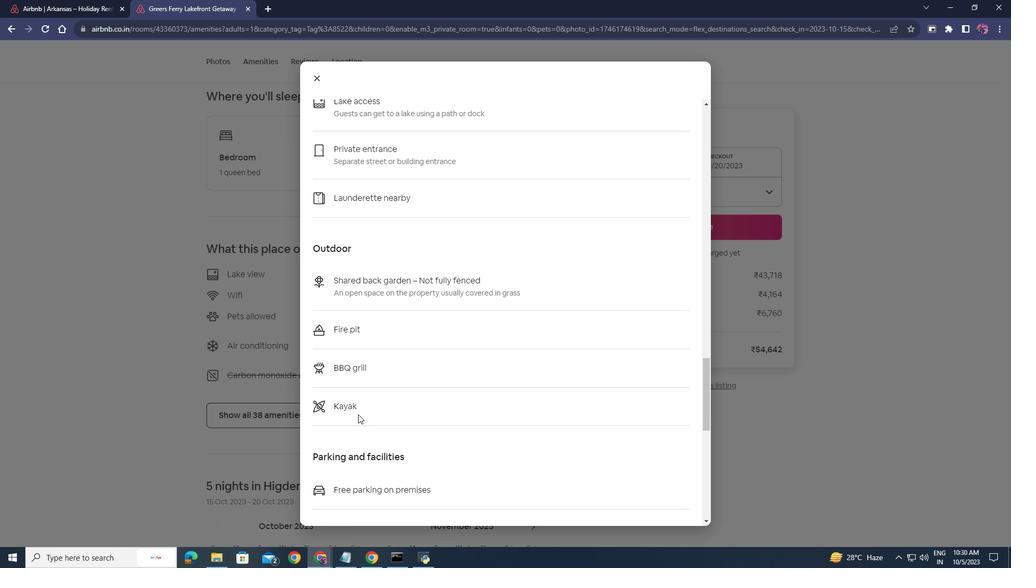 
Action: Mouse scrolled (358, 414) with delta (0, 0)
Screenshot: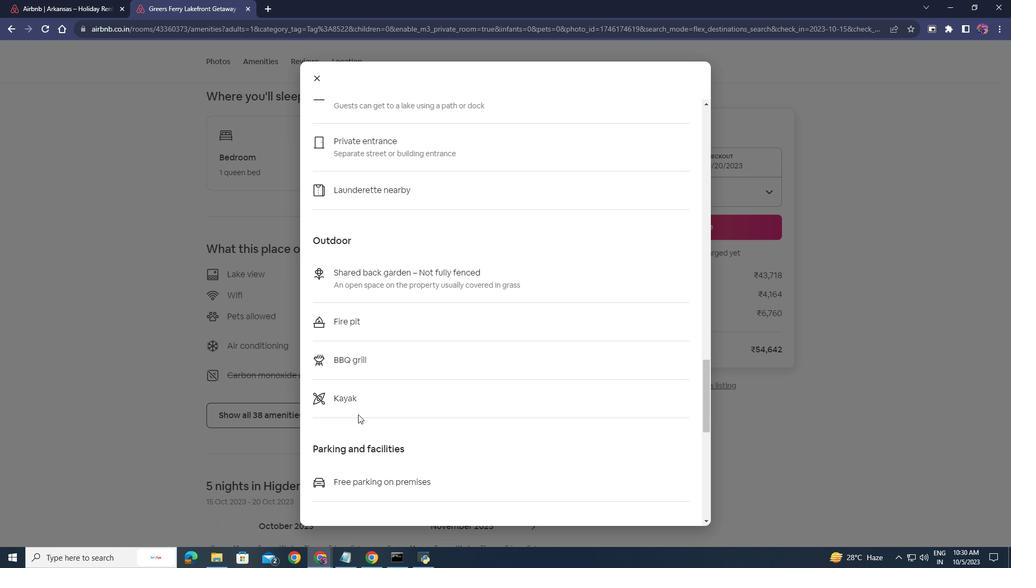 
Action: Mouse scrolled (358, 414) with delta (0, 0)
Screenshot: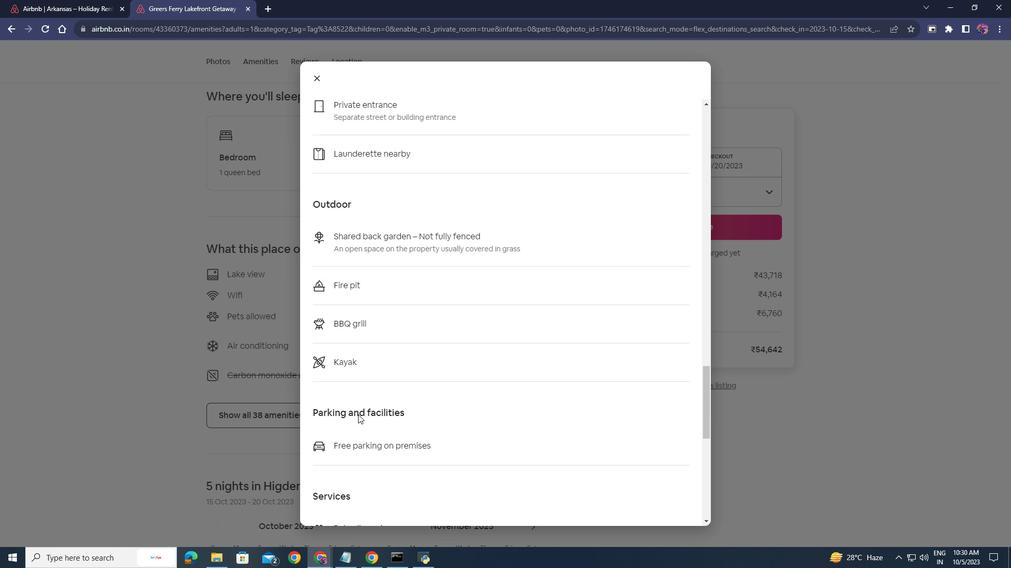 
Action: Mouse moved to (360, 411)
Screenshot: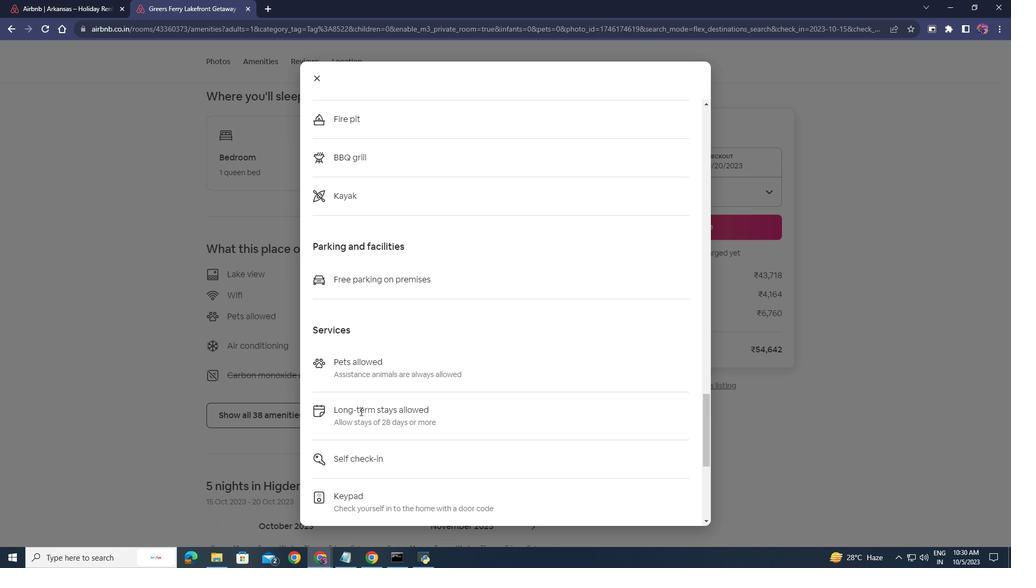 
Action: Mouse scrolled (360, 411) with delta (0, 0)
Screenshot: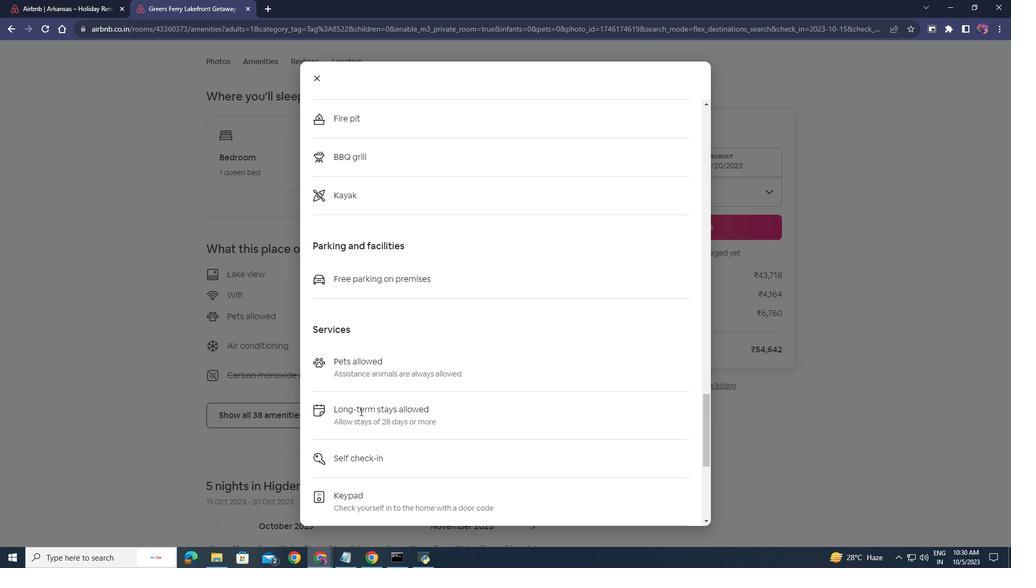 
Action: Mouse scrolled (360, 411) with delta (0, 0)
Screenshot: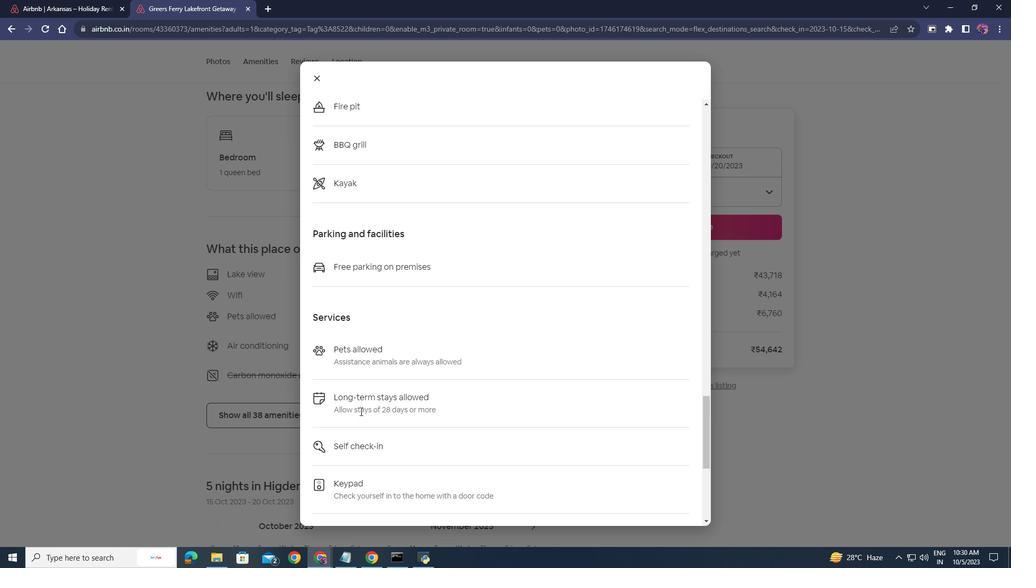 
Action: Mouse scrolled (360, 411) with delta (0, 0)
Screenshot: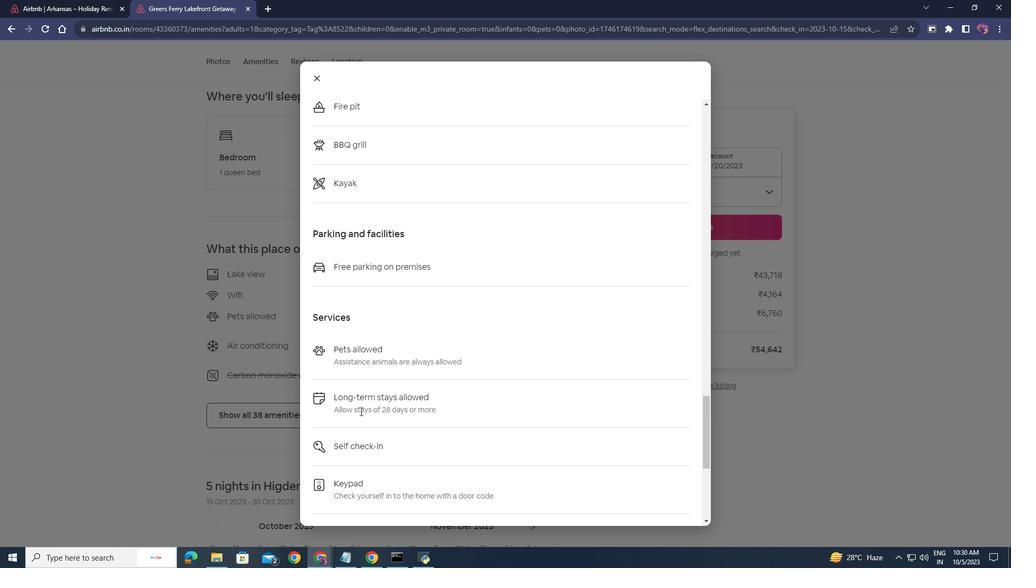 
Action: Mouse scrolled (360, 411) with delta (0, 0)
Screenshot: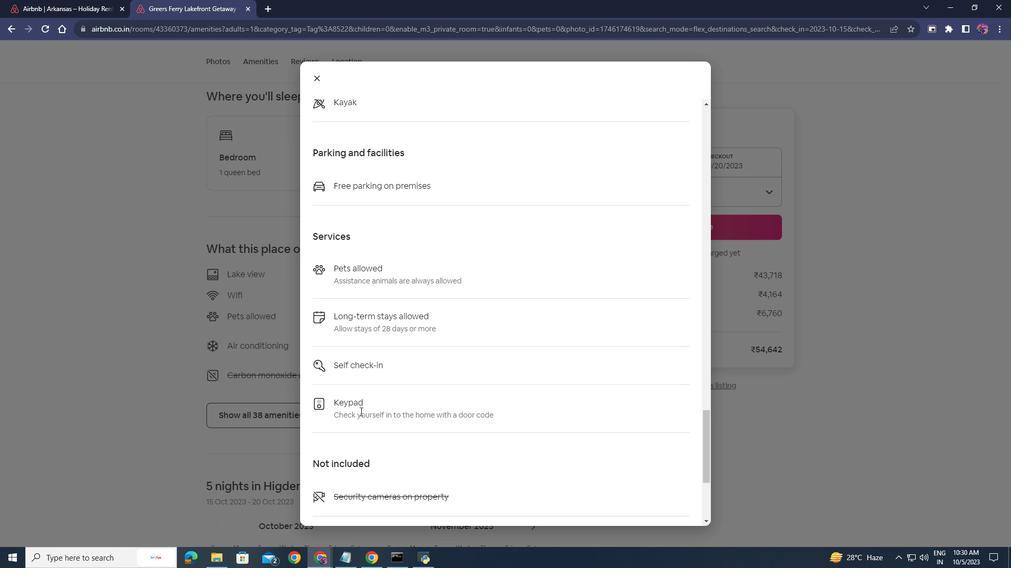 
Action: Mouse scrolled (360, 411) with delta (0, 0)
Screenshot: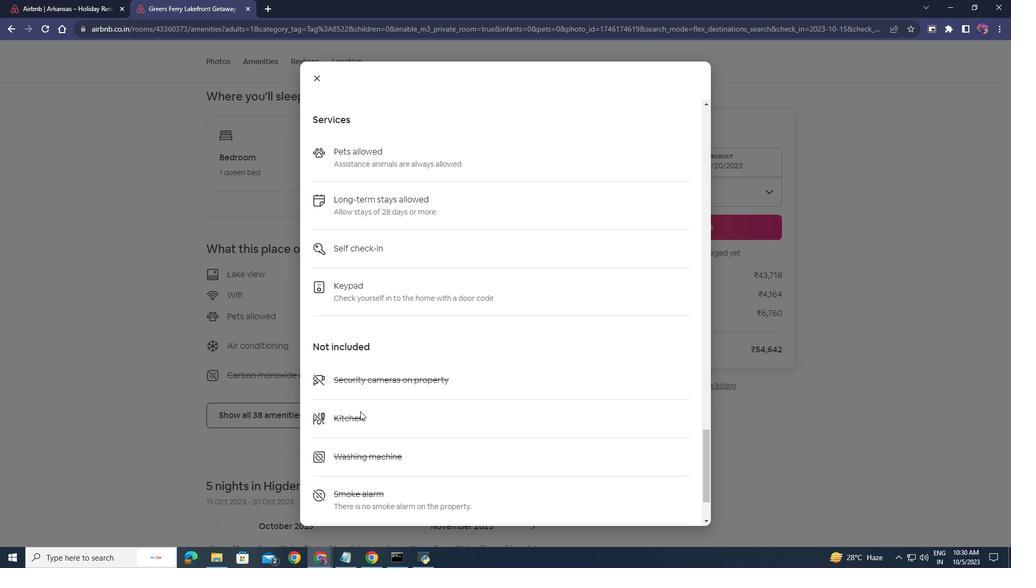 
Action: Mouse scrolled (360, 411) with delta (0, 0)
Screenshot: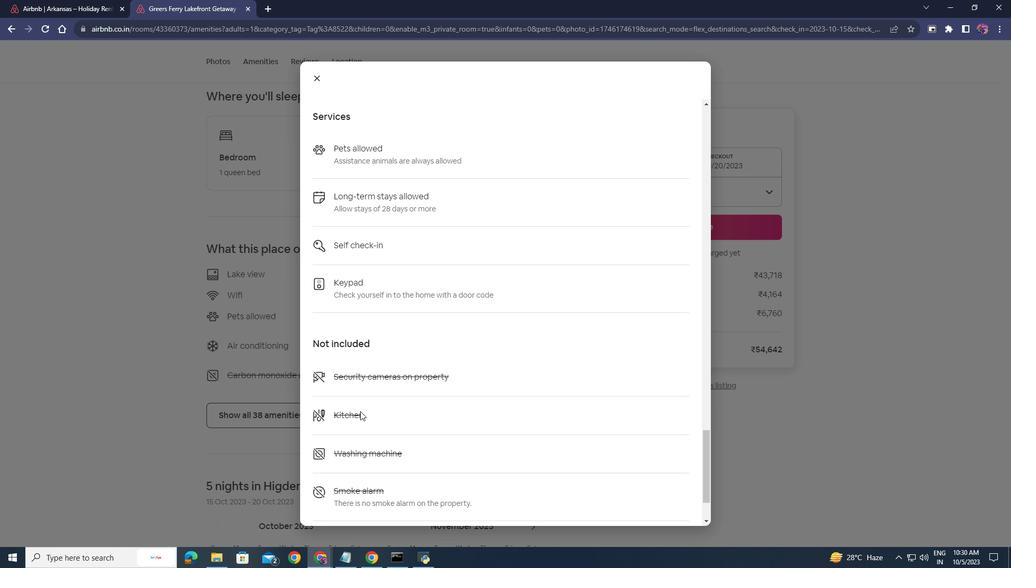 
Action: Mouse scrolled (360, 411) with delta (0, 0)
Screenshot: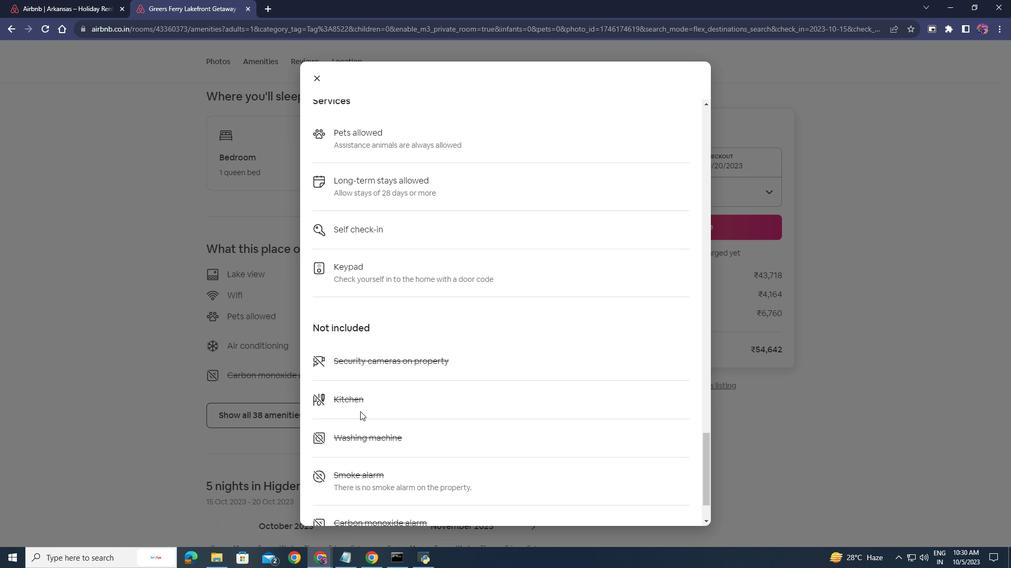 
Action: Mouse scrolled (360, 411) with delta (0, 0)
Screenshot: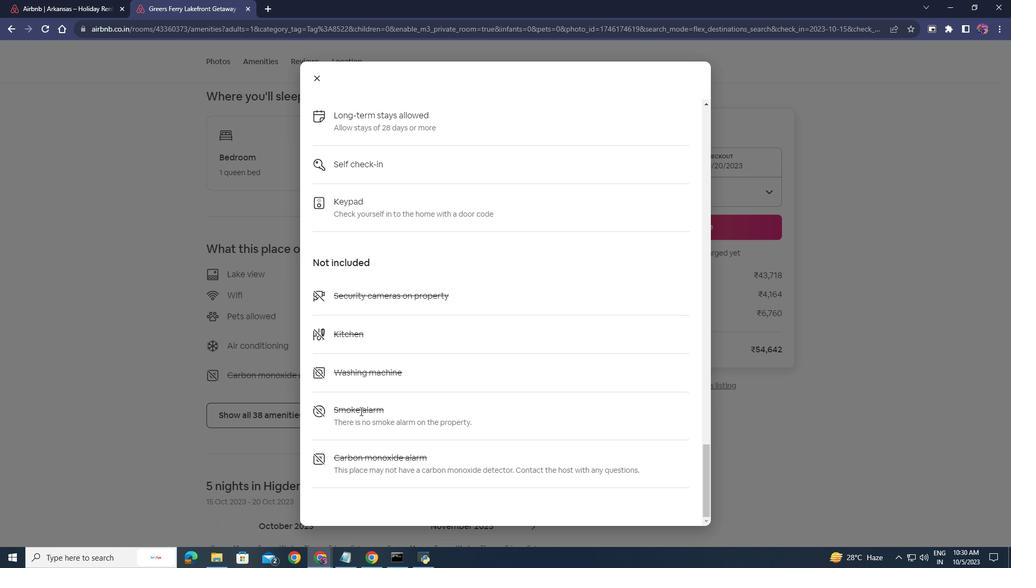 
Action: Mouse scrolled (360, 411) with delta (0, 0)
Screenshot: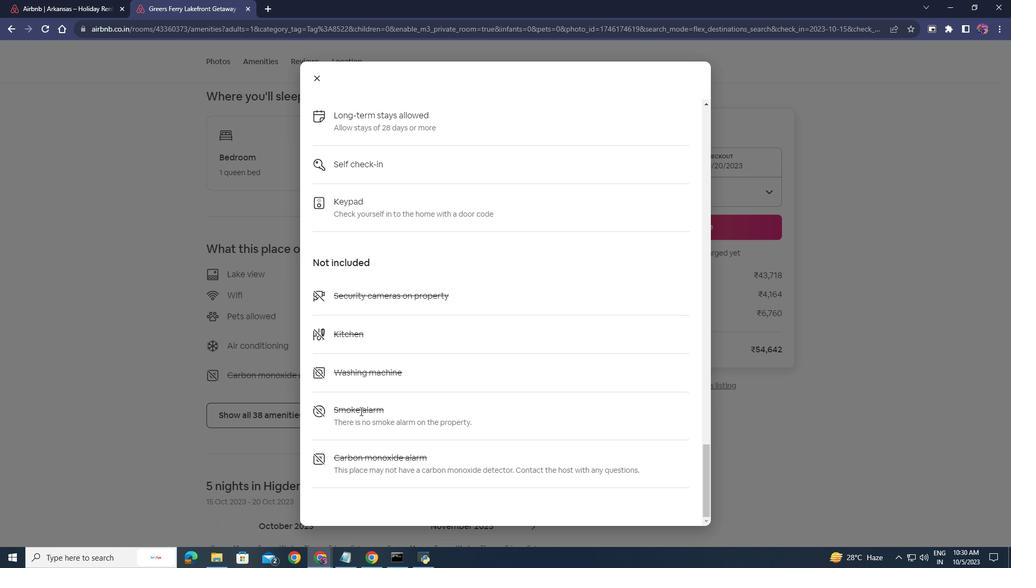 
Action: Mouse scrolled (360, 411) with delta (0, 0)
Screenshot: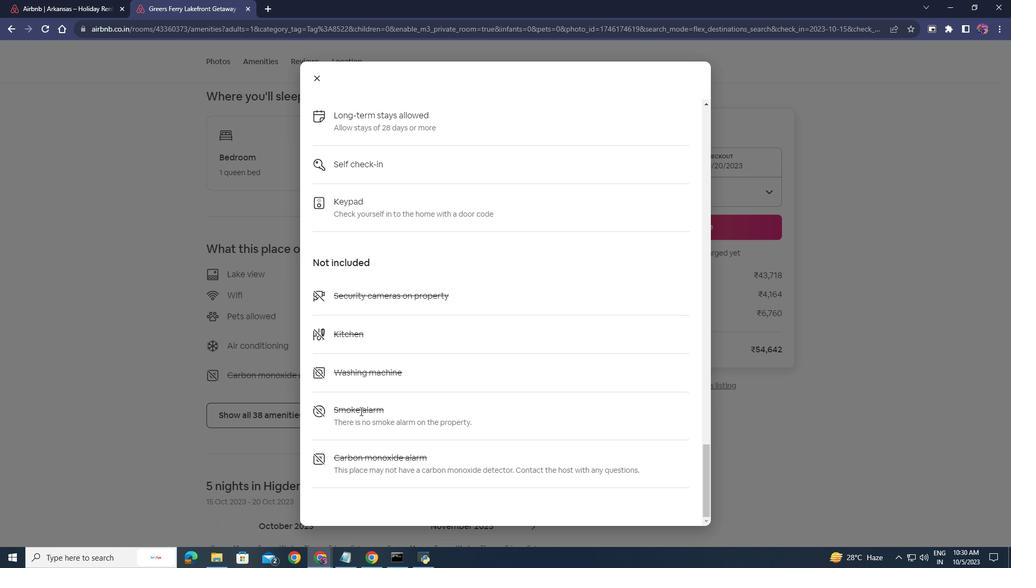 
Action: Mouse scrolled (360, 411) with delta (0, 0)
Screenshot: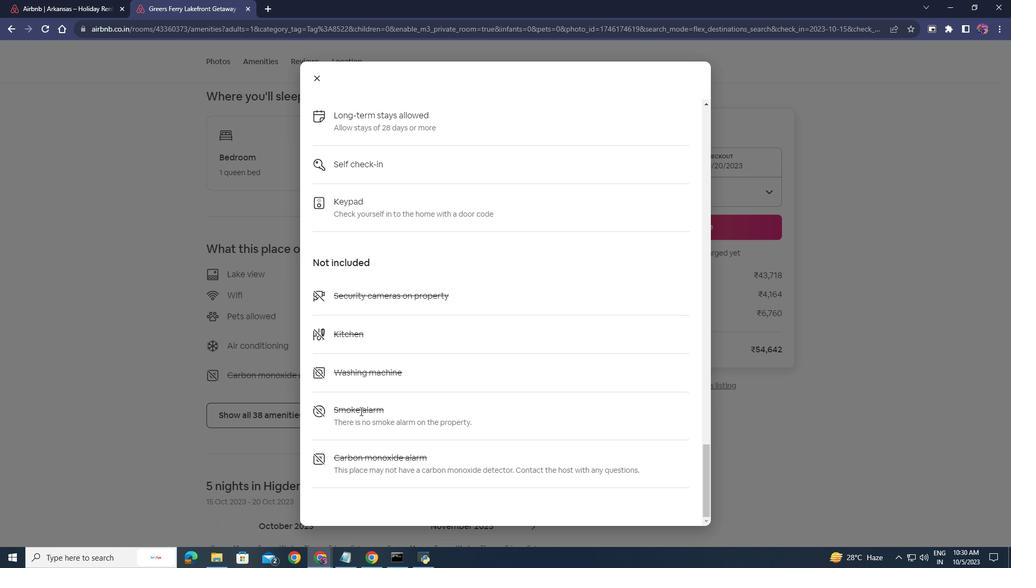 
Action: Mouse scrolled (360, 411) with delta (0, 0)
Screenshot: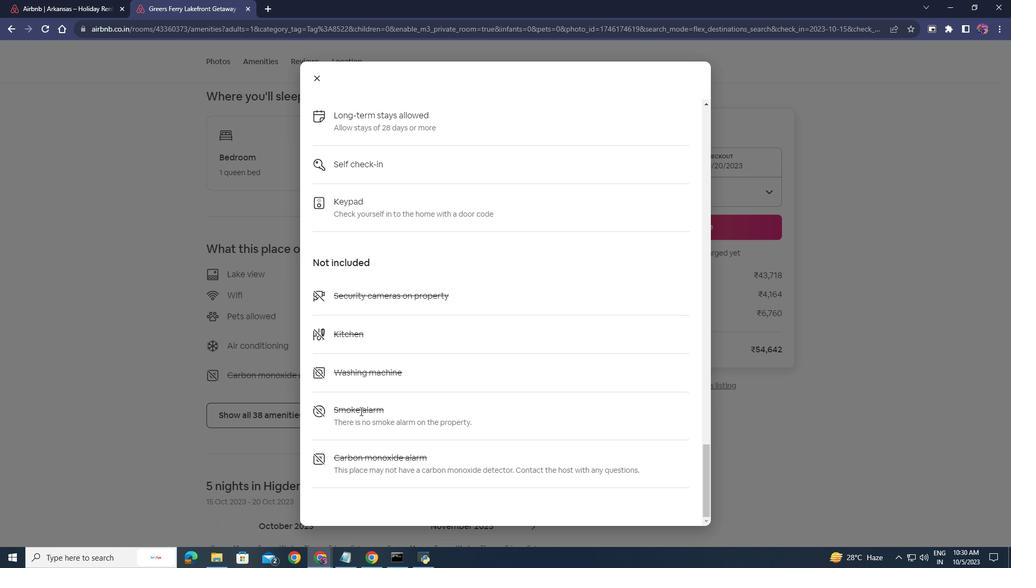 
Action: Mouse scrolled (360, 411) with delta (0, 0)
